 Task: Look for Luxury Townhouses in Savannah with Southern Charm.
Action: Mouse moved to (269, 245)
Screenshot: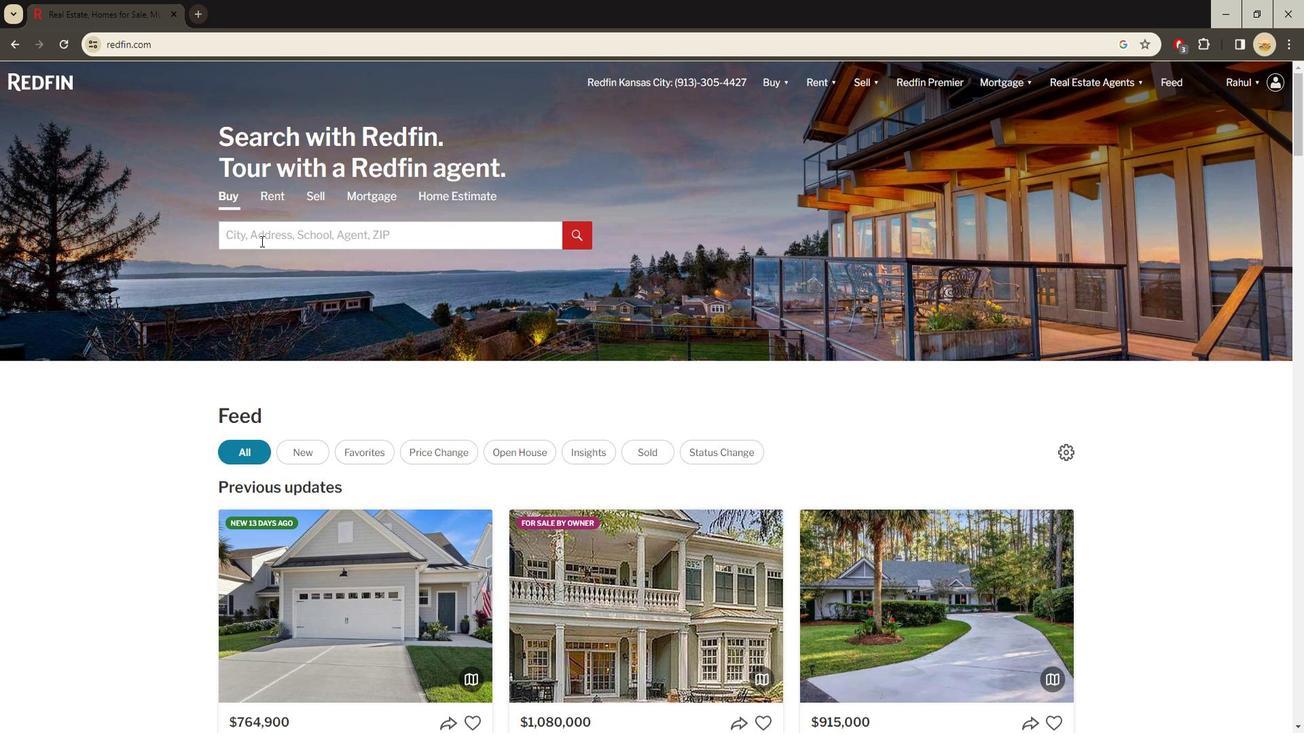 
Action: Mouse pressed left at (269, 245)
Screenshot: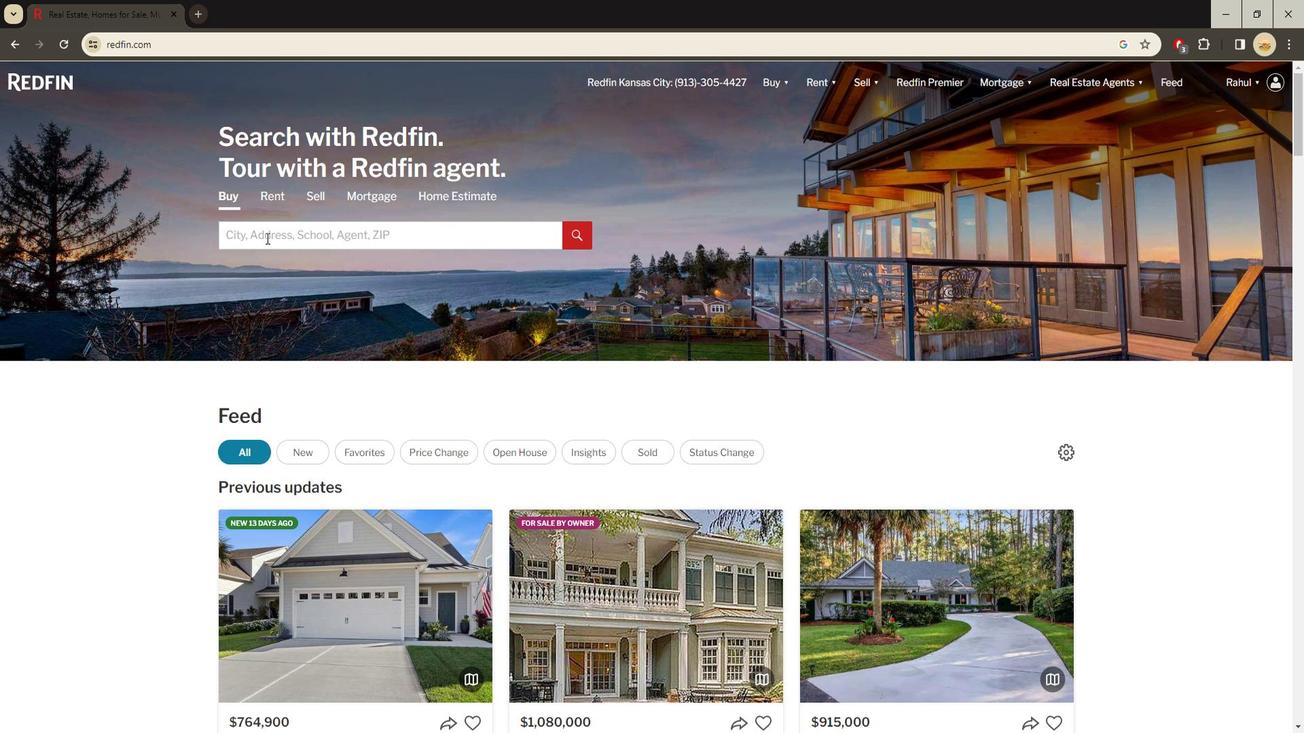 
Action: Mouse moved to (443, 242)
Screenshot: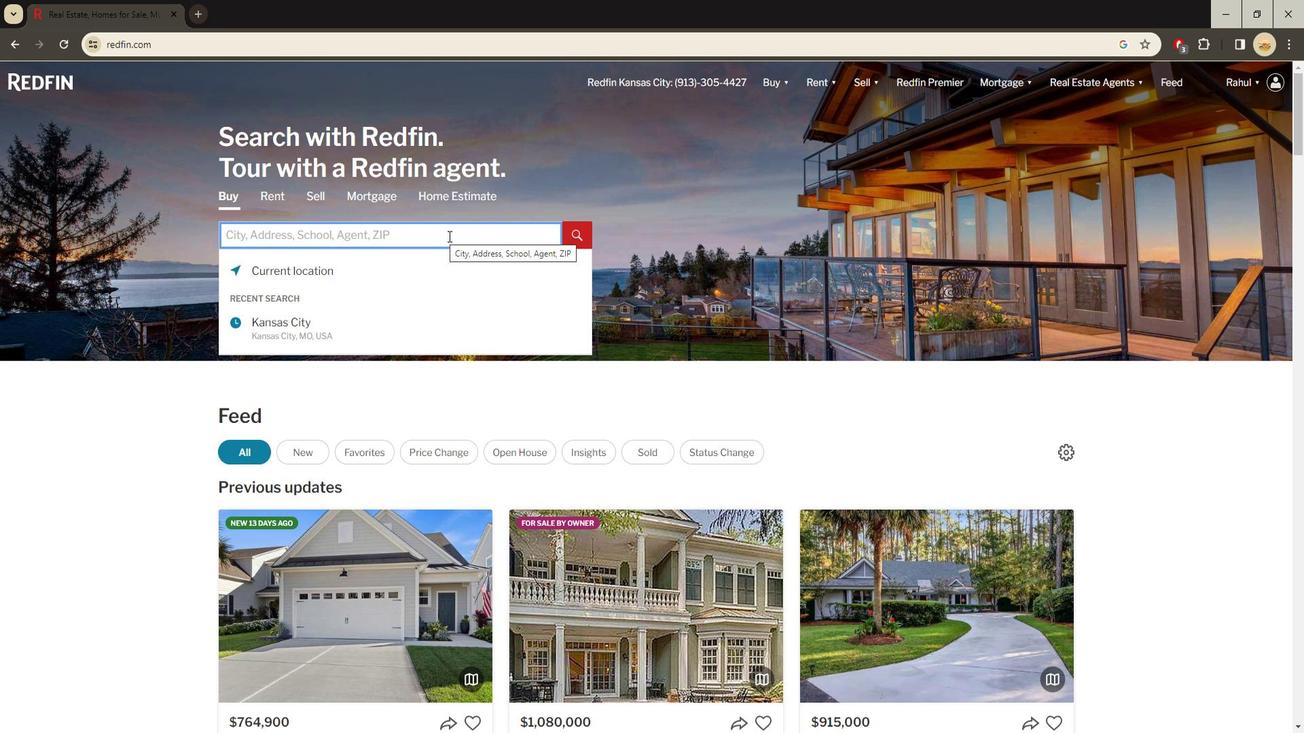 
Action: Key pressed <Key.shift><Key.shift><Key.shift><Key.shift><Key.shift><Key.shift><Key.shift><Key.shift><Key.shift><Key.shift><Key.shift><Key.shift><Key.shift><Key.shift><Key.shift><Key.shift><Key.shift><Key.shift><Key.shift><Key.shift><Key.shift><Key.shift><Key.shift><Key.shift><Key.shift><Key.shift><Key.shift><Key.shift><Key.shift><Key.shift><Key.shift><Key.shift><Key.shift><Key.shift>Savannah<Key.space><Key.enter>
Screenshot: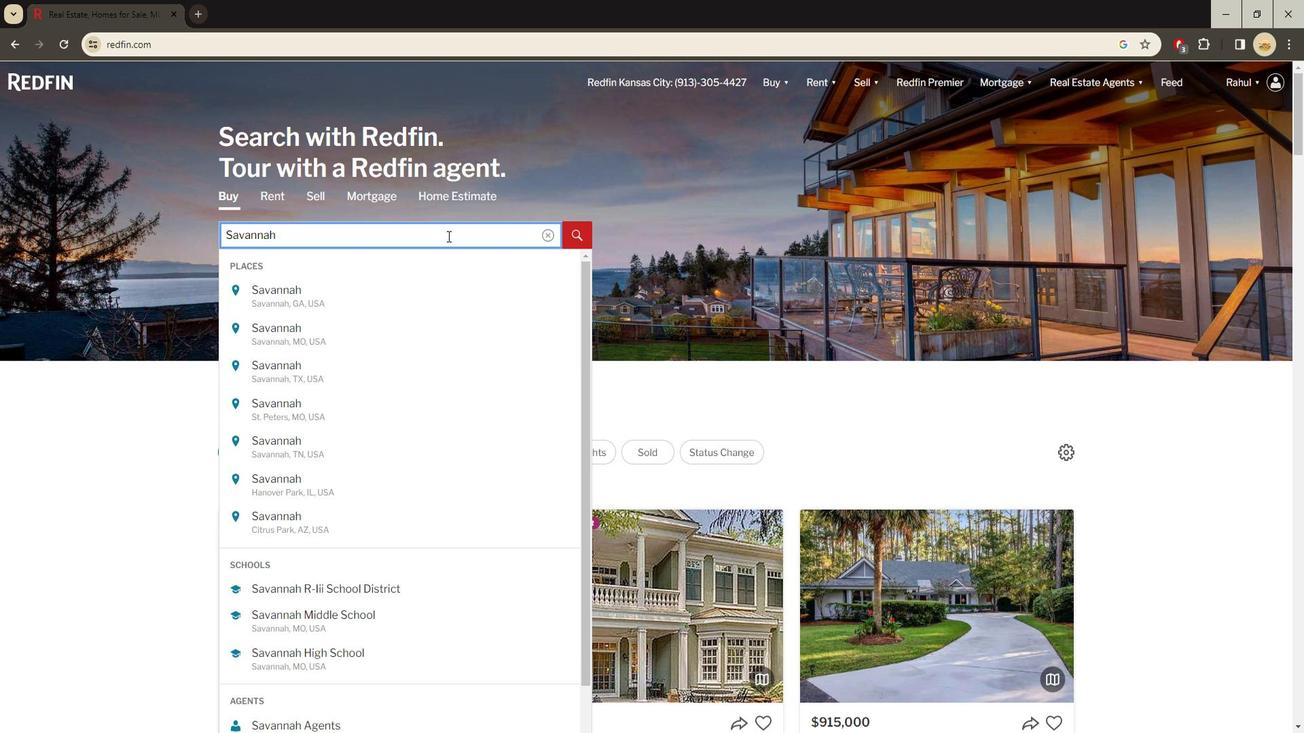 
Action: Mouse moved to (1108, 177)
Screenshot: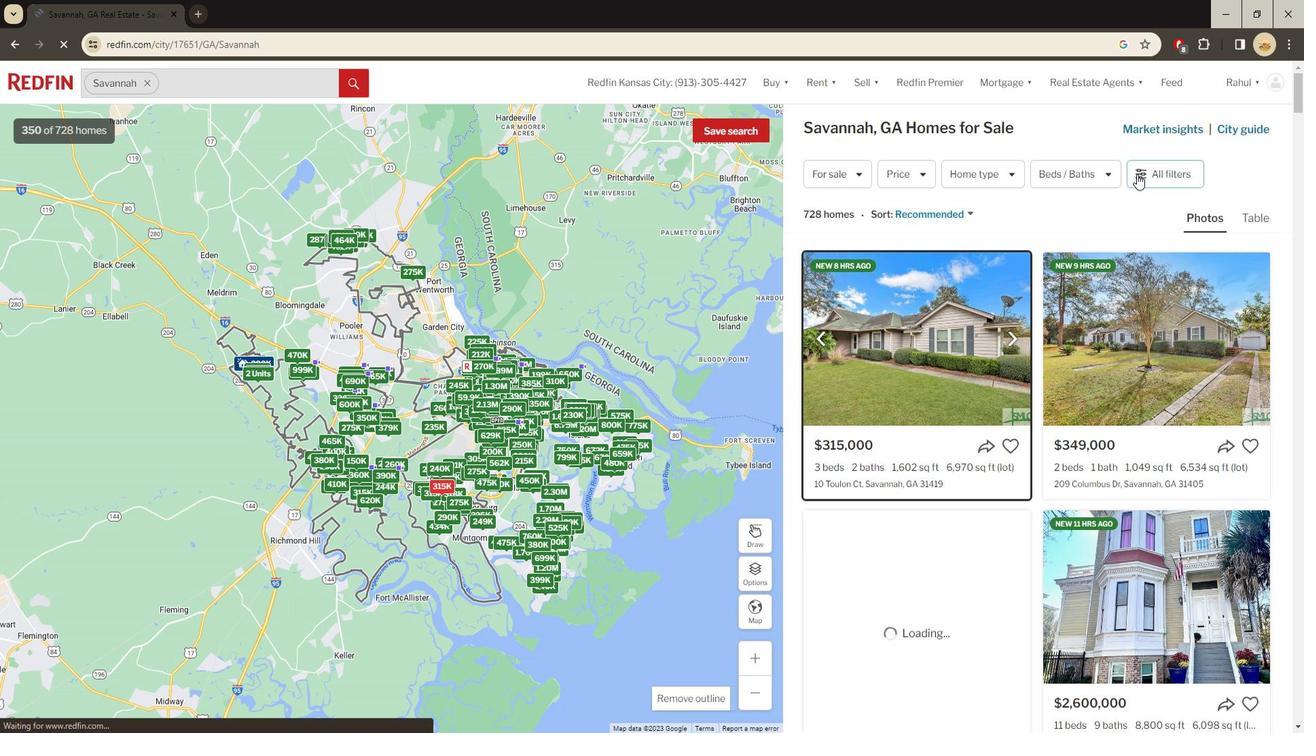 
Action: Mouse pressed left at (1108, 177)
Screenshot: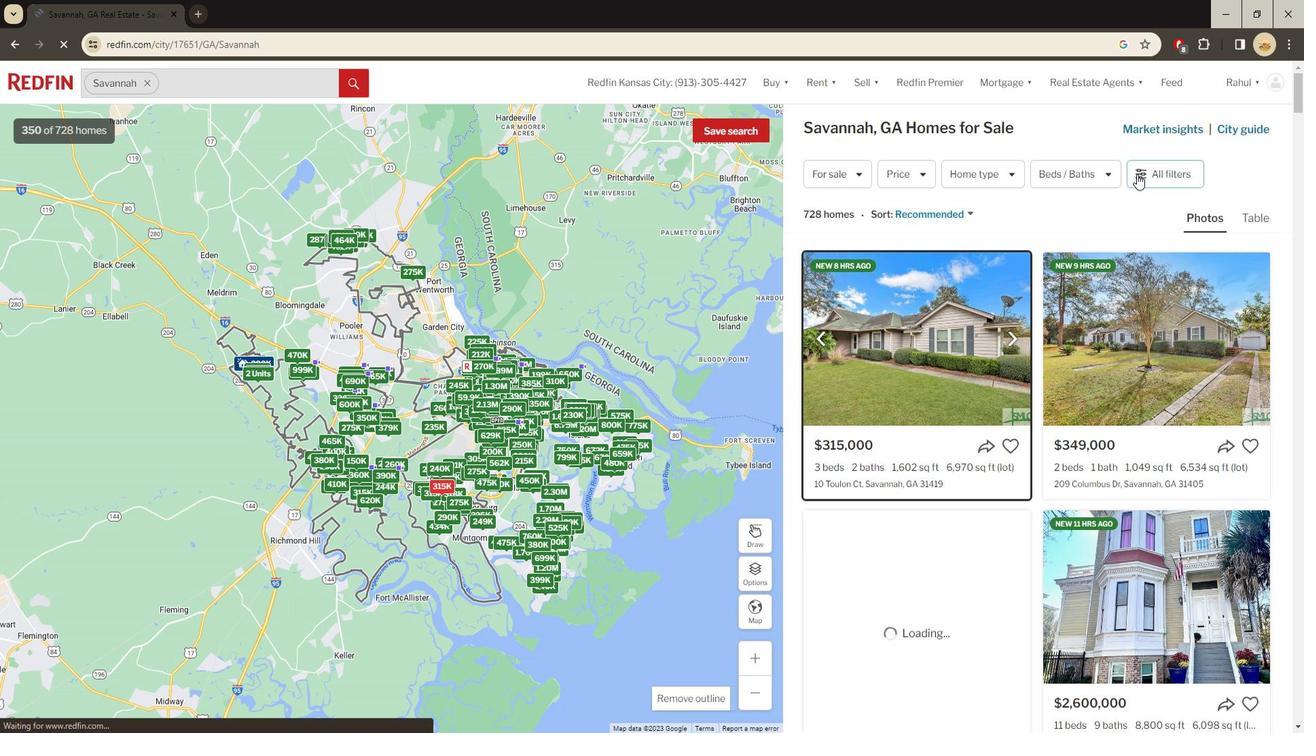 
Action: Mouse moved to (1150, 182)
Screenshot: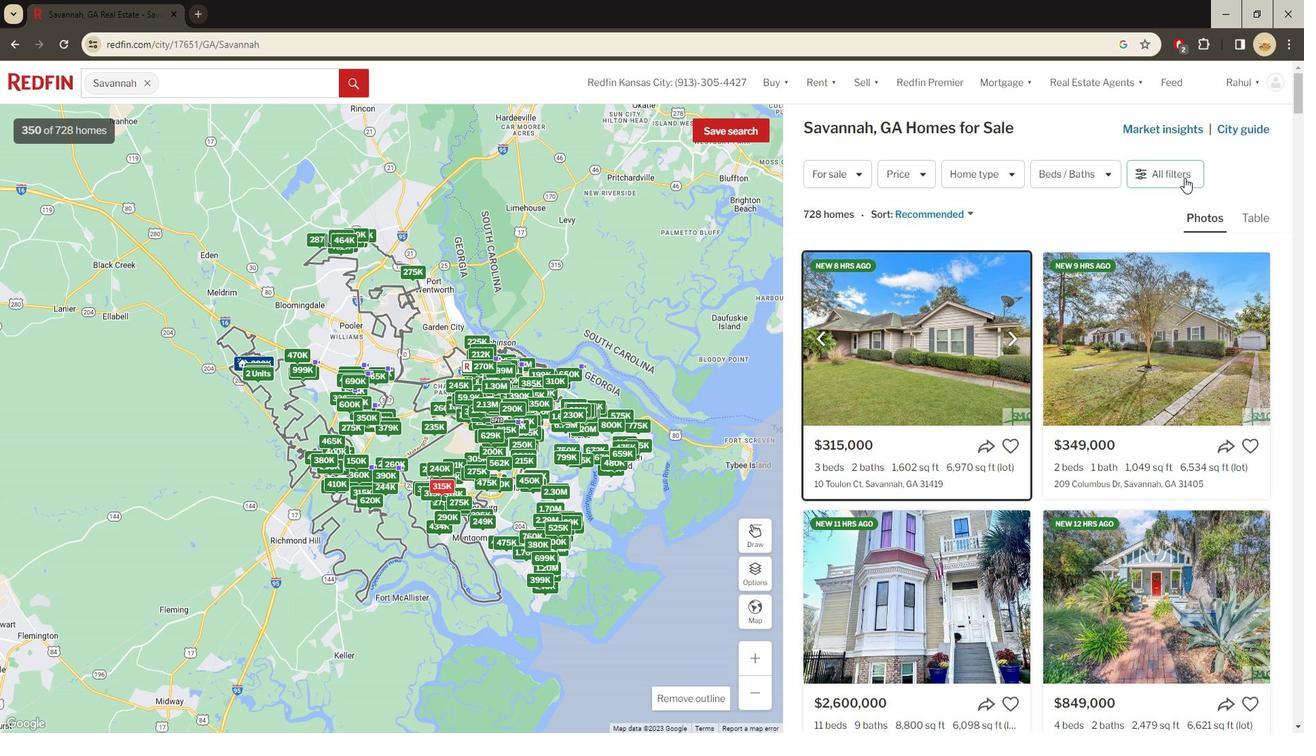 
Action: Mouse pressed left at (1150, 182)
Screenshot: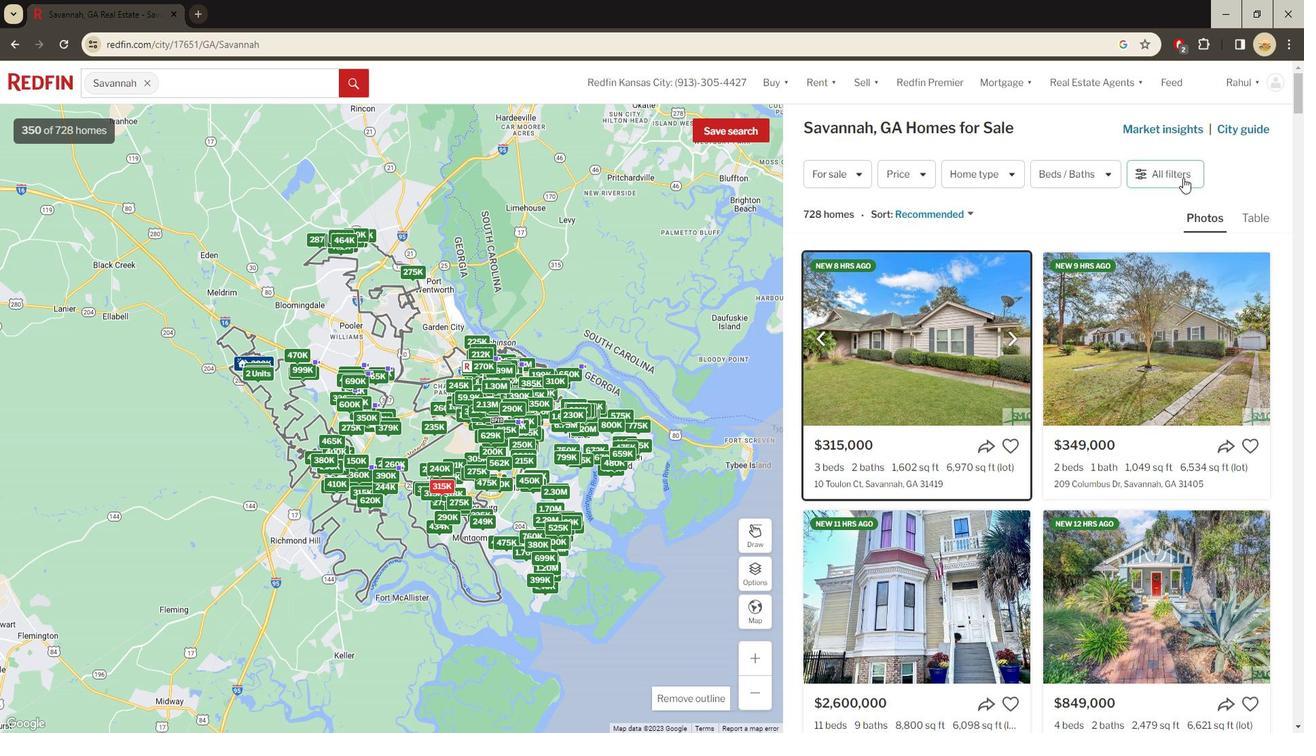 
Action: Mouse moved to (1120, 244)
Screenshot: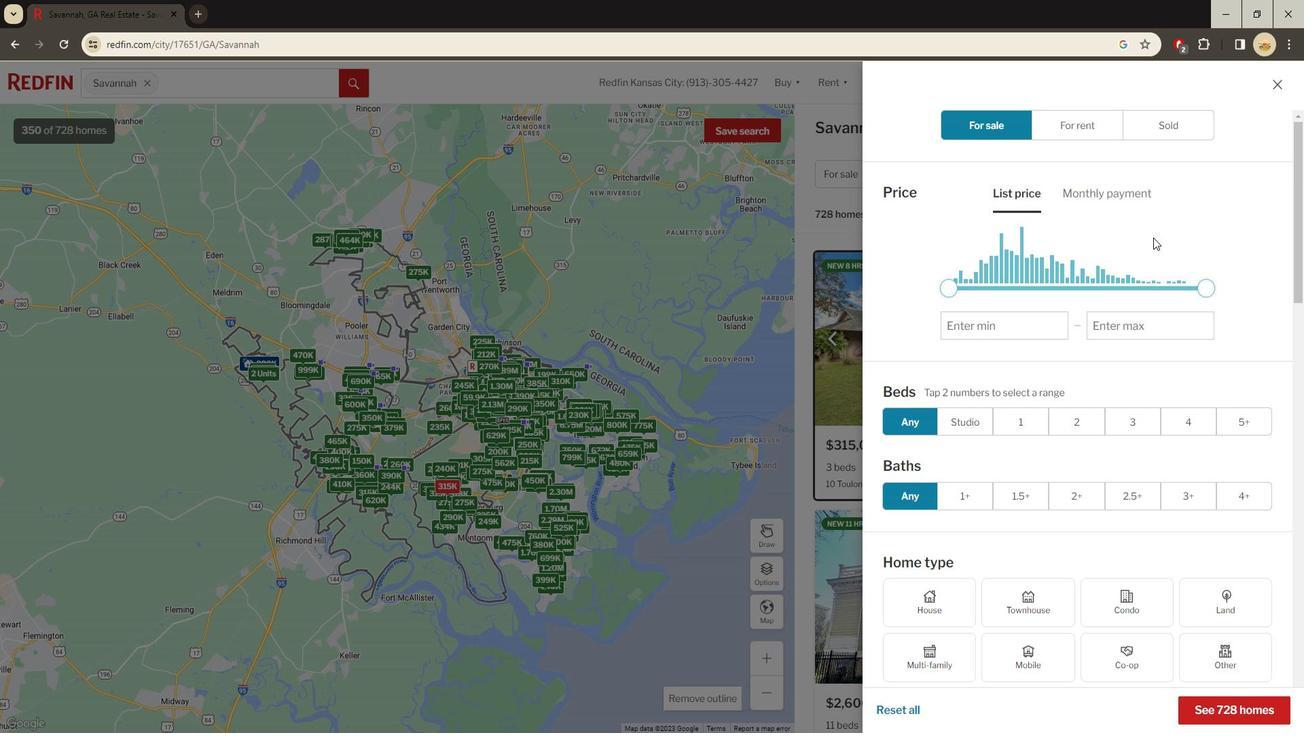 
Action: Mouse scrolled (1120, 243) with delta (0, 0)
Screenshot: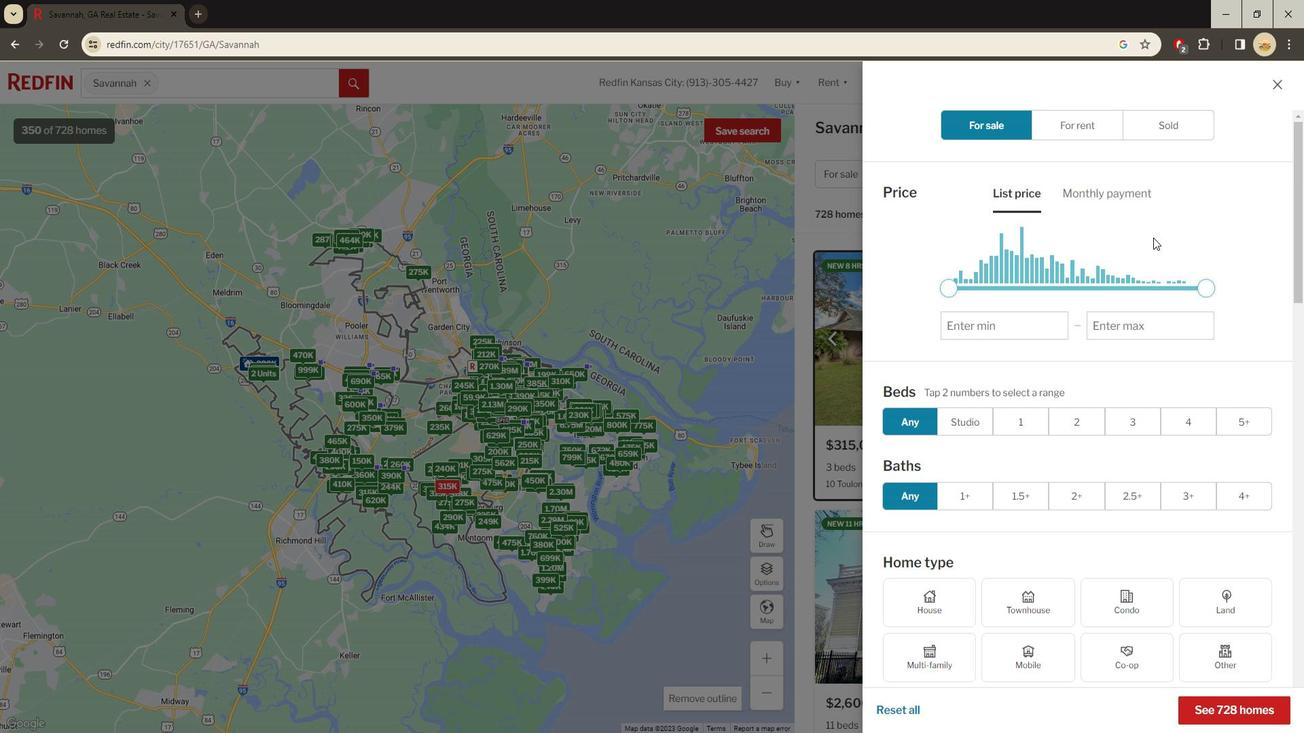 
Action: Mouse moved to (1020, 343)
Screenshot: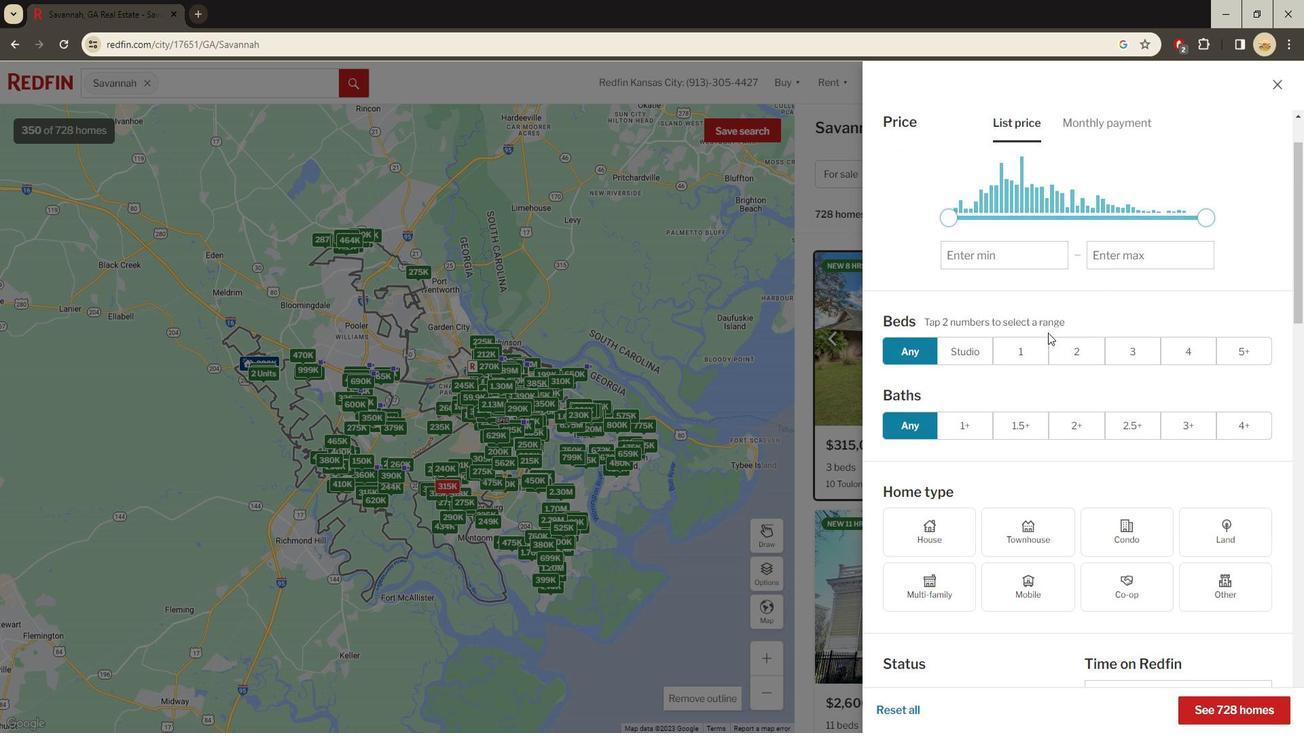 
Action: Mouse scrolled (1020, 342) with delta (0, 0)
Screenshot: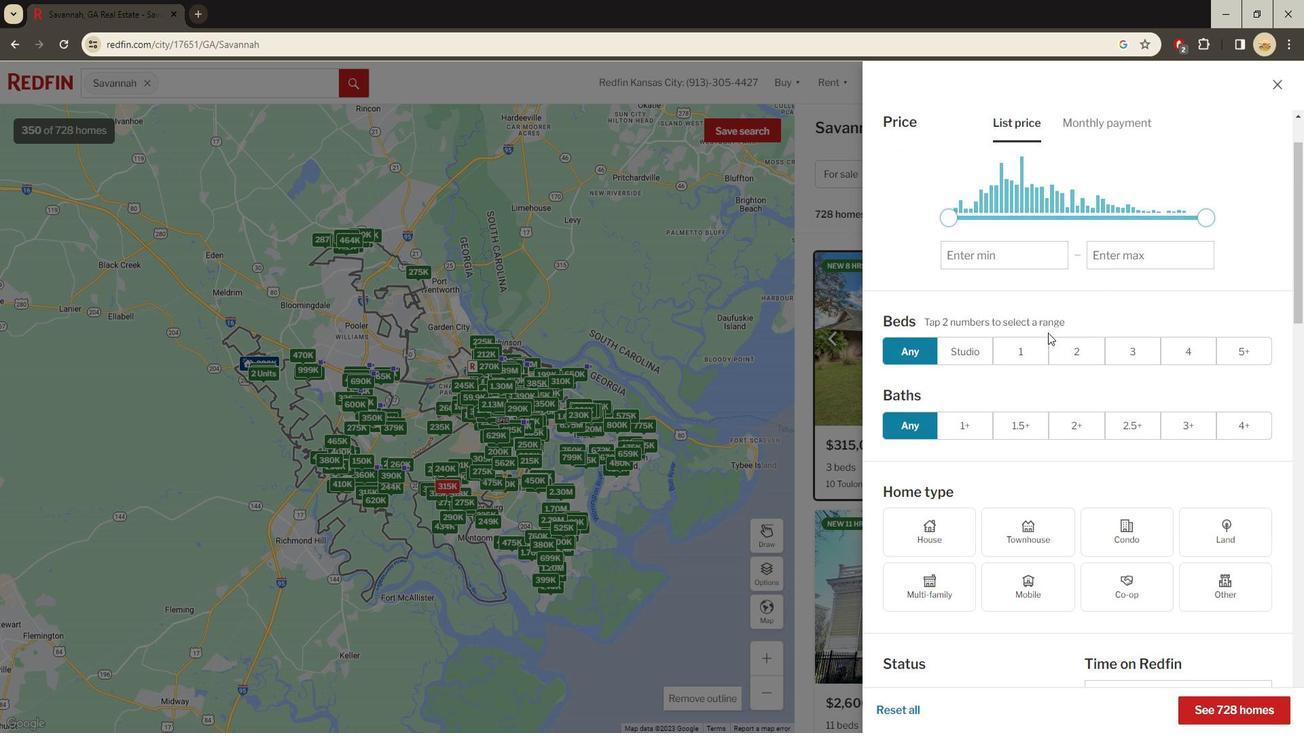 
Action: Mouse moved to (1002, 472)
Screenshot: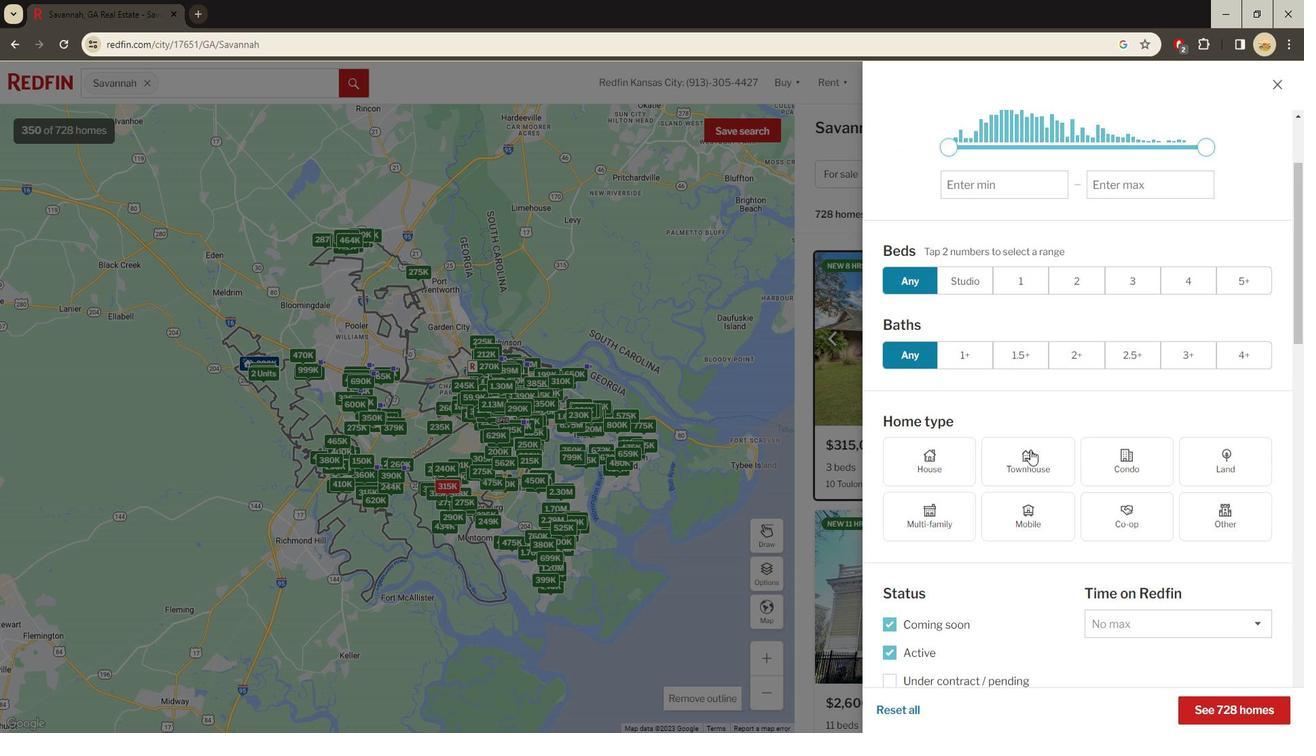 
Action: Mouse pressed left at (1002, 472)
Screenshot: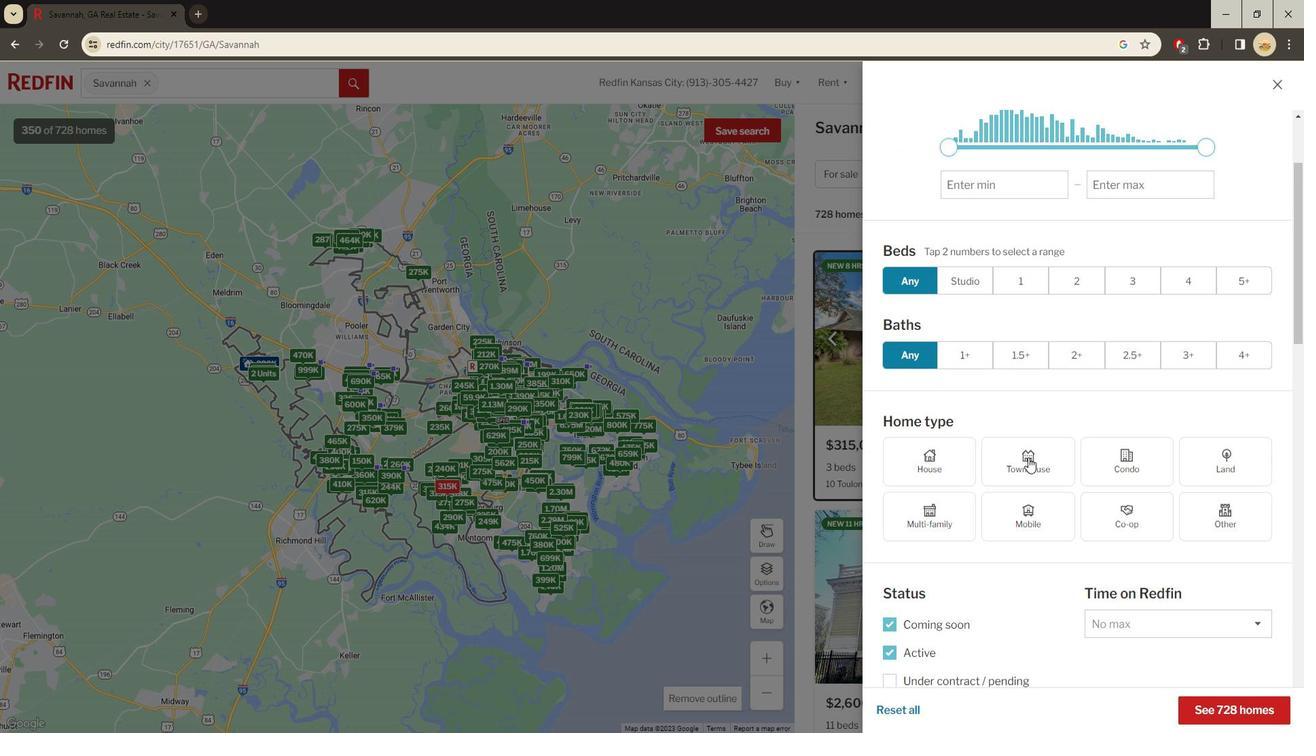 
Action: Mouse moved to (1019, 475)
Screenshot: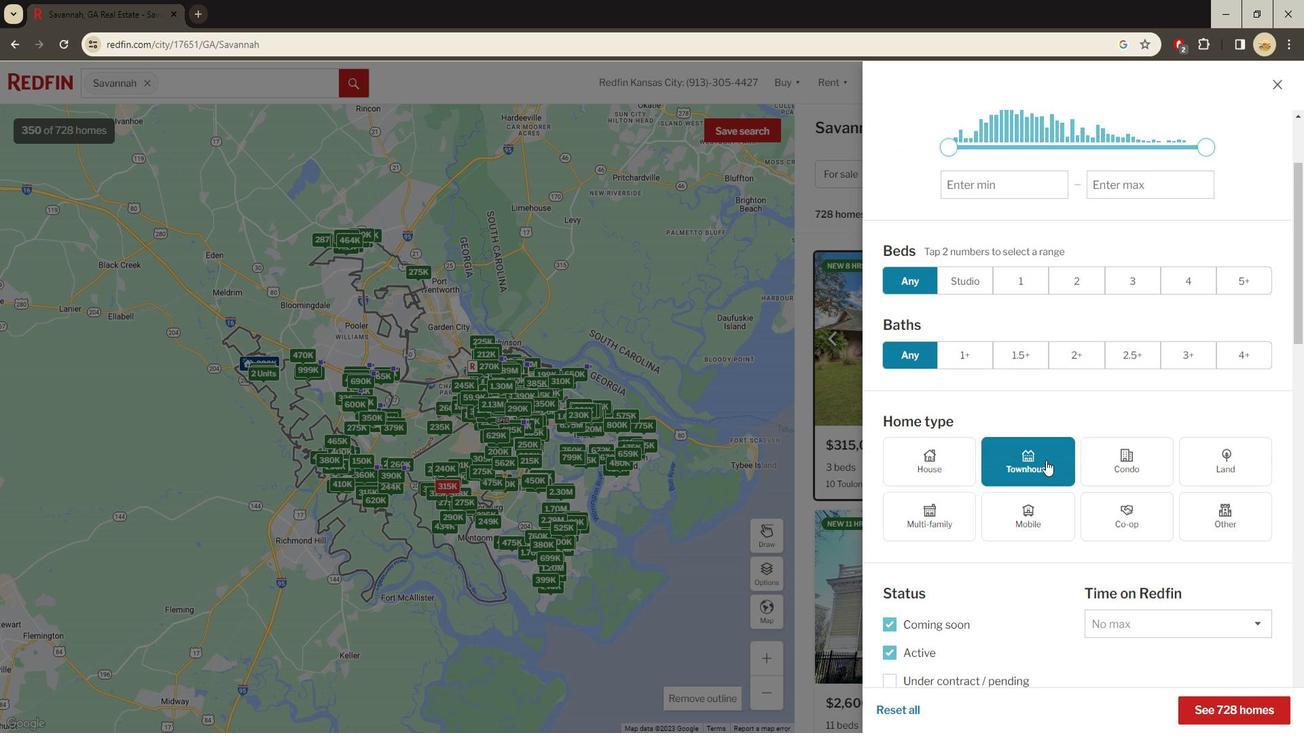 
Action: Mouse scrolled (1019, 474) with delta (0, 0)
Screenshot: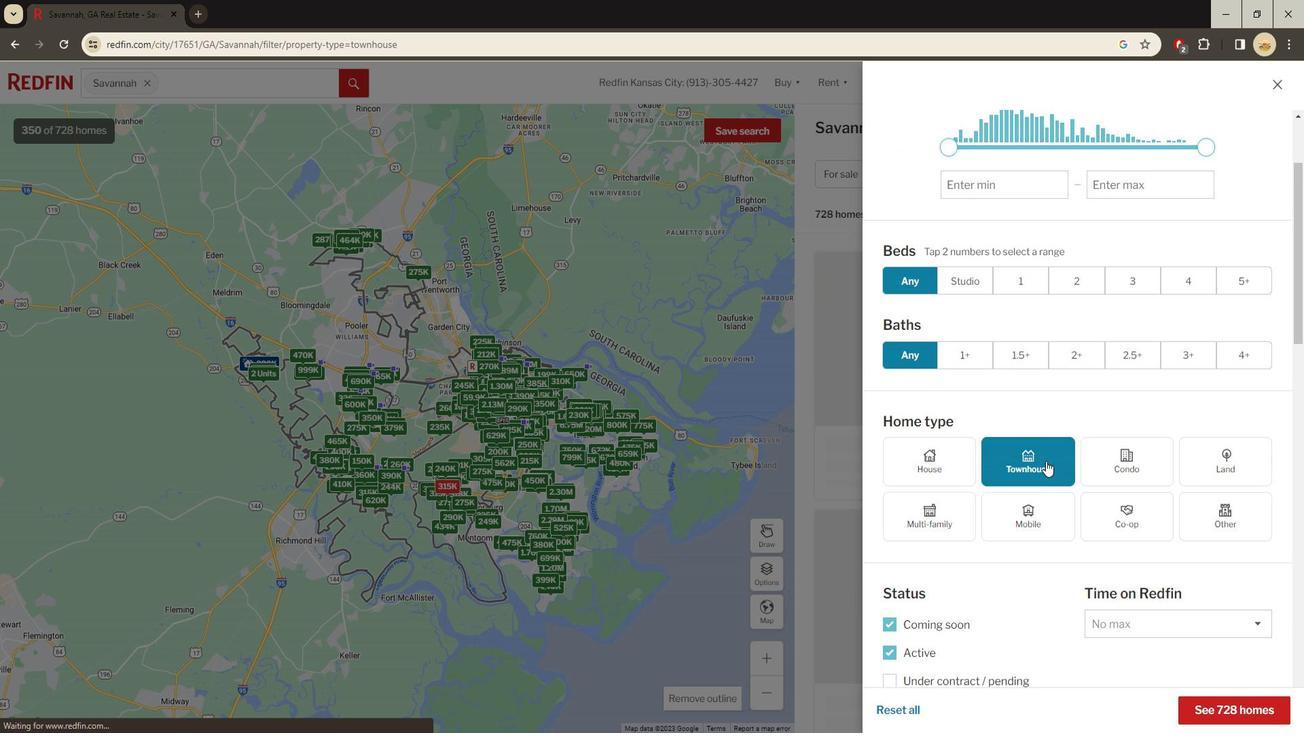 
Action: Mouse moved to (1019, 476)
Screenshot: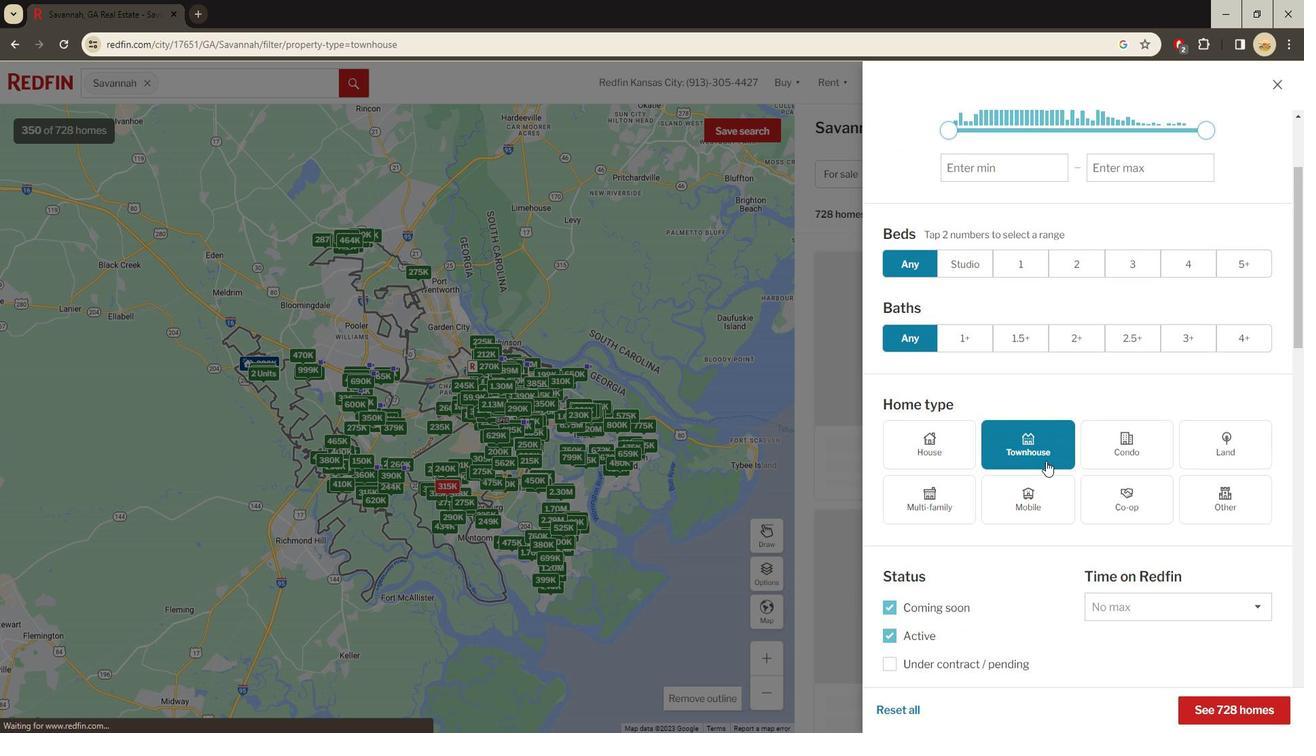 
Action: Mouse scrolled (1019, 475) with delta (0, 0)
Screenshot: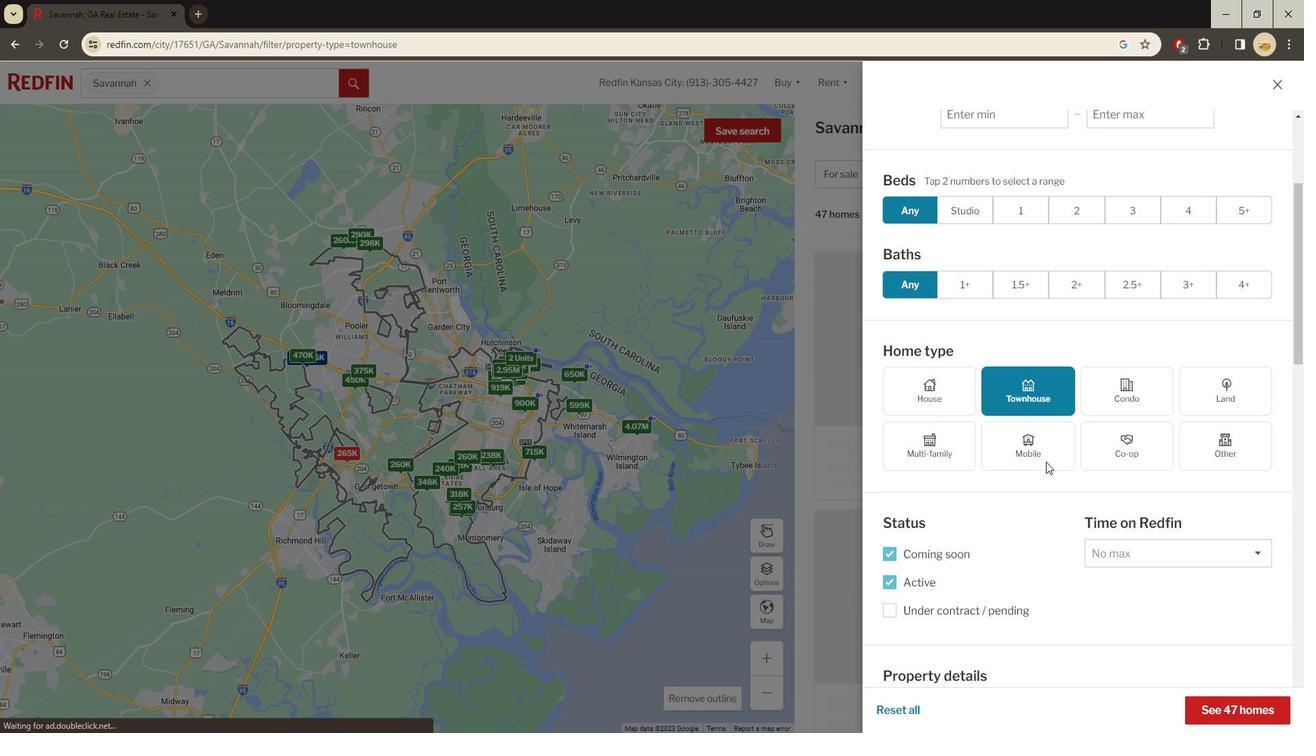 
Action: Mouse moved to (1019, 476)
Screenshot: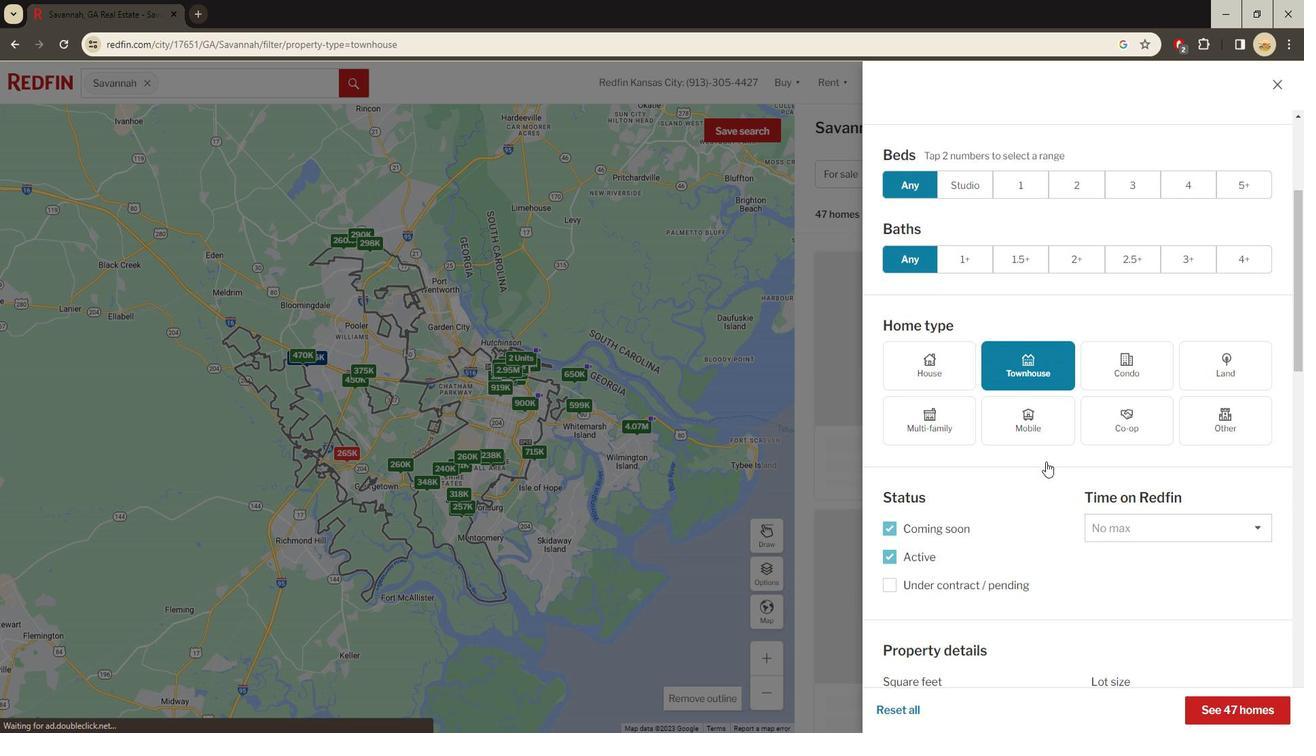 
Action: Mouse scrolled (1019, 475) with delta (0, 0)
Screenshot: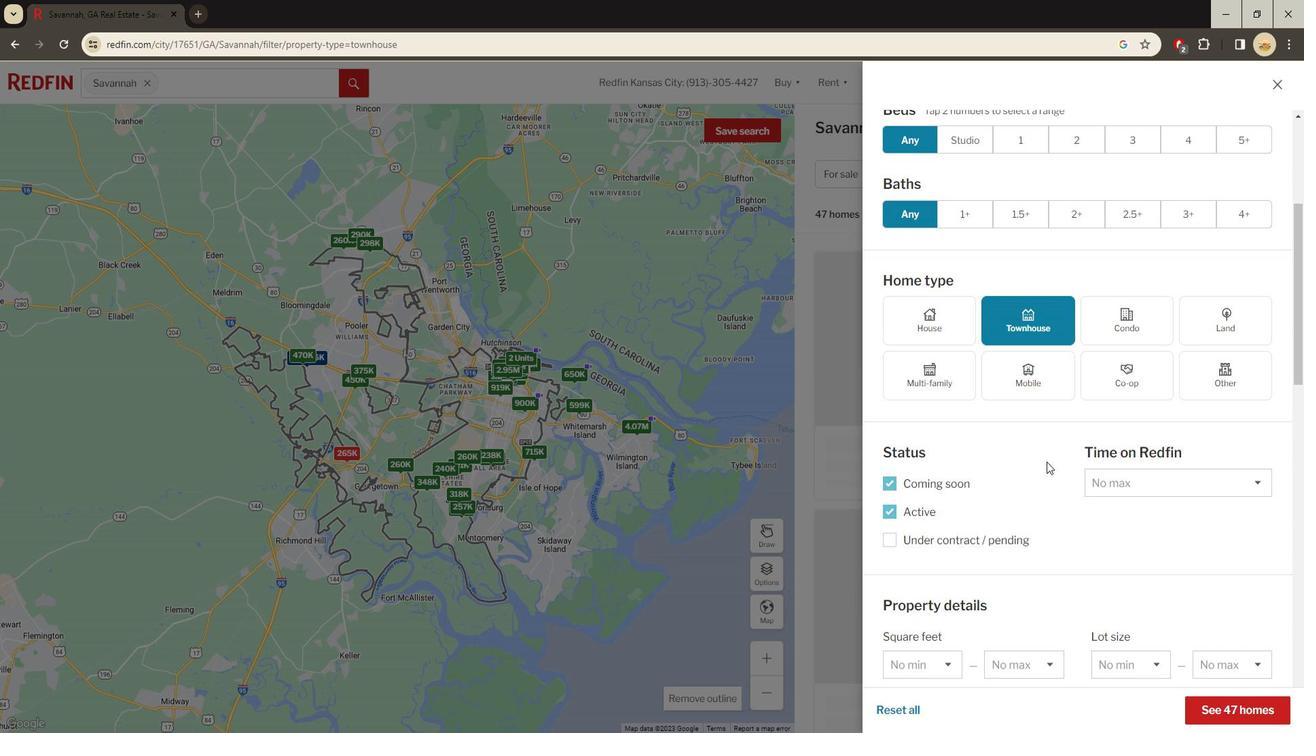 
Action: Mouse scrolled (1019, 475) with delta (0, 0)
Screenshot: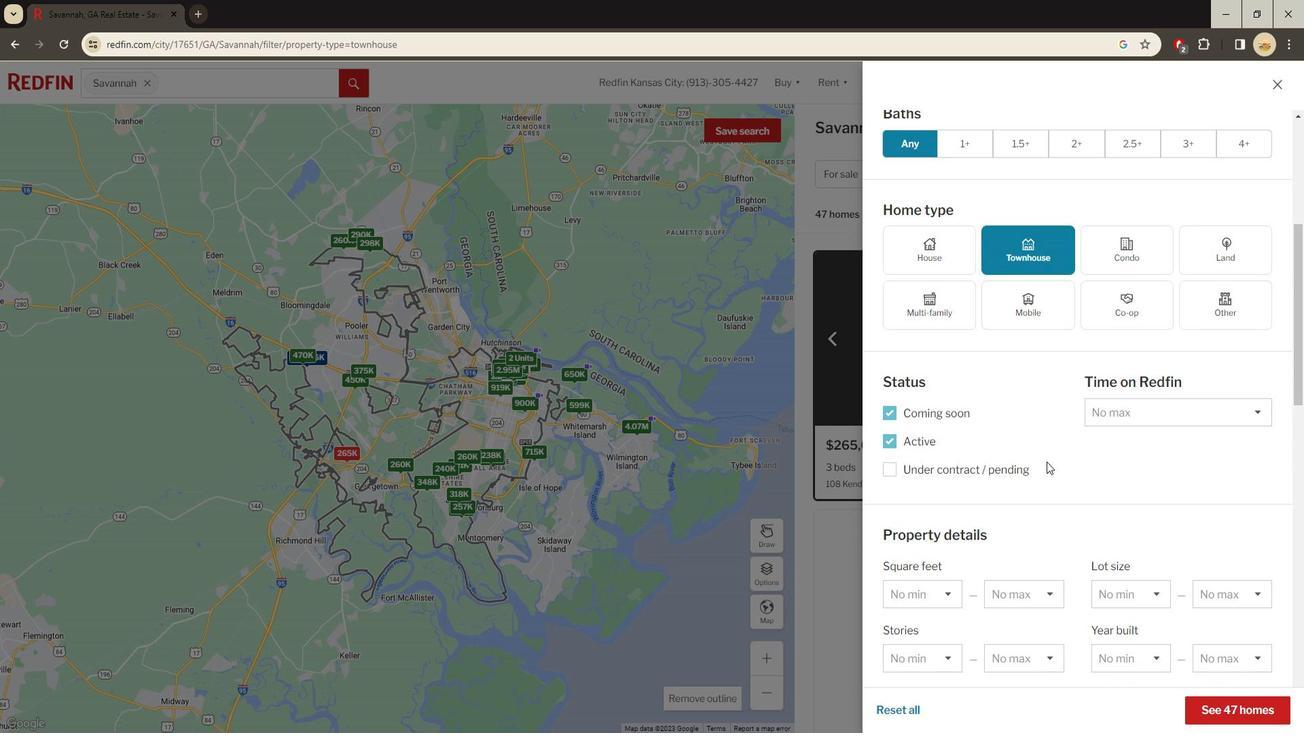 
Action: Mouse scrolled (1019, 475) with delta (0, 0)
Screenshot: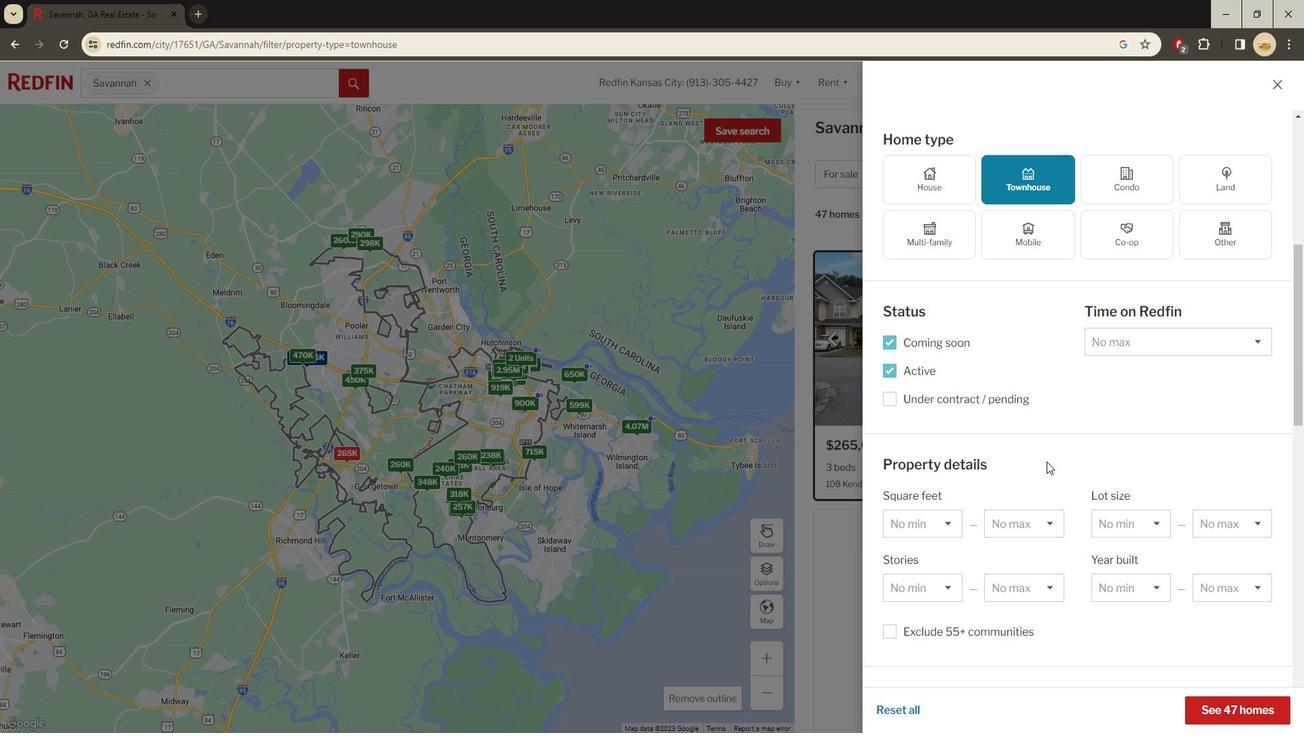 
Action: Mouse scrolled (1019, 475) with delta (0, 0)
Screenshot: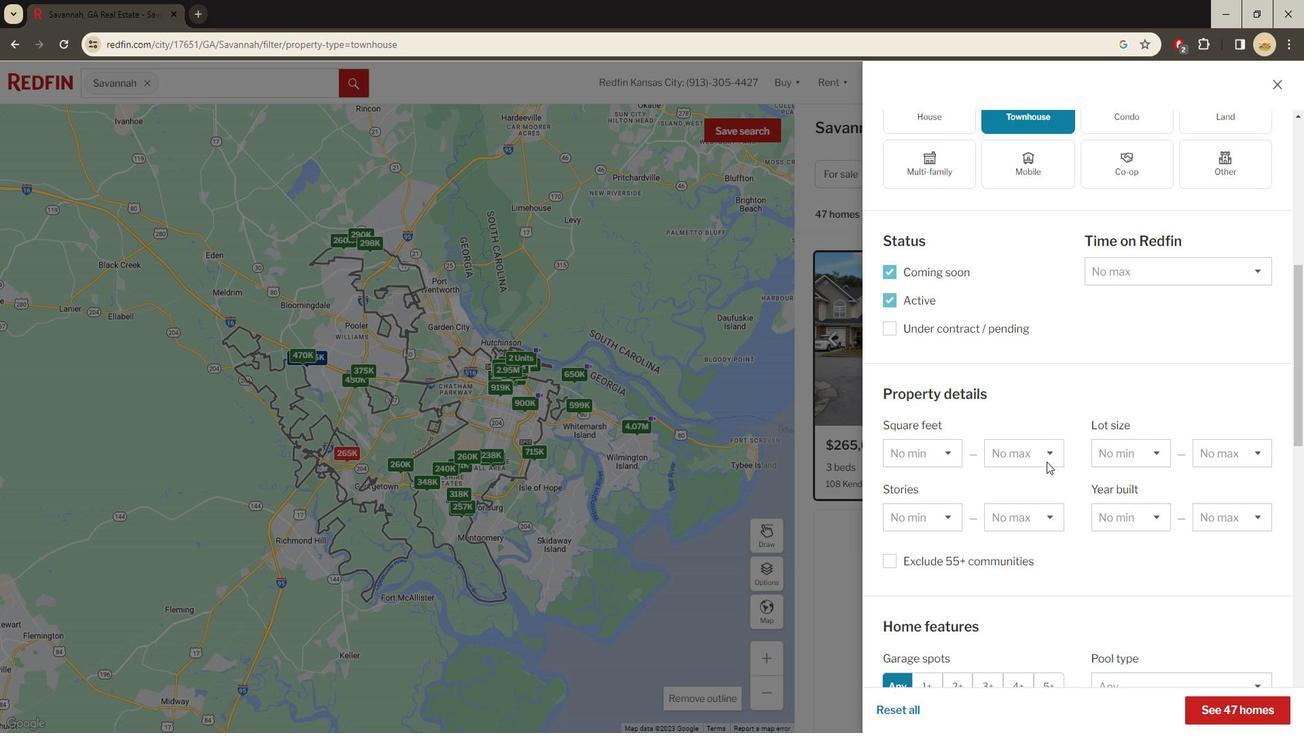 
Action: Mouse scrolled (1019, 475) with delta (0, 0)
Screenshot: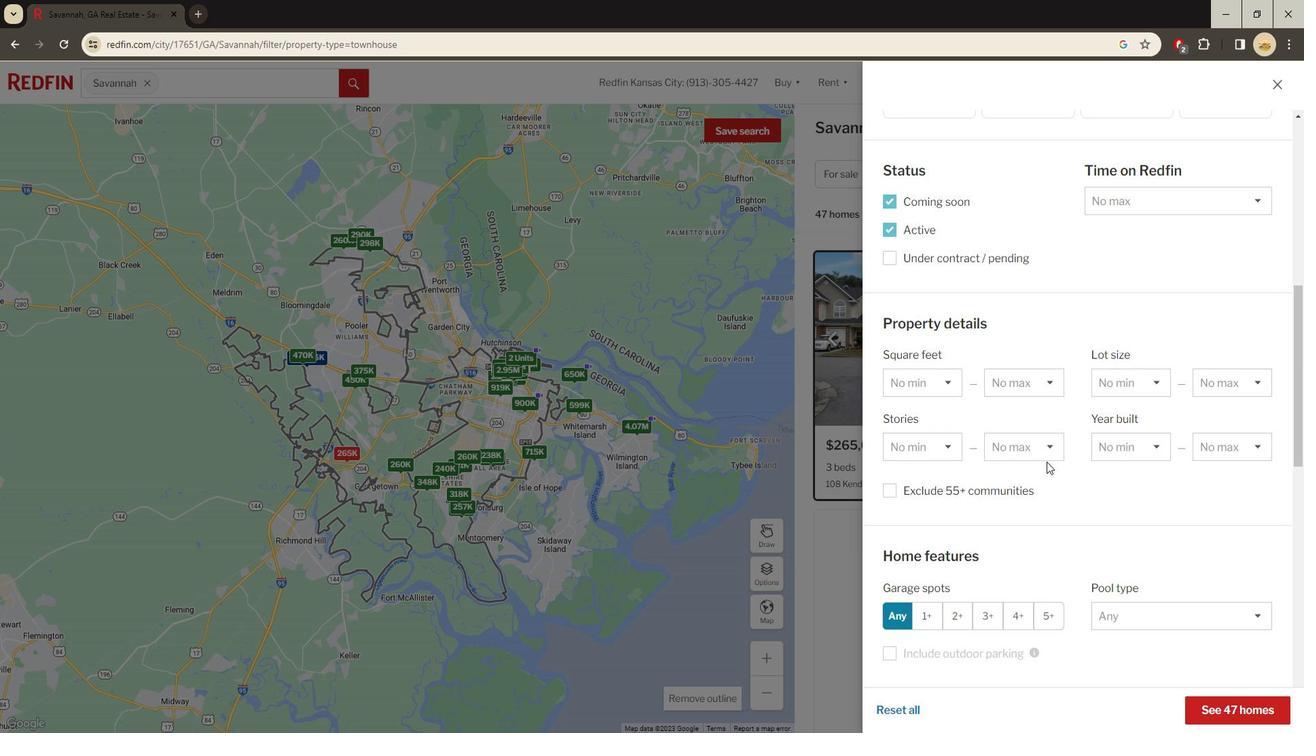 
Action: Mouse scrolled (1019, 475) with delta (0, 0)
Screenshot: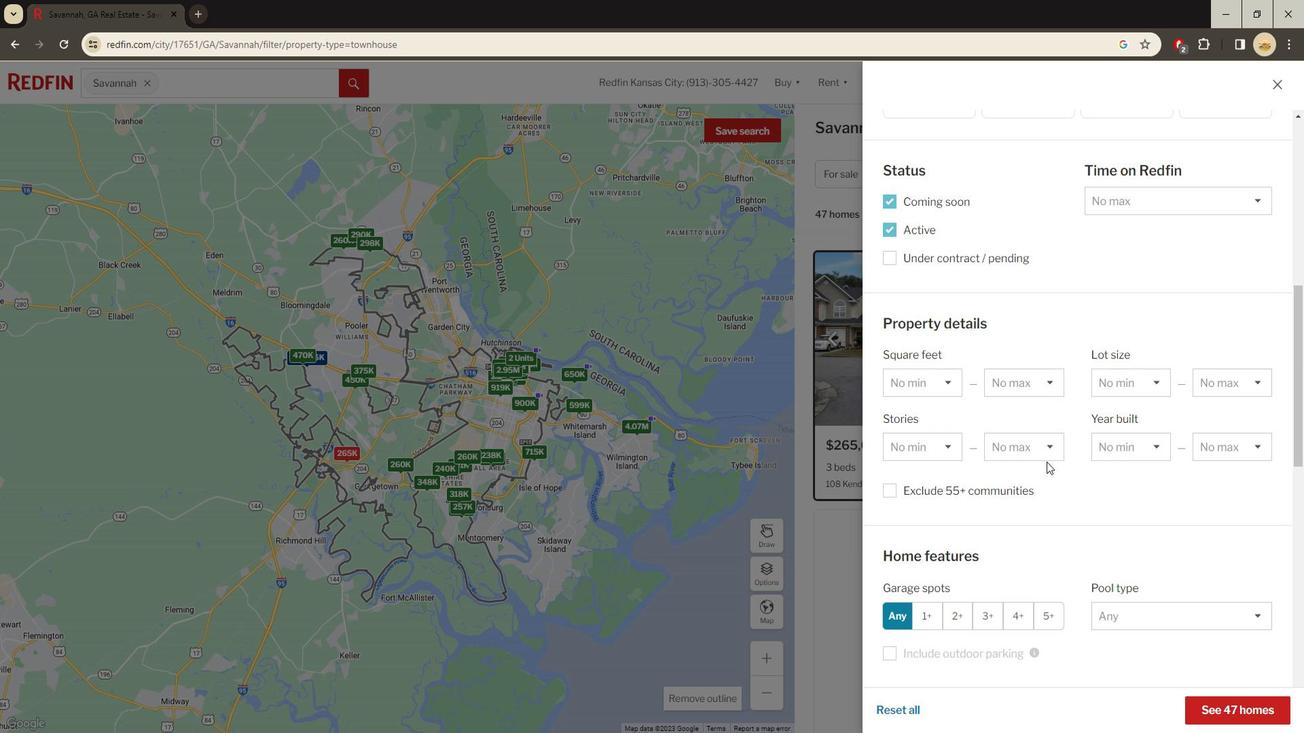 
Action: Mouse scrolled (1019, 475) with delta (0, 0)
Screenshot: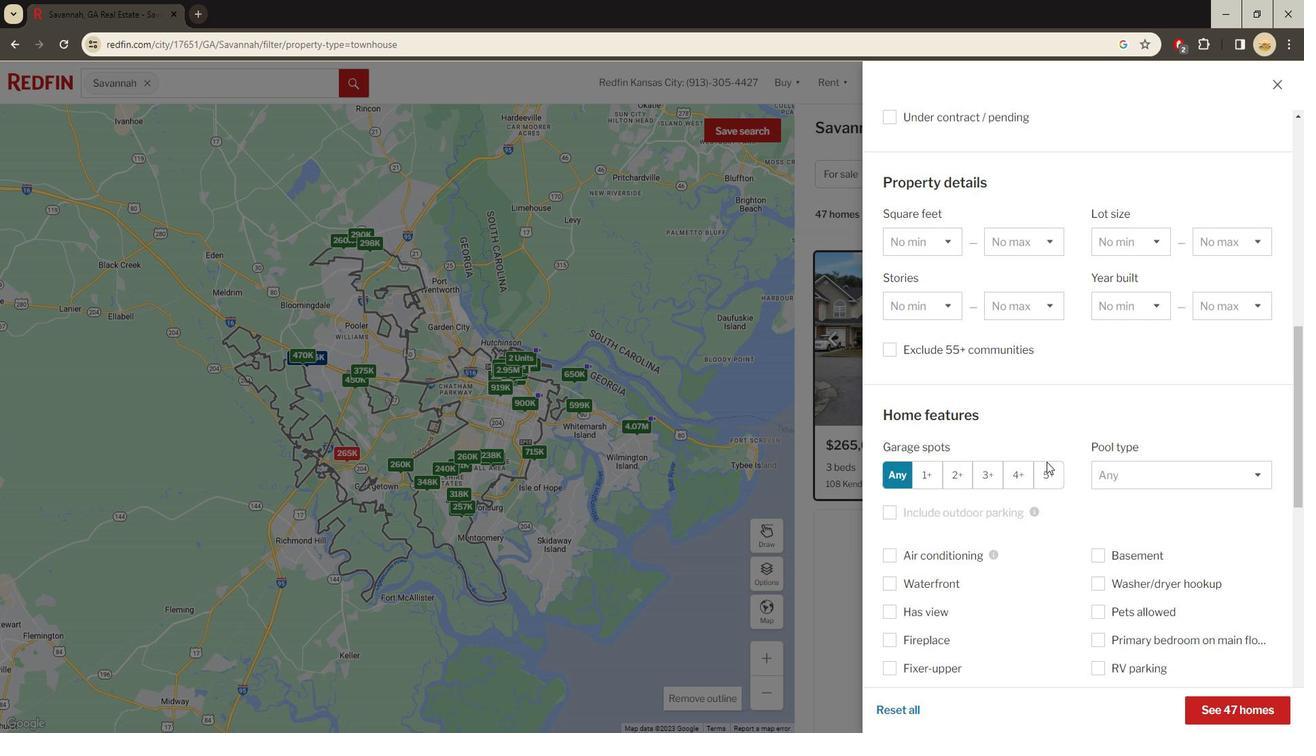 
Action: Mouse scrolled (1019, 475) with delta (0, 0)
Screenshot: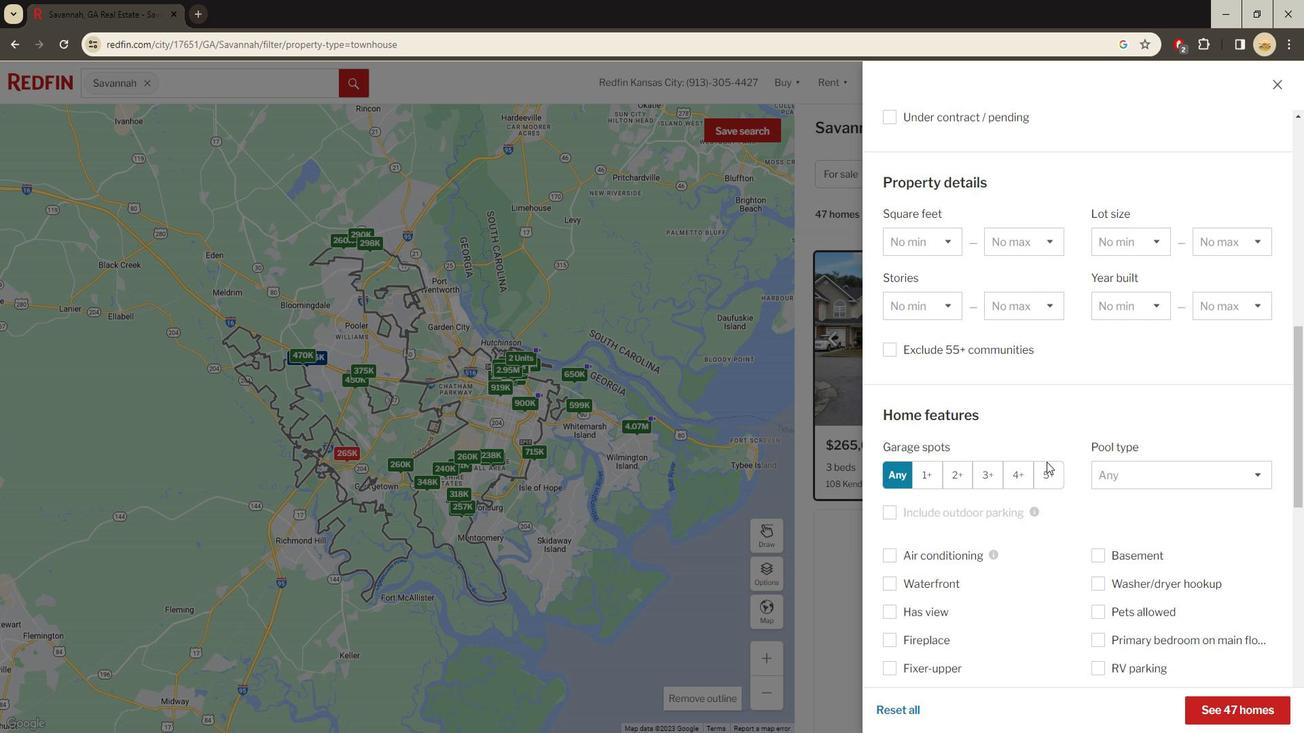 
Action: Mouse scrolled (1019, 475) with delta (0, 0)
Screenshot: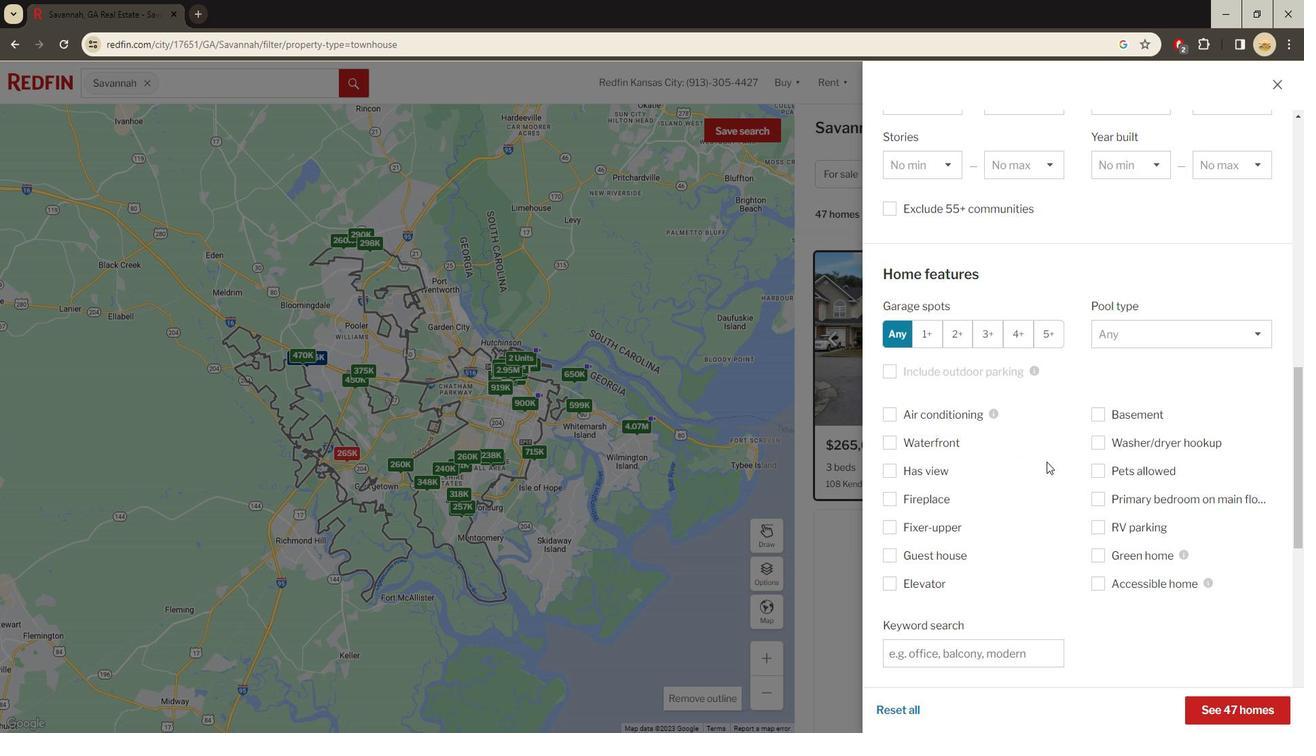 
Action: Mouse moved to (921, 602)
Screenshot: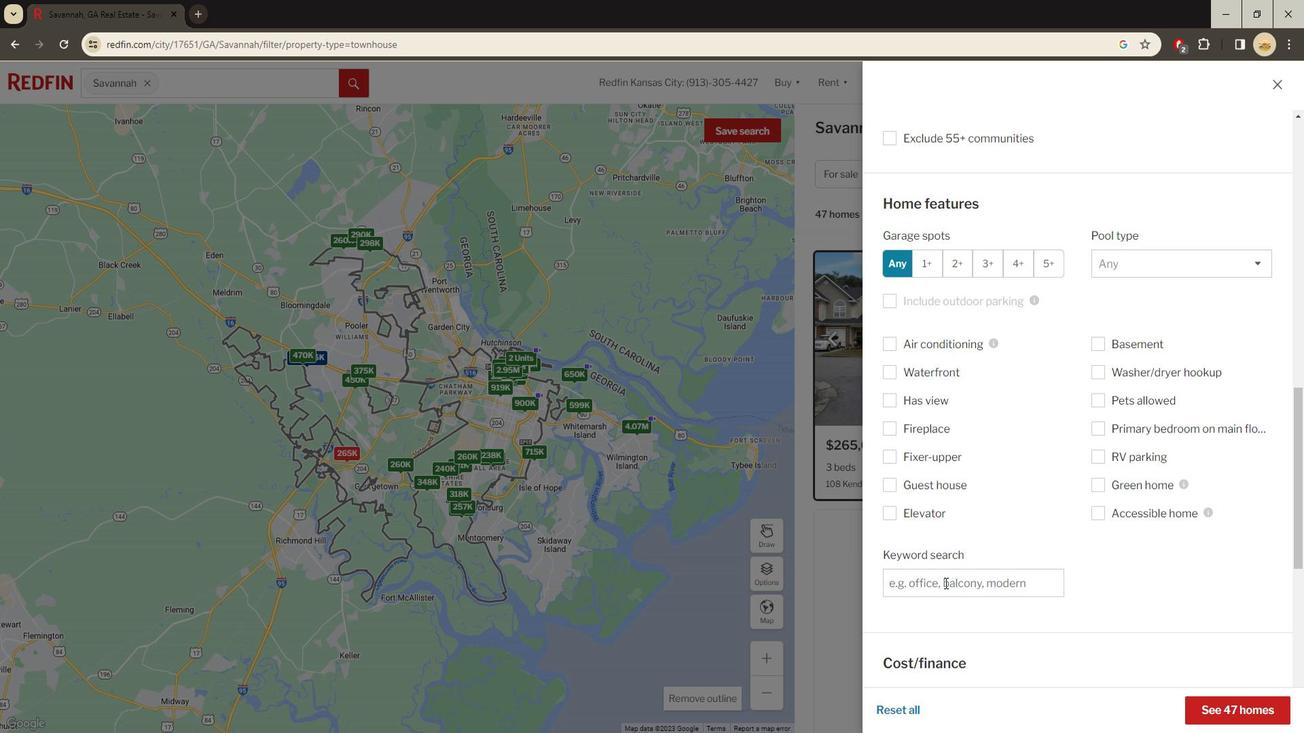
Action: Mouse pressed left at (921, 602)
Screenshot: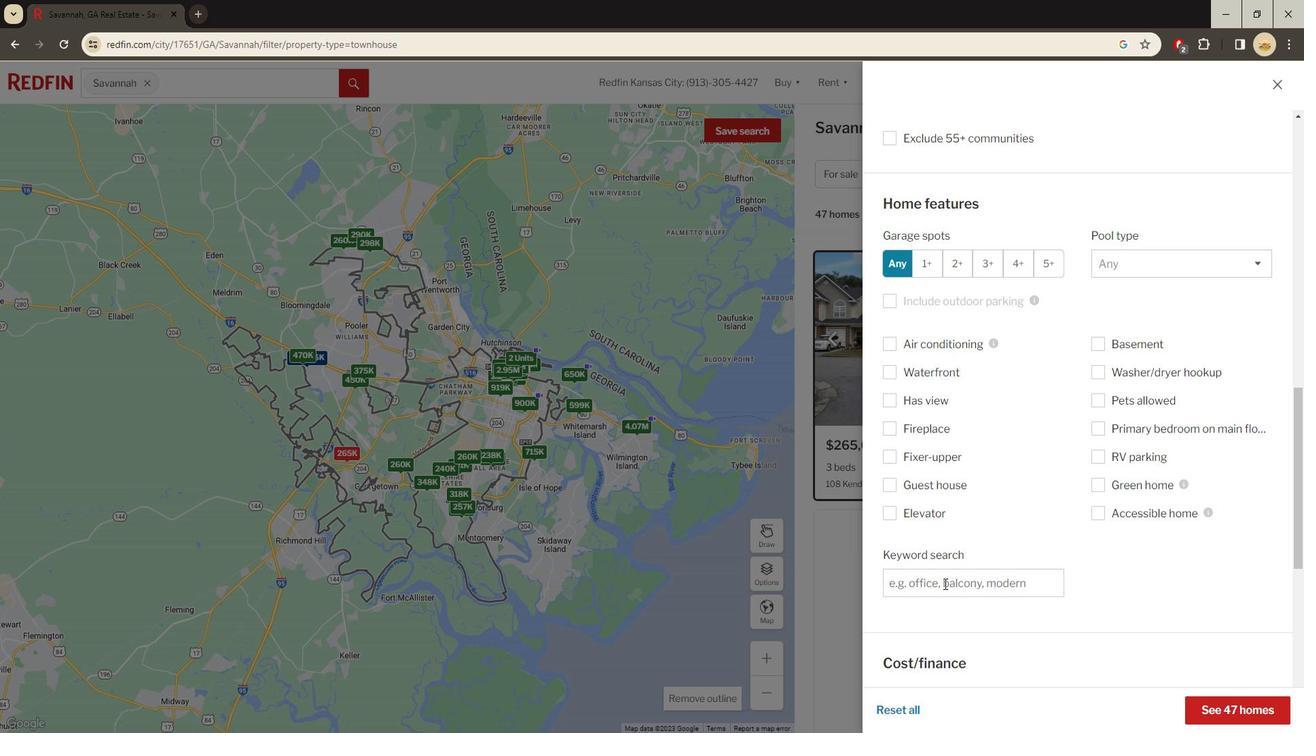 
Action: Key pressed <Key.shift>Southern<Key.space><Key.shift>Charm
Screenshot: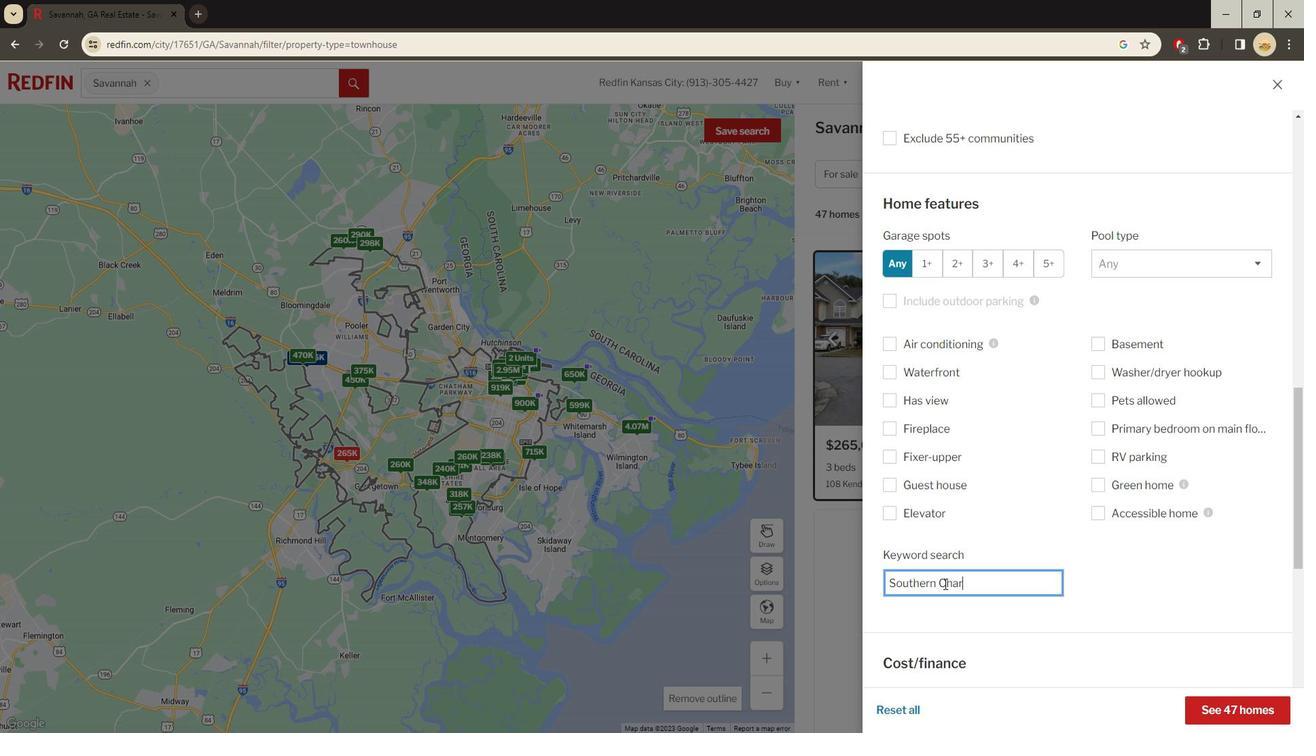
Action: Mouse moved to (1182, 743)
Screenshot: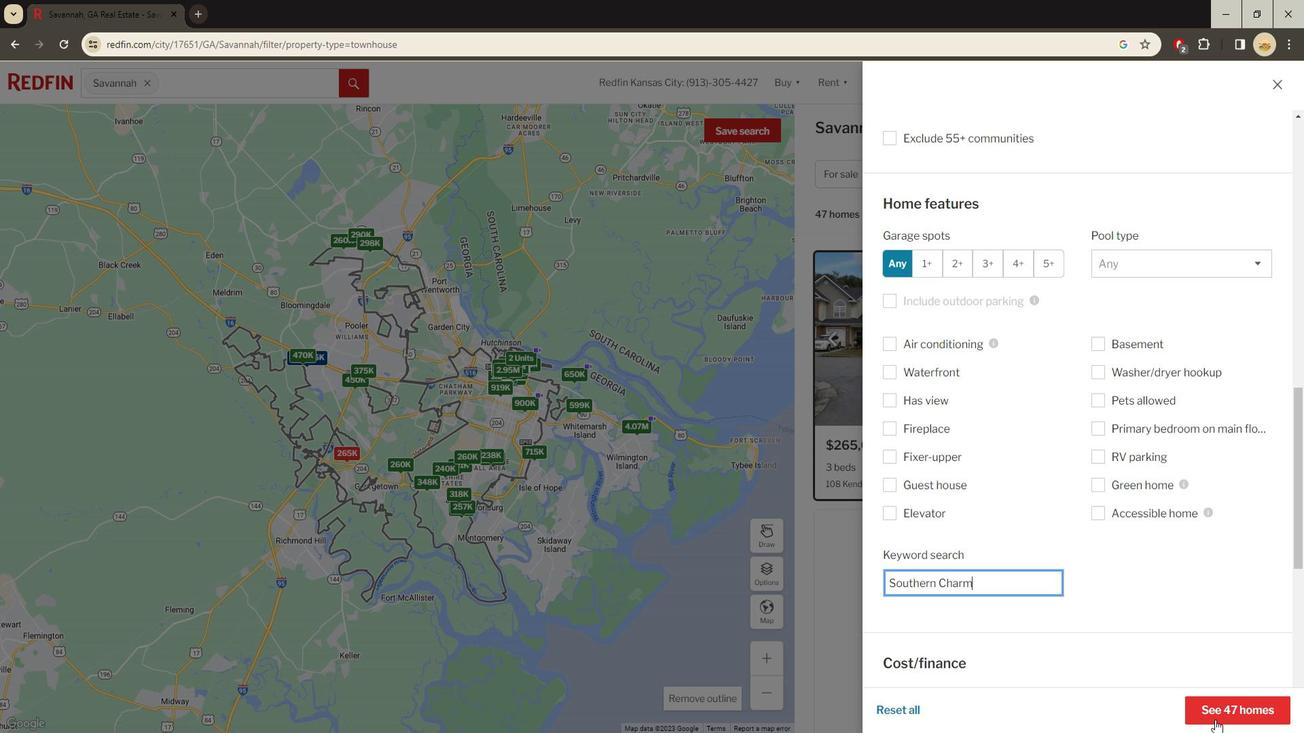 
Action: Mouse pressed left at (1182, 743)
Screenshot: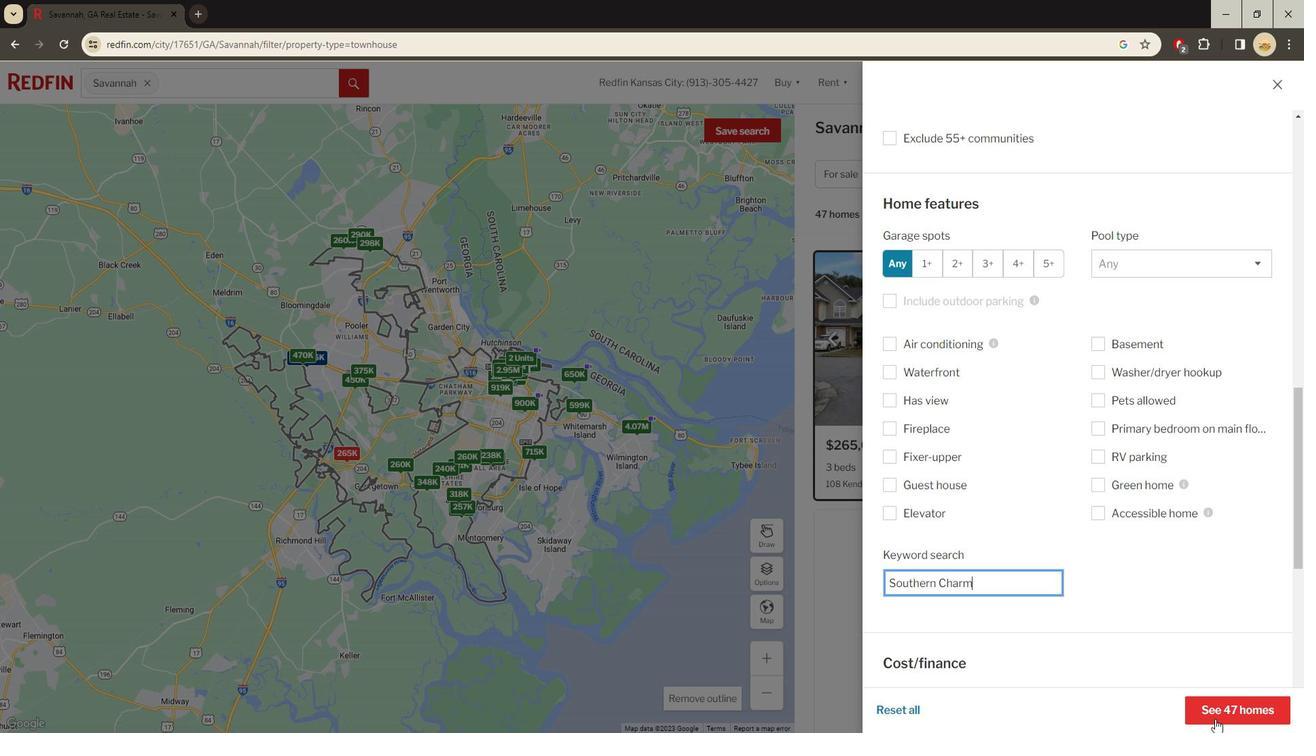 
Action: Mouse moved to (875, 337)
Screenshot: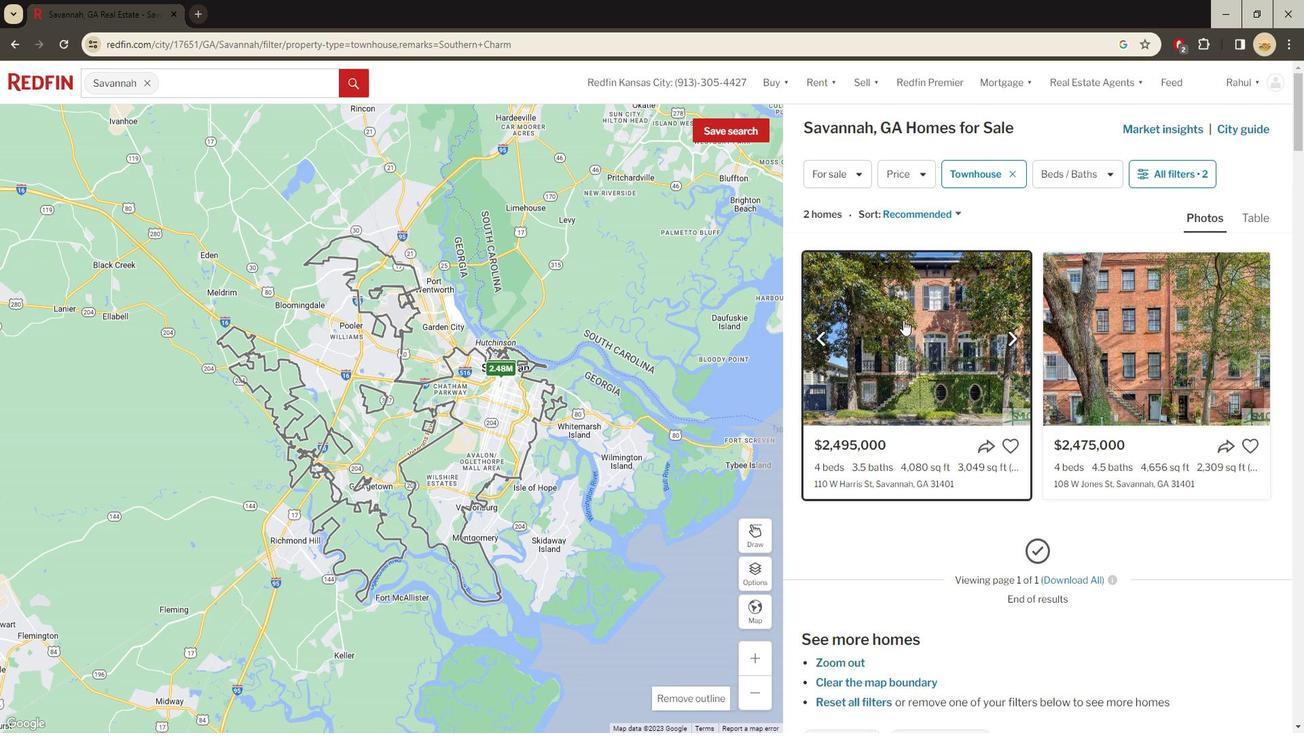 
Action: Mouse pressed left at (875, 337)
Screenshot: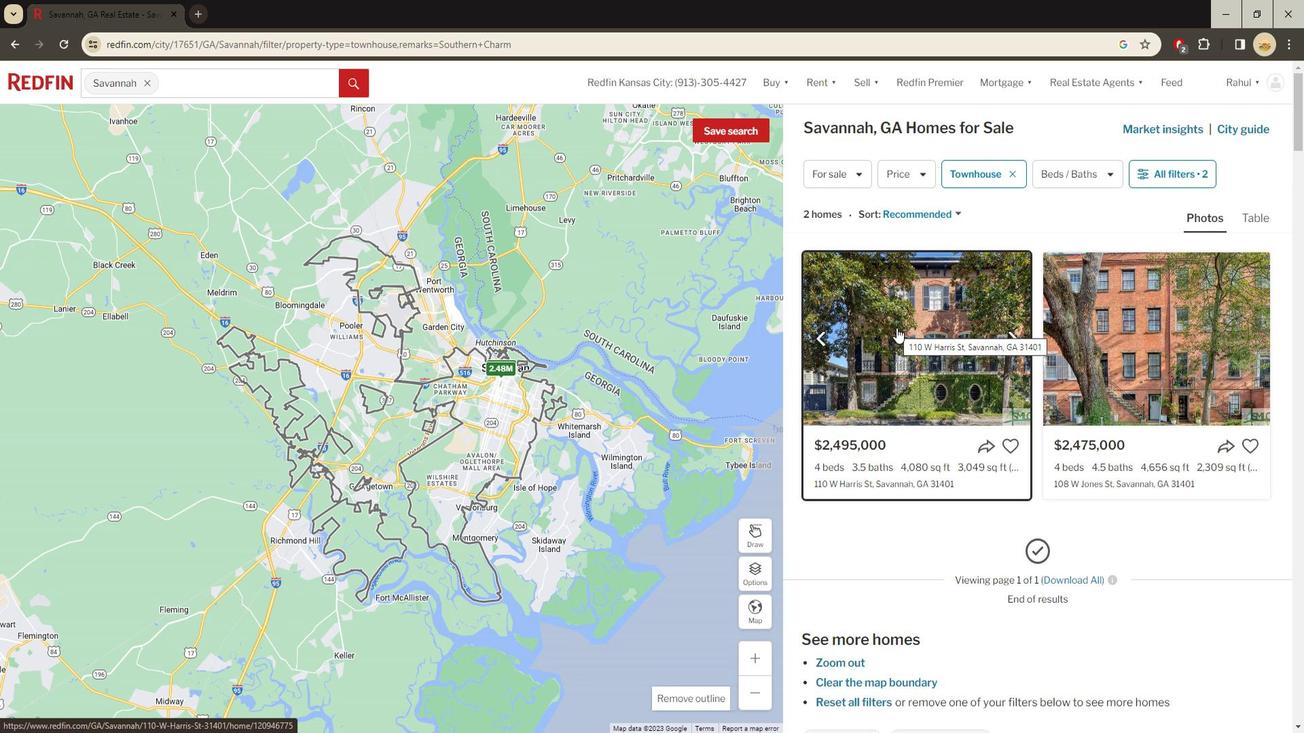
Action: Mouse moved to (536, 383)
Screenshot: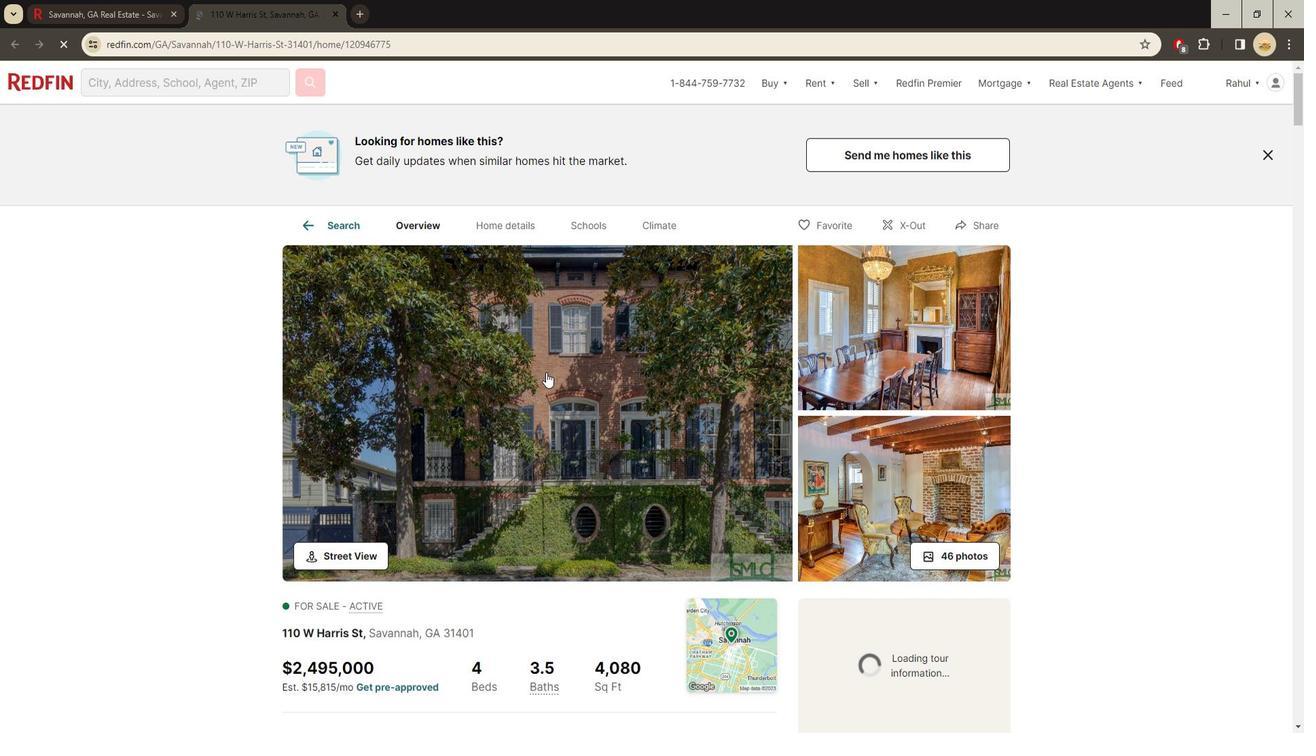 
Action: Mouse pressed left at (536, 383)
Screenshot: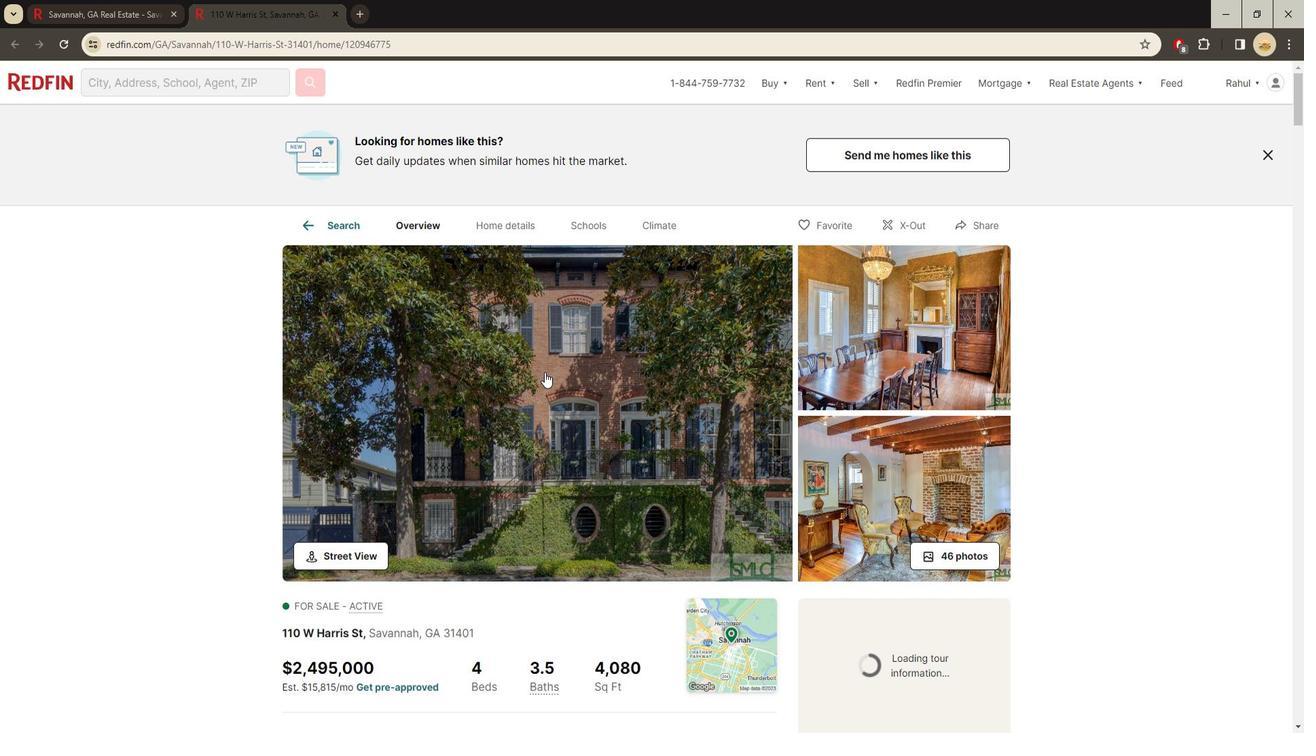 
Action: Mouse moved to (241, 230)
Screenshot: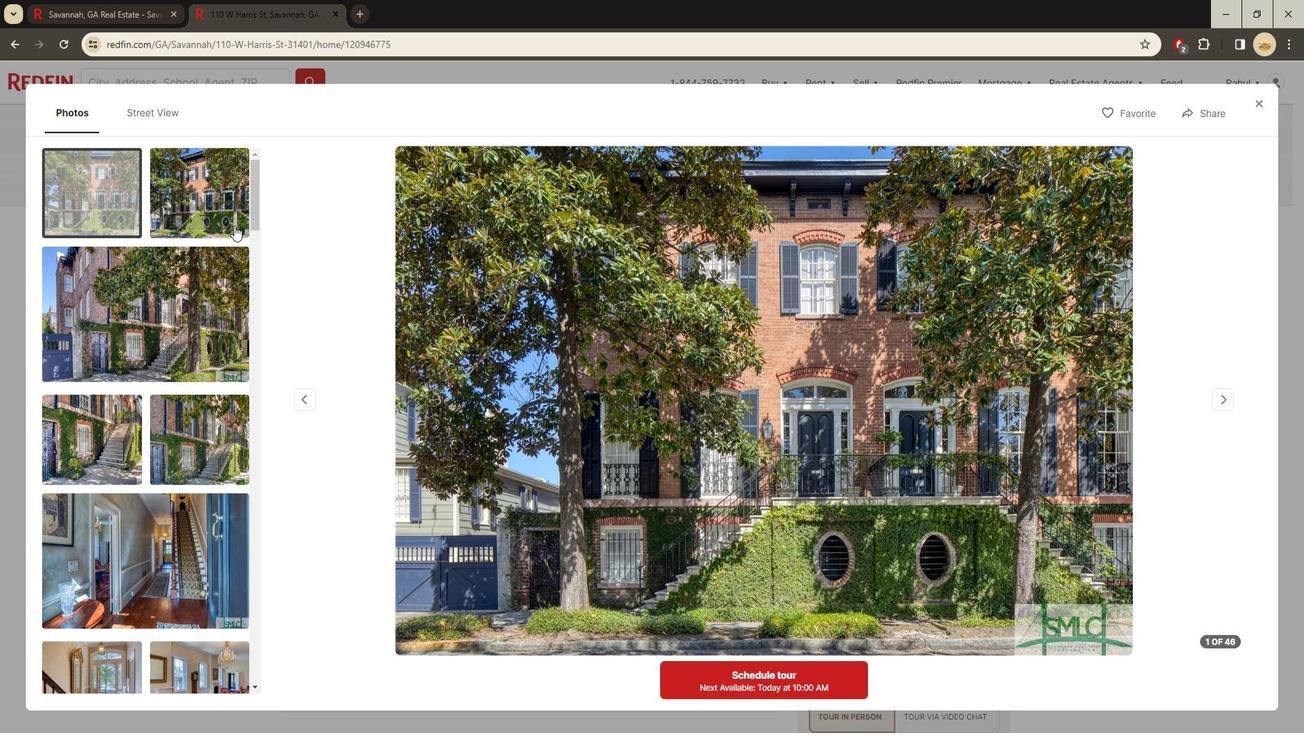 
Action: Mouse scrolled (241, 230) with delta (0, 0)
Screenshot: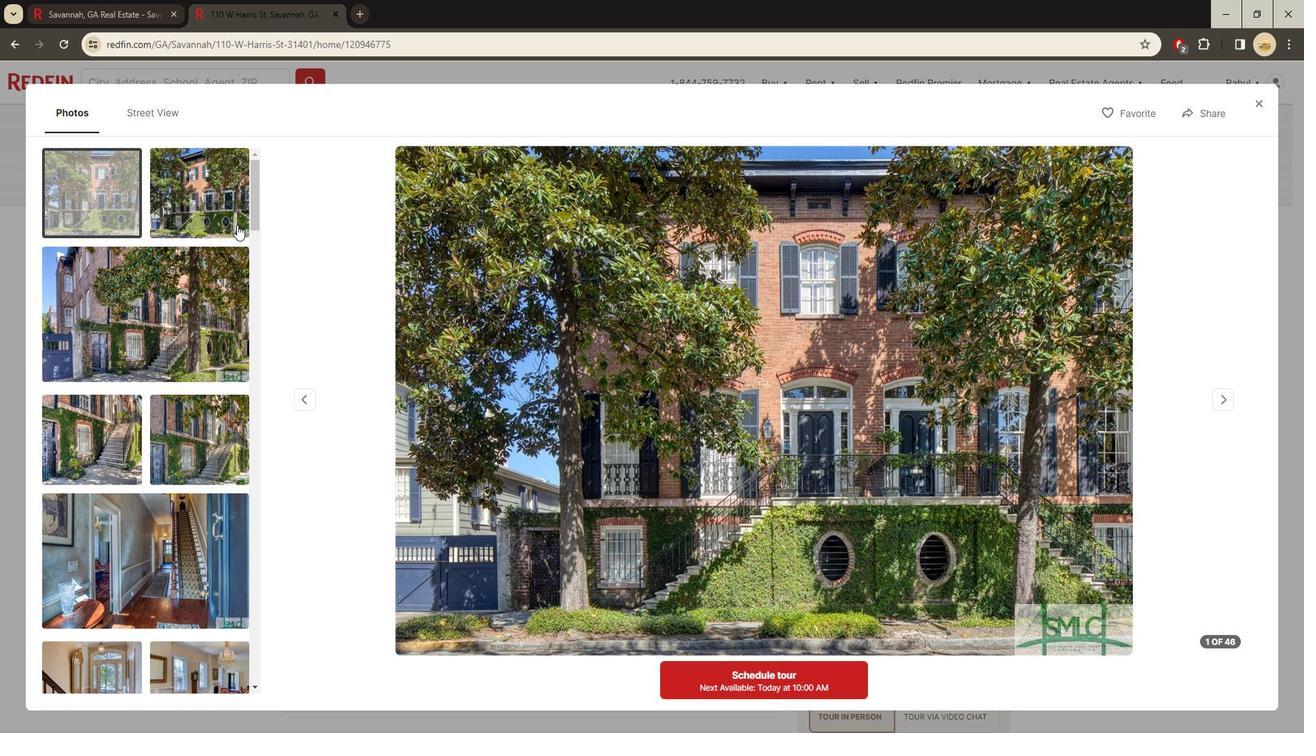 
Action: Mouse moved to (193, 362)
Screenshot: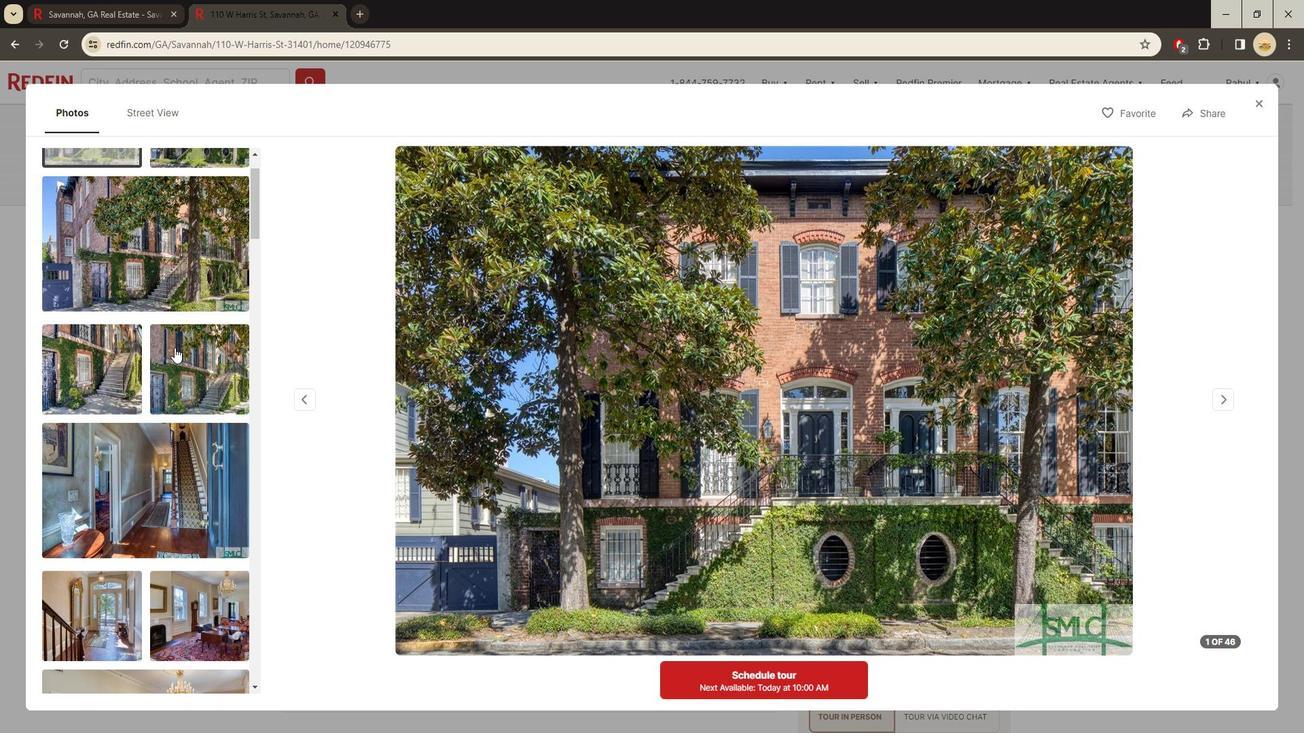 
Action: Mouse scrolled (193, 362) with delta (0, 0)
Screenshot: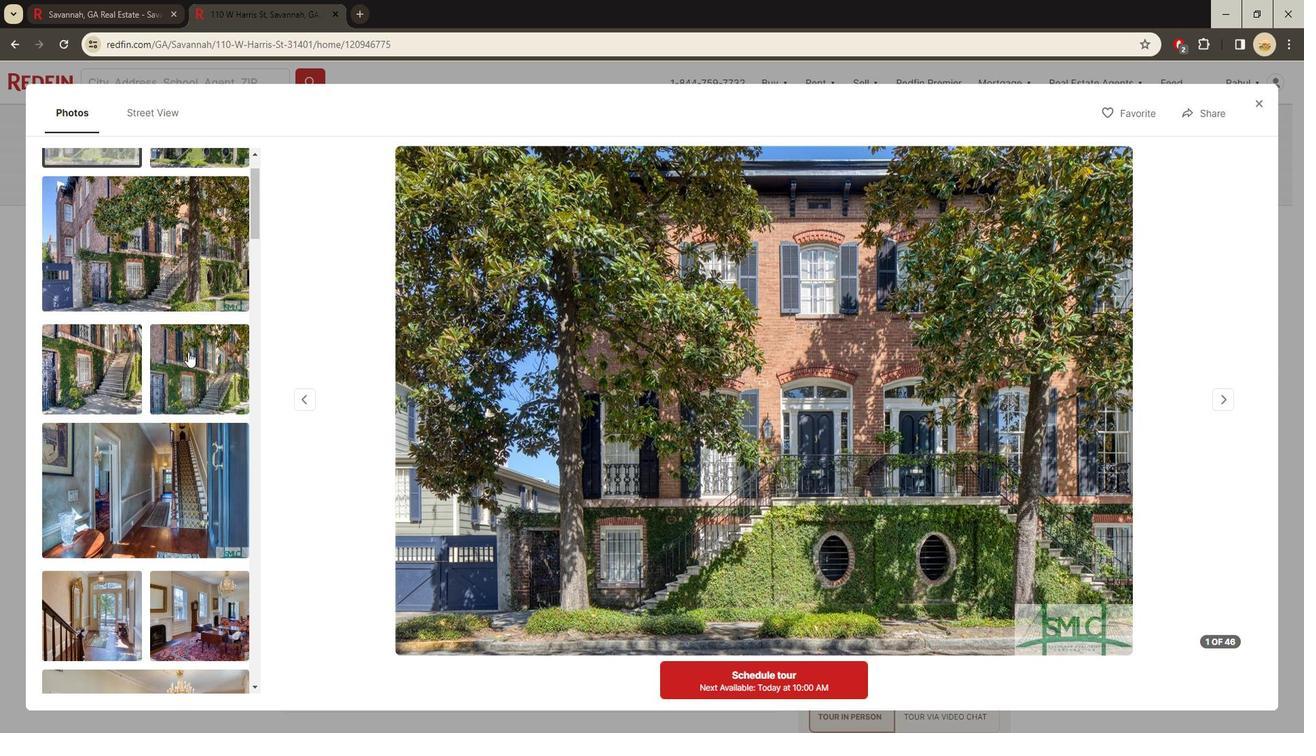 
Action: Mouse moved to (194, 362)
Screenshot: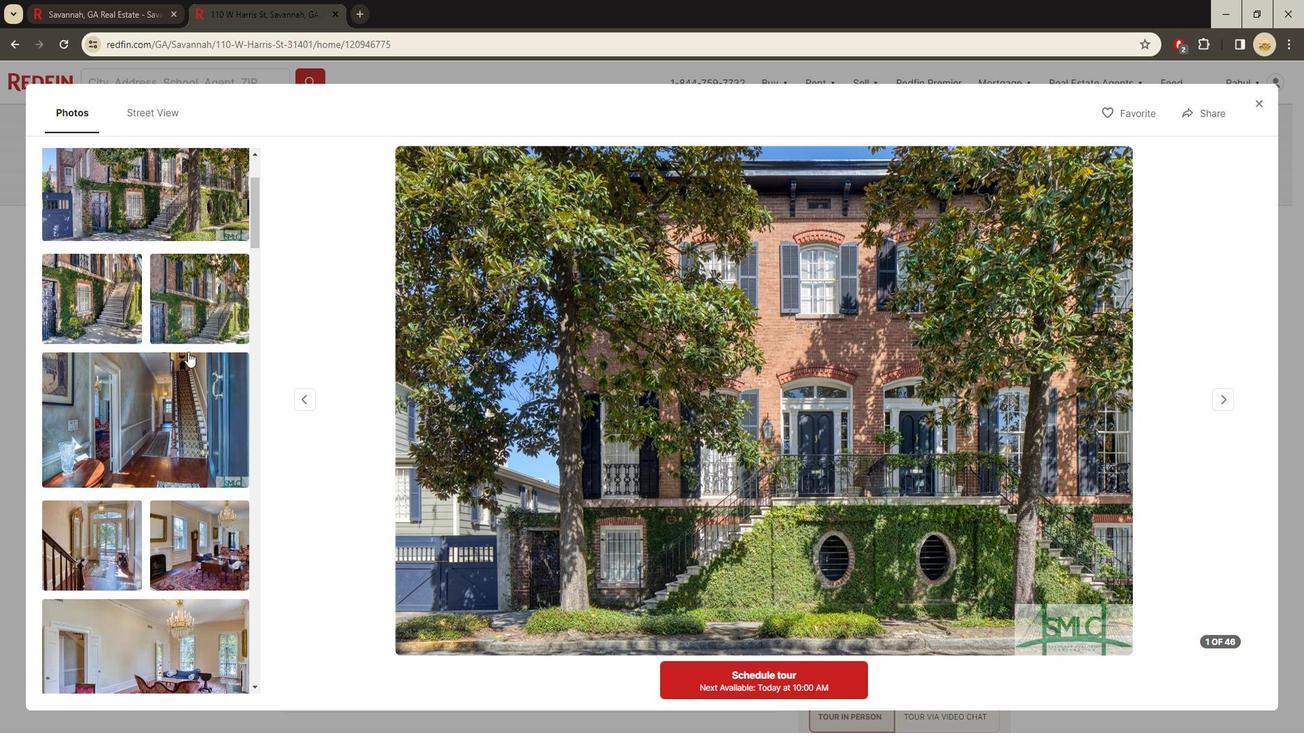 
Action: Mouse scrolled (194, 362) with delta (0, 0)
Screenshot: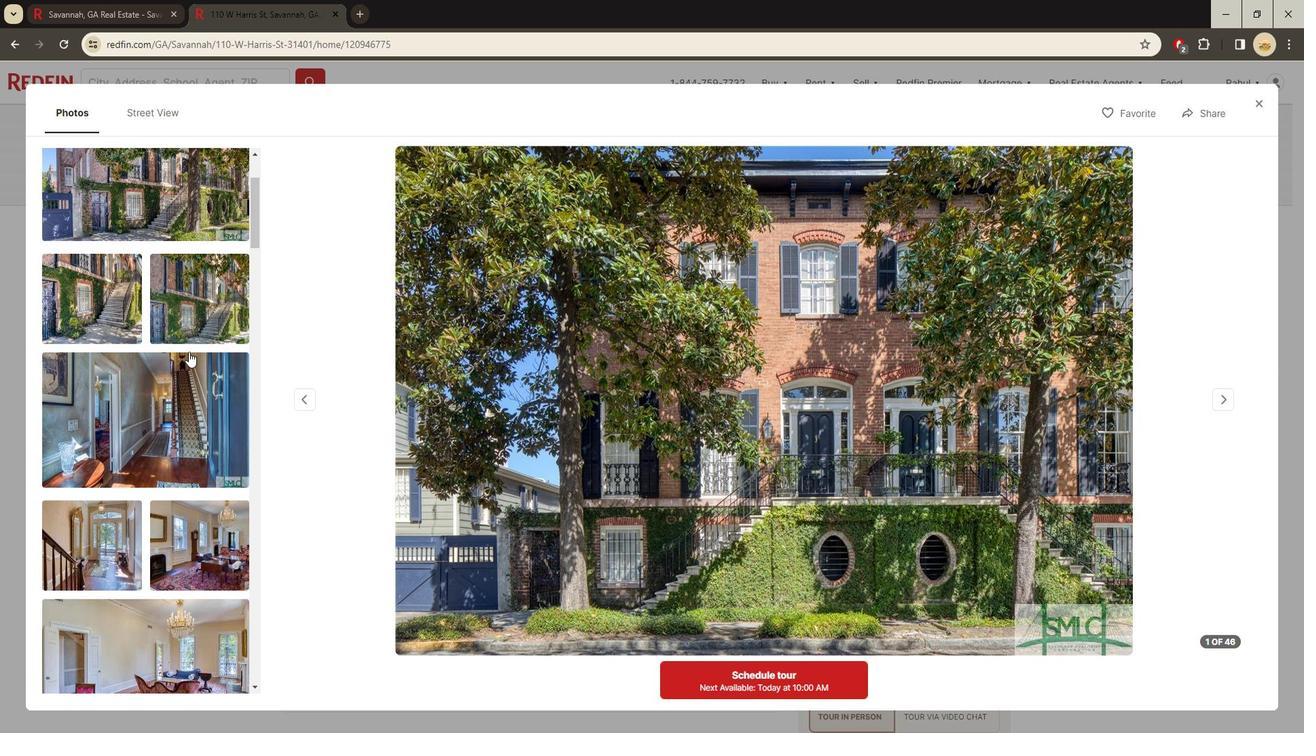 
Action: Mouse scrolled (194, 362) with delta (0, 0)
Screenshot: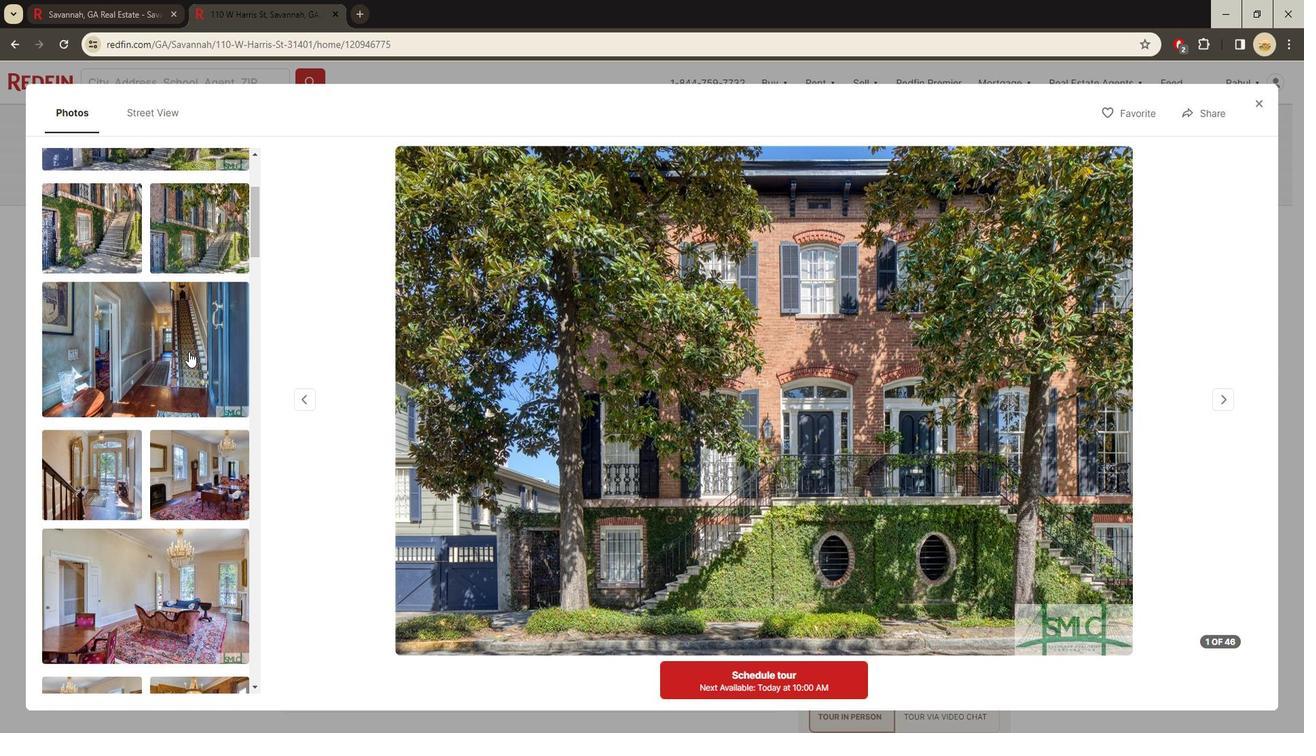 
Action: Mouse moved to (129, 286)
Screenshot: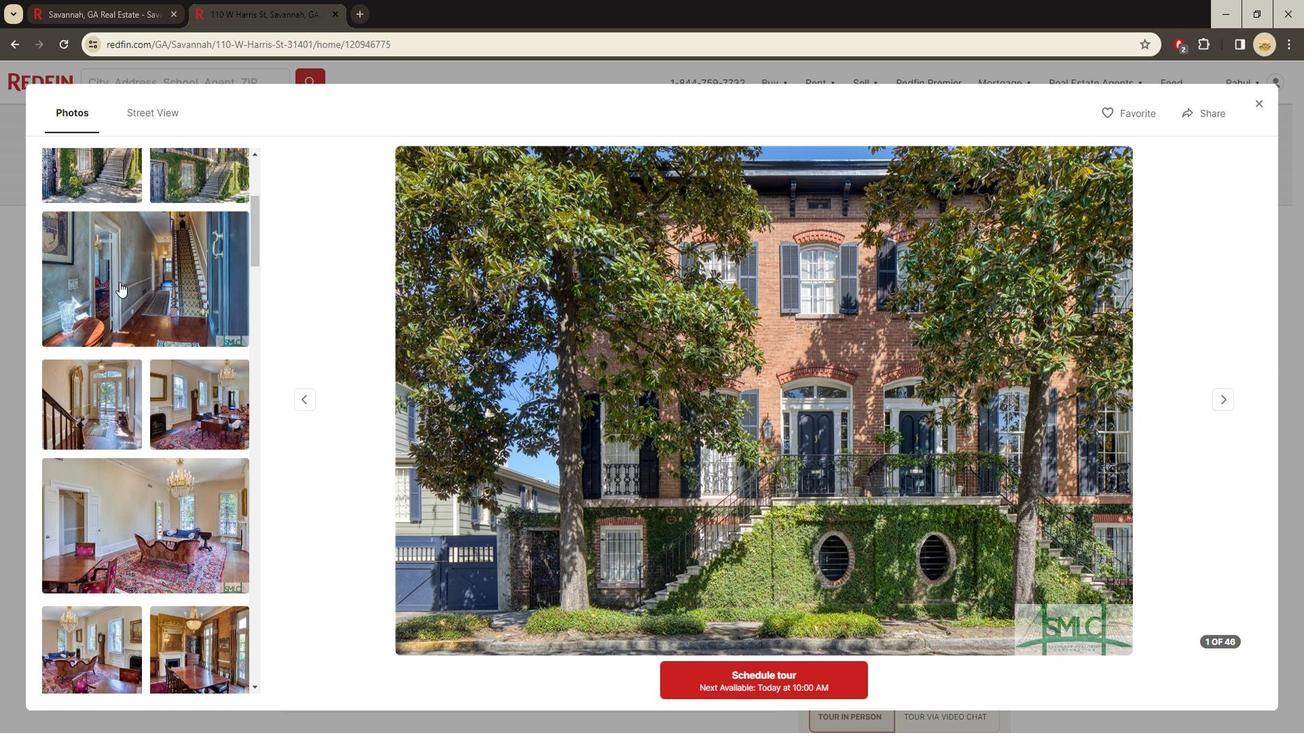
Action: Mouse pressed left at (129, 286)
Screenshot: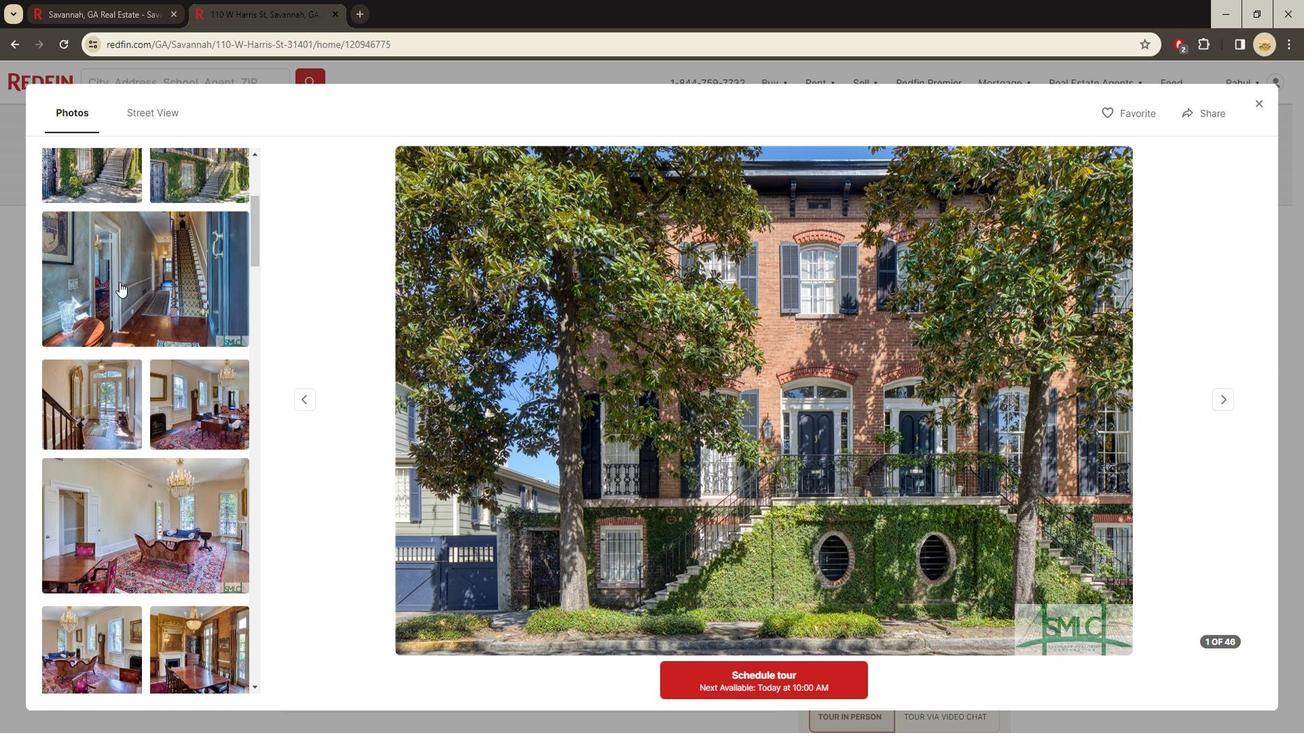 
Action: Mouse moved to (204, 366)
Screenshot: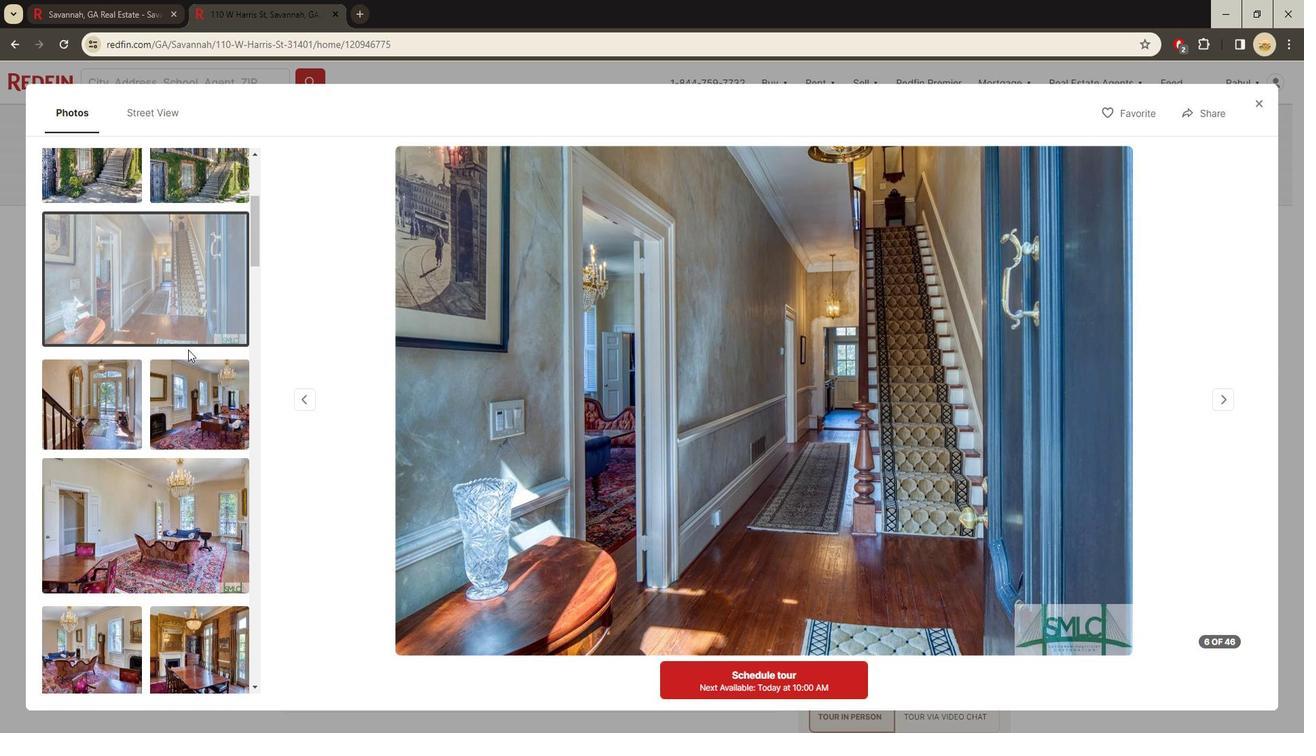 
Action: Mouse scrolled (204, 366) with delta (0, 0)
Screenshot: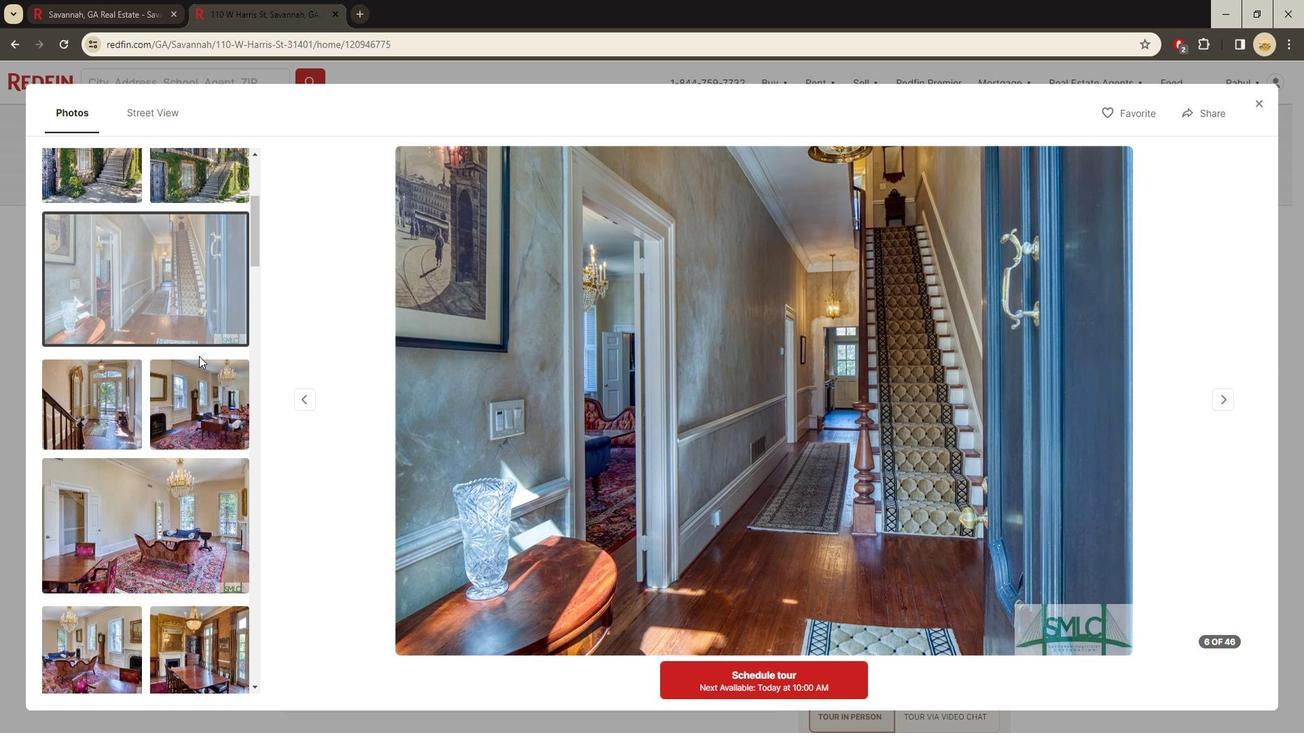 
Action: Mouse scrolled (204, 366) with delta (0, 0)
Screenshot: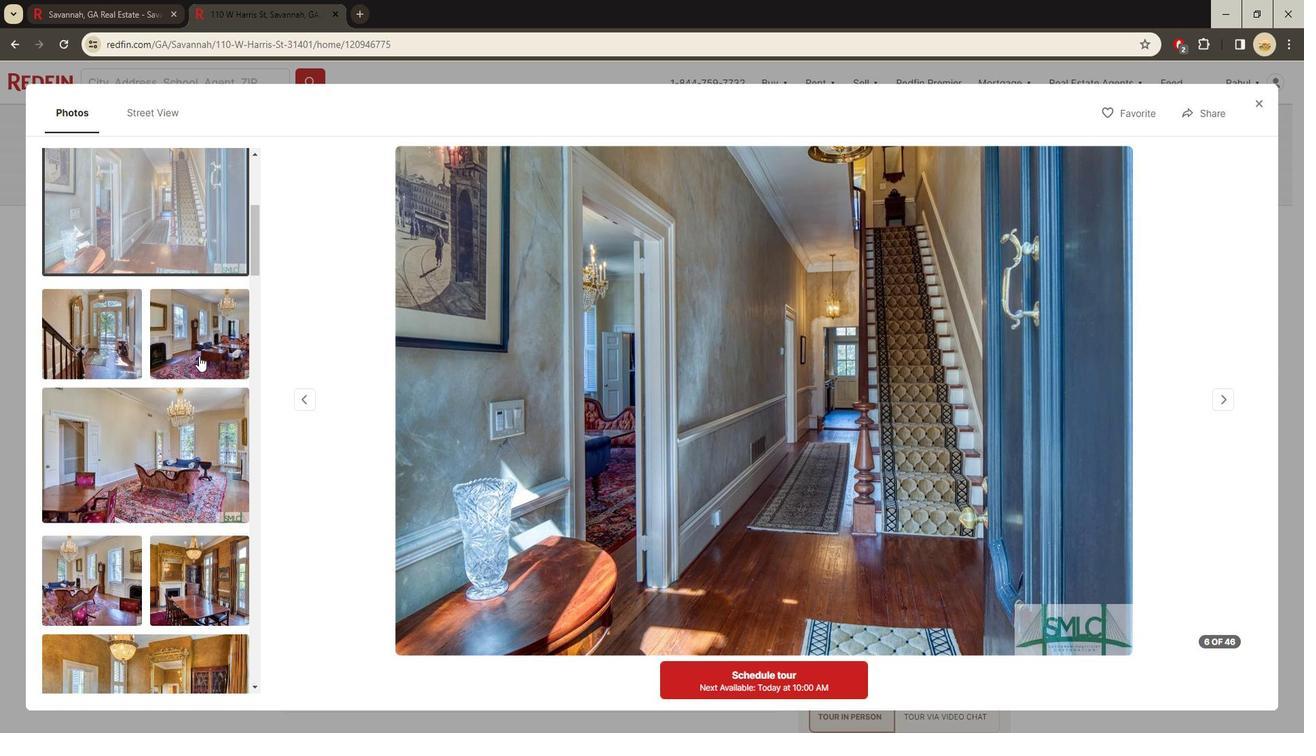 
Action: Mouse moved to (204, 366)
Screenshot: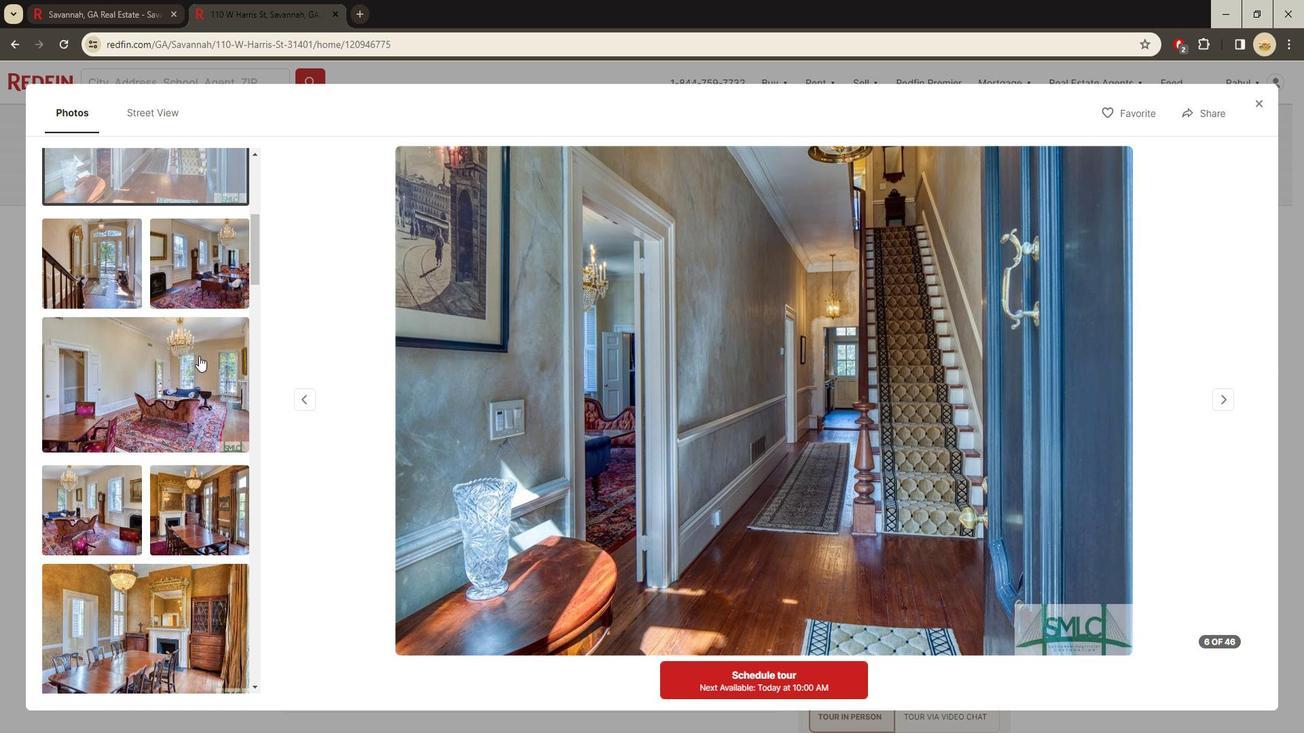 
Action: Mouse scrolled (204, 366) with delta (0, 0)
Screenshot: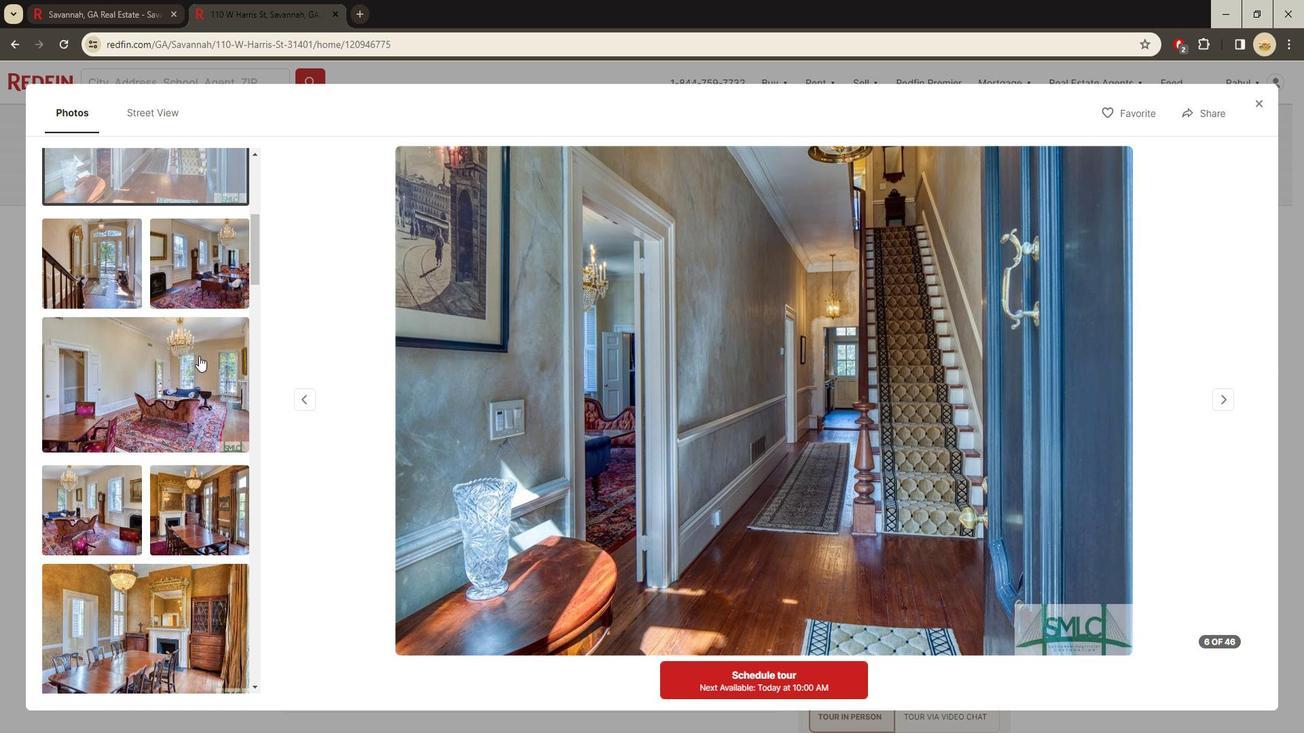
Action: Mouse pressed left at (204, 366)
Screenshot: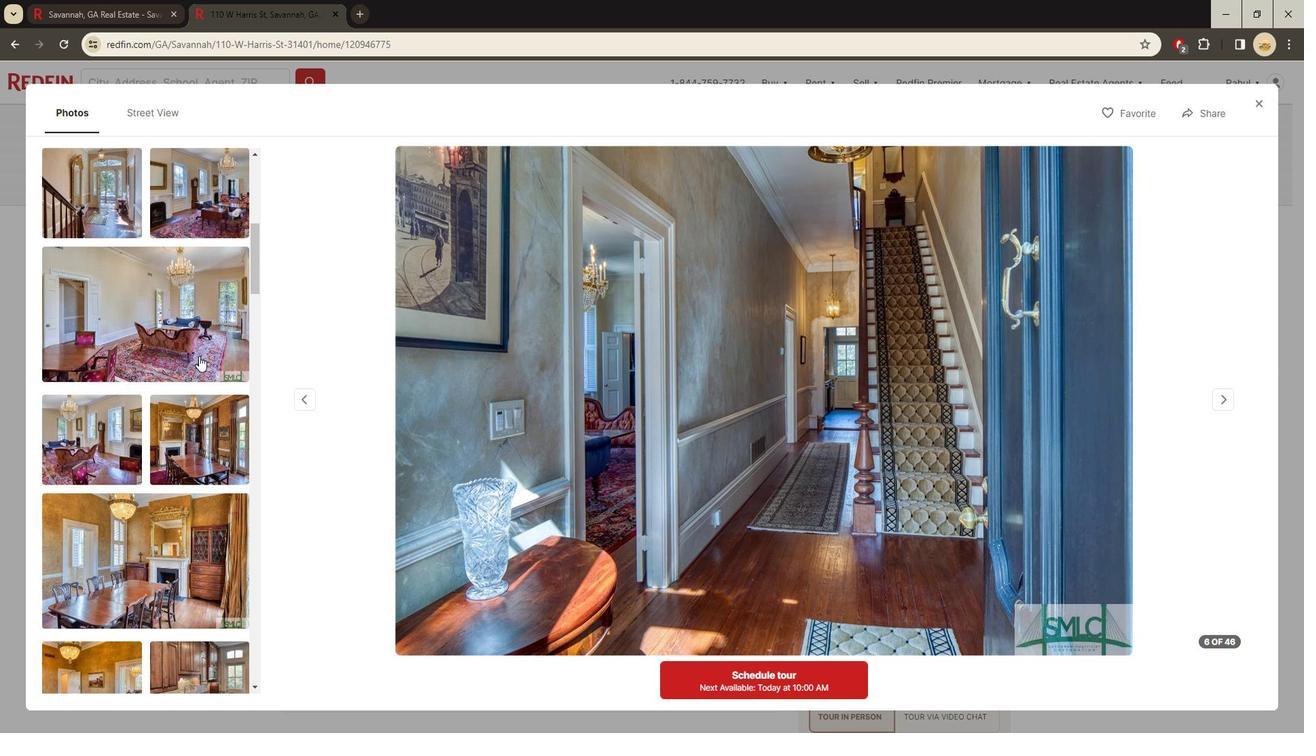 
Action: Mouse moved to (135, 408)
Screenshot: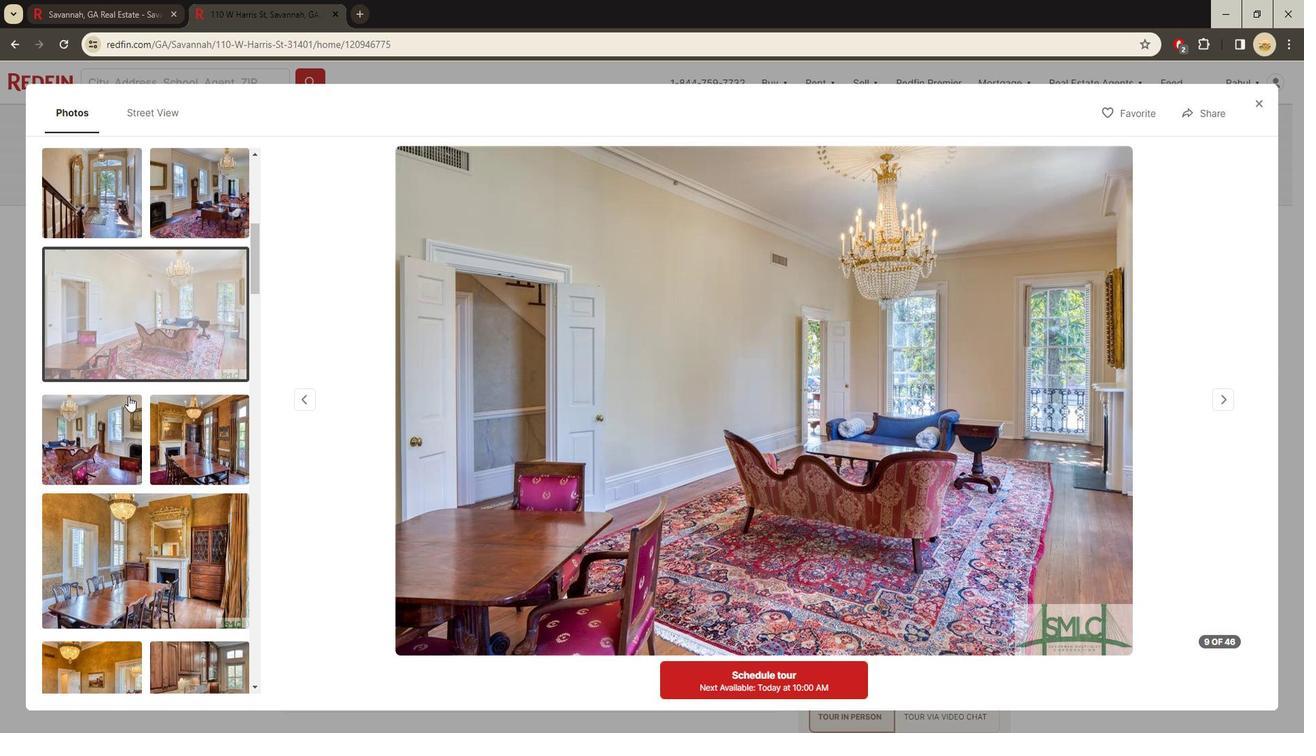 
Action: Mouse scrolled (135, 408) with delta (0, 0)
Screenshot: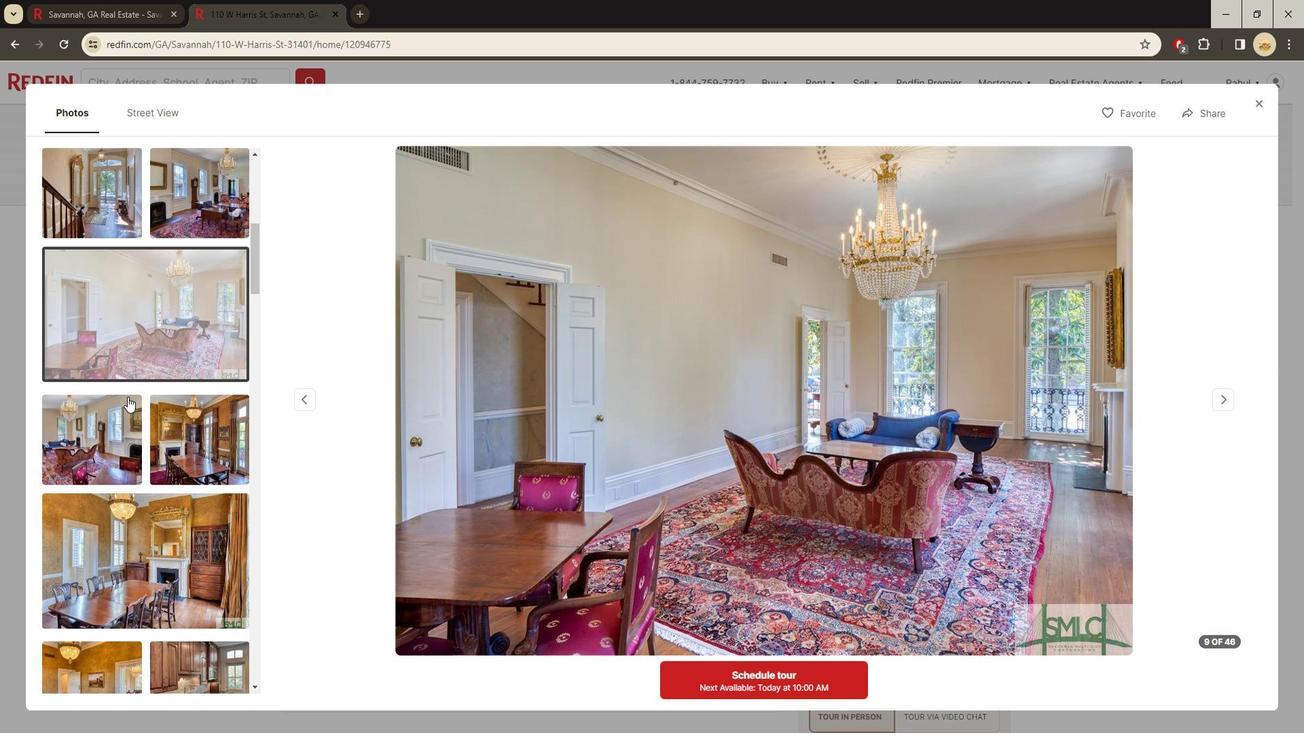 
Action: Mouse scrolled (135, 408) with delta (0, 0)
Screenshot: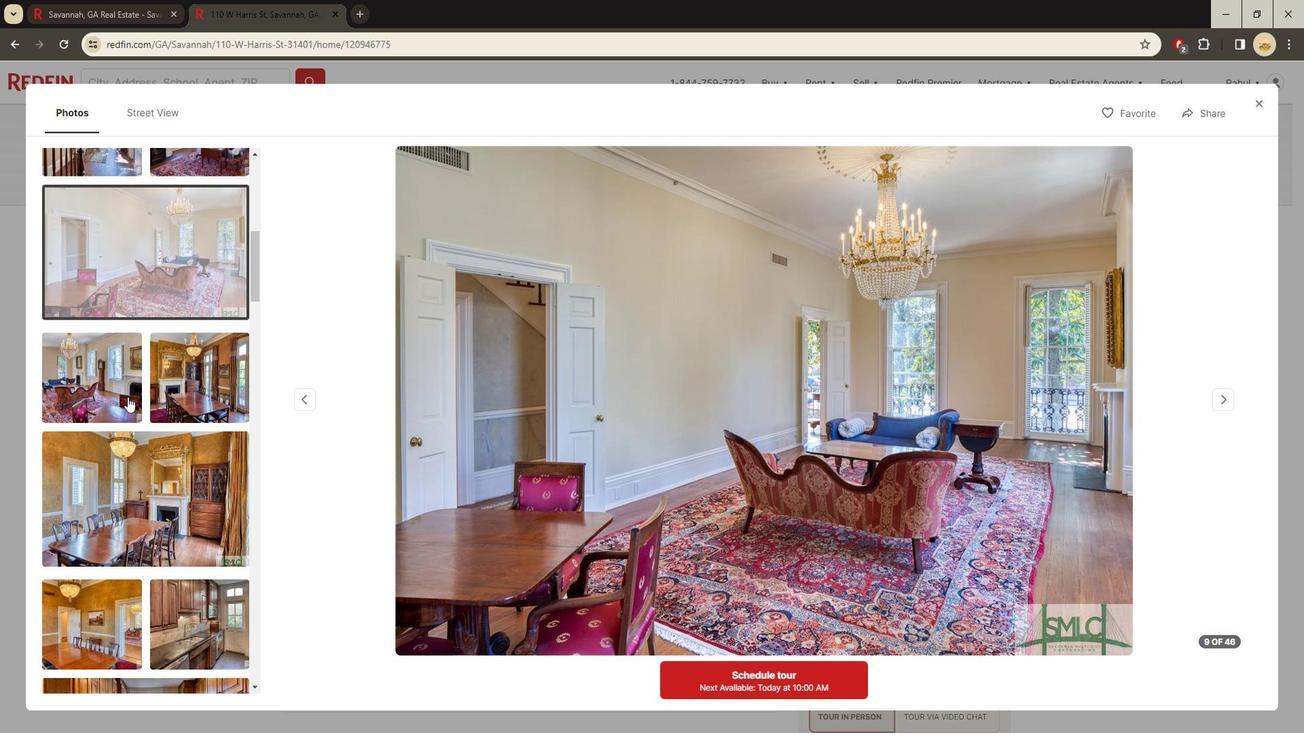 
Action: Mouse scrolled (135, 408) with delta (0, 0)
Screenshot: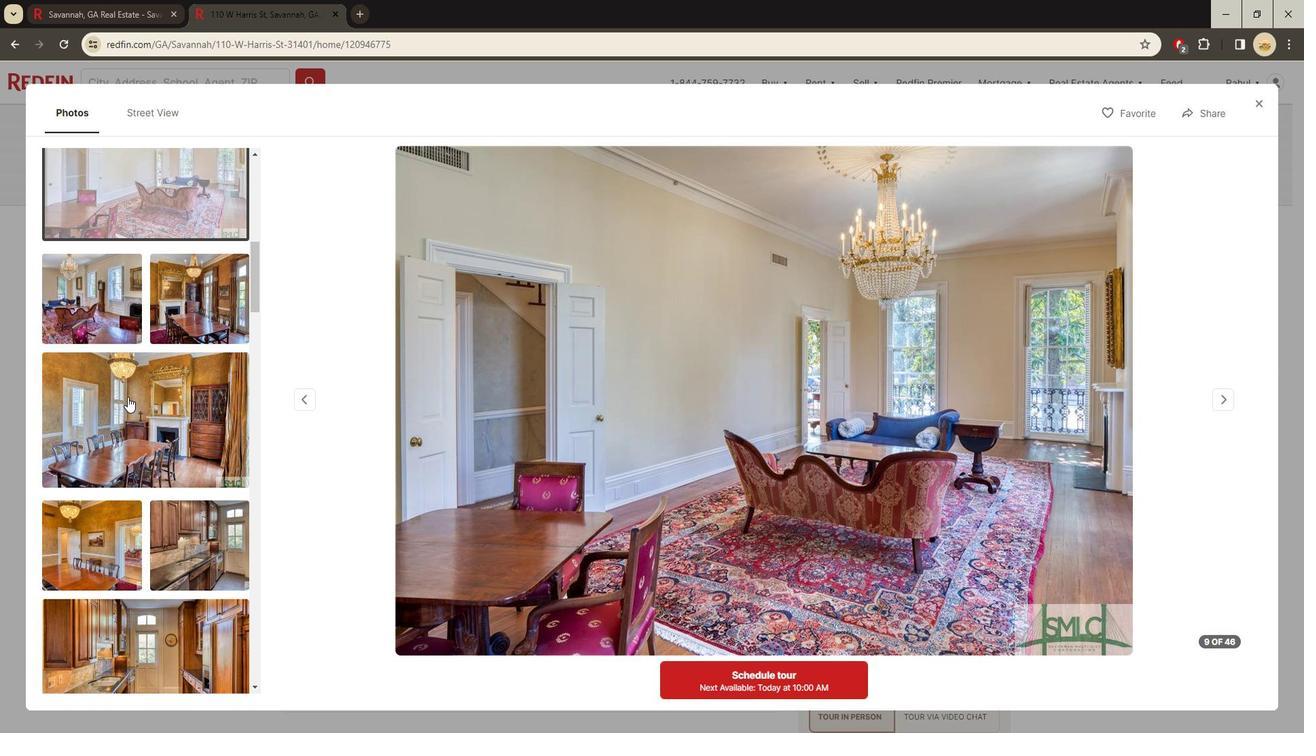 
Action: Mouse scrolled (135, 408) with delta (0, 0)
Screenshot: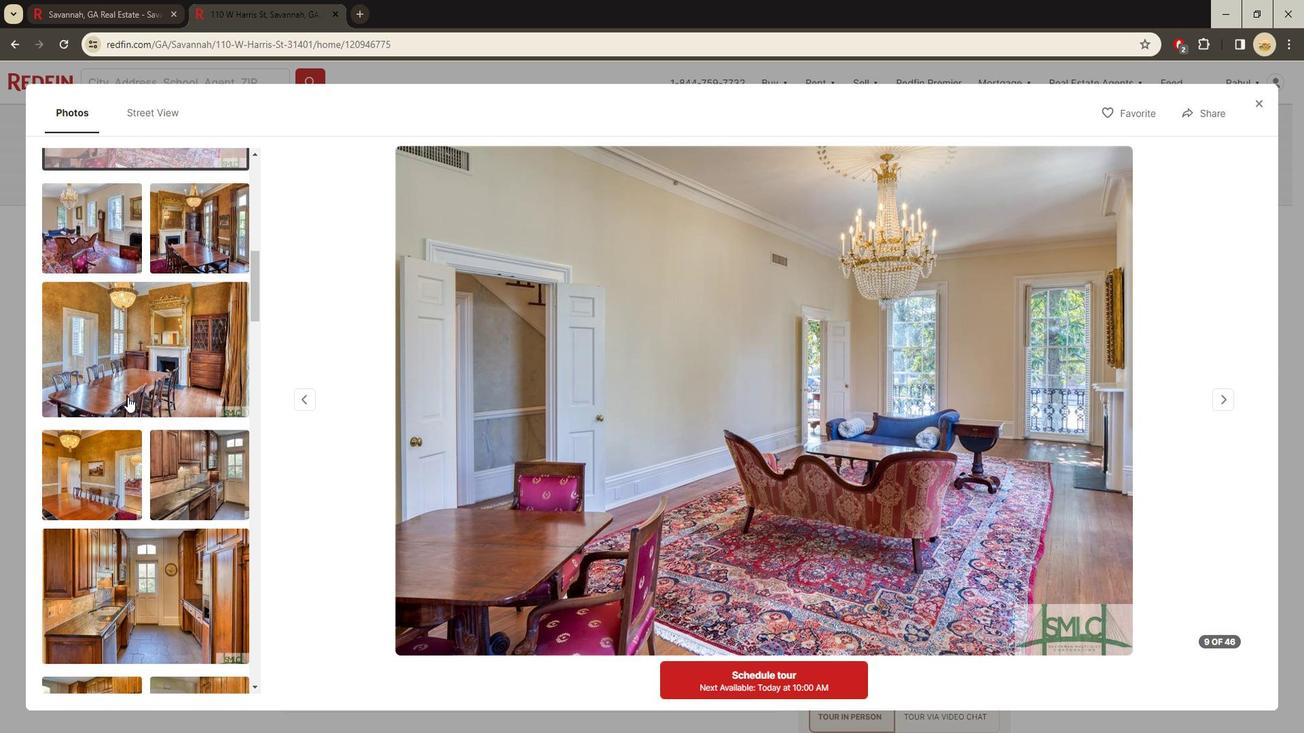 
Action: Mouse scrolled (135, 408) with delta (0, 0)
Screenshot: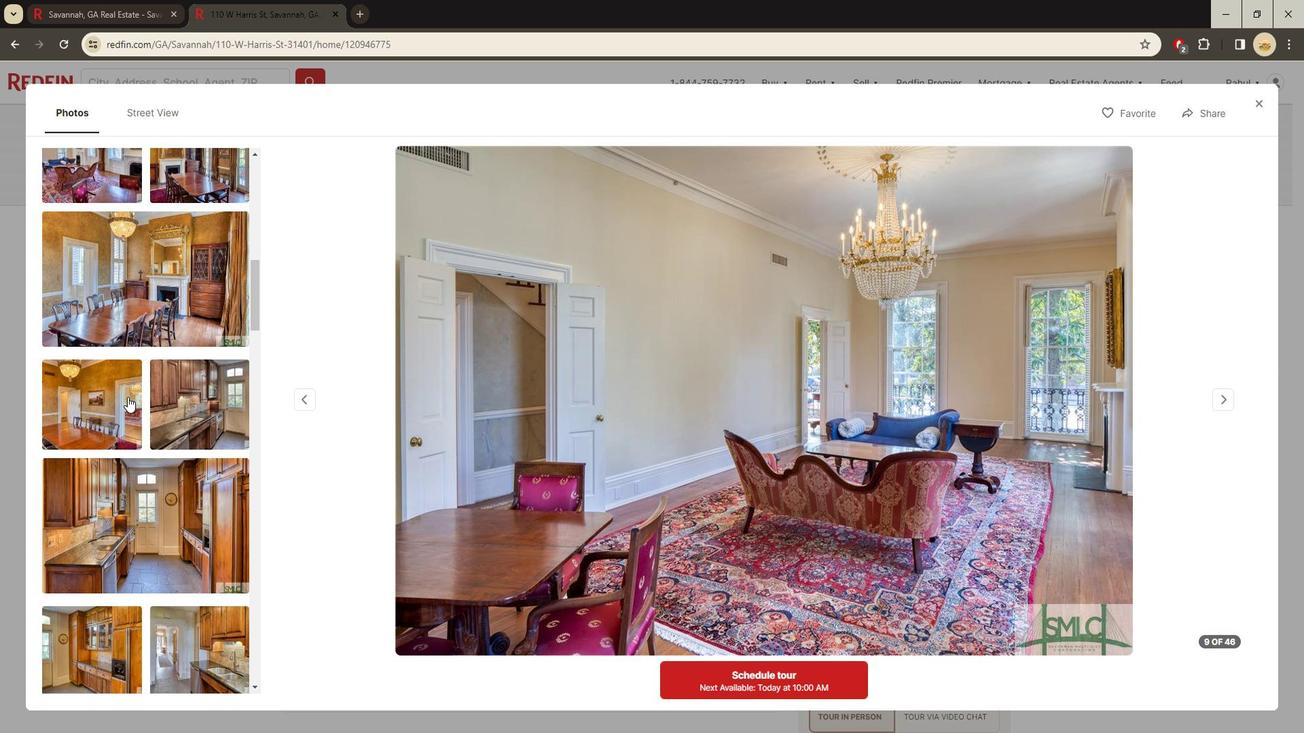 
Action: Mouse scrolled (135, 408) with delta (0, 0)
Screenshot: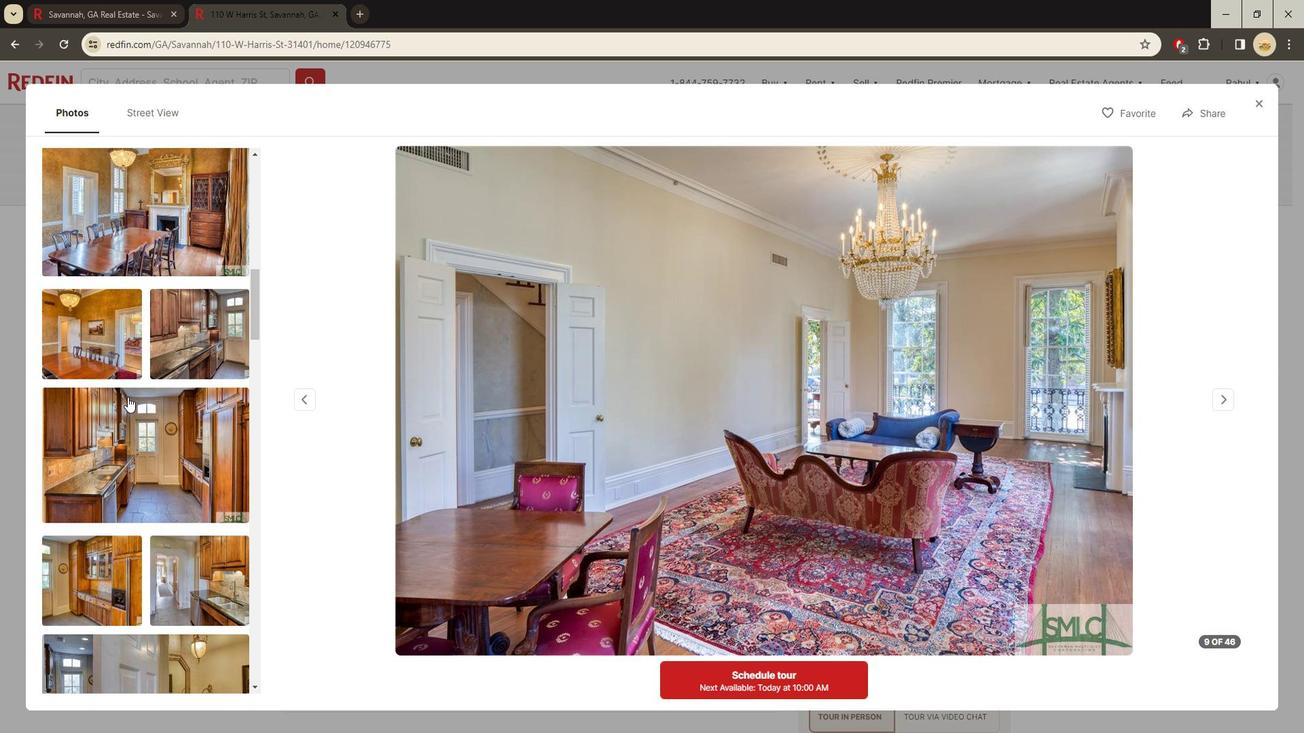
Action: Mouse scrolled (135, 408) with delta (0, 0)
Screenshot: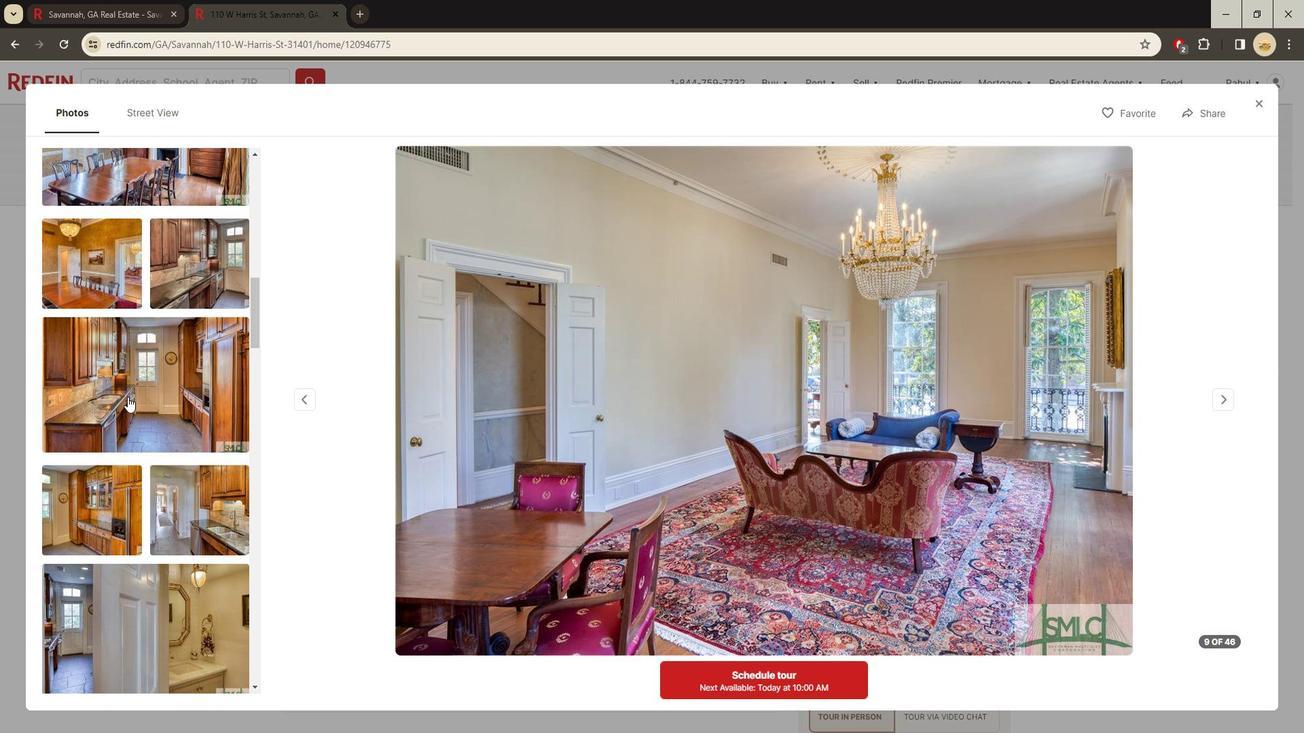 
Action: Mouse scrolled (135, 408) with delta (0, 0)
Screenshot: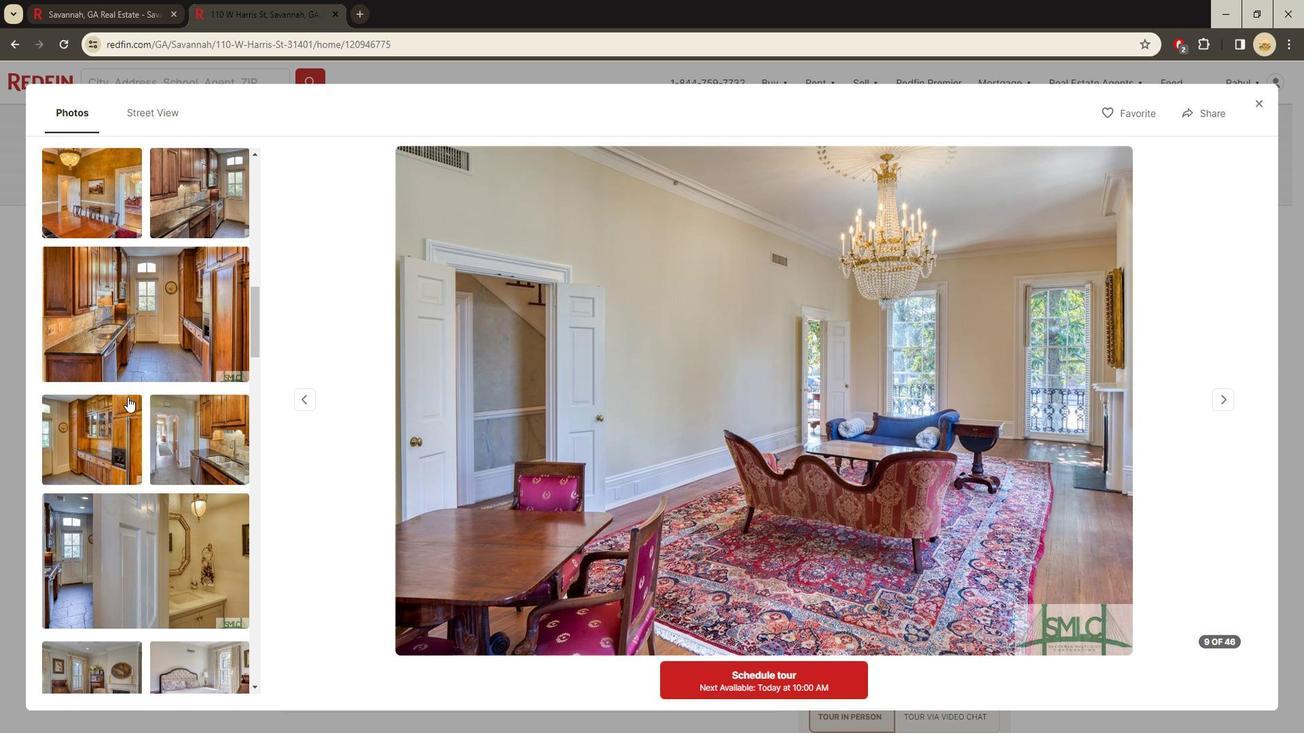 
Action: Mouse scrolled (135, 408) with delta (0, 0)
Screenshot: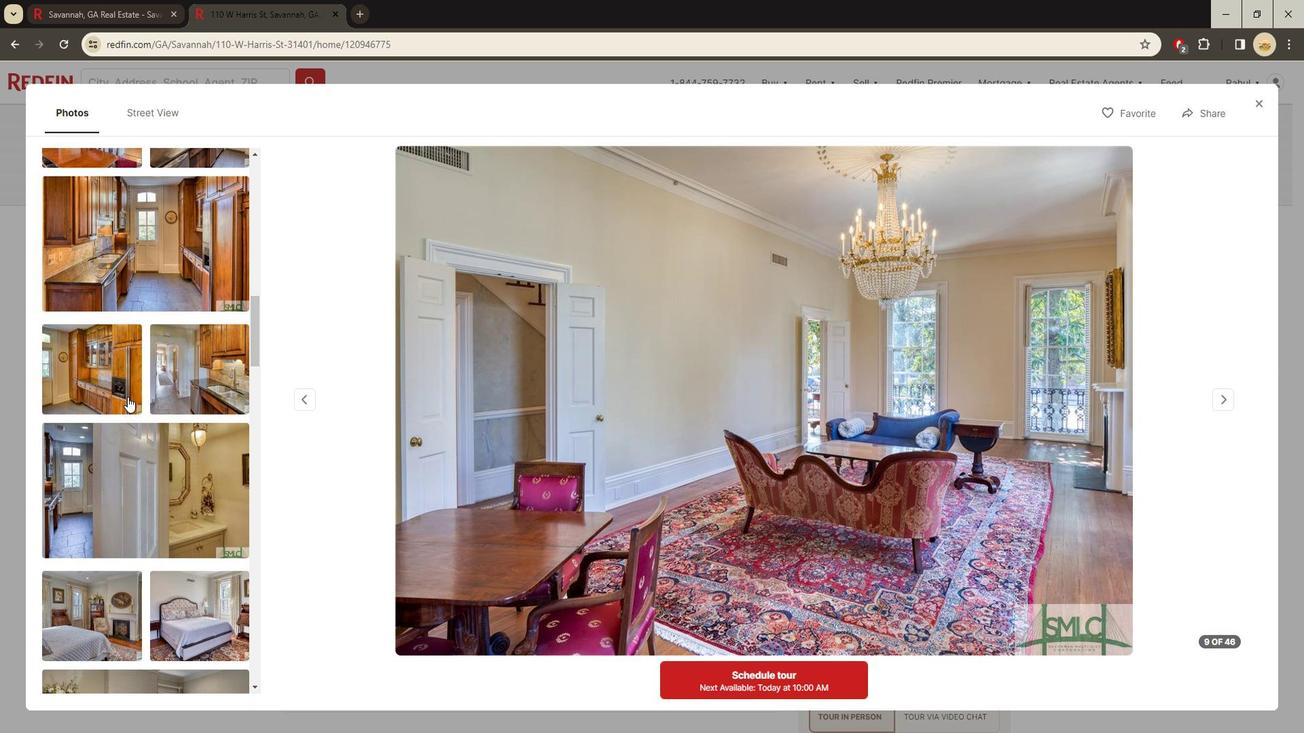 
Action: Mouse moved to (135, 410)
Screenshot: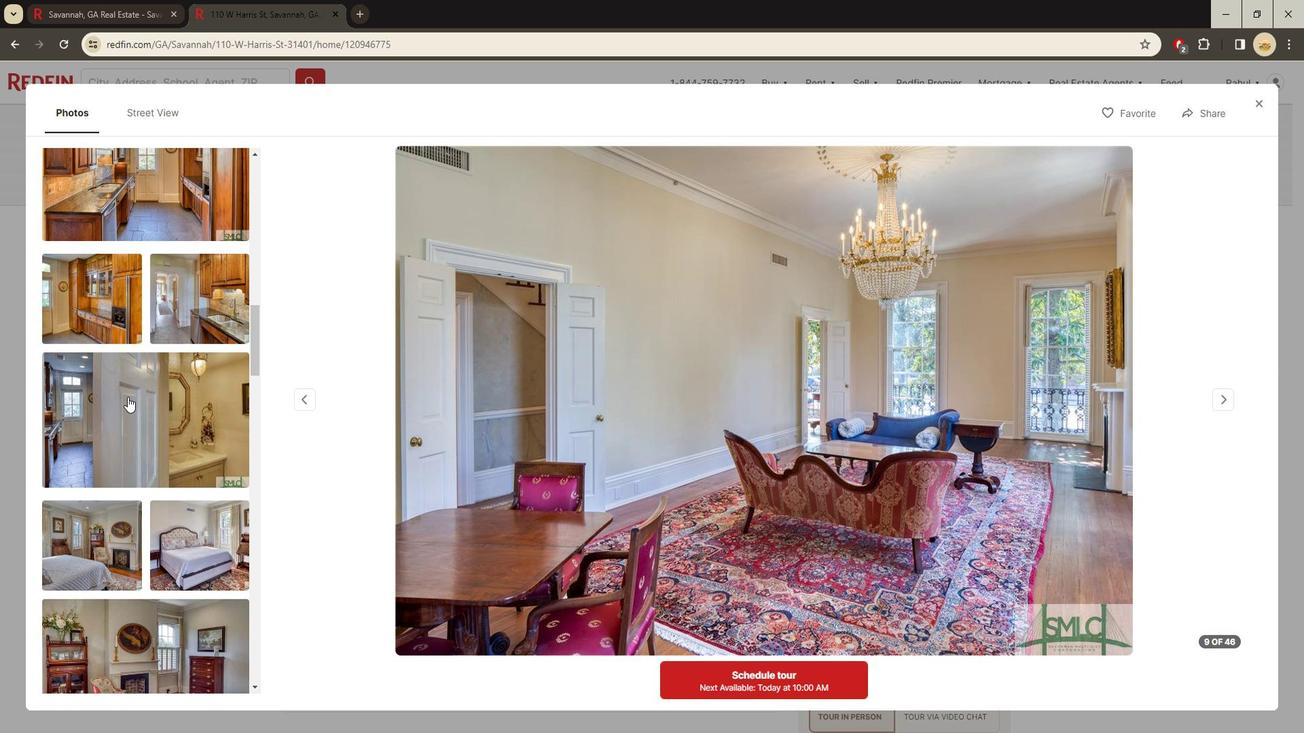 
Action: Mouse pressed left at (135, 410)
Screenshot: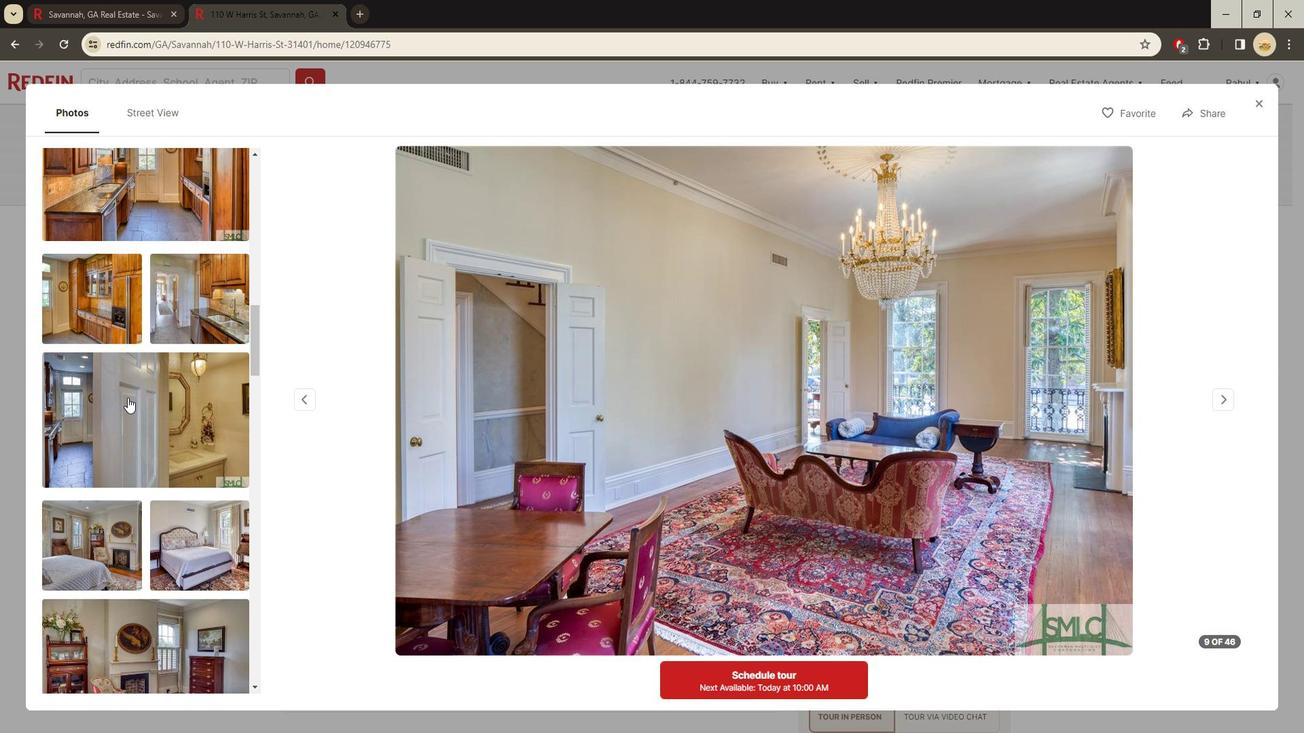 
Action: Mouse moved to (121, 447)
Screenshot: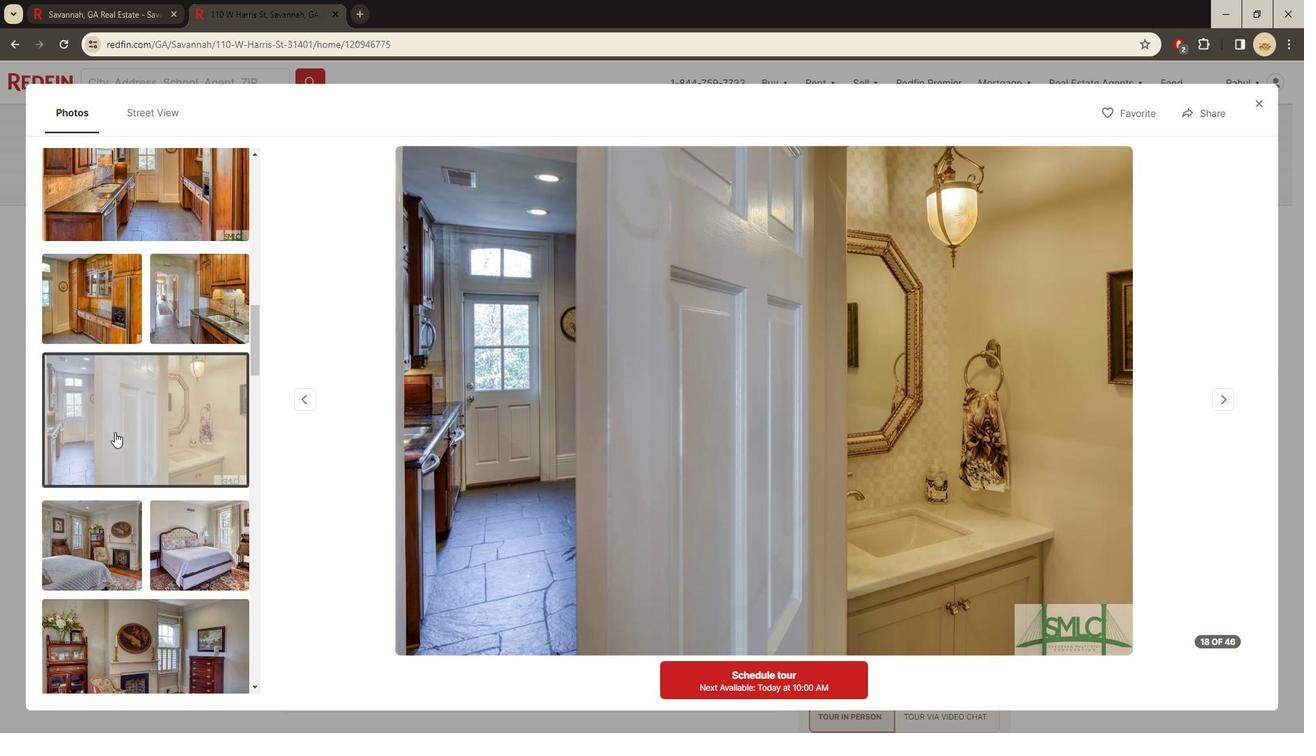 
Action: Mouse scrolled (121, 446) with delta (0, 0)
Screenshot: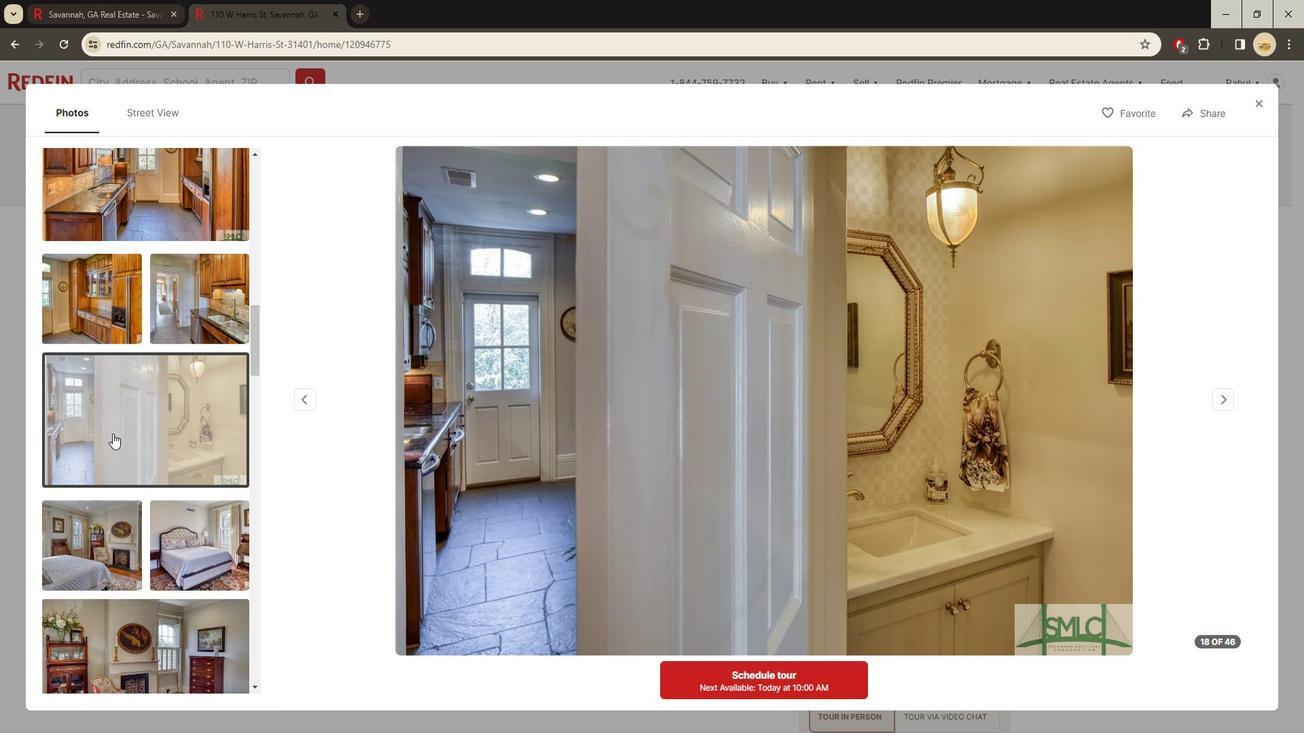 
Action: Mouse scrolled (121, 446) with delta (0, 0)
Screenshot: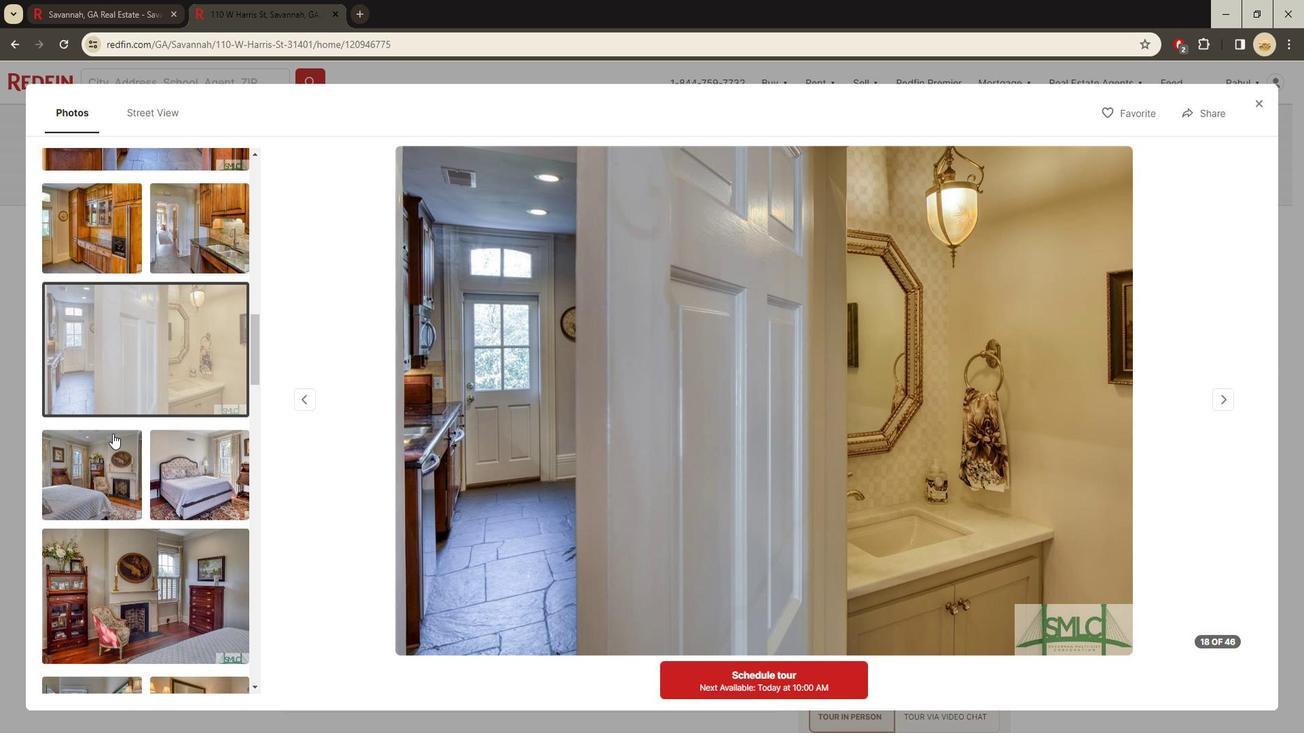 
Action: Mouse scrolled (121, 446) with delta (0, 0)
Screenshot: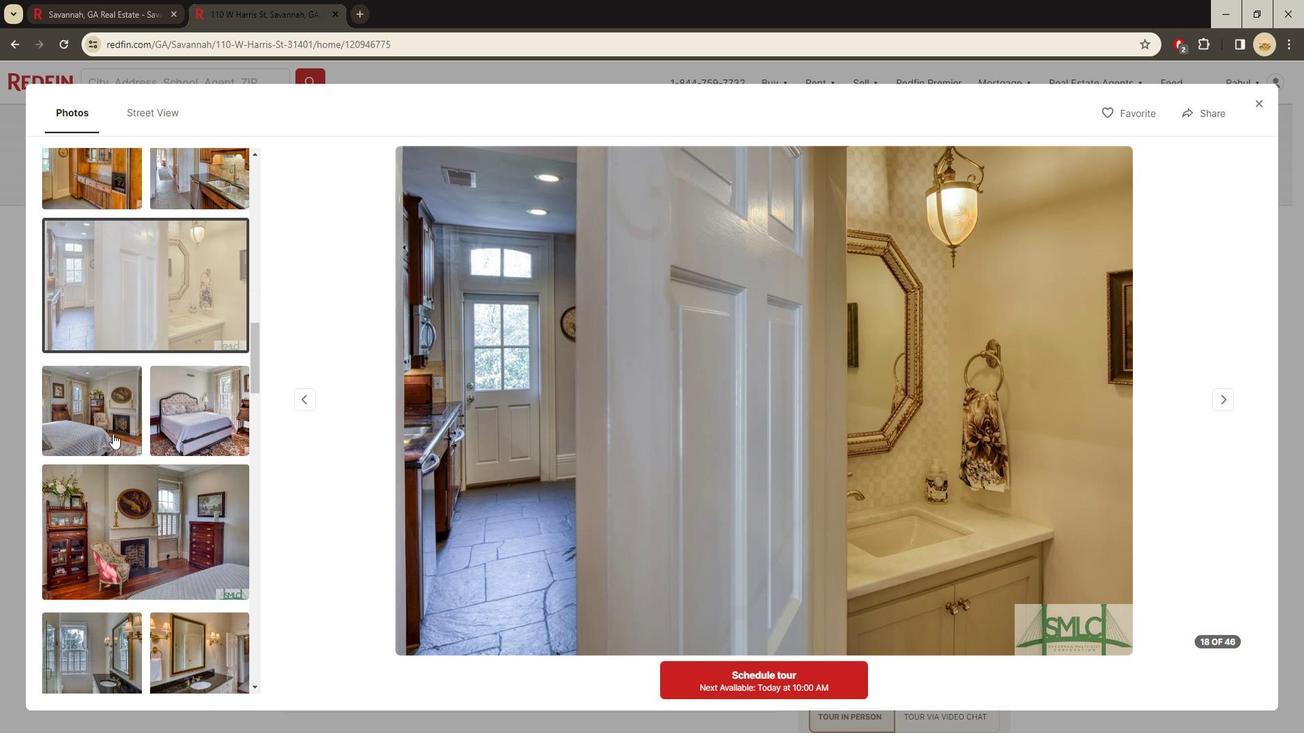 
Action: Mouse scrolled (121, 446) with delta (0, 0)
Screenshot: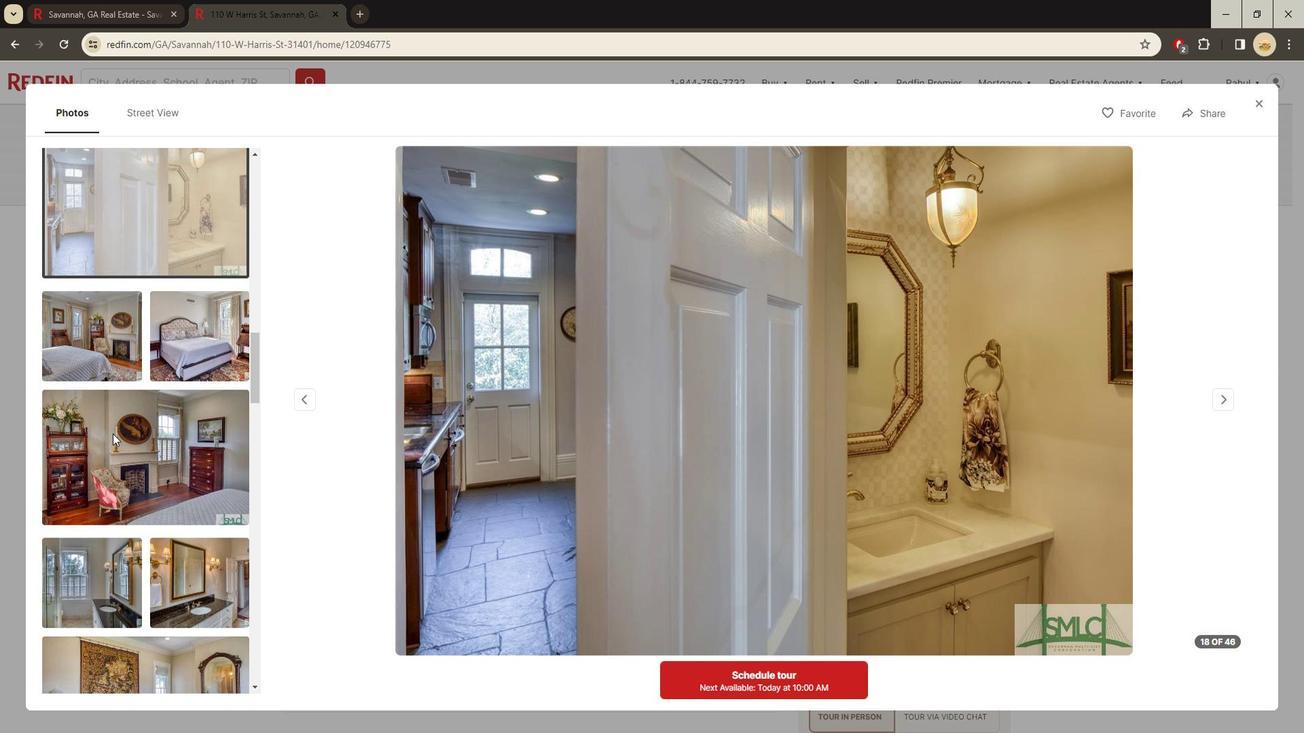
Action: Mouse scrolled (121, 446) with delta (0, 0)
Screenshot: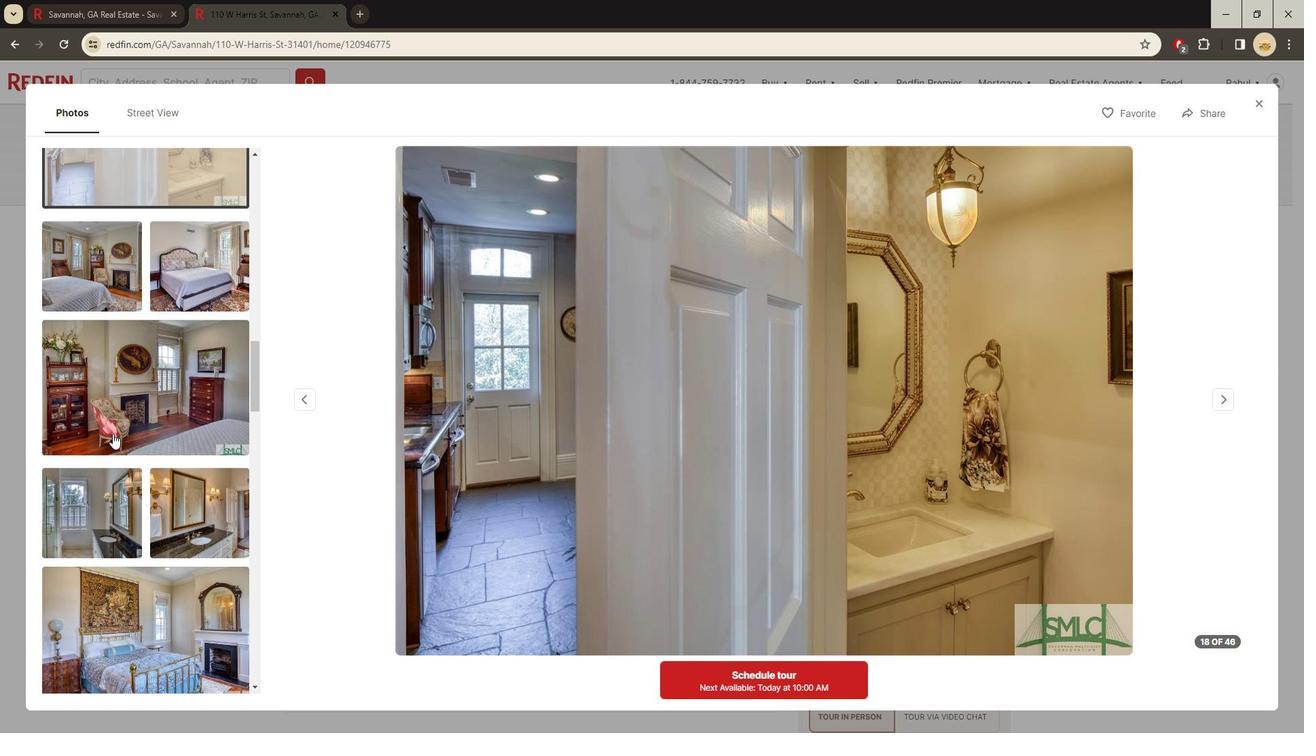 
Action: Mouse scrolled (121, 446) with delta (0, 0)
Screenshot: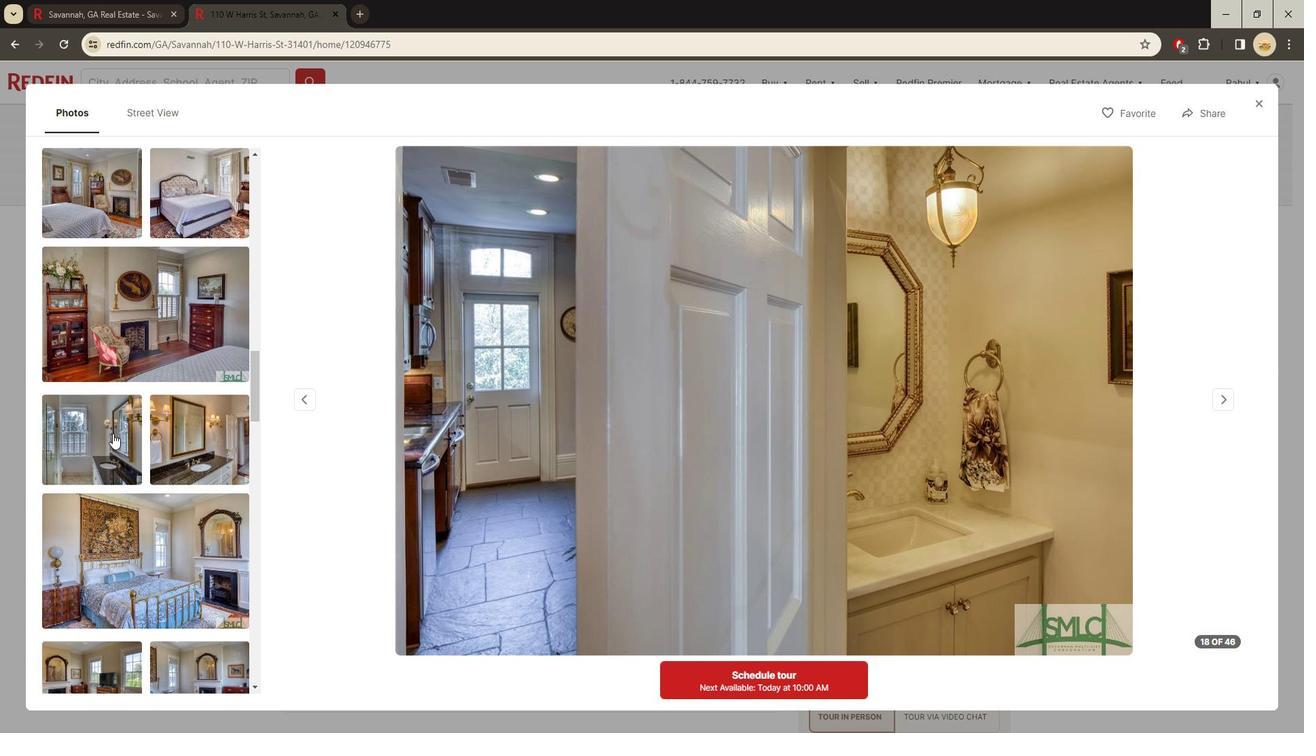 
Action: Mouse scrolled (121, 446) with delta (0, 0)
Screenshot: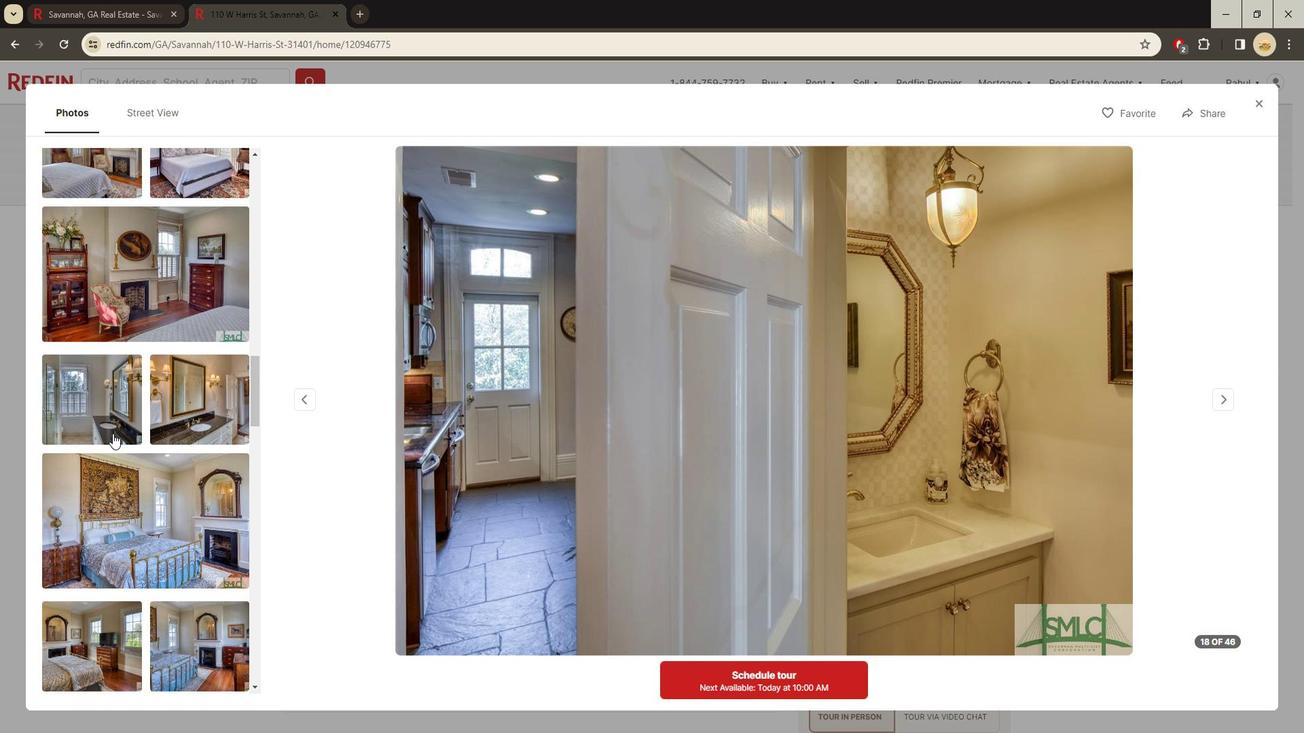 
Action: Mouse moved to (126, 446)
Screenshot: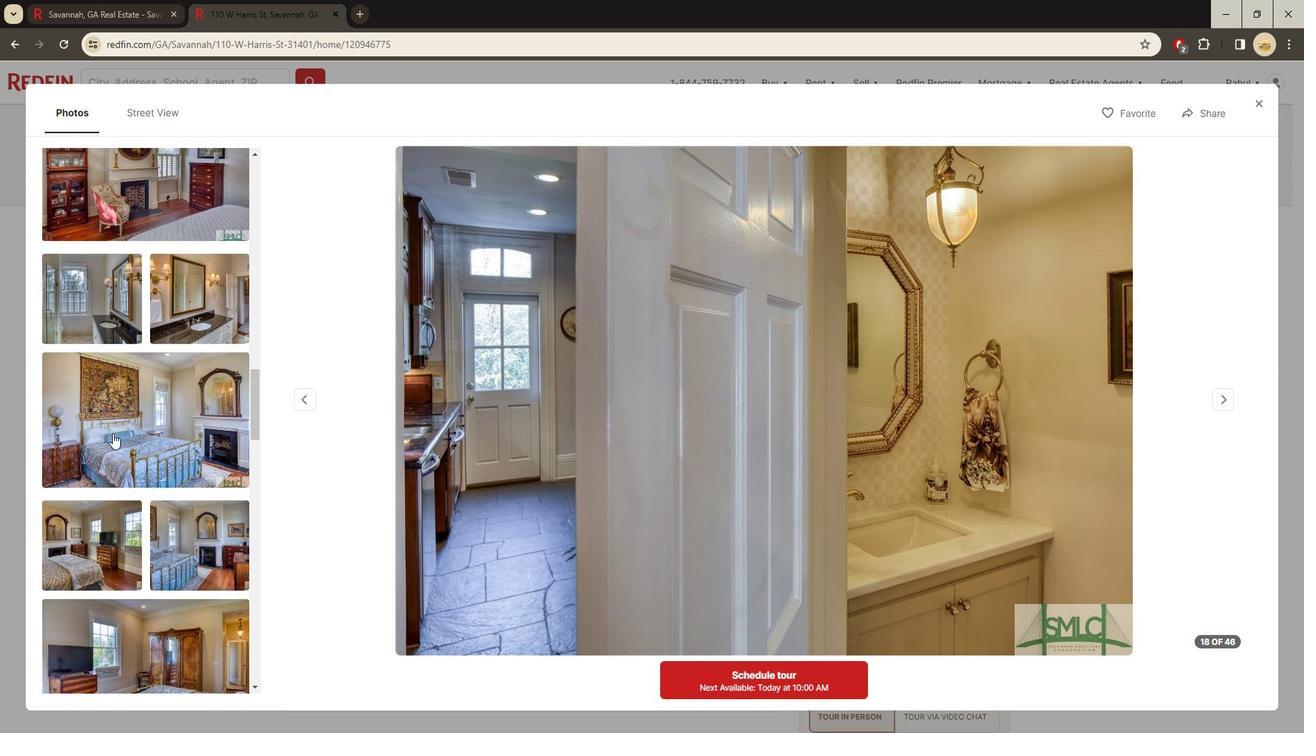 
Action: Mouse pressed left at (126, 446)
Screenshot: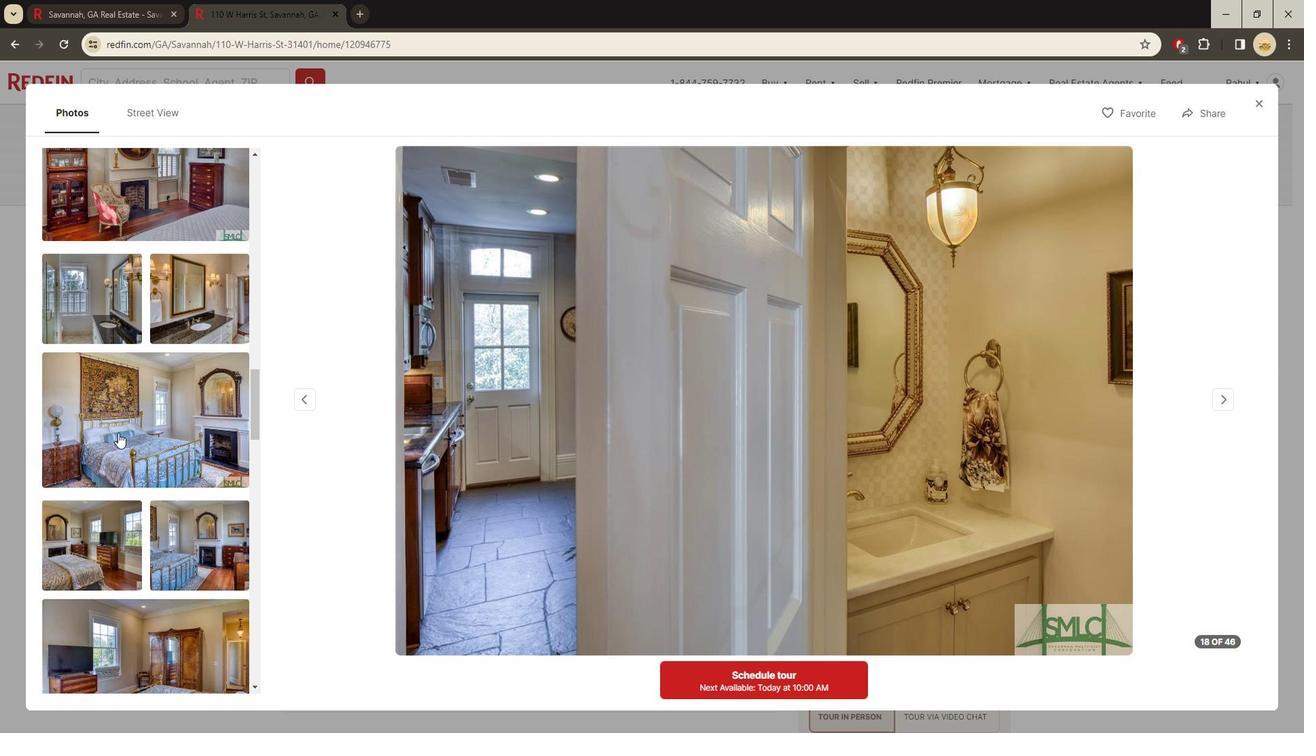 
Action: Mouse moved to (121, 455)
Screenshot: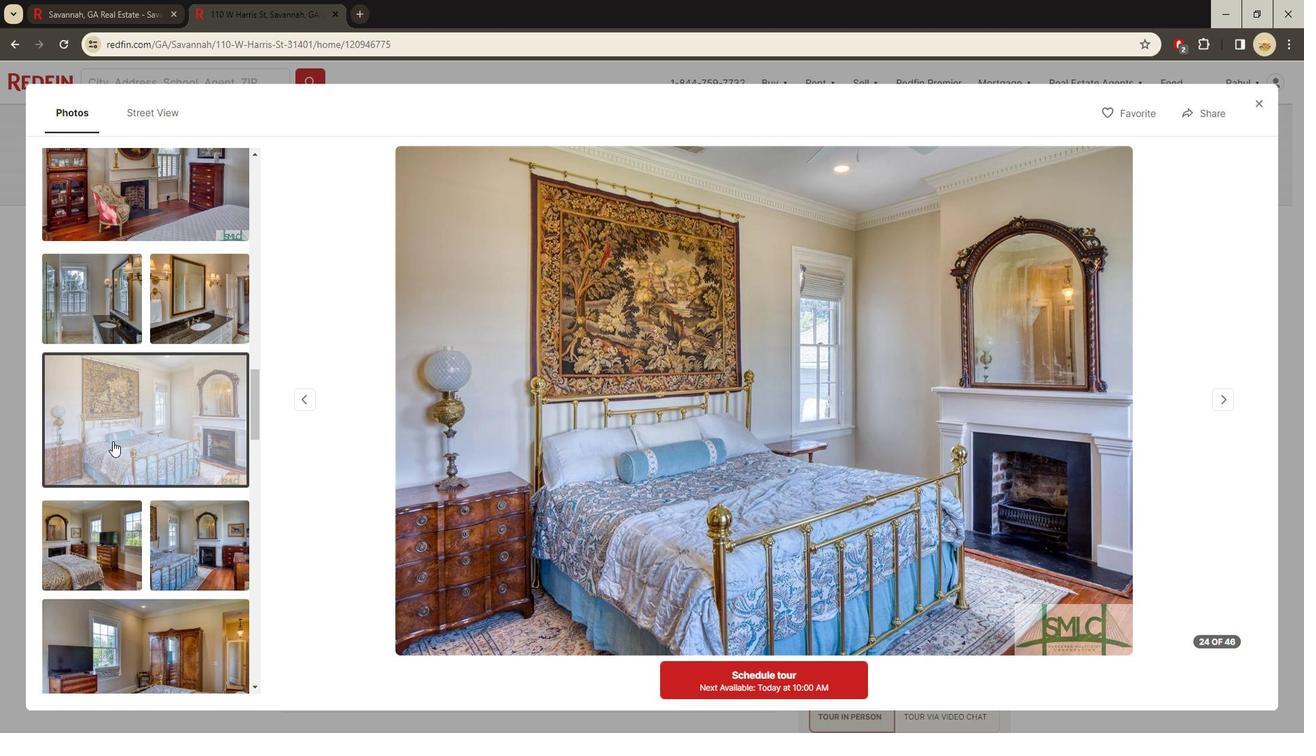 
Action: Mouse scrolled (121, 455) with delta (0, 0)
Screenshot: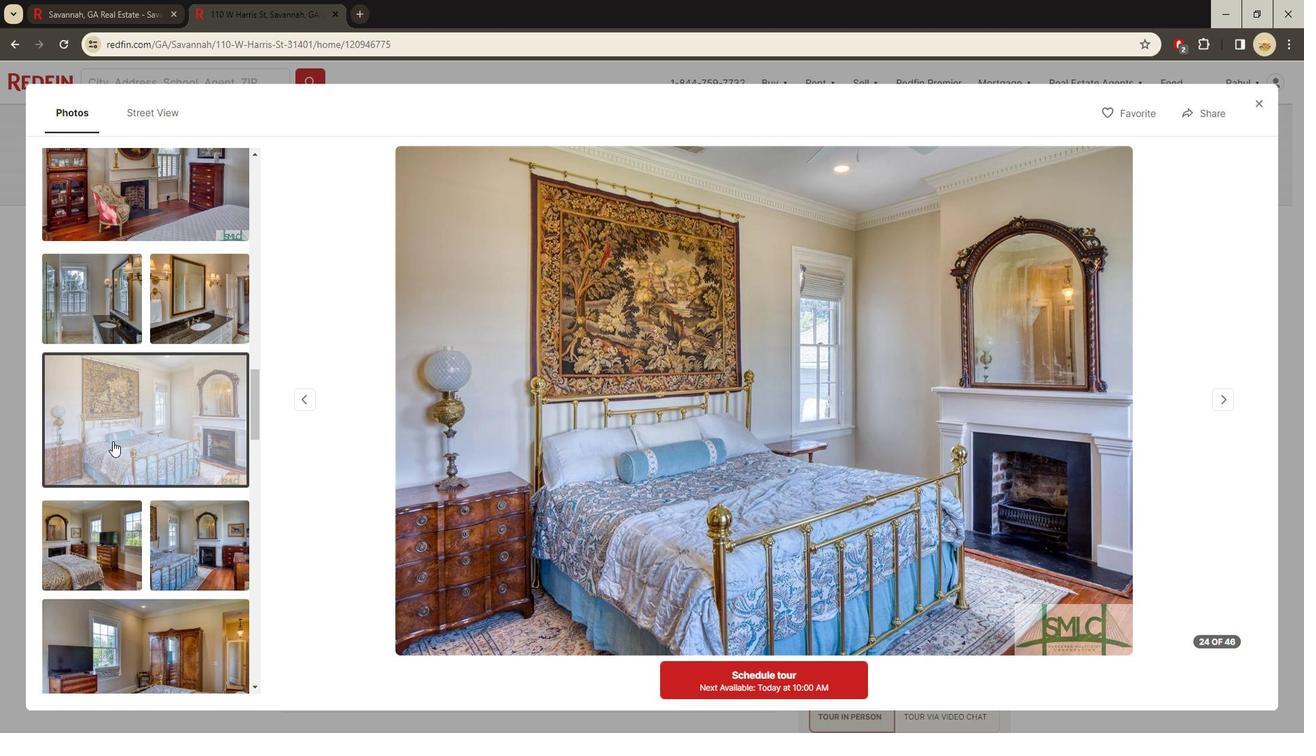 
Action: Mouse moved to (135, 456)
Screenshot: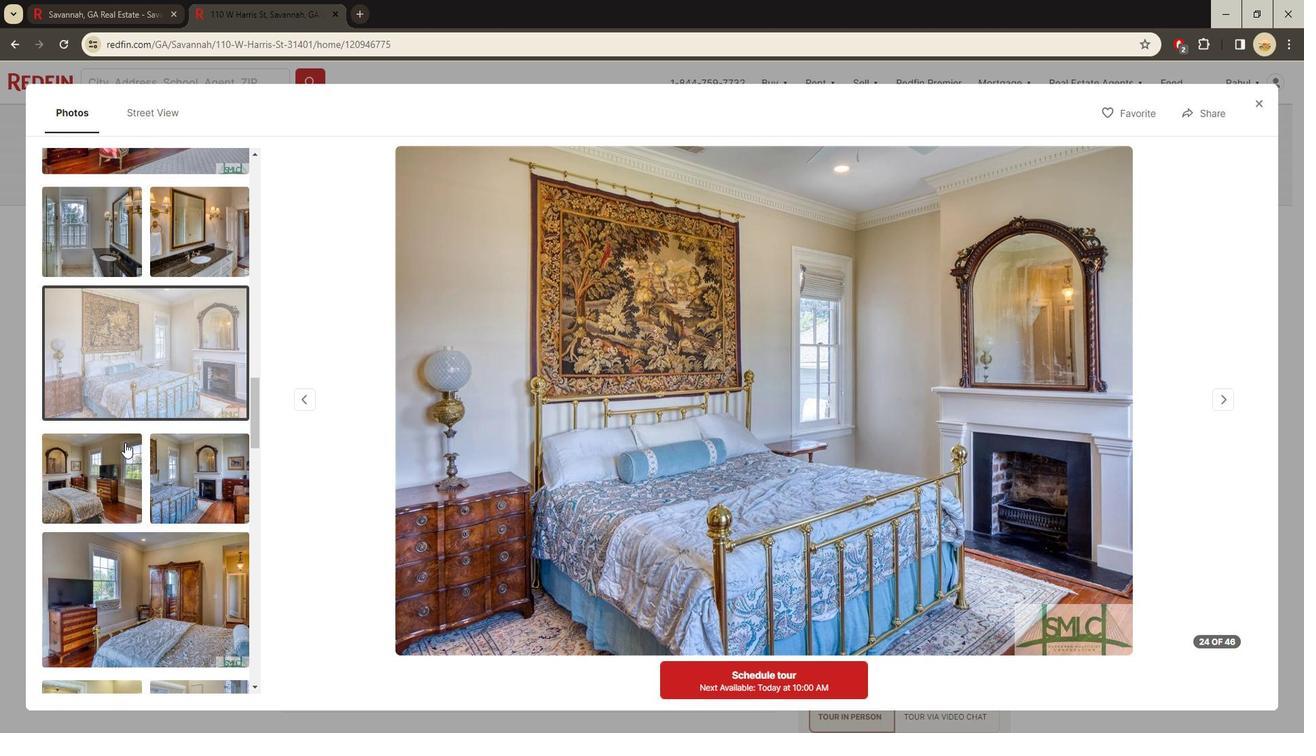 
Action: Mouse scrolled (135, 455) with delta (0, 0)
Screenshot: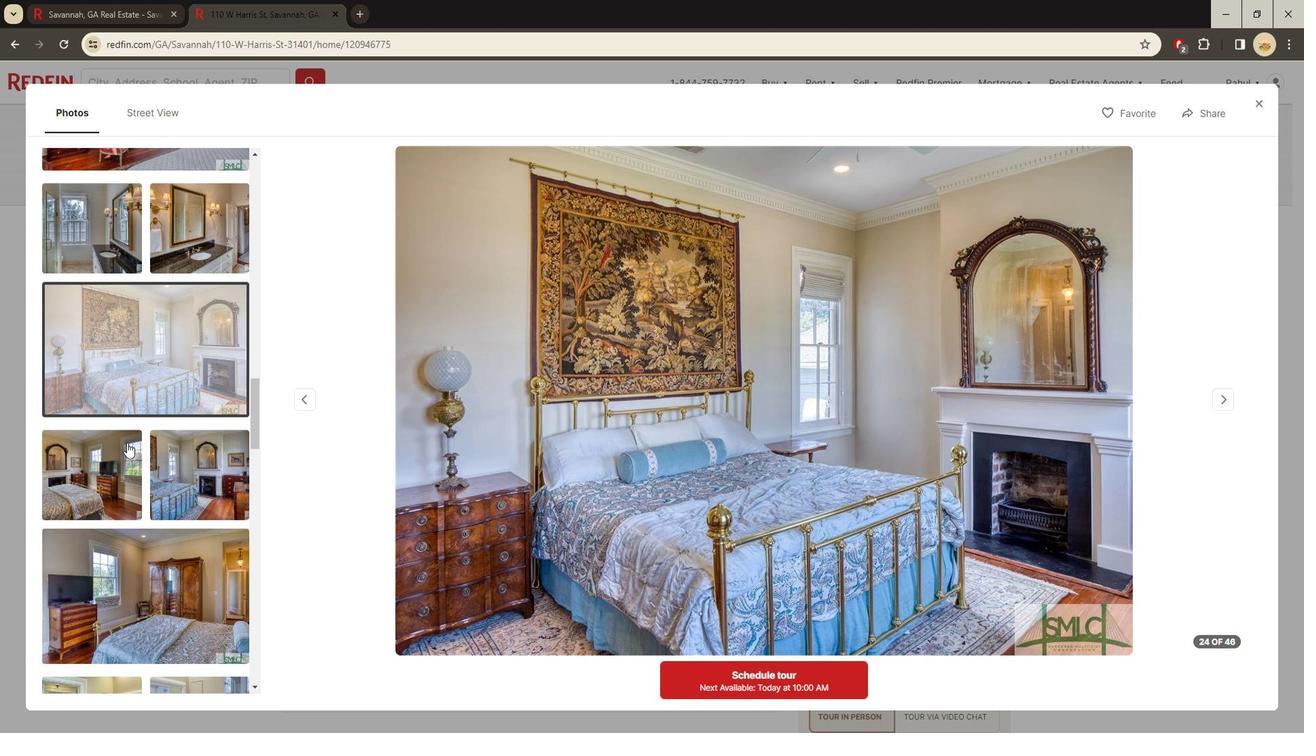 
Action: Mouse scrolled (135, 455) with delta (0, 0)
Screenshot: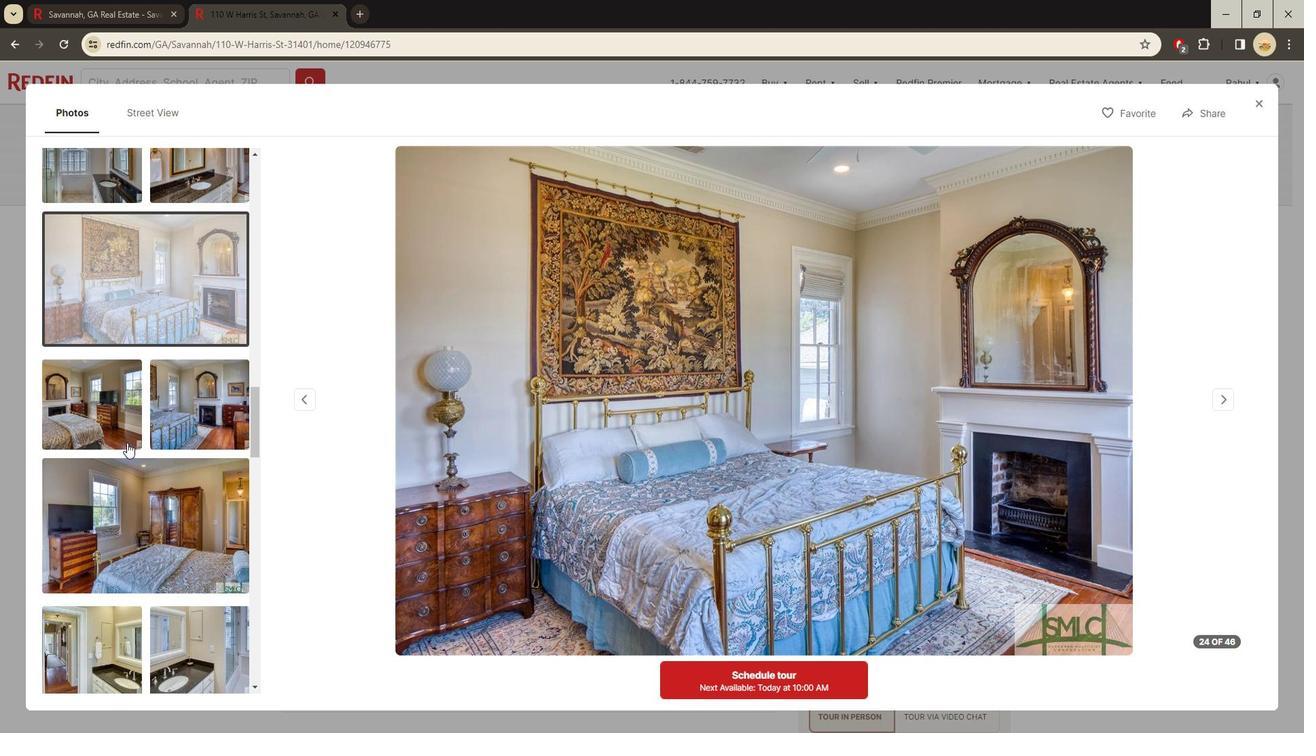 
Action: Mouse scrolled (135, 455) with delta (0, 0)
Screenshot: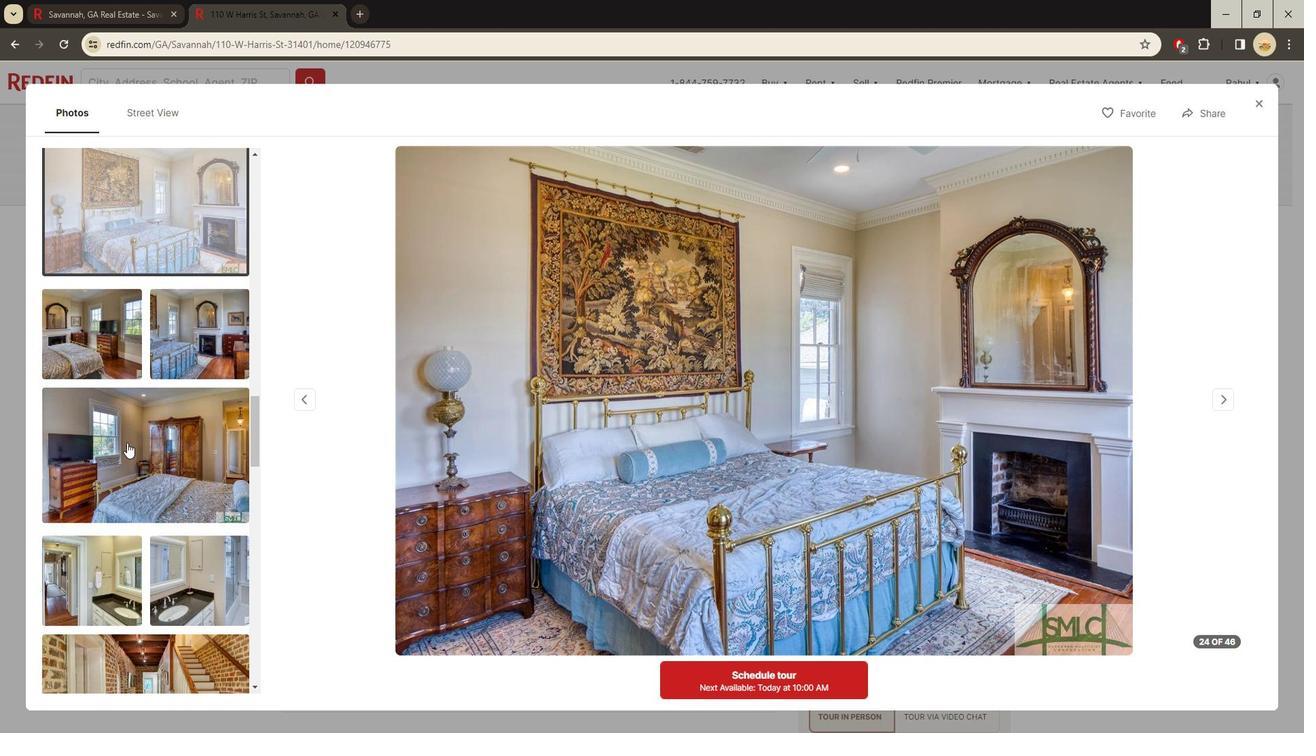
Action: Mouse scrolled (135, 455) with delta (0, 0)
Screenshot: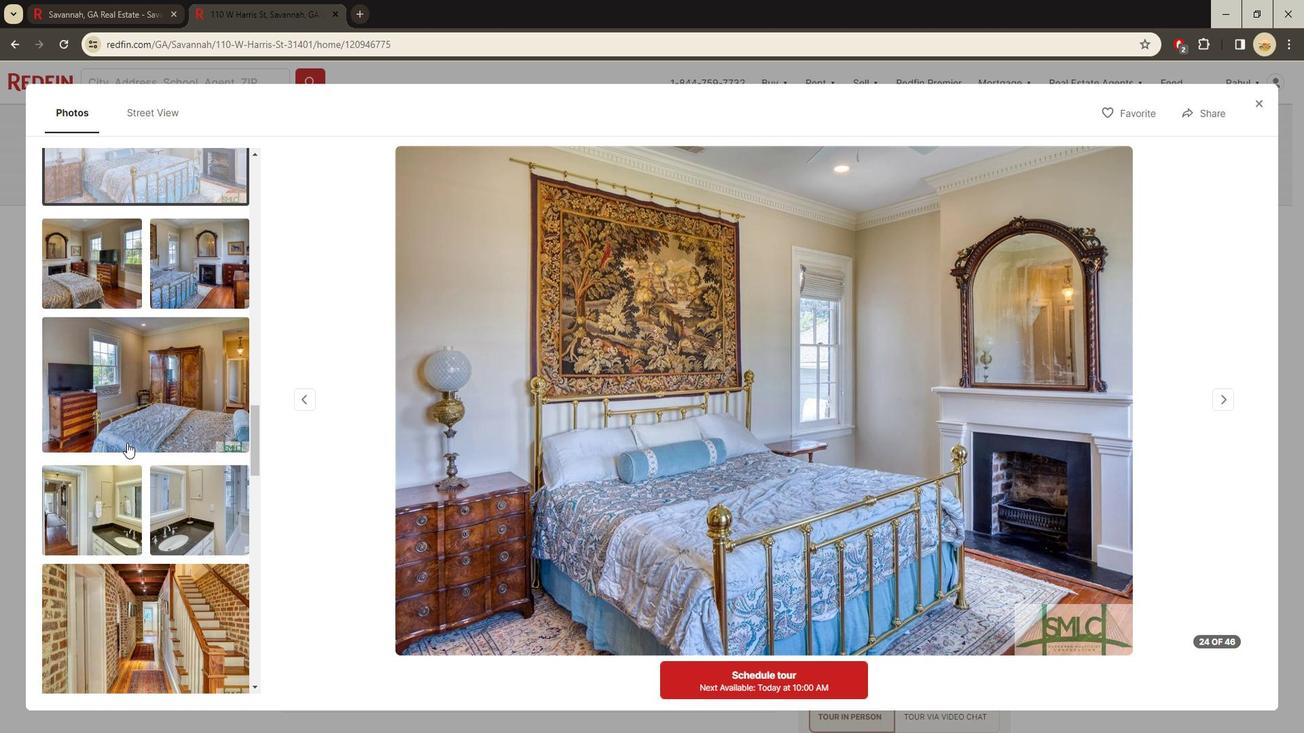 
Action: Mouse scrolled (135, 455) with delta (0, 0)
Screenshot: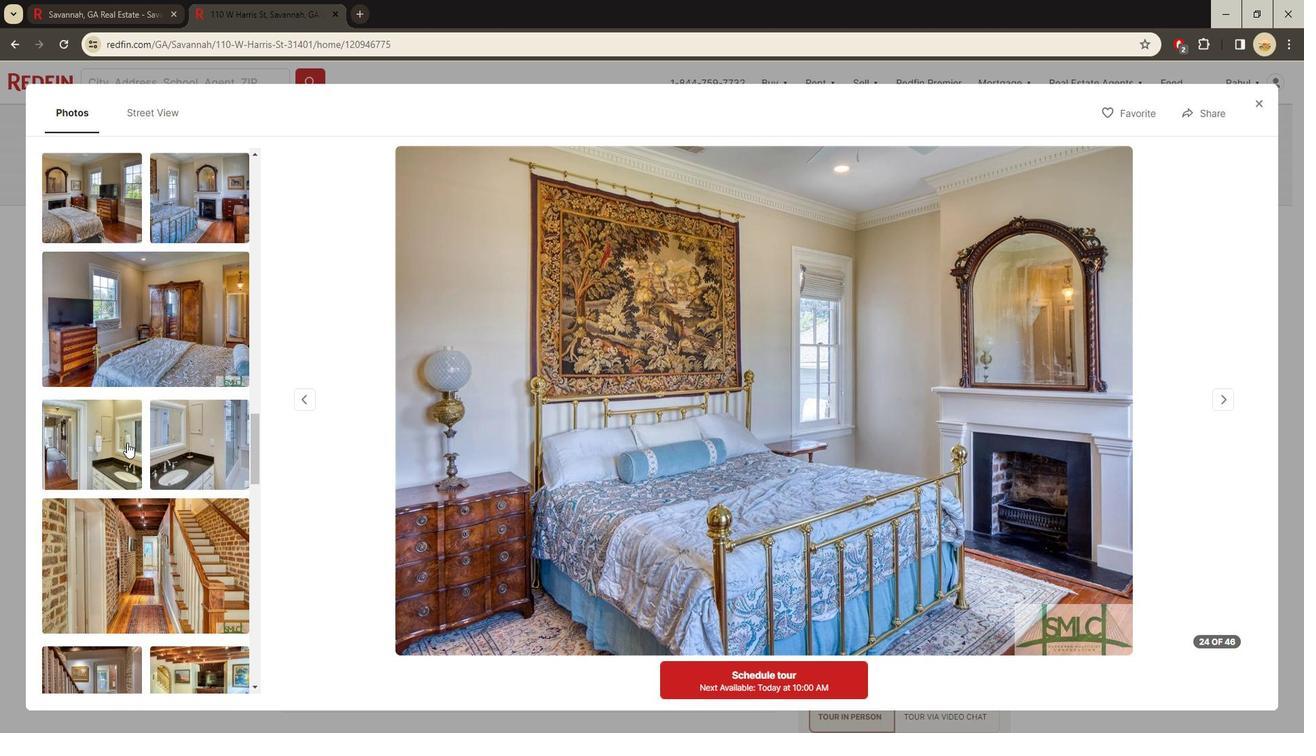 
Action: Mouse moved to (144, 478)
Screenshot: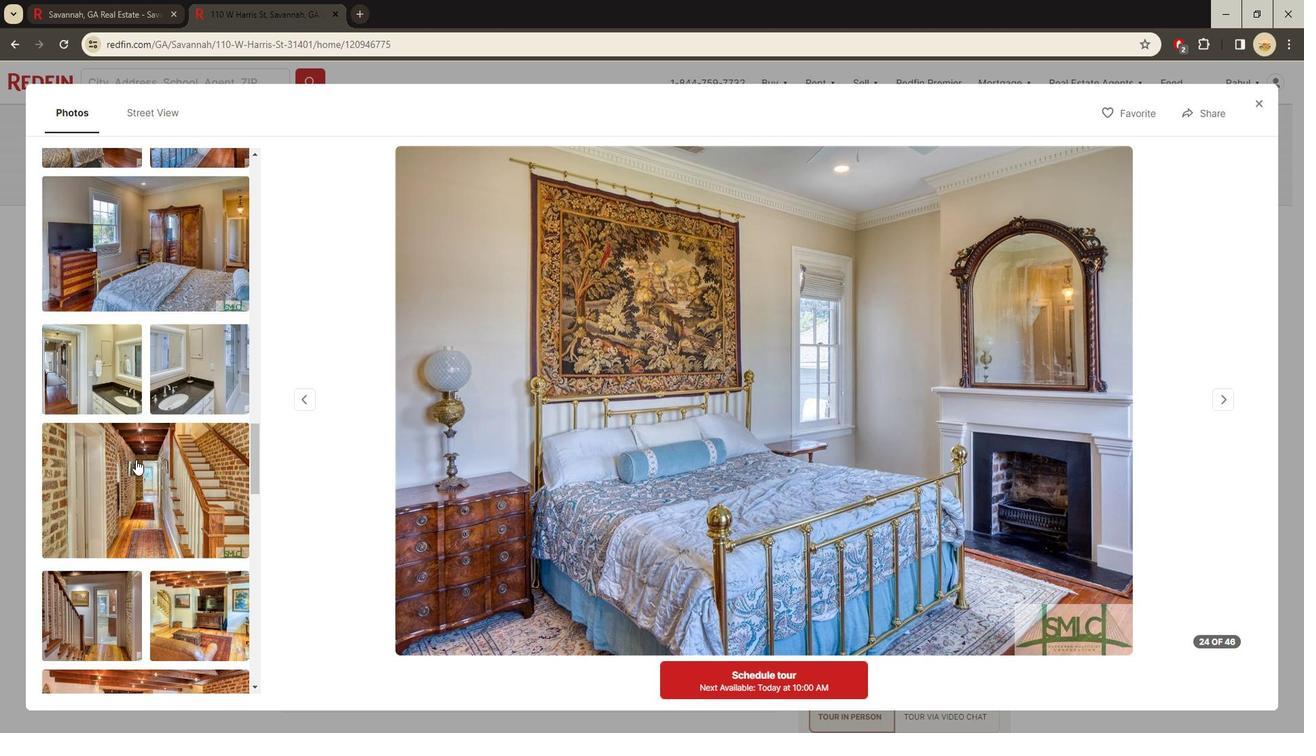 
Action: Mouse pressed left at (144, 478)
Screenshot: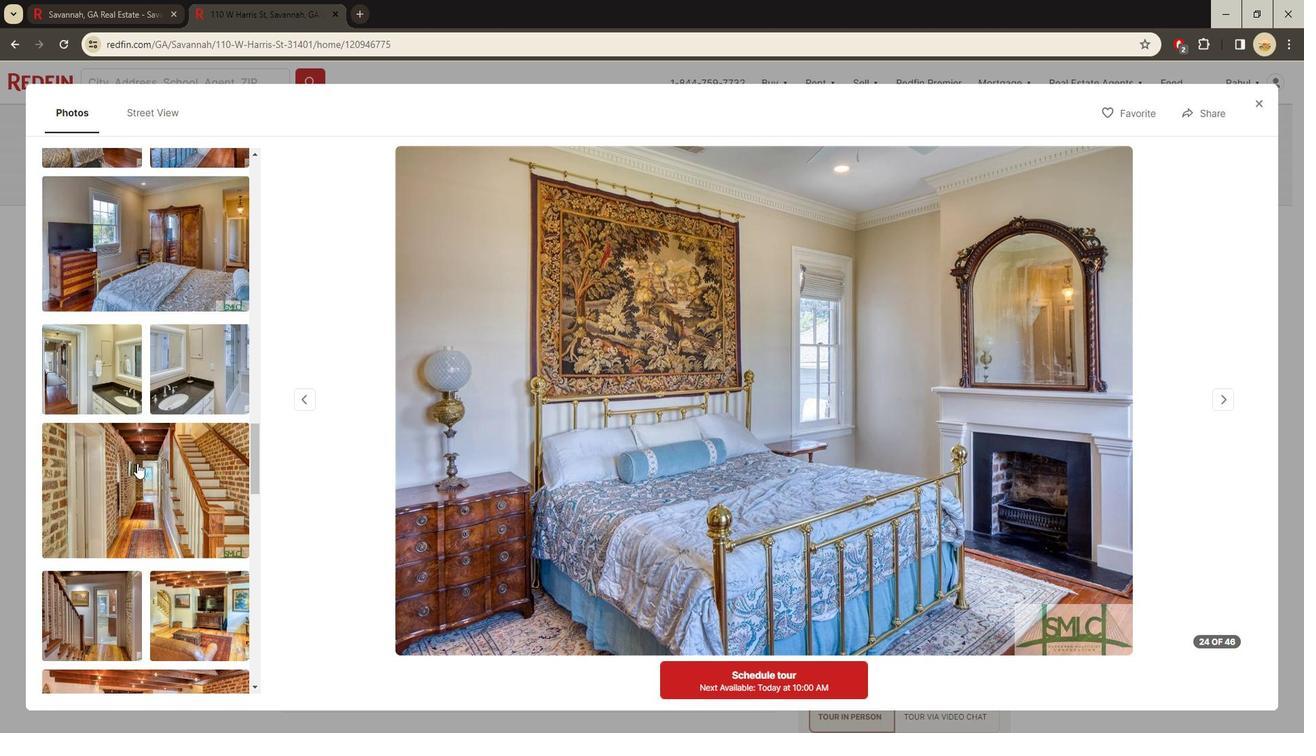 
Action: Mouse scrolled (144, 476) with delta (0, -1)
Screenshot: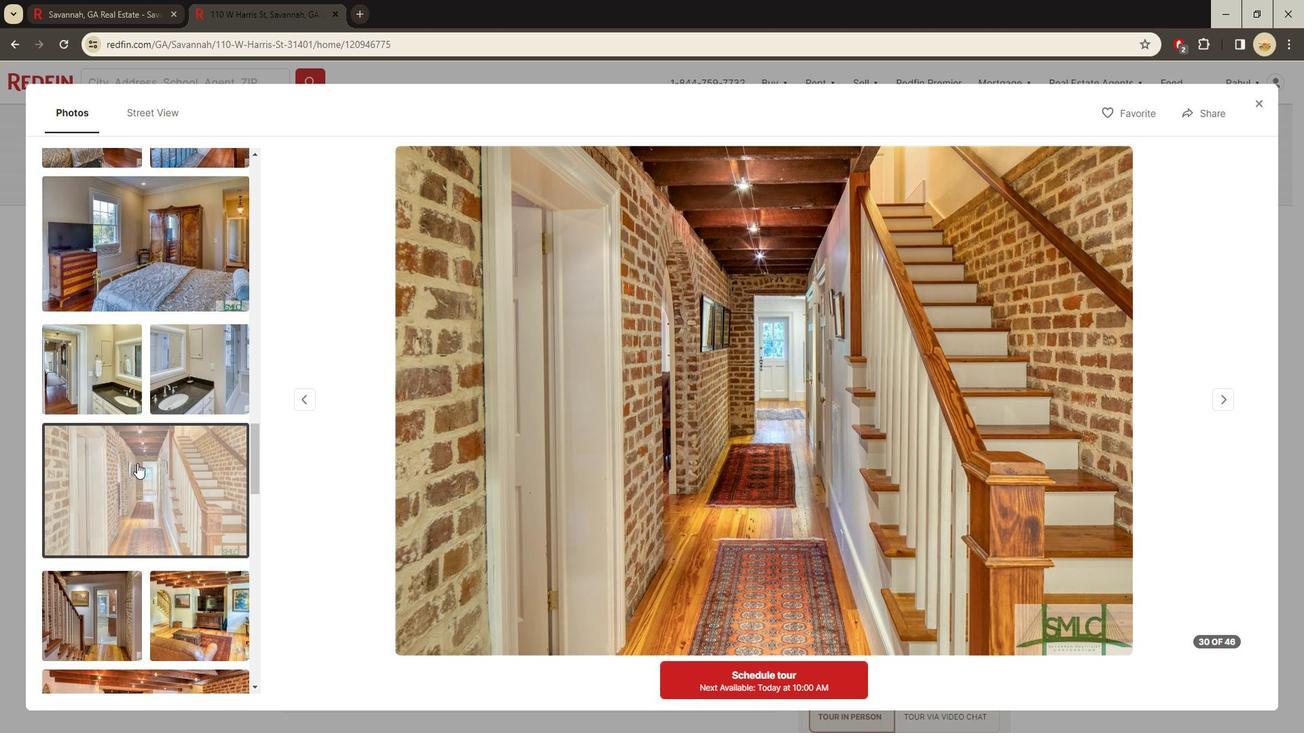 
Action: Mouse scrolled (144, 476) with delta (0, -1)
Screenshot: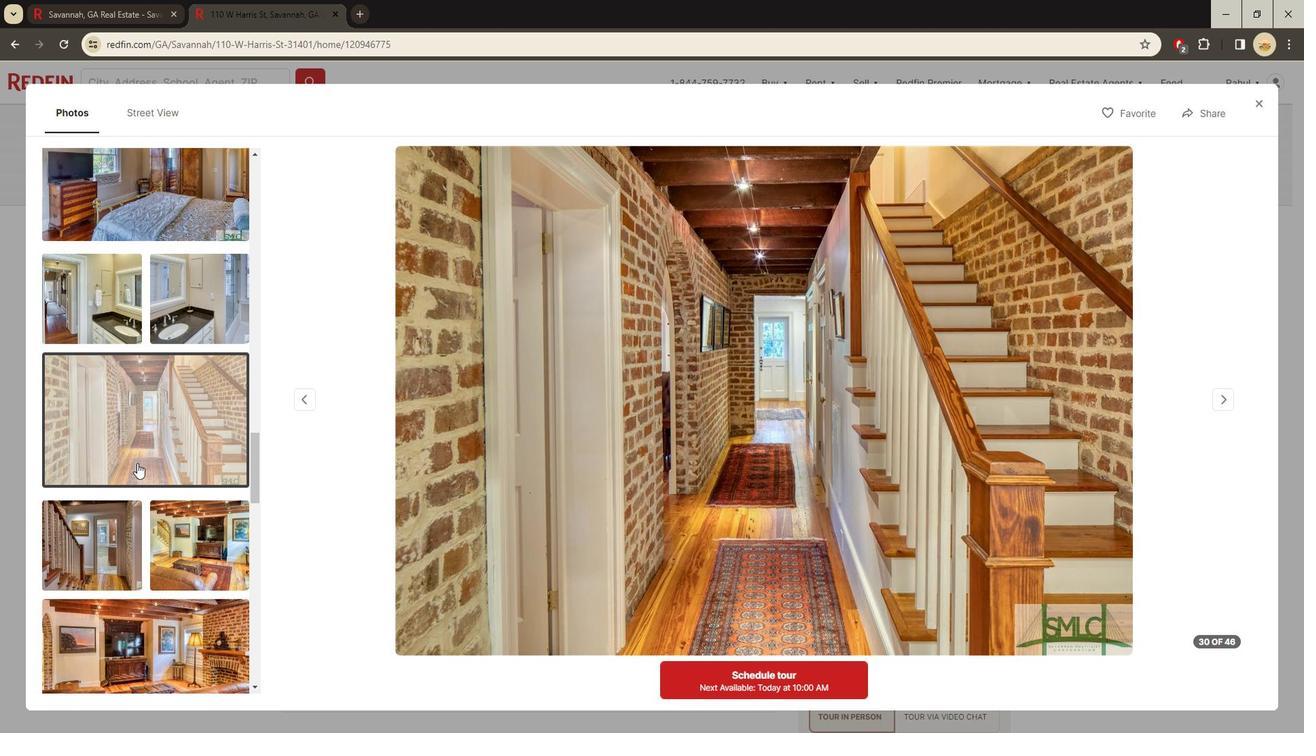 
Action: Mouse scrolled (144, 476) with delta (0, -1)
Screenshot: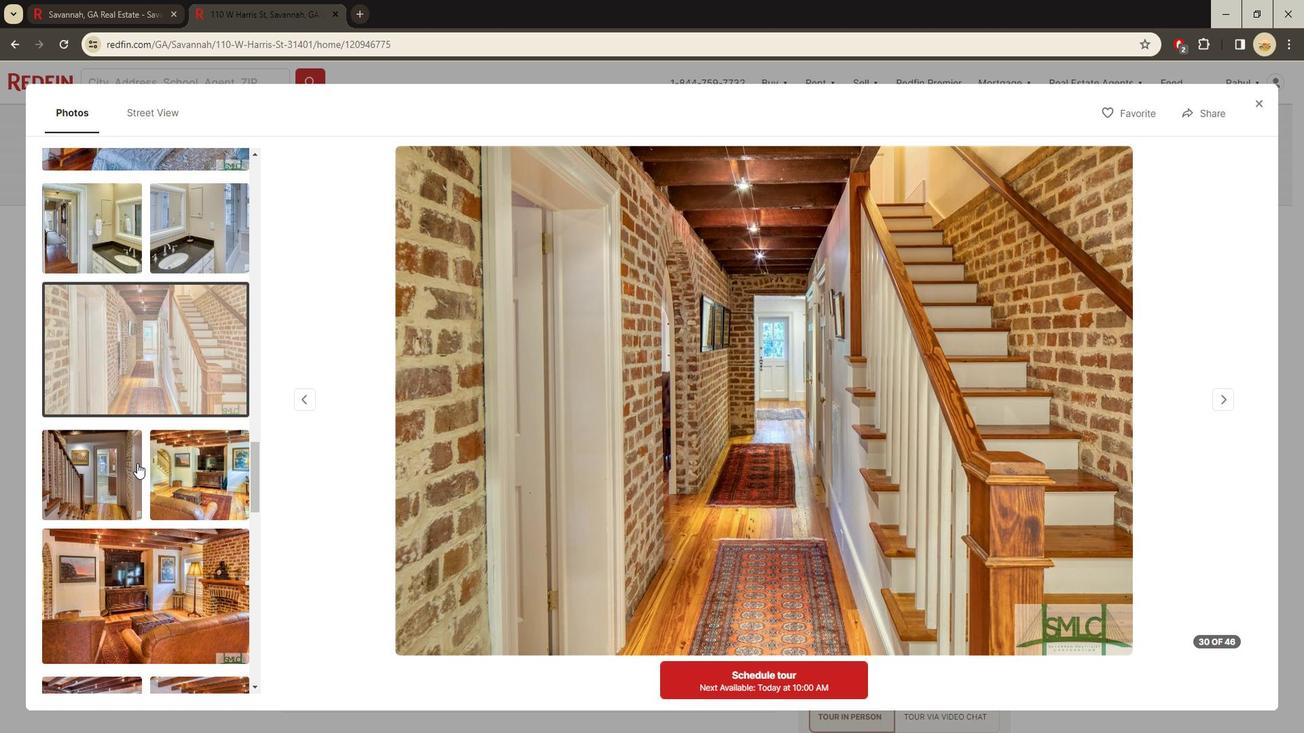 
Action: Mouse scrolled (144, 476) with delta (0, -1)
Screenshot: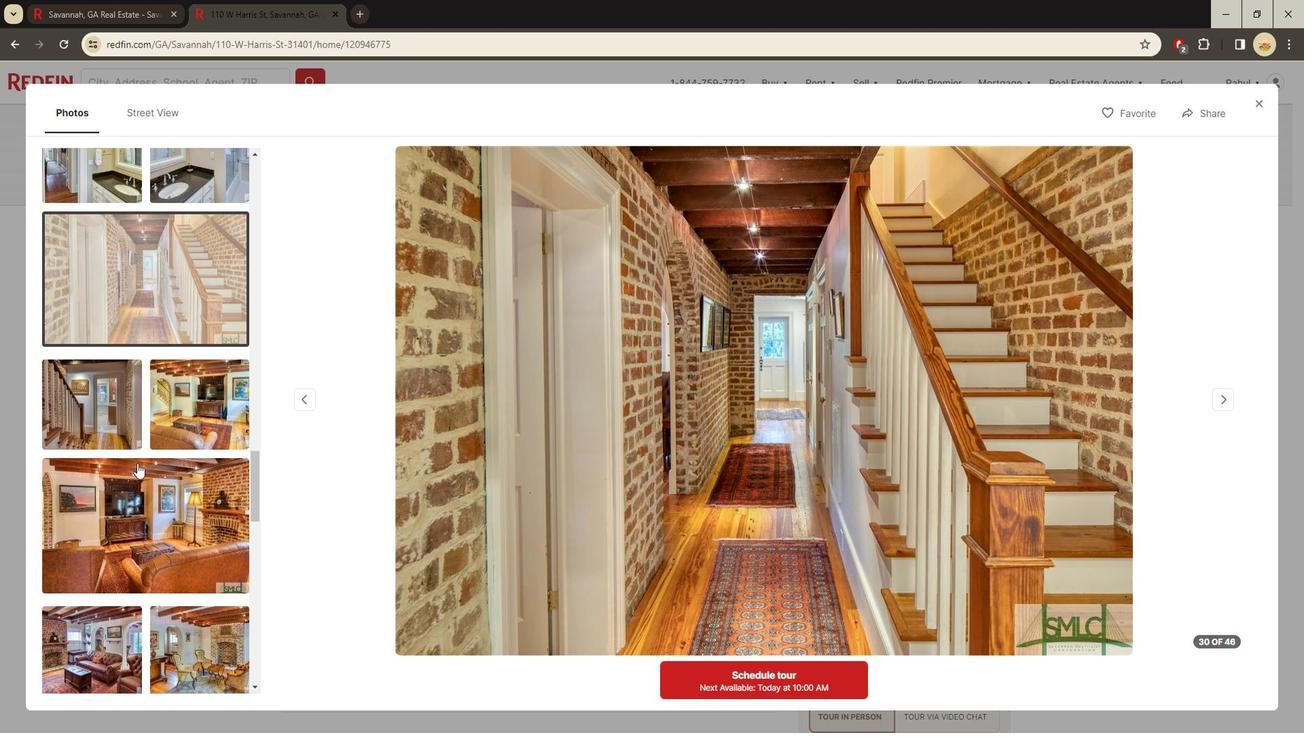 
Action: Mouse scrolled (144, 476) with delta (0, -1)
Screenshot: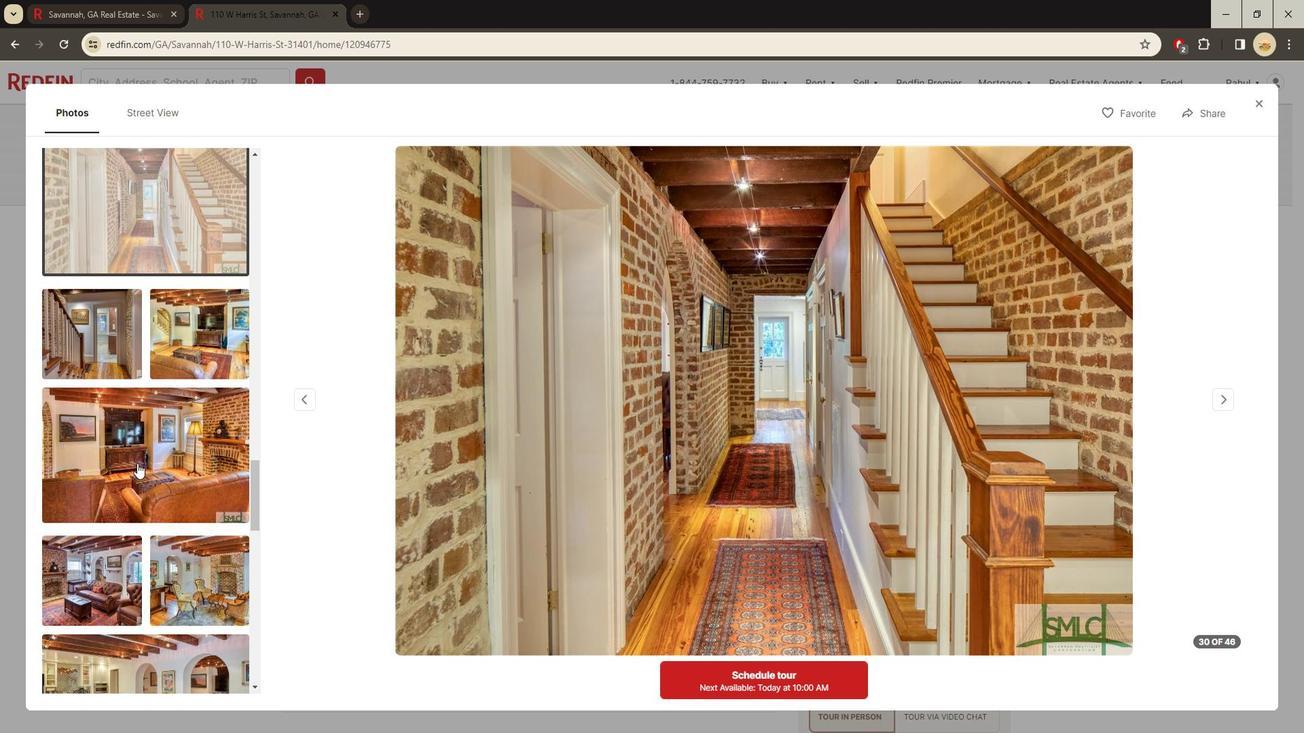 
Action: Mouse scrolled (144, 476) with delta (0, -1)
Screenshot: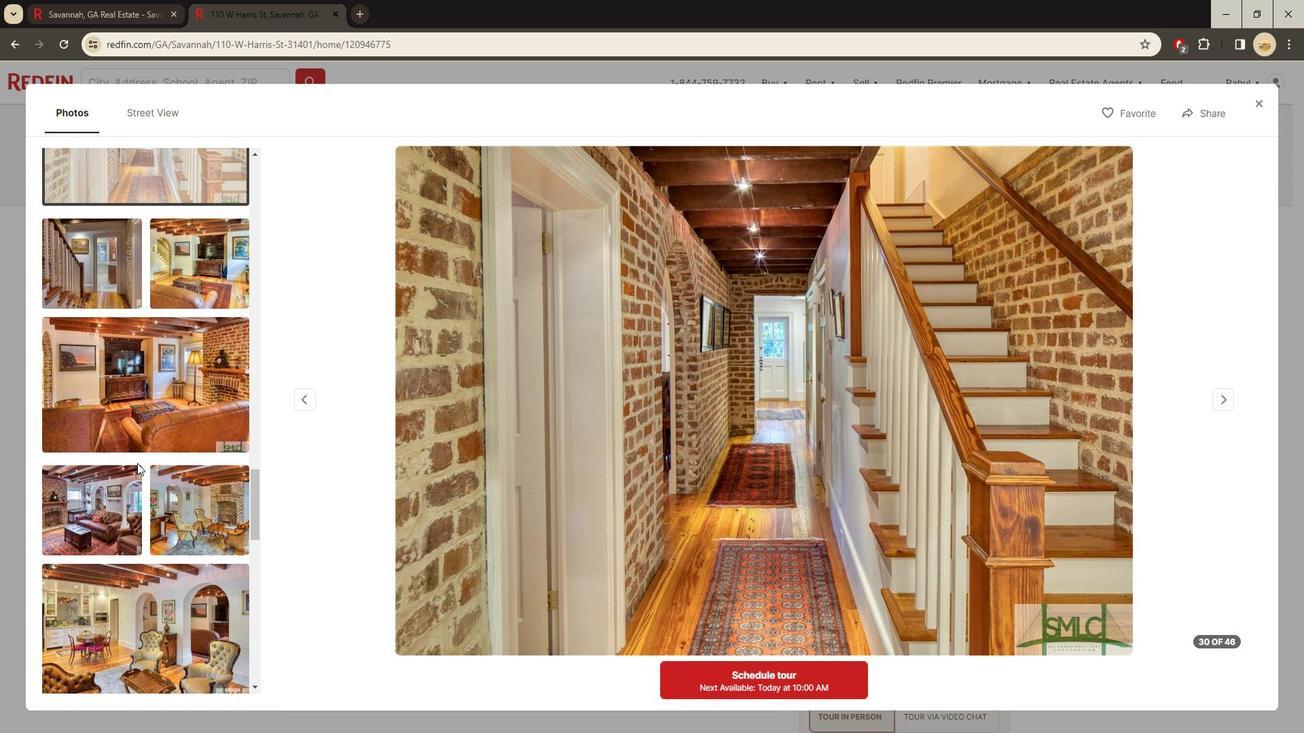 
Action: Mouse scrolled (144, 476) with delta (0, -1)
Screenshot: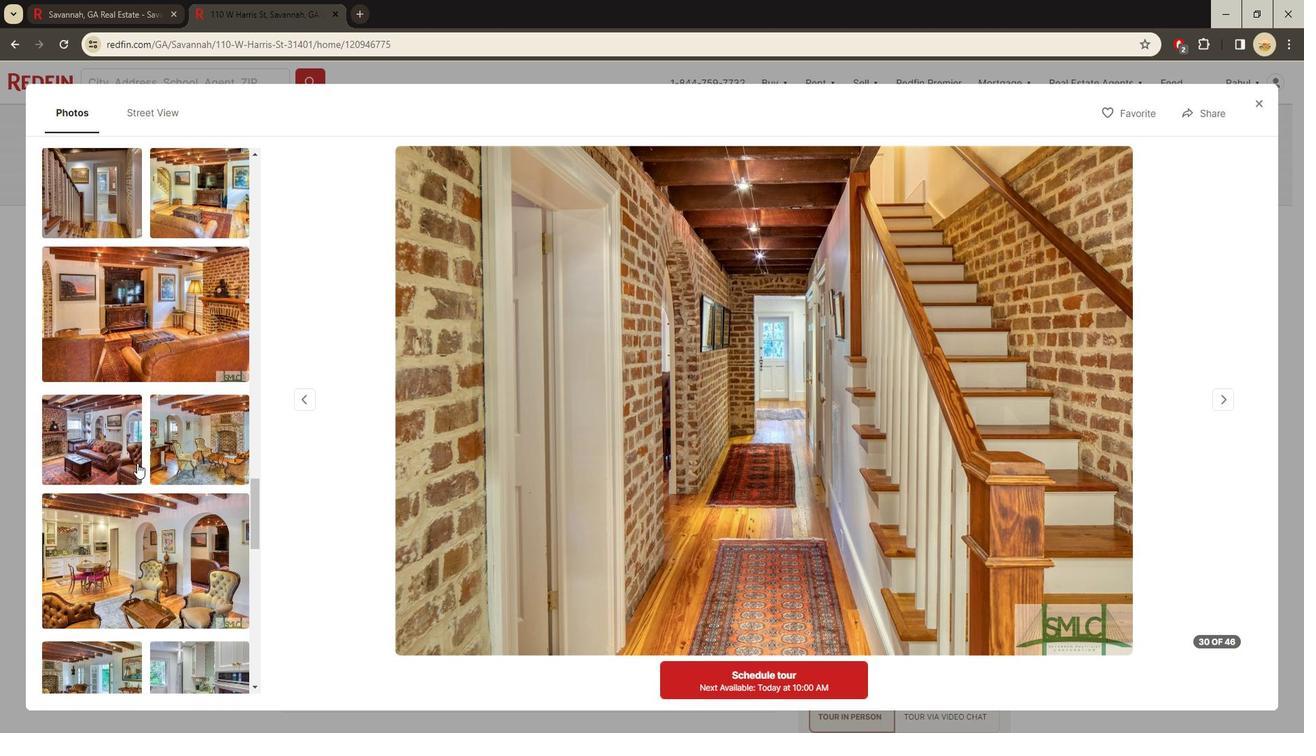 
Action: Mouse scrolled (144, 476) with delta (0, -1)
Screenshot: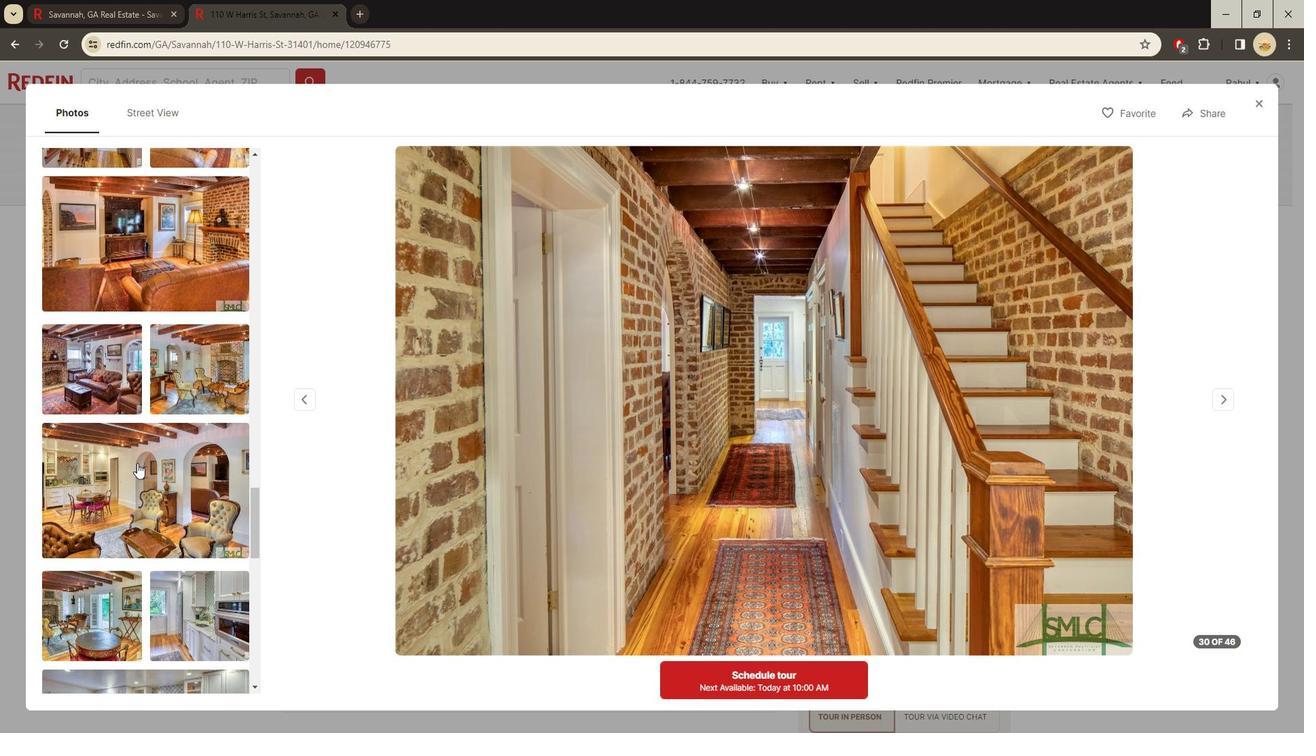 
Action: Mouse scrolled (144, 476) with delta (0, -1)
Screenshot: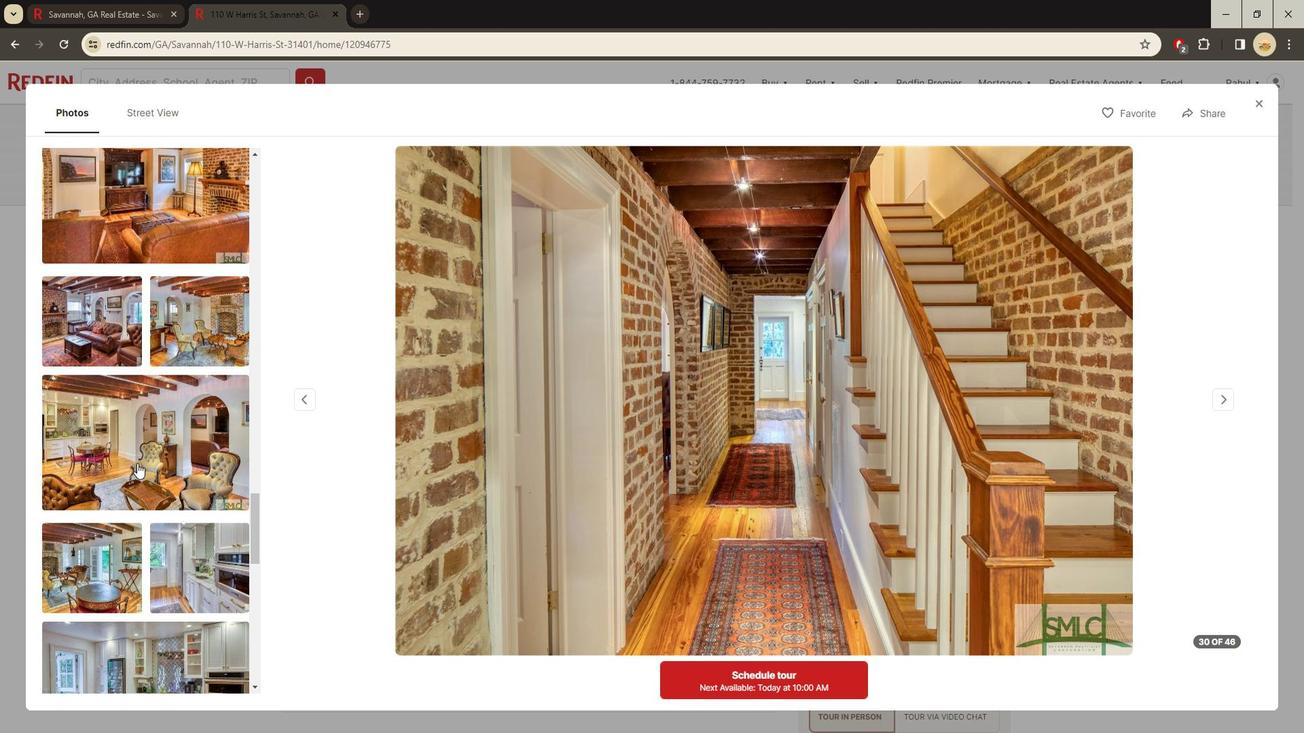 
Action: Mouse scrolled (144, 476) with delta (0, -1)
Screenshot: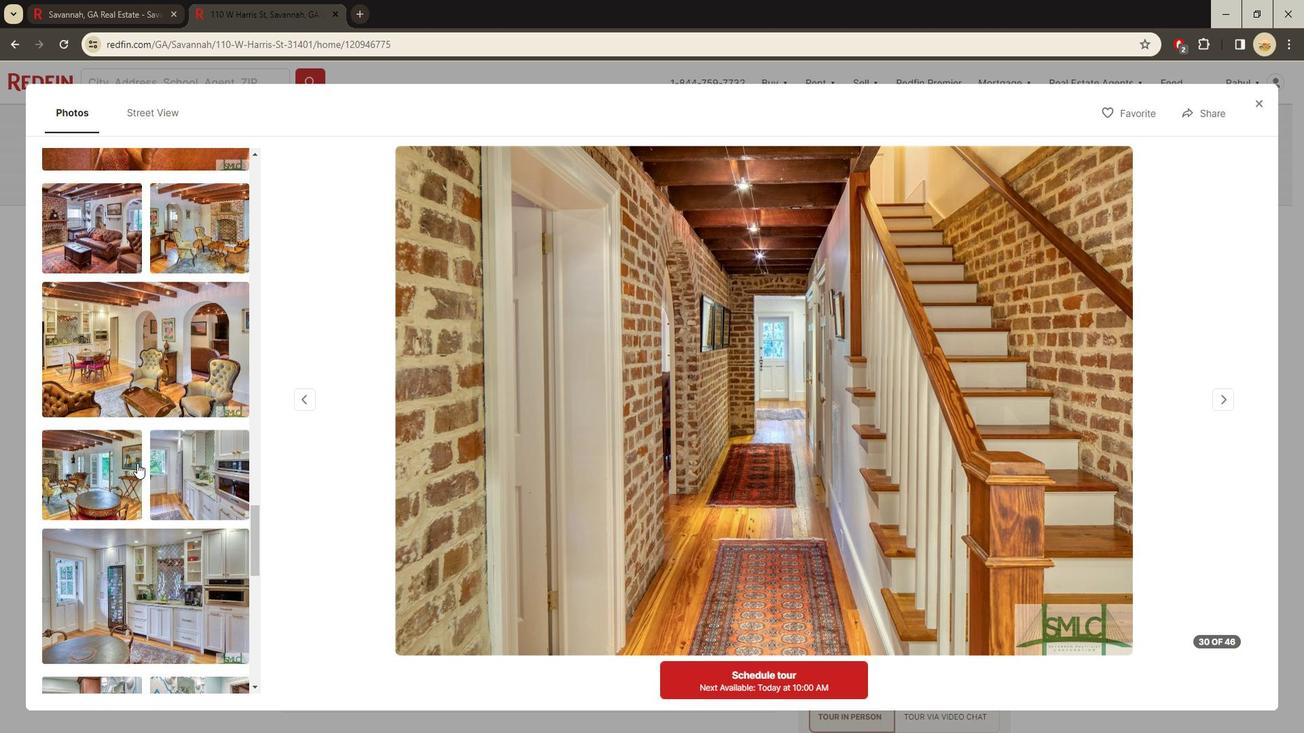 
Action: Mouse scrolled (144, 476) with delta (0, -1)
Screenshot: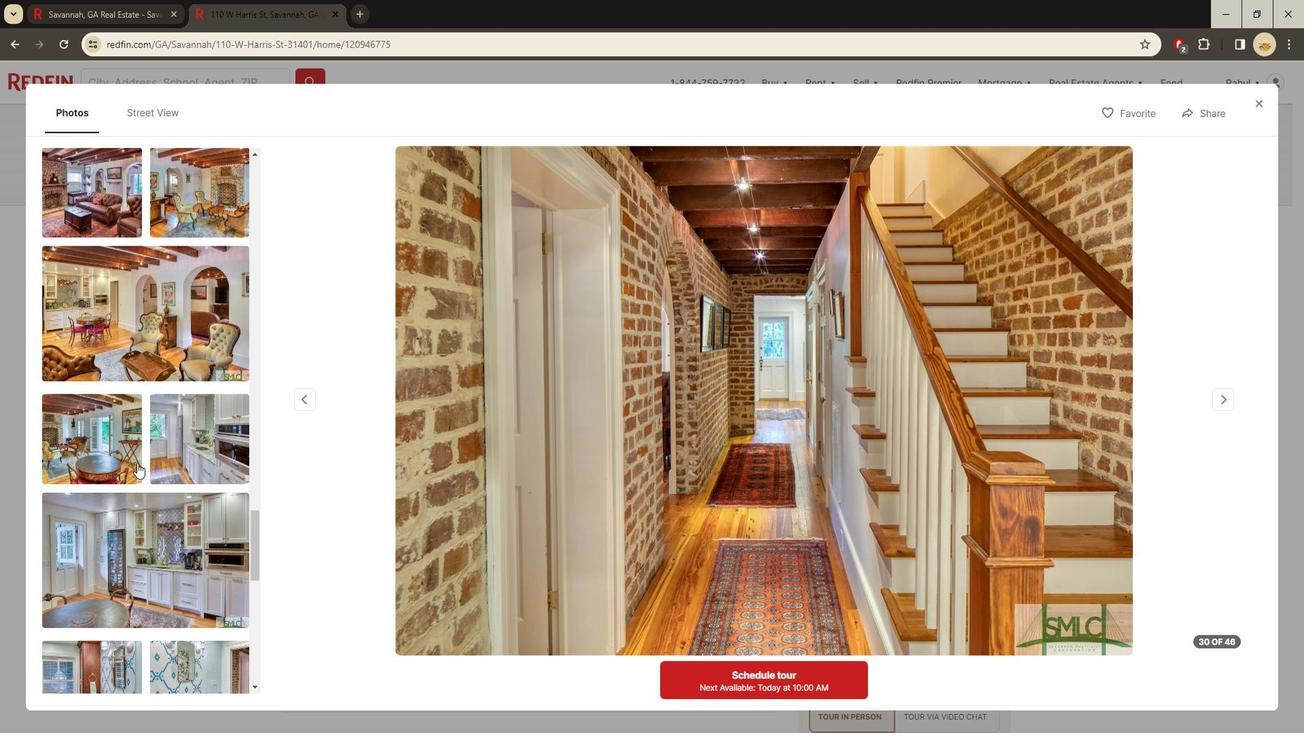 
Action: Mouse scrolled (144, 476) with delta (0, -1)
Screenshot: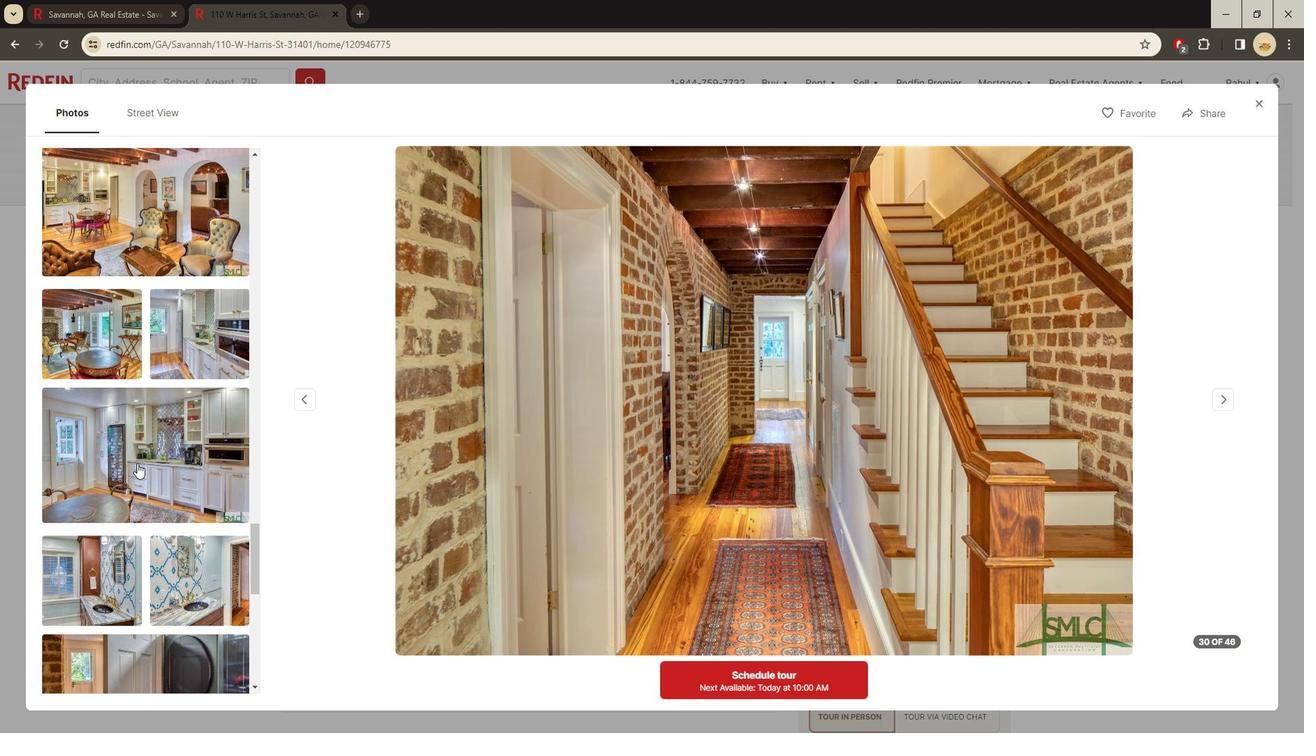 
Action: Mouse scrolled (144, 476) with delta (0, -1)
Screenshot: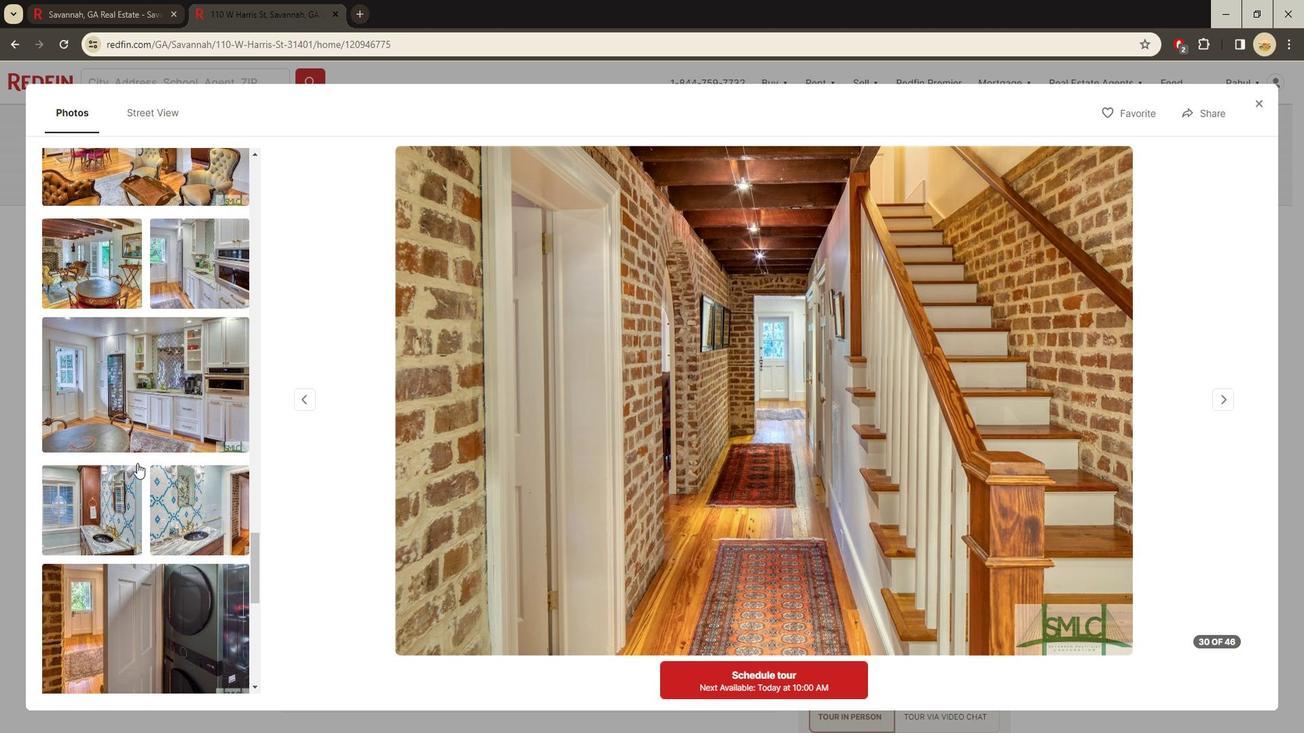 
Action: Mouse scrolled (144, 476) with delta (0, -1)
Screenshot: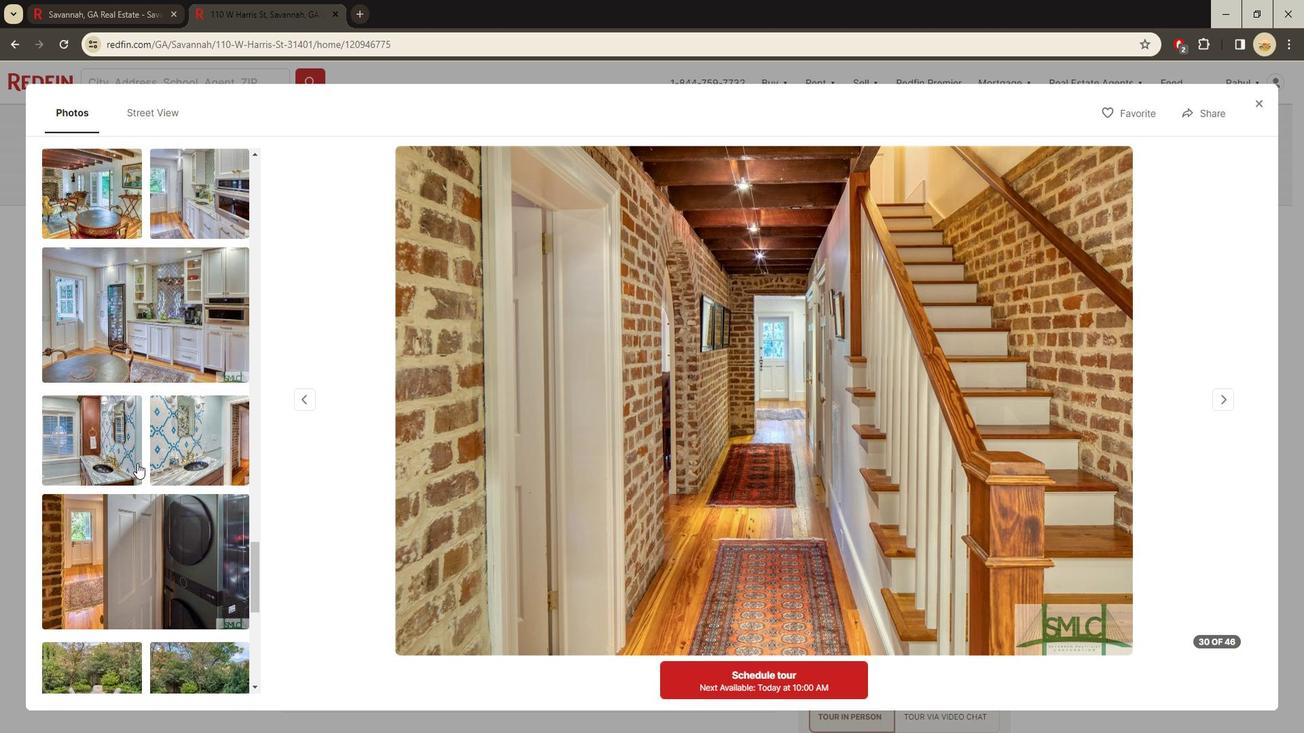 
Action: Mouse scrolled (144, 476) with delta (0, -1)
Screenshot: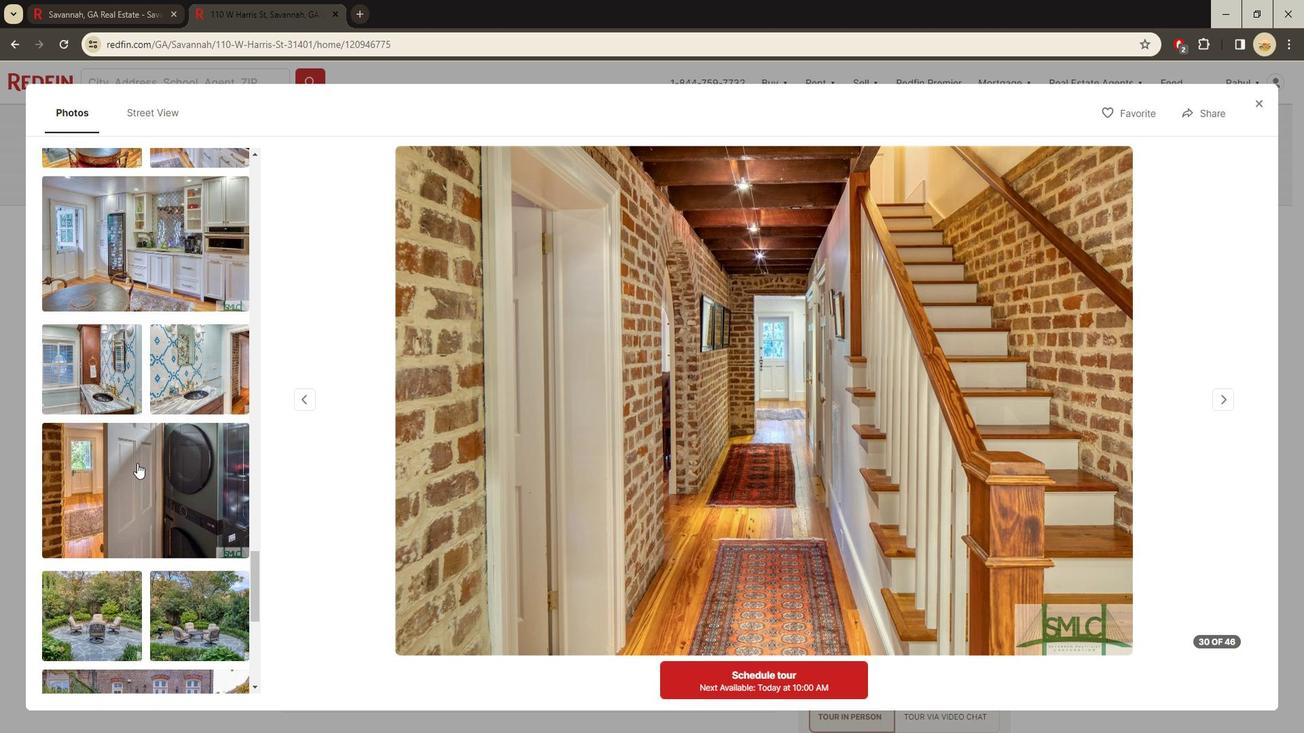 
Action: Mouse moved to (85, 562)
Screenshot: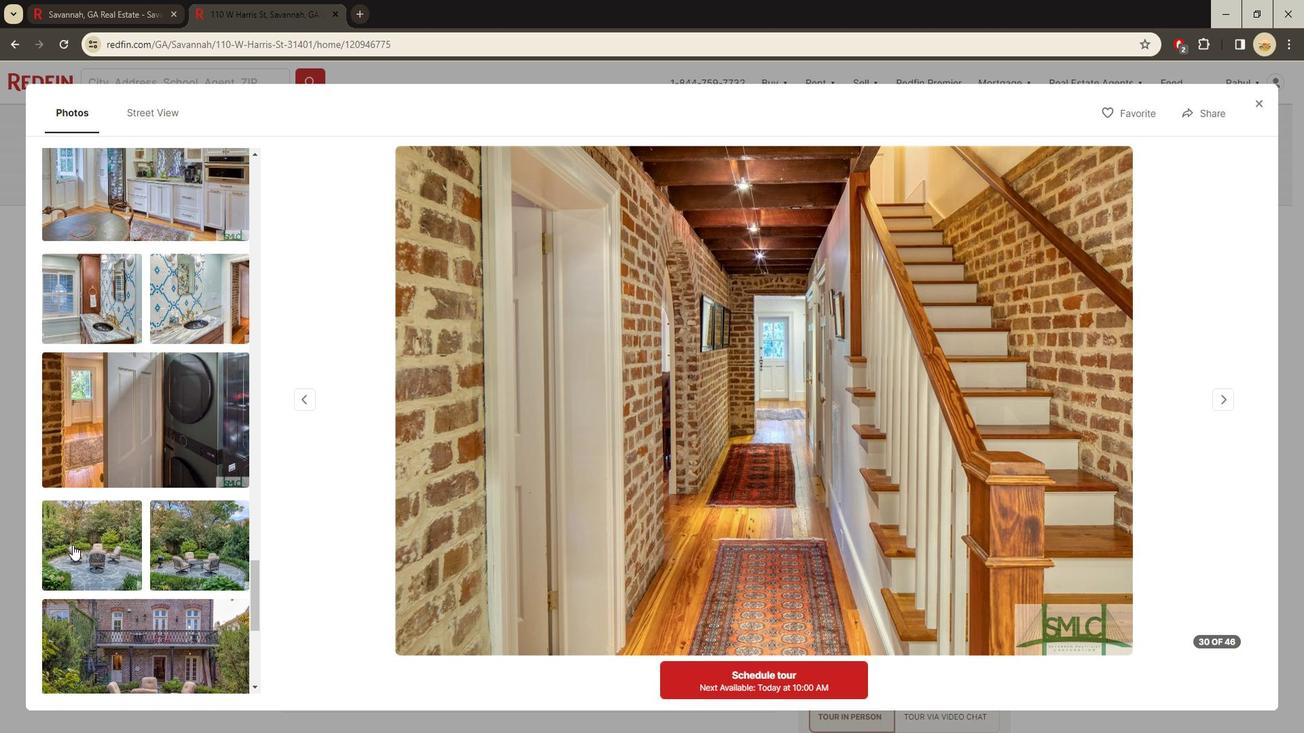 
Action: Mouse pressed left at (85, 562)
Screenshot: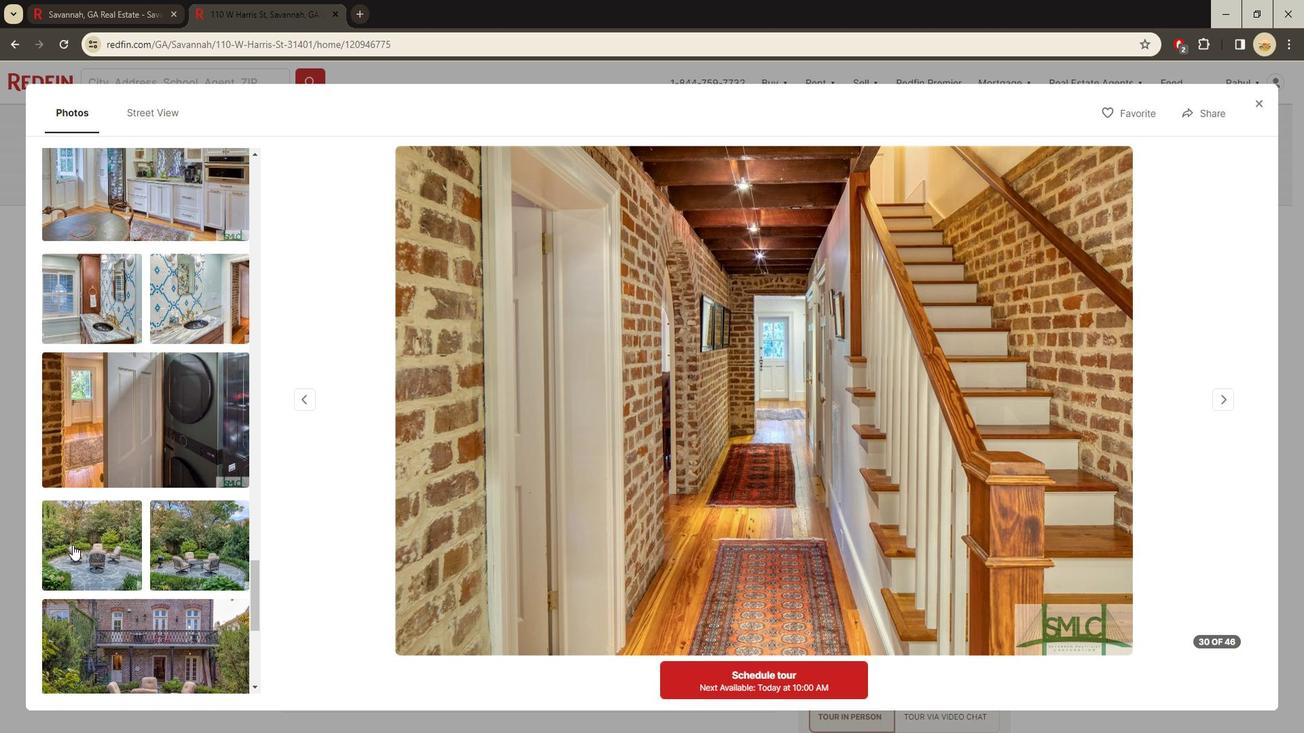 
Action: Mouse moved to (153, 530)
Screenshot: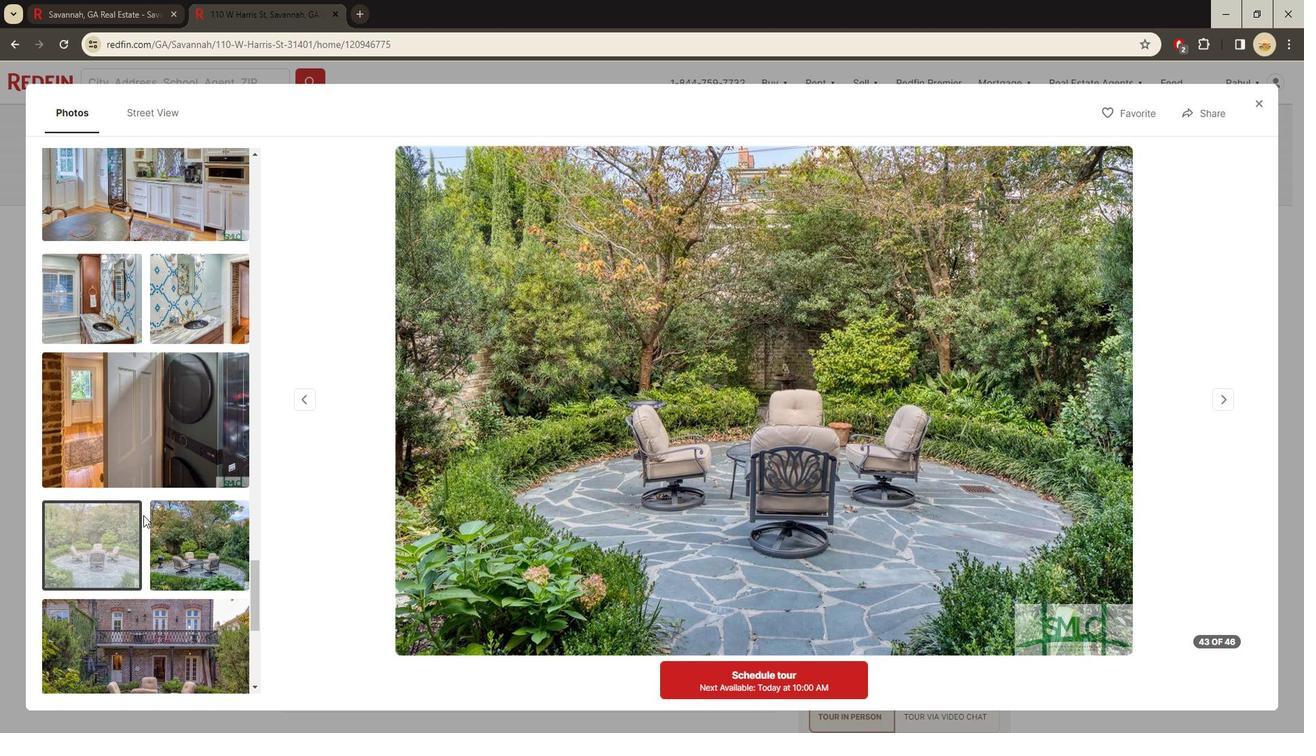 
Action: Mouse scrolled (153, 529) with delta (0, 0)
Screenshot: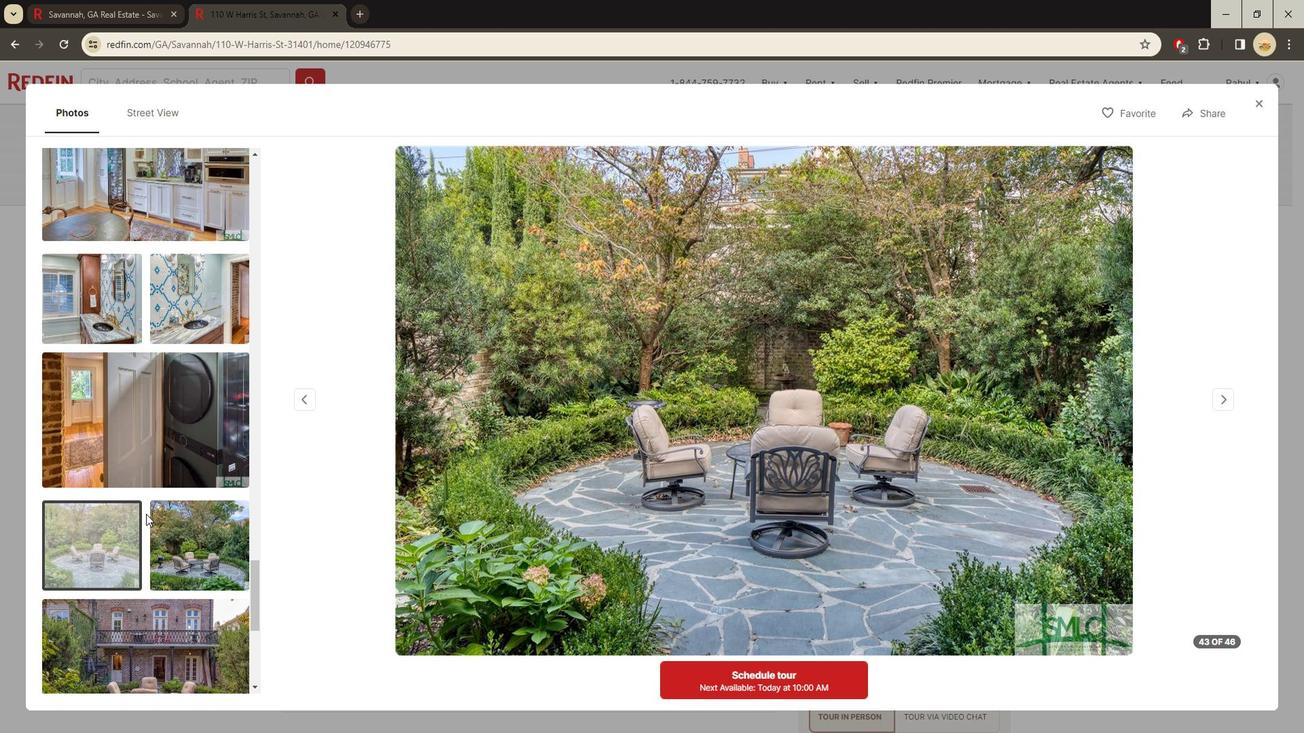 
Action: Mouse scrolled (153, 529) with delta (0, 0)
Screenshot: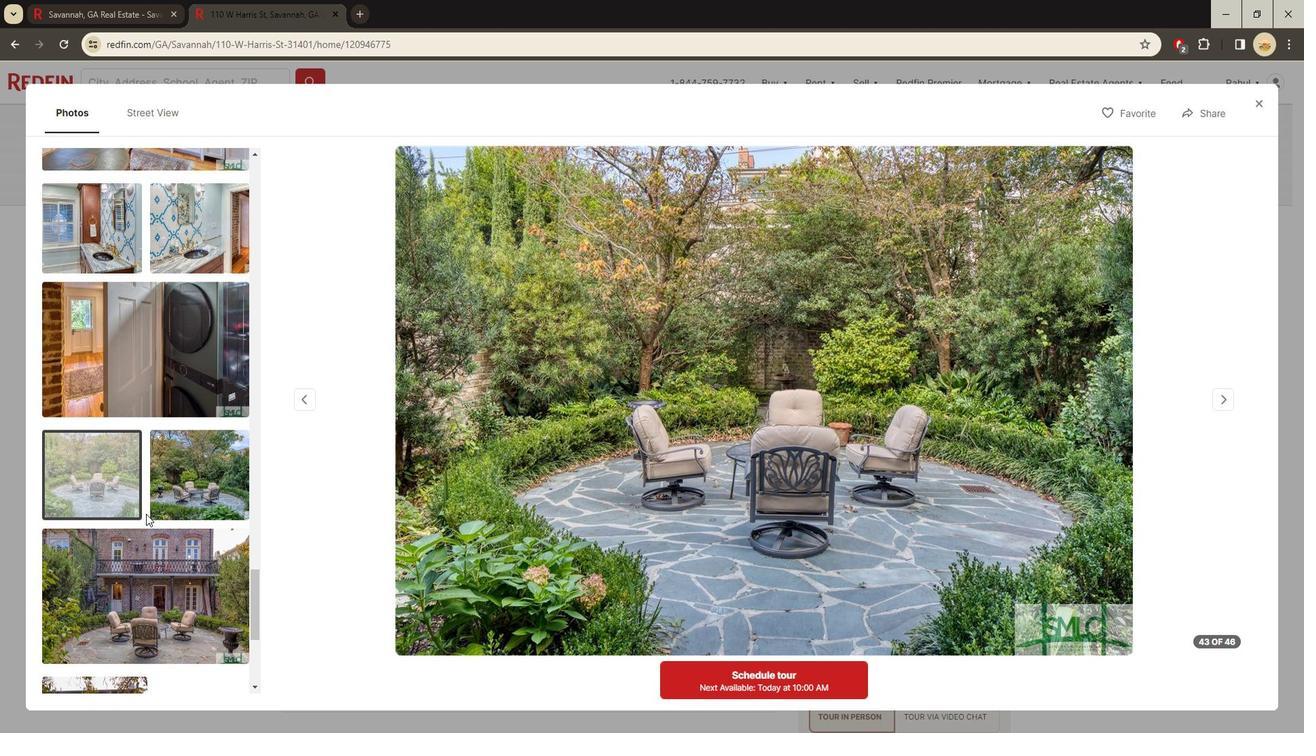 
Action: Mouse scrolled (153, 529) with delta (0, 0)
Screenshot: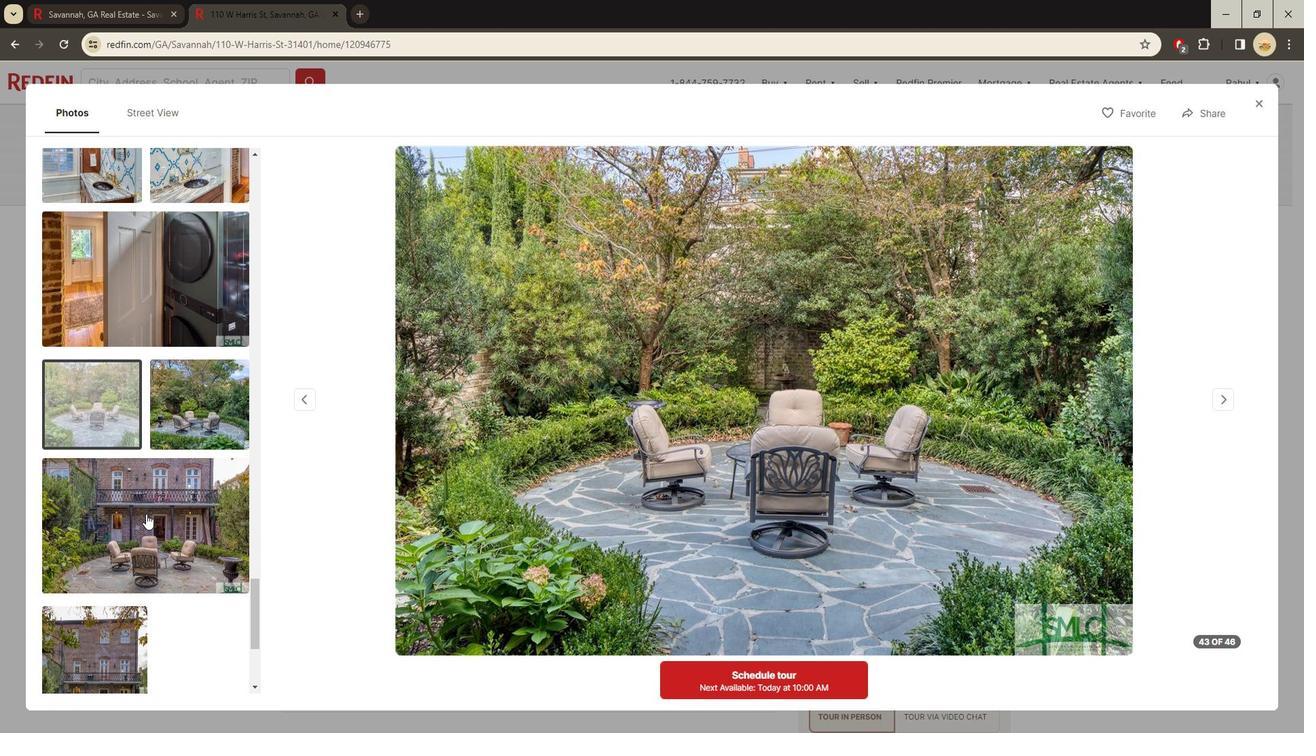 
Action: Mouse scrolled (153, 529) with delta (0, 0)
Screenshot: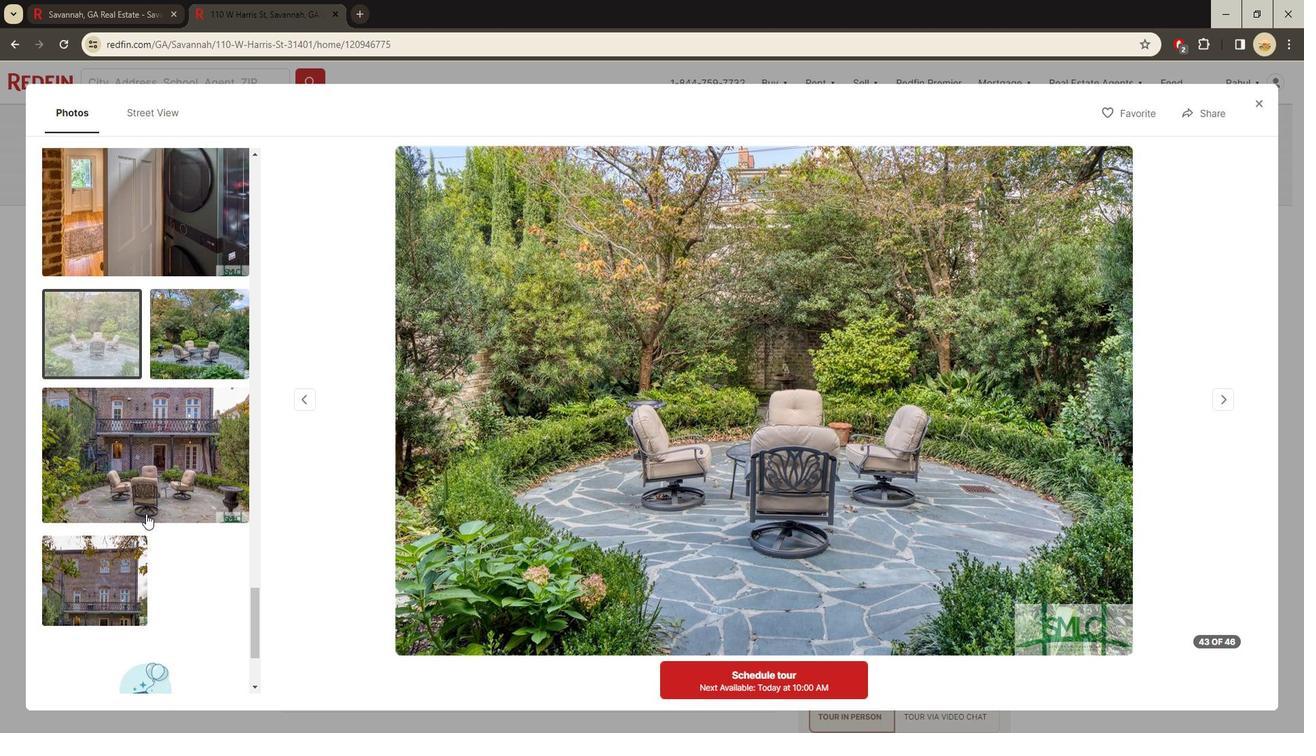 
Action: Mouse moved to (121, 523)
Screenshot: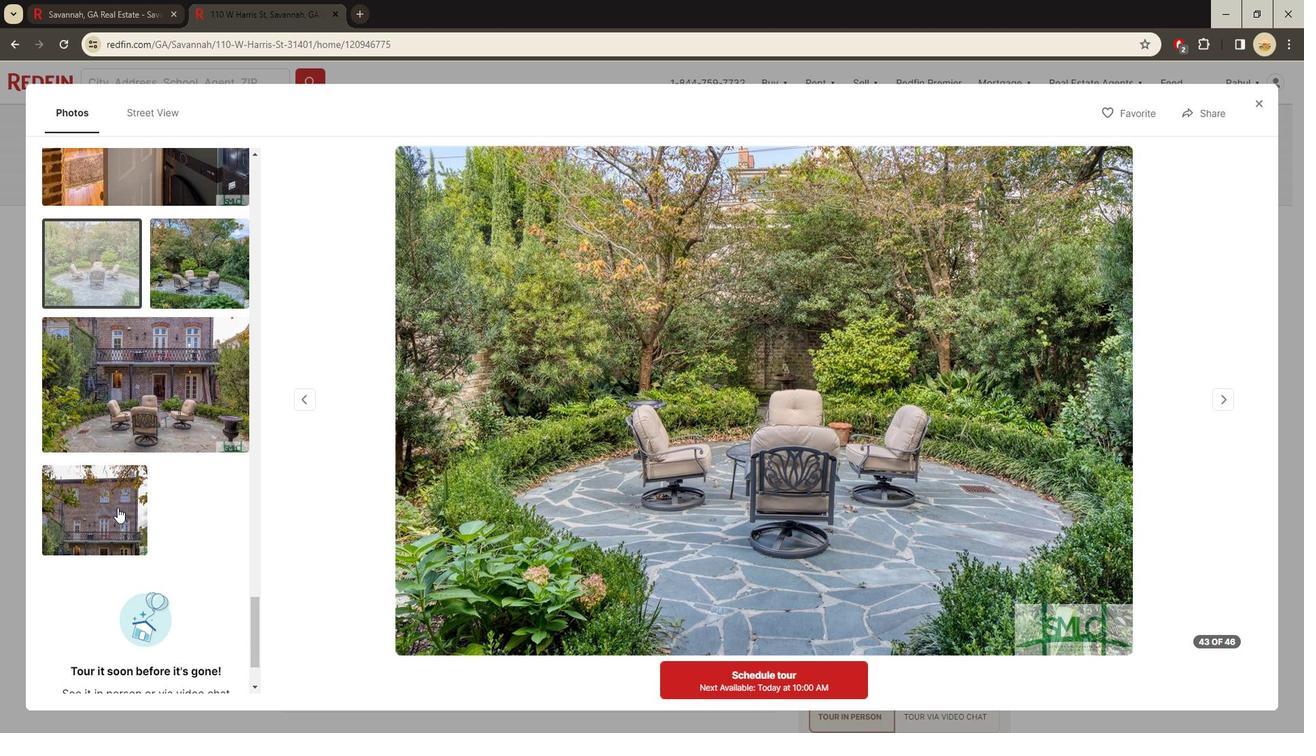 
Action: Mouse pressed left at (121, 523)
Screenshot: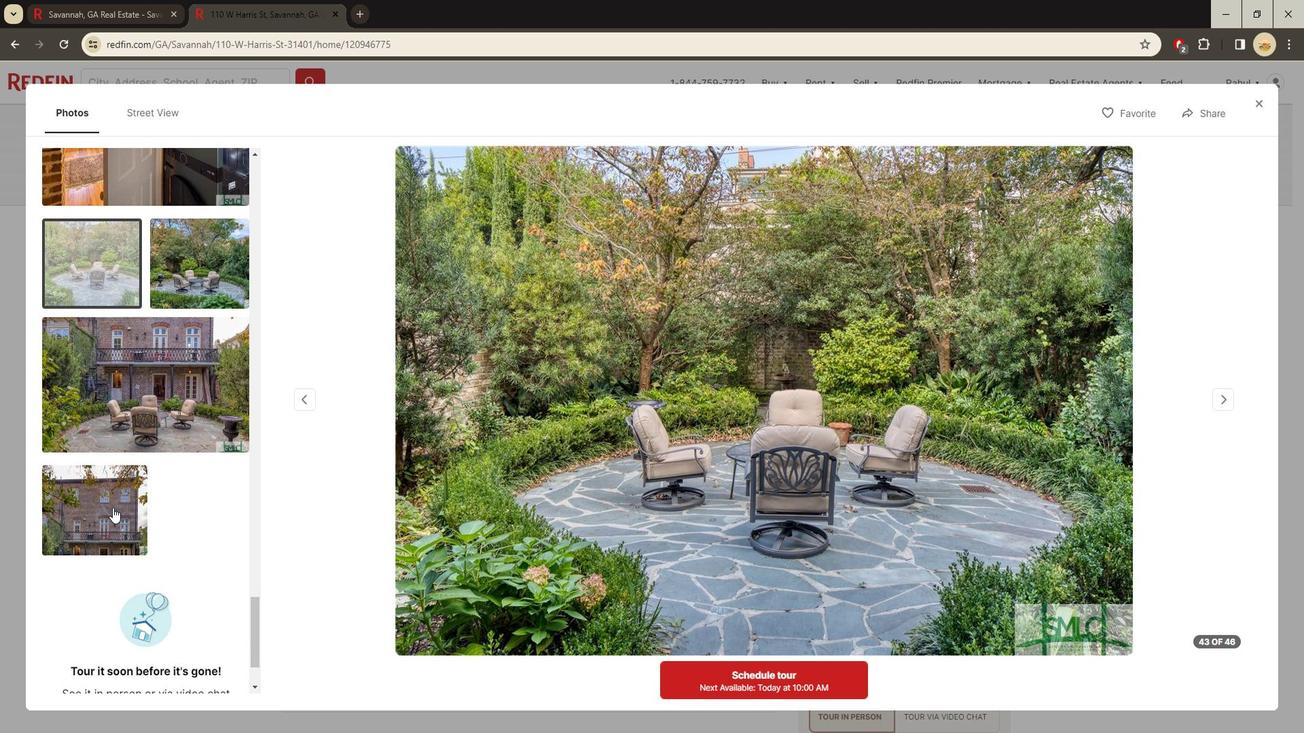 
Action: Mouse moved to (1222, 99)
Screenshot: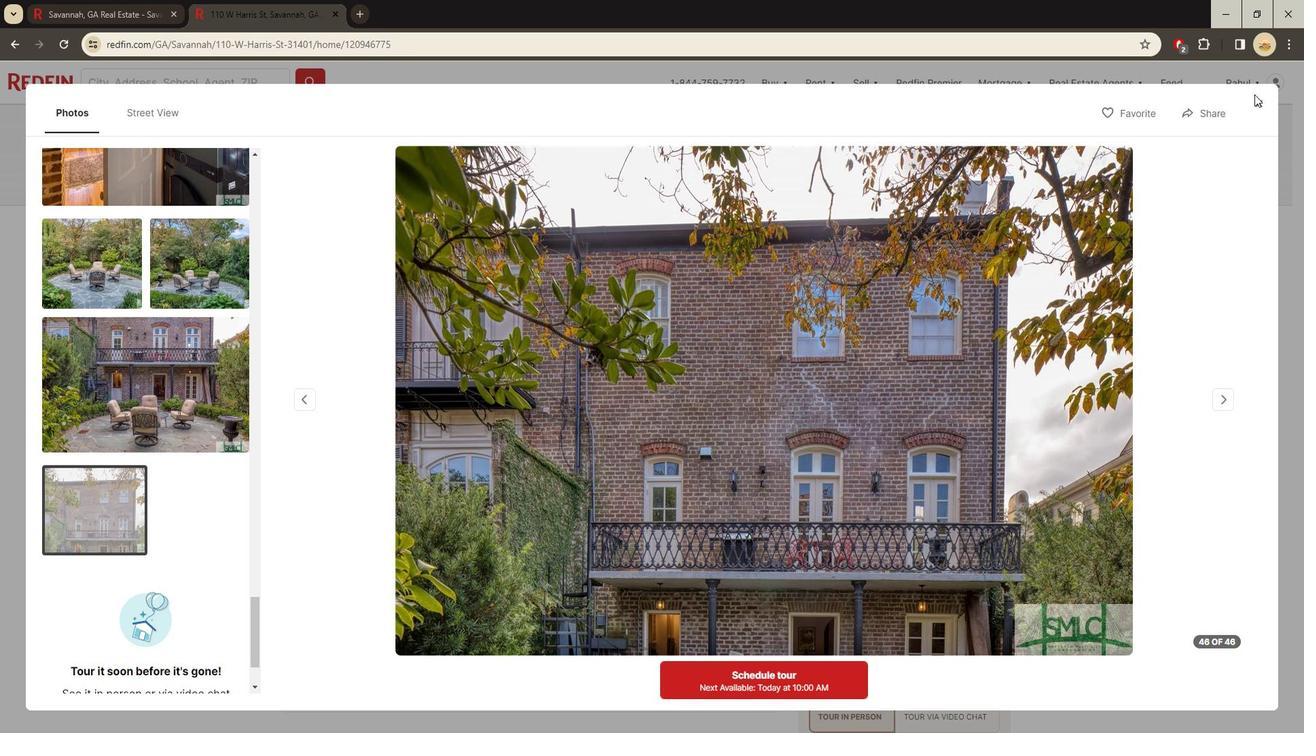 
Action: Mouse pressed left at (1222, 99)
Screenshot: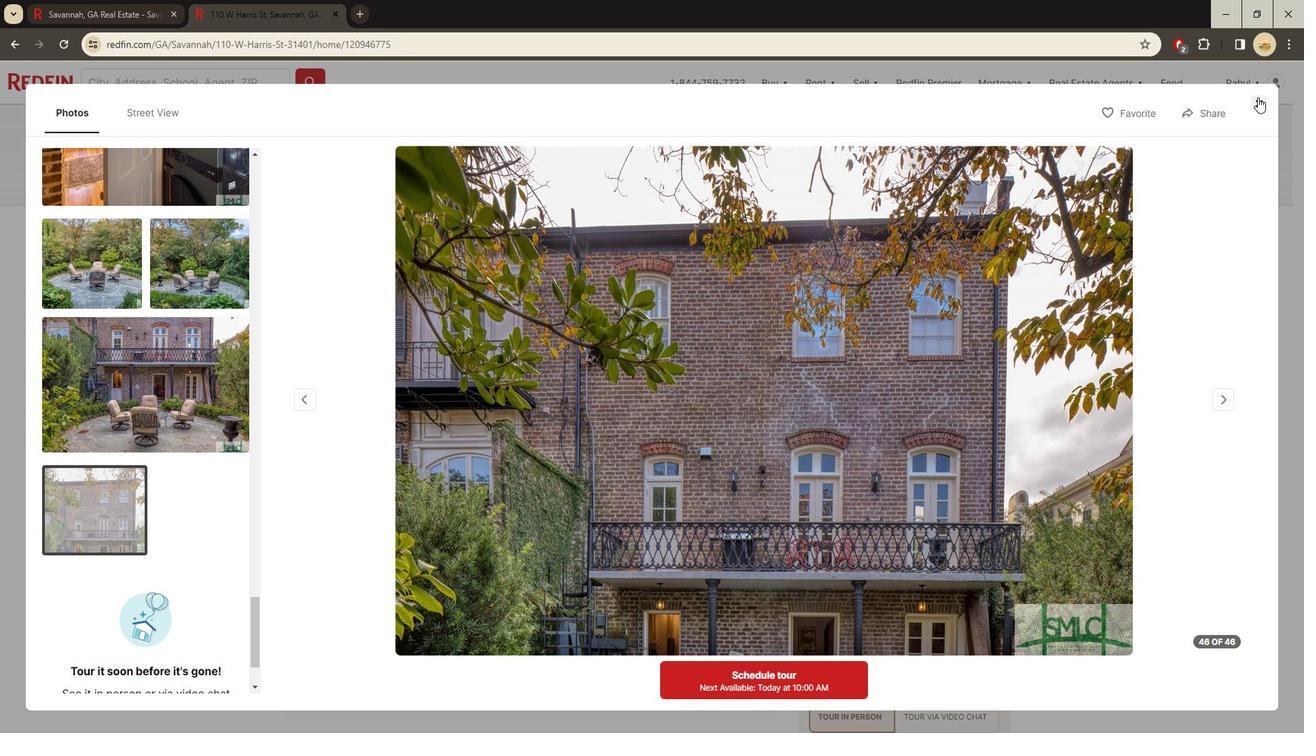 
Action: Mouse moved to (568, 509)
Screenshot: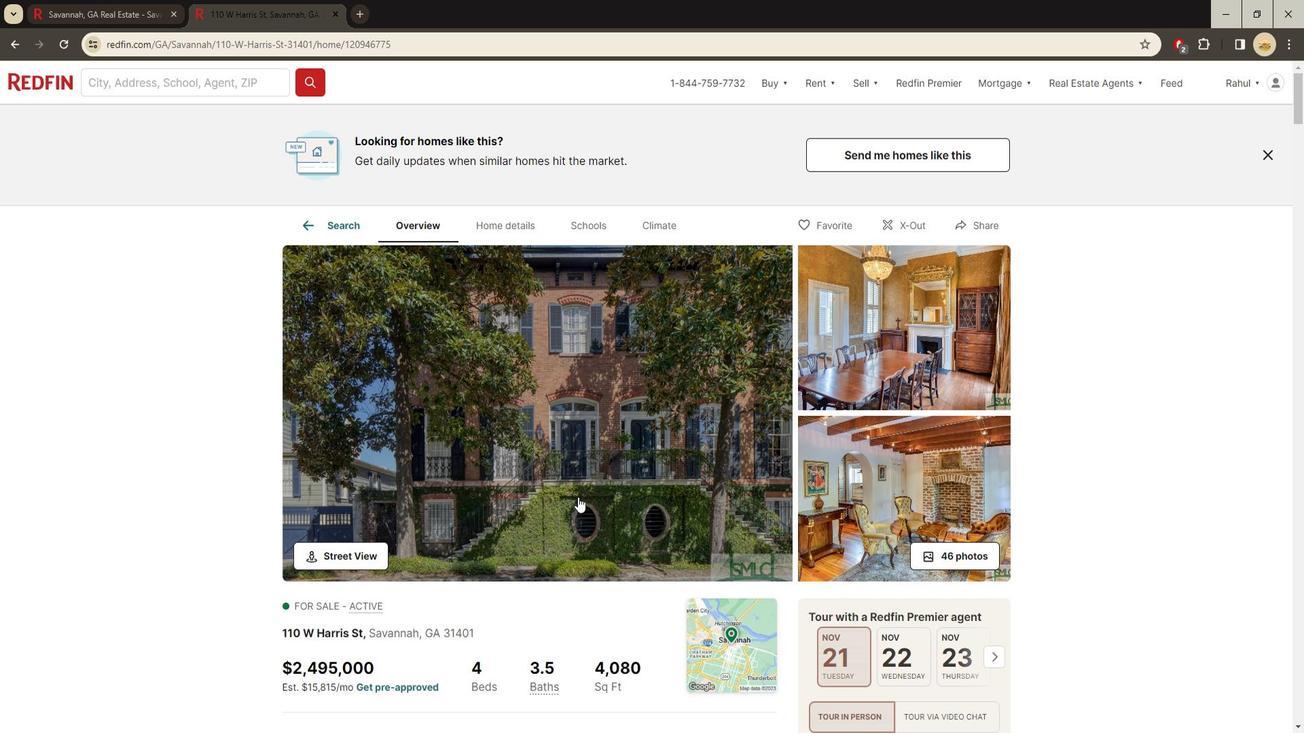 
Action: Mouse scrolled (568, 508) with delta (0, 0)
Screenshot: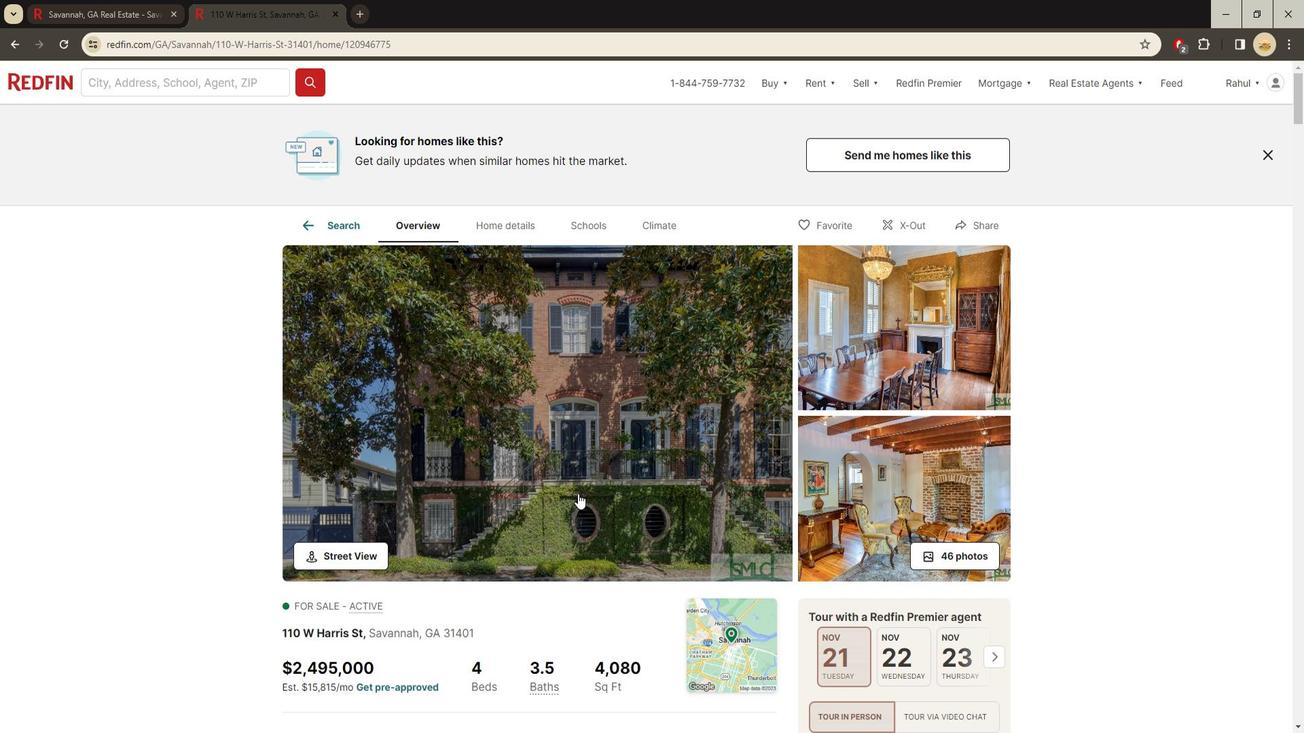 
Action: Mouse moved to (568, 509)
Screenshot: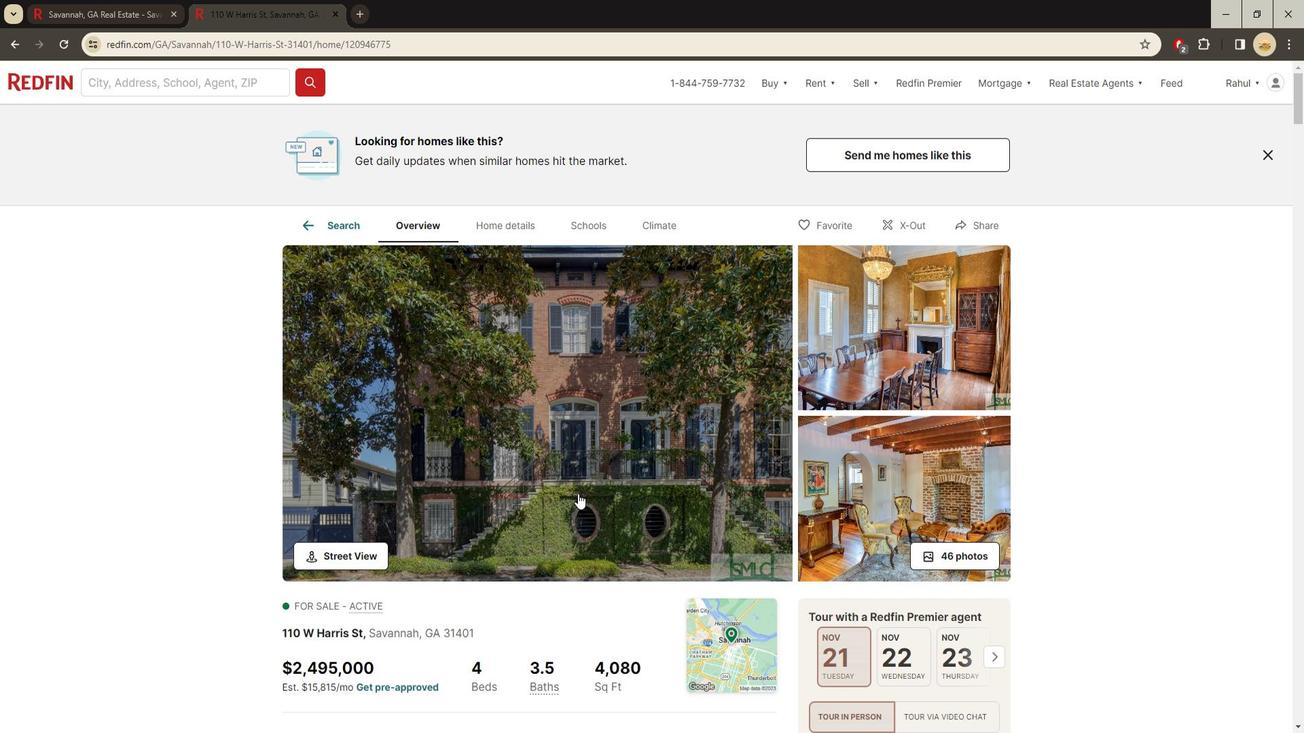 
Action: Mouse scrolled (568, 508) with delta (0, 0)
Screenshot: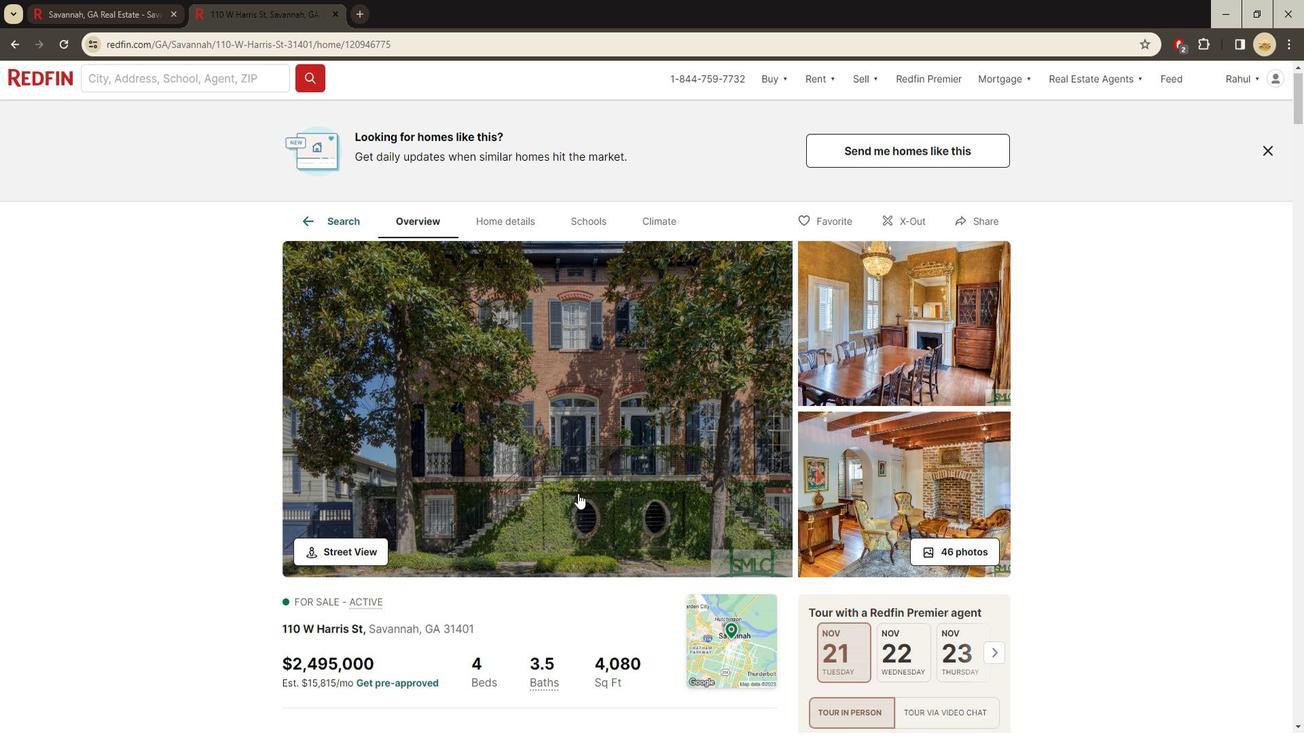 
Action: Mouse moved to (544, 547)
Screenshot: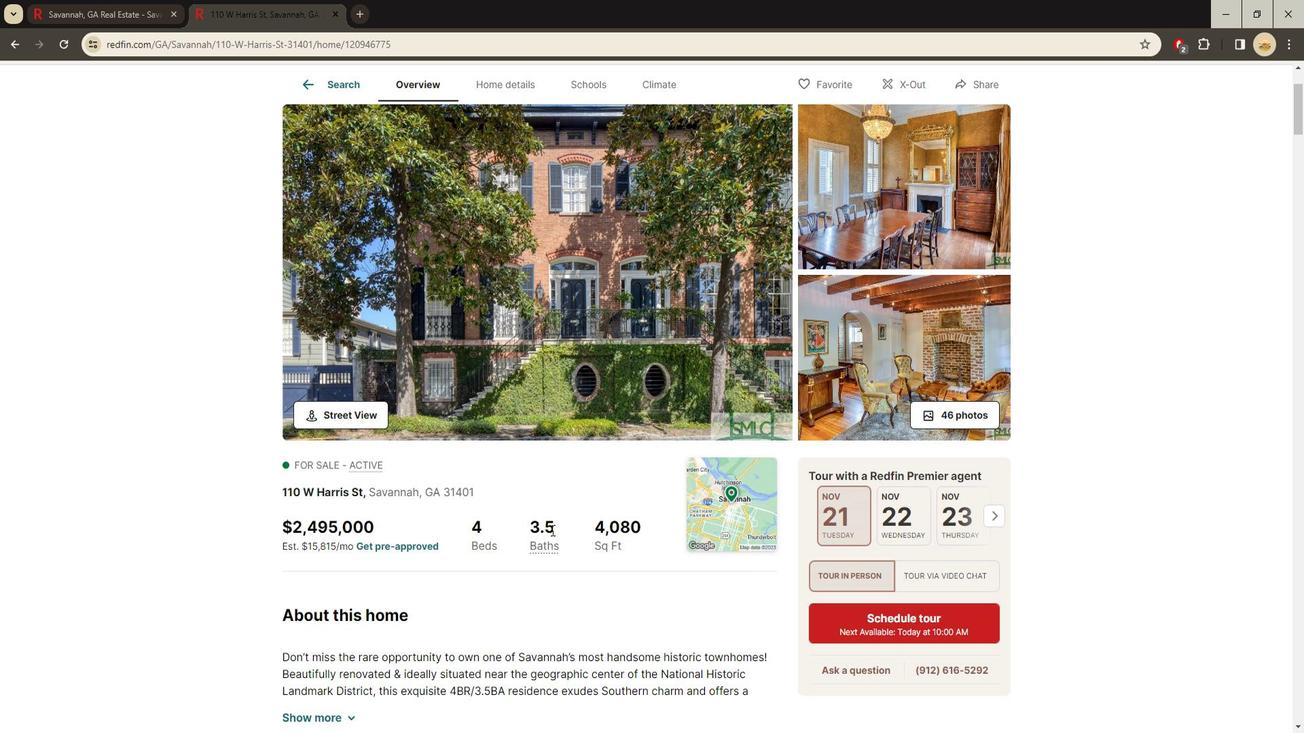 
Action: Mouse scrolled (544, 546) with delta (0, 0)
Screenshot: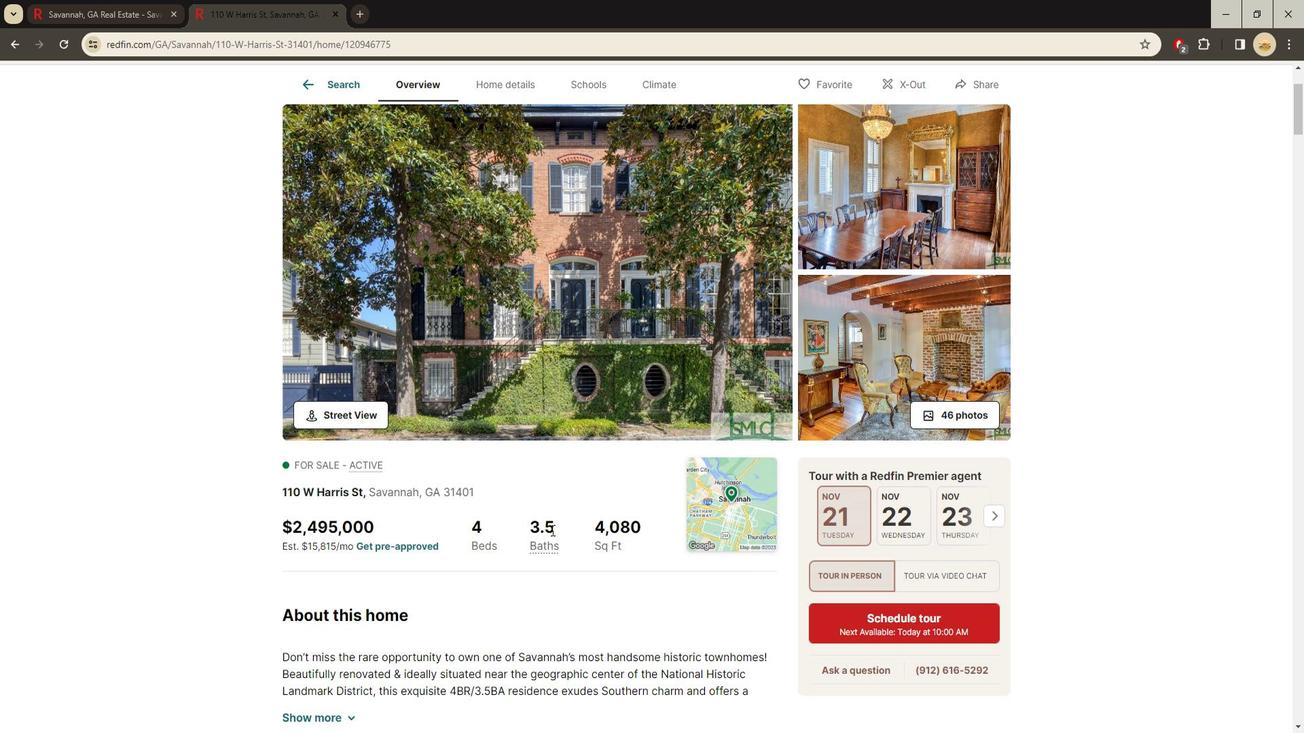 
Action: Mouse moved to (544, 529)
Screenshot: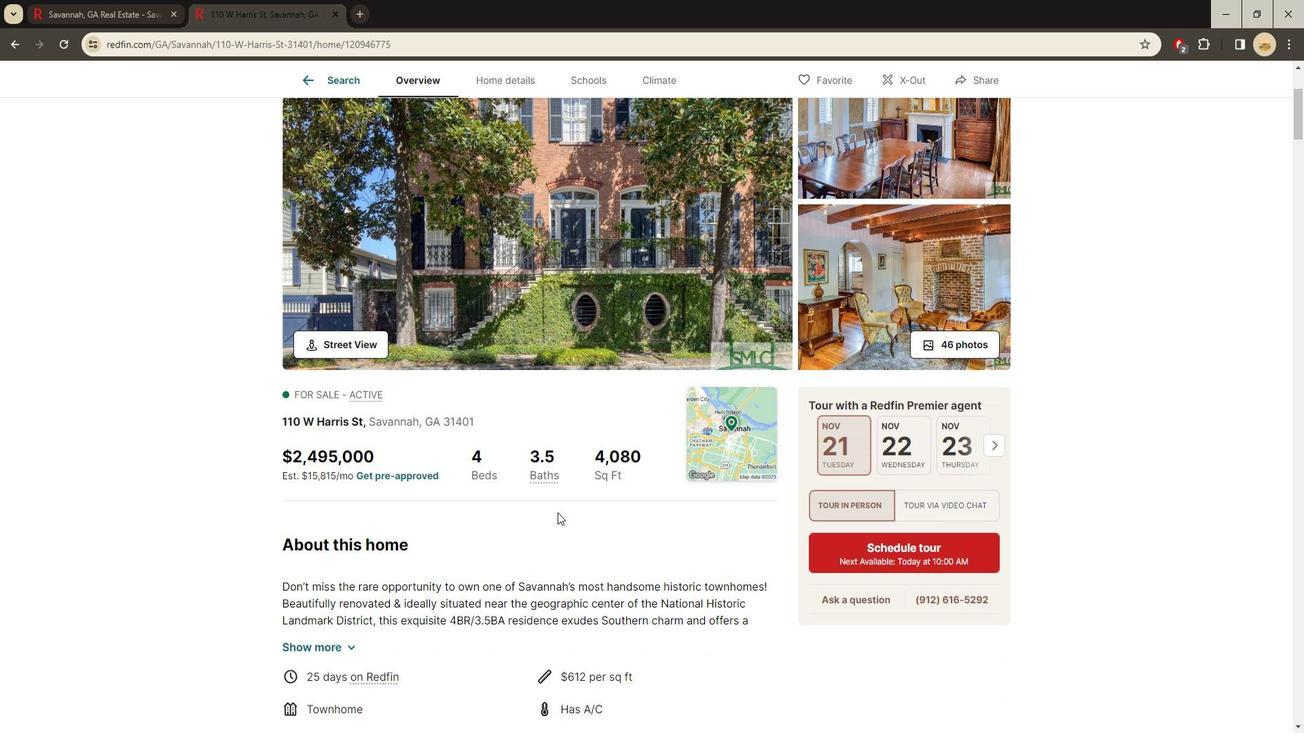
Action: Mouse scrolled (544, 528) with delta (0, 0)
Screenshot: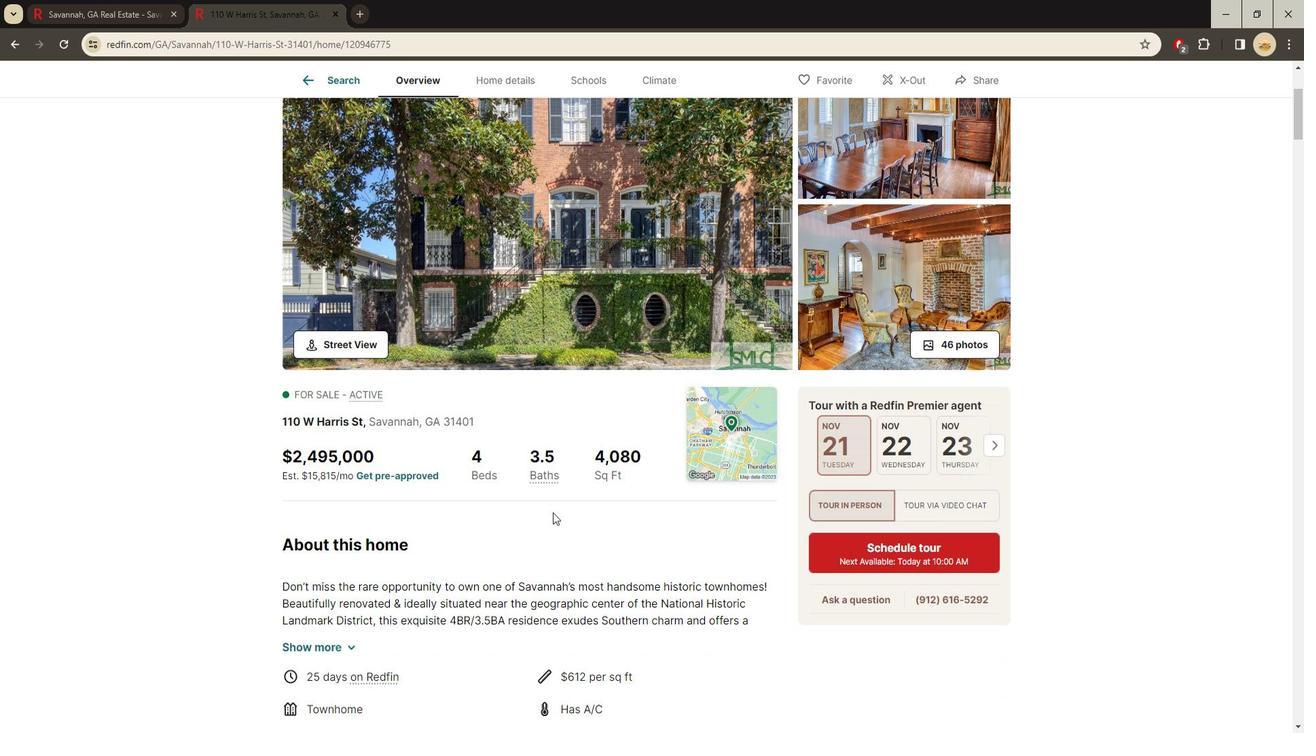
Action: Mouse moved to (345, 592)
Screenshot: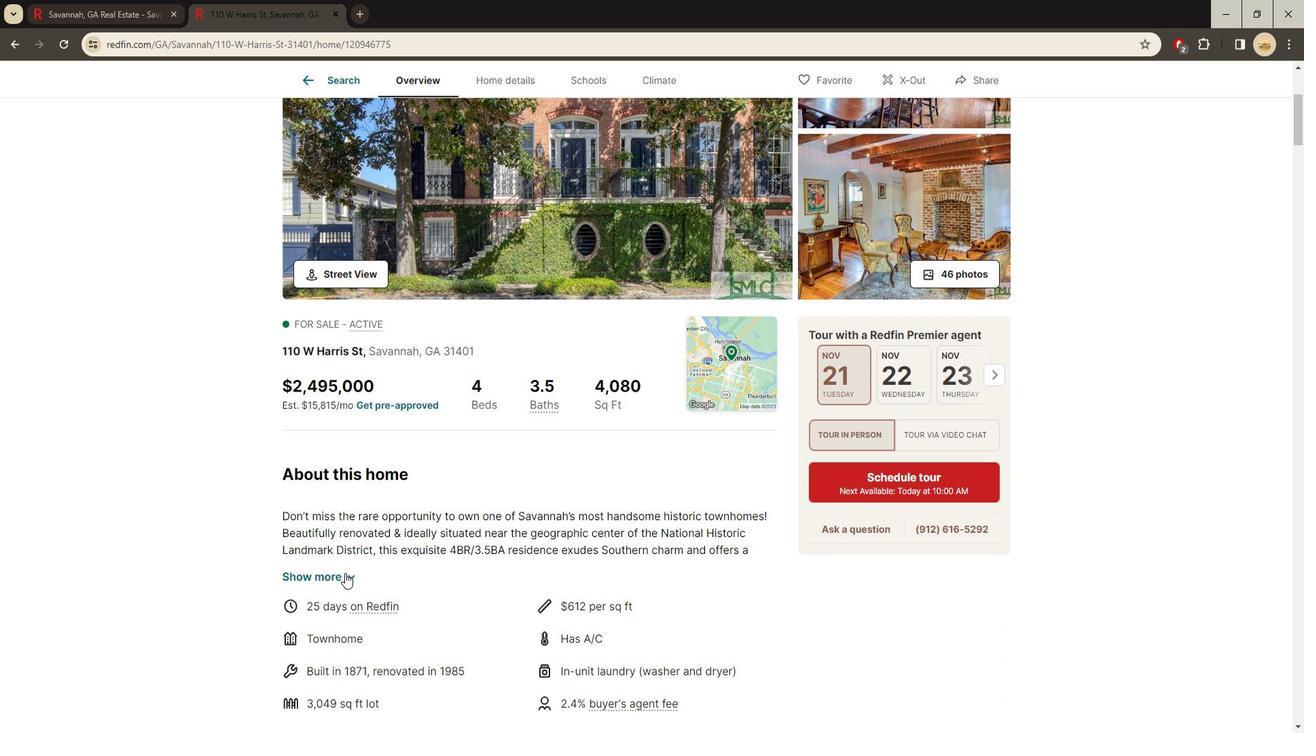 
Action: Mouse pressed left at (345, 592)
Screenshot: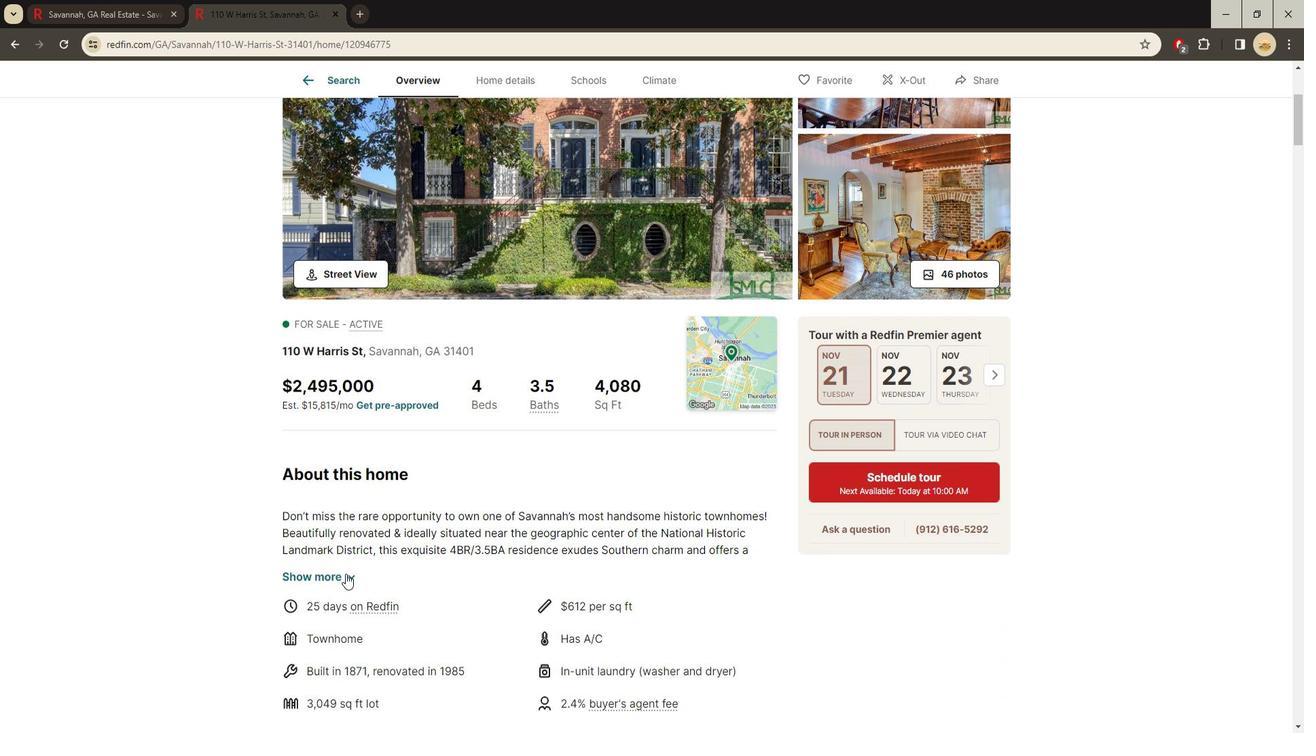 
Action: Mouse moved to (385, 572)
Screenshot: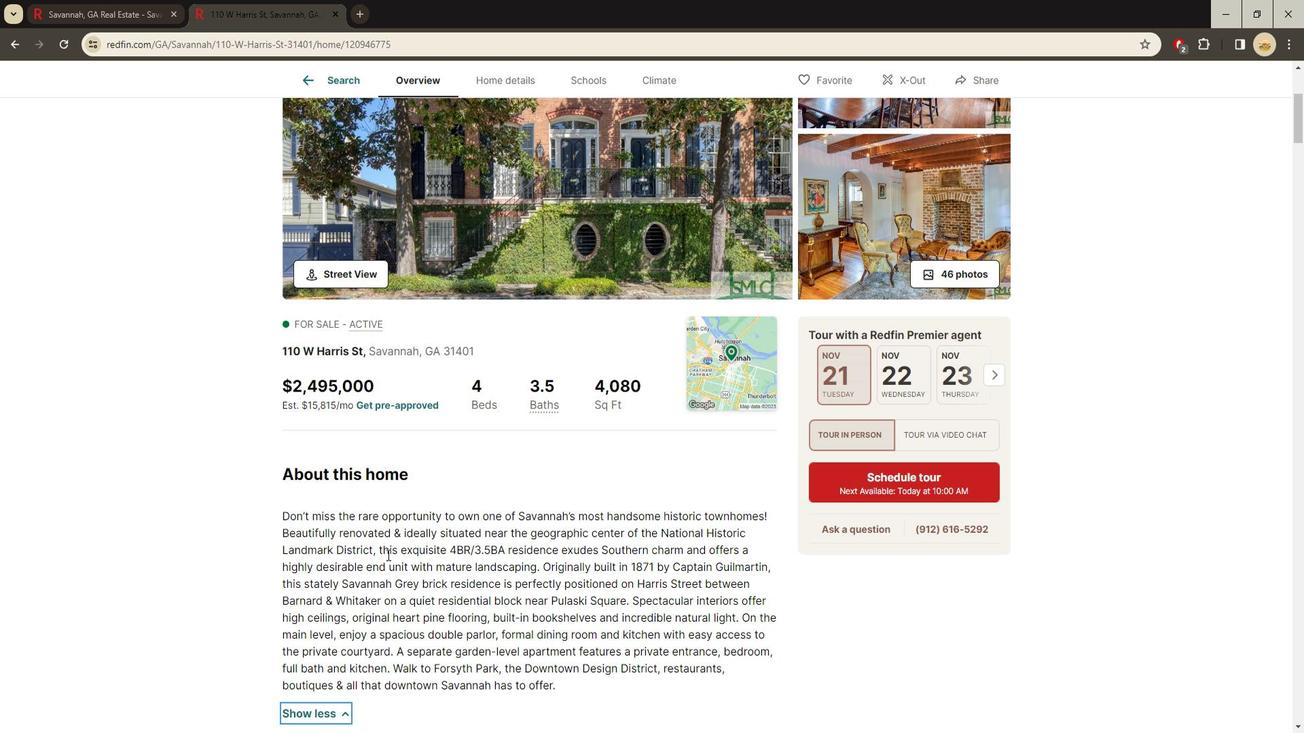 
Action: Mouse scrolled (385, 572) with delta (0, 0)
Screenshot: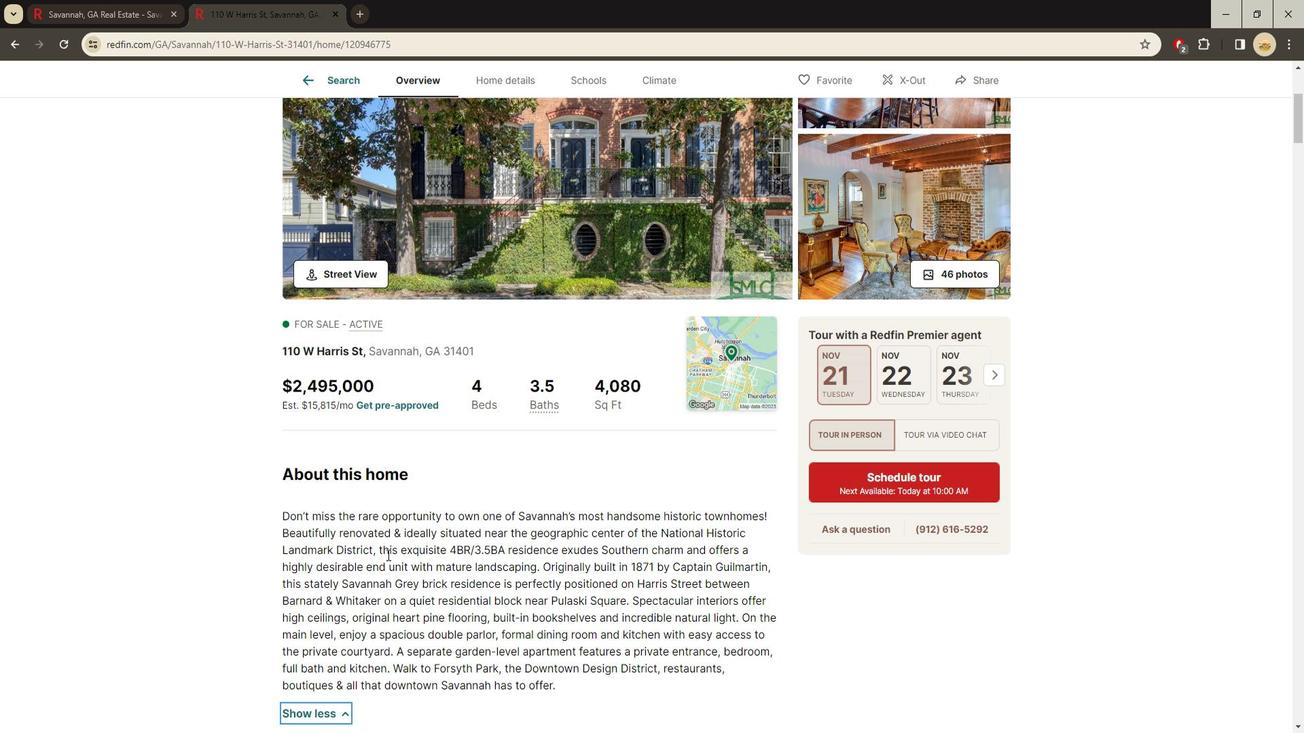 
Action: Mouse moved to (588, 495)
Screenshot: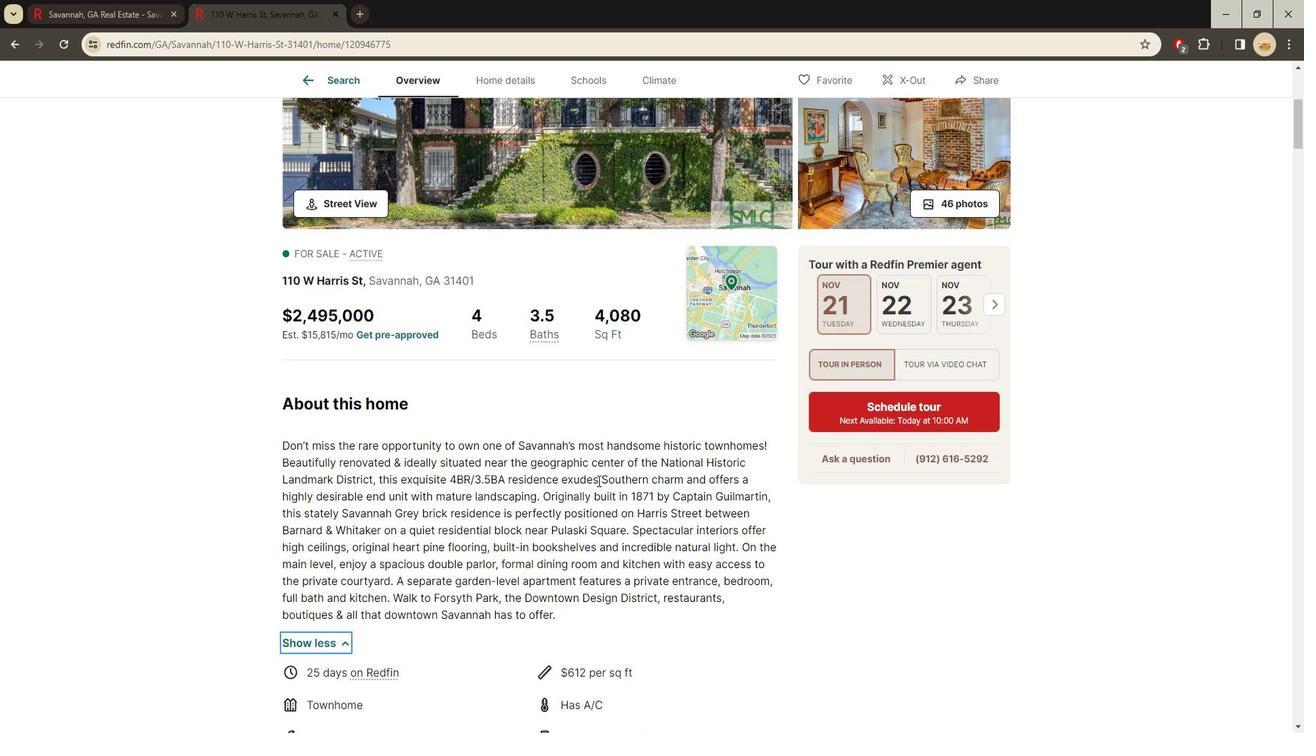 
Action: Mouse pressed left at (588, 495)
Screenshot: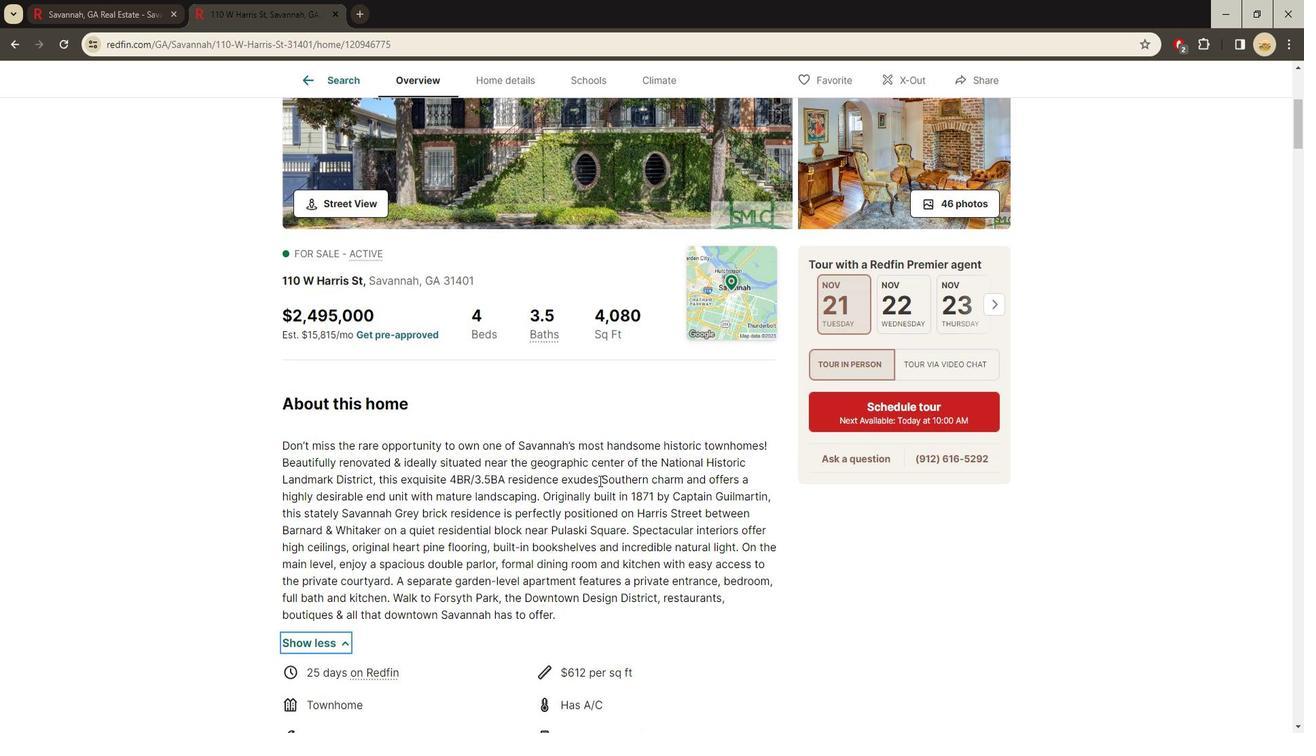 
Action: Mouse moved to (738, 508)
Screenshot: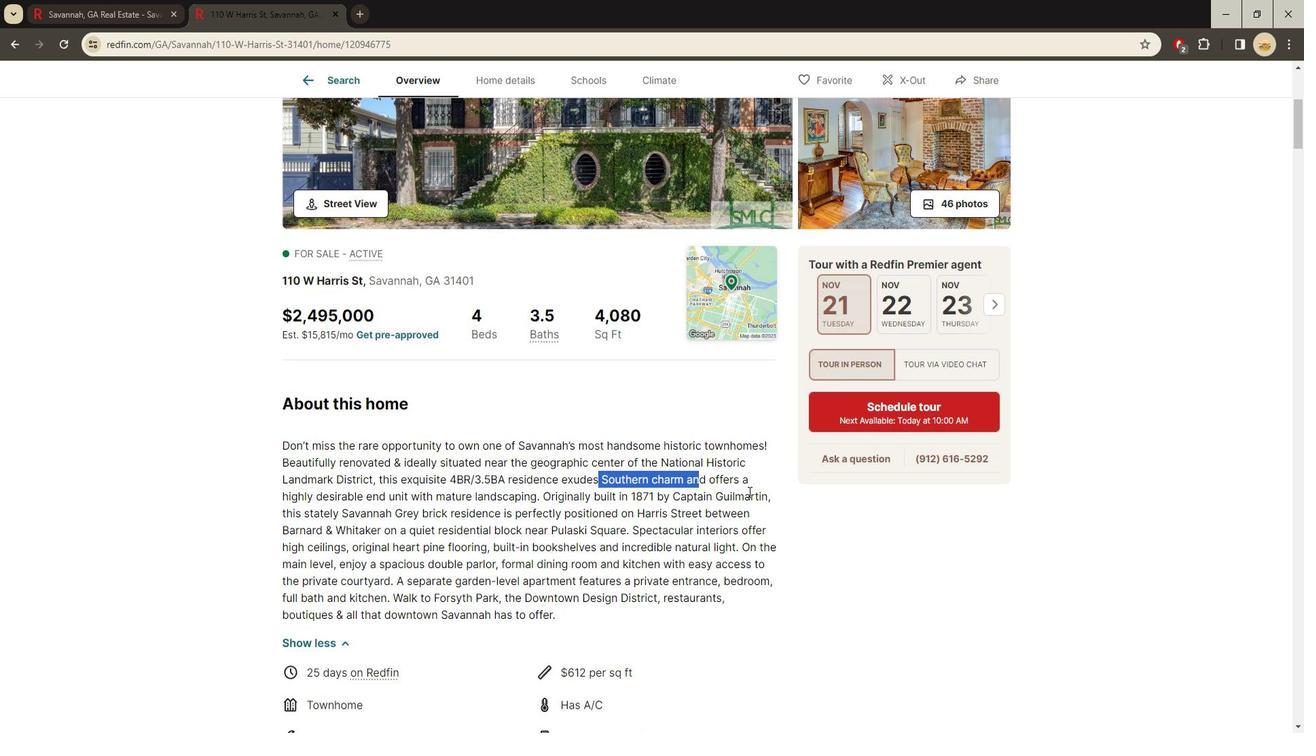 
Action: Mouse pressed left at (738, 508)
Screenshot: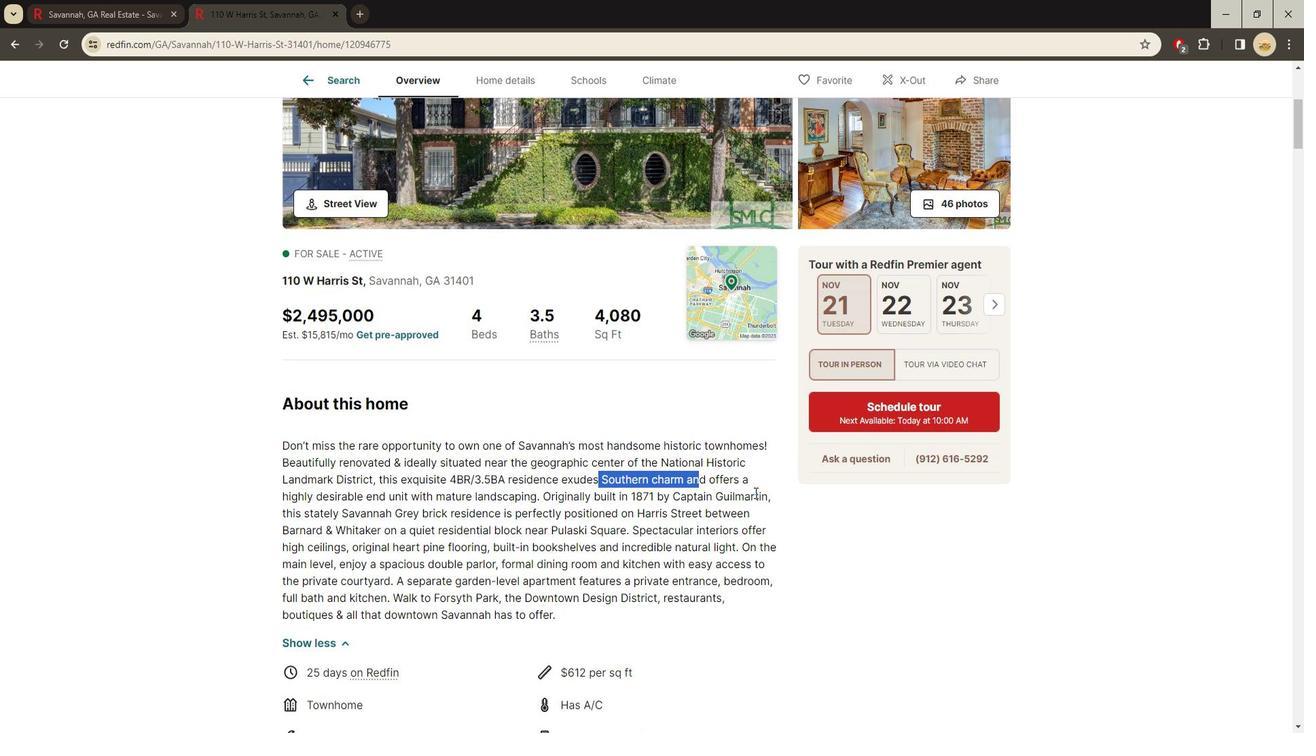 
Action: Mouse moved to (345, 566)
Screenshot: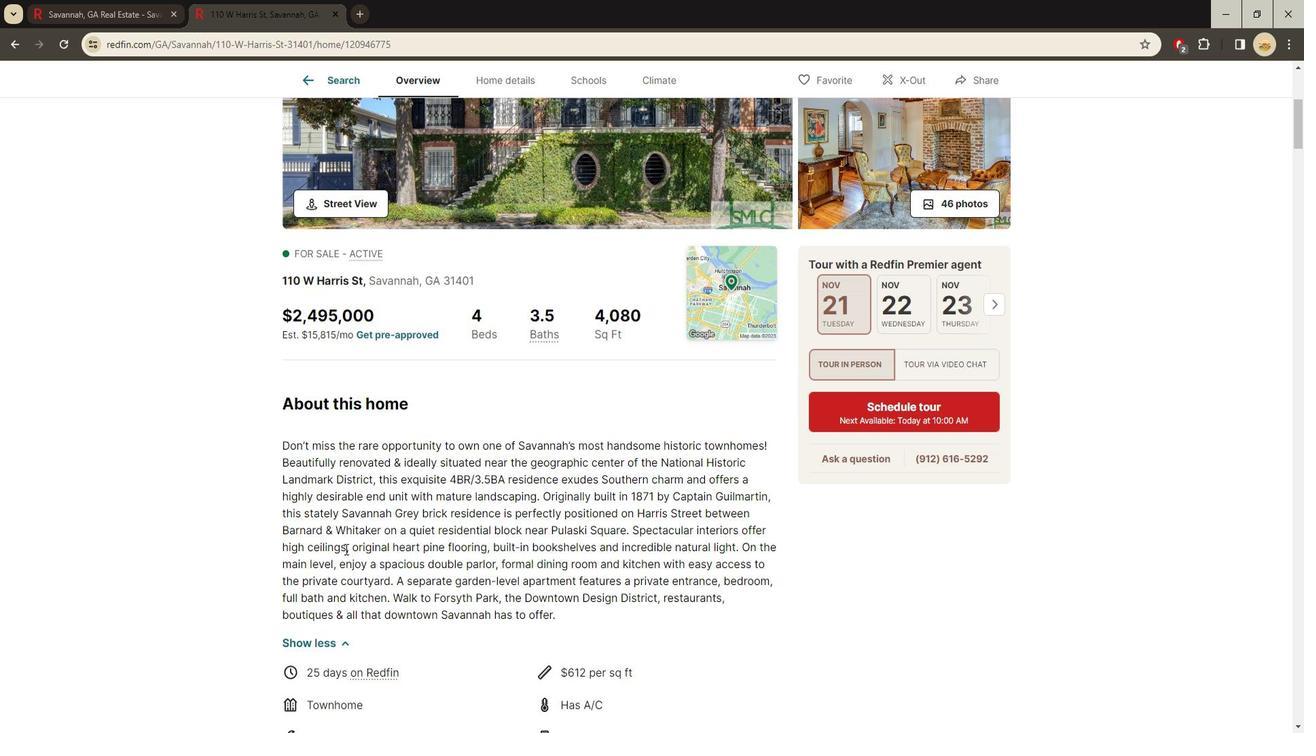 
Action: Mouse scrolled (345, 565) with delta (0, -1)
Screenshot: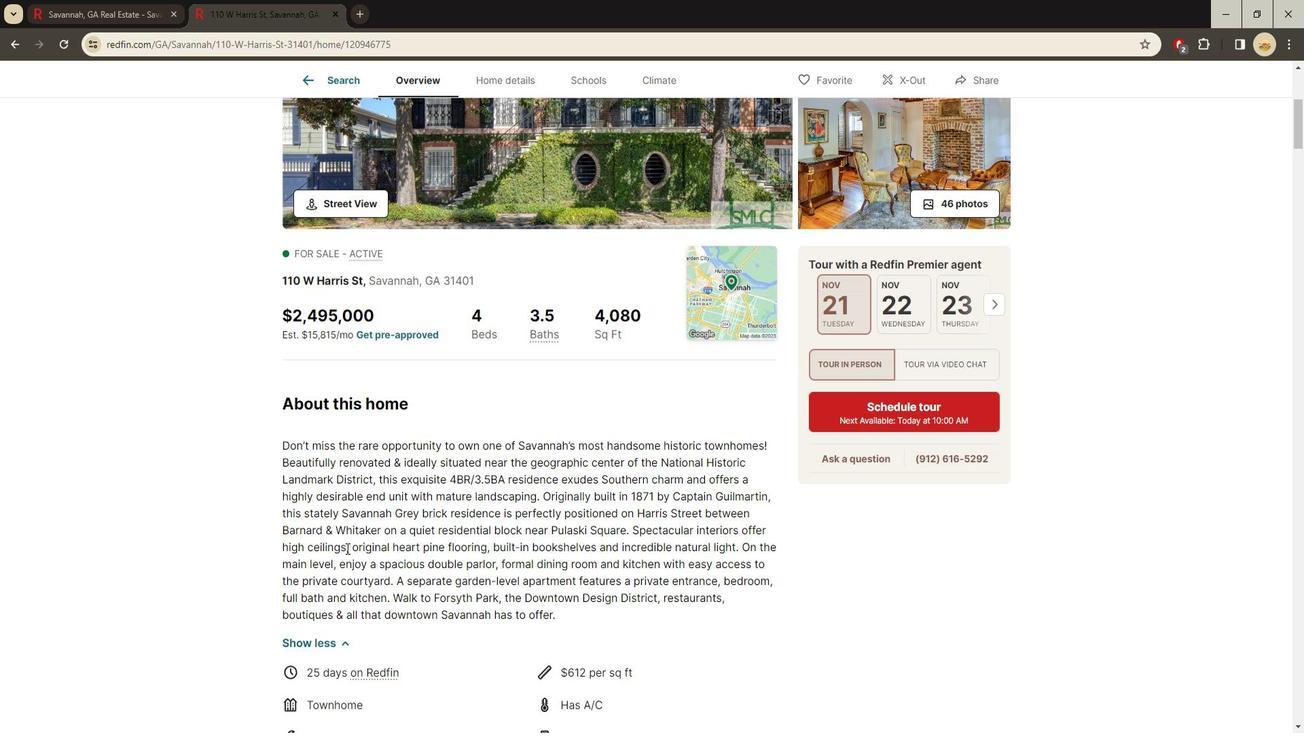 
Action: Mouse scrolled (345, 565) with delta (0, -1)
Screenshot: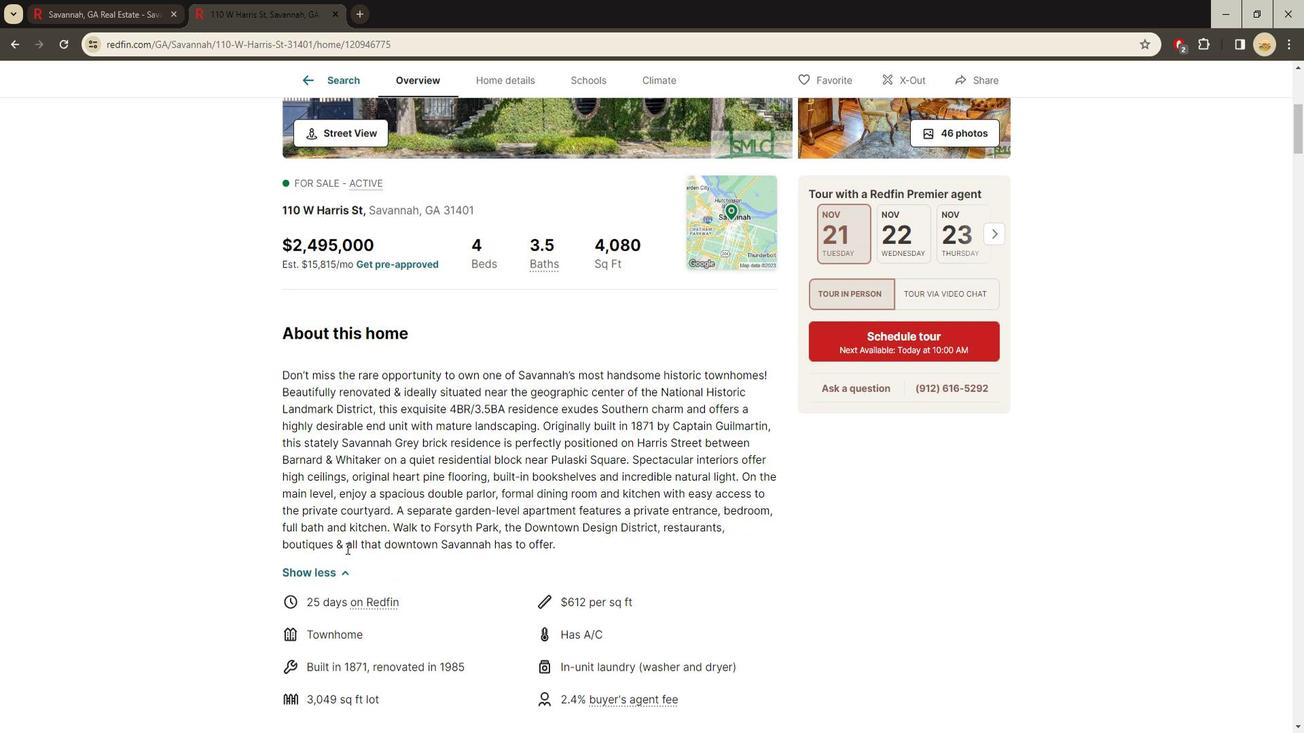 
Action: Mouse moved to (341, 563)
Screenshot: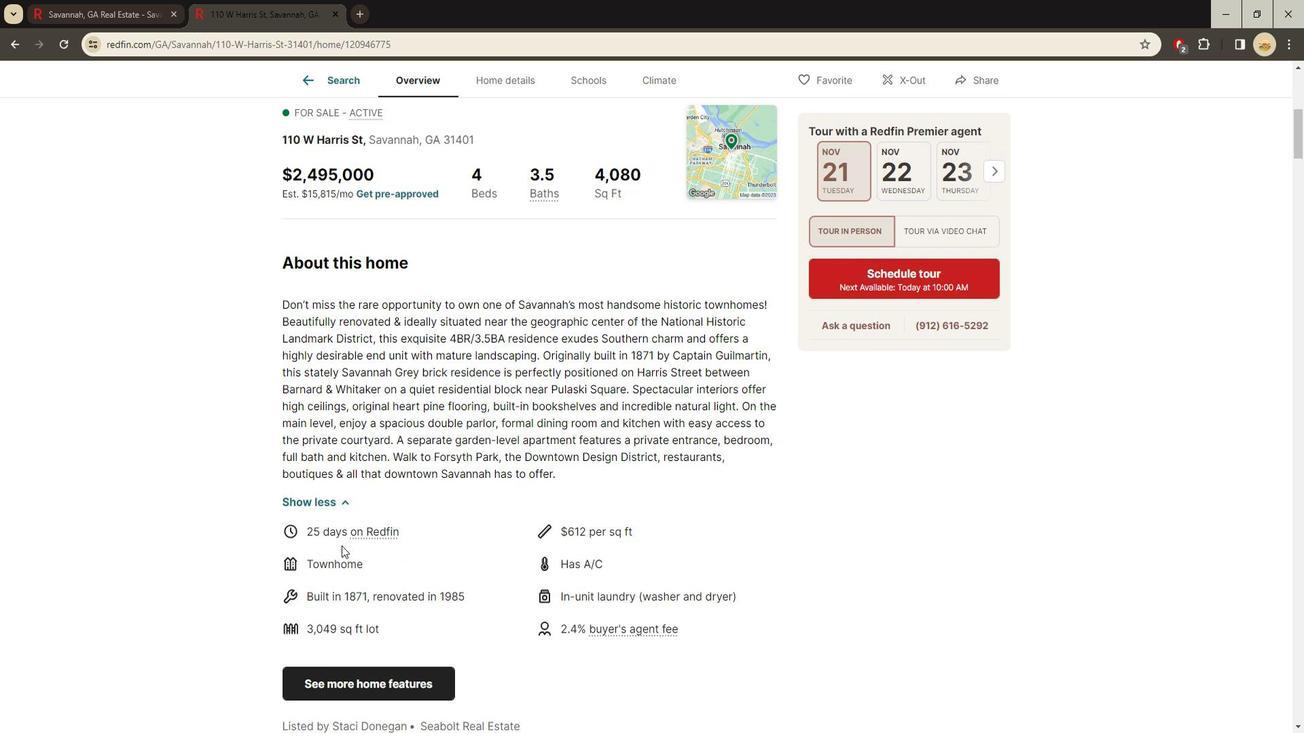 
Action: Mouse scrolled (341, 563) with delta (0, 0)
Screenshot: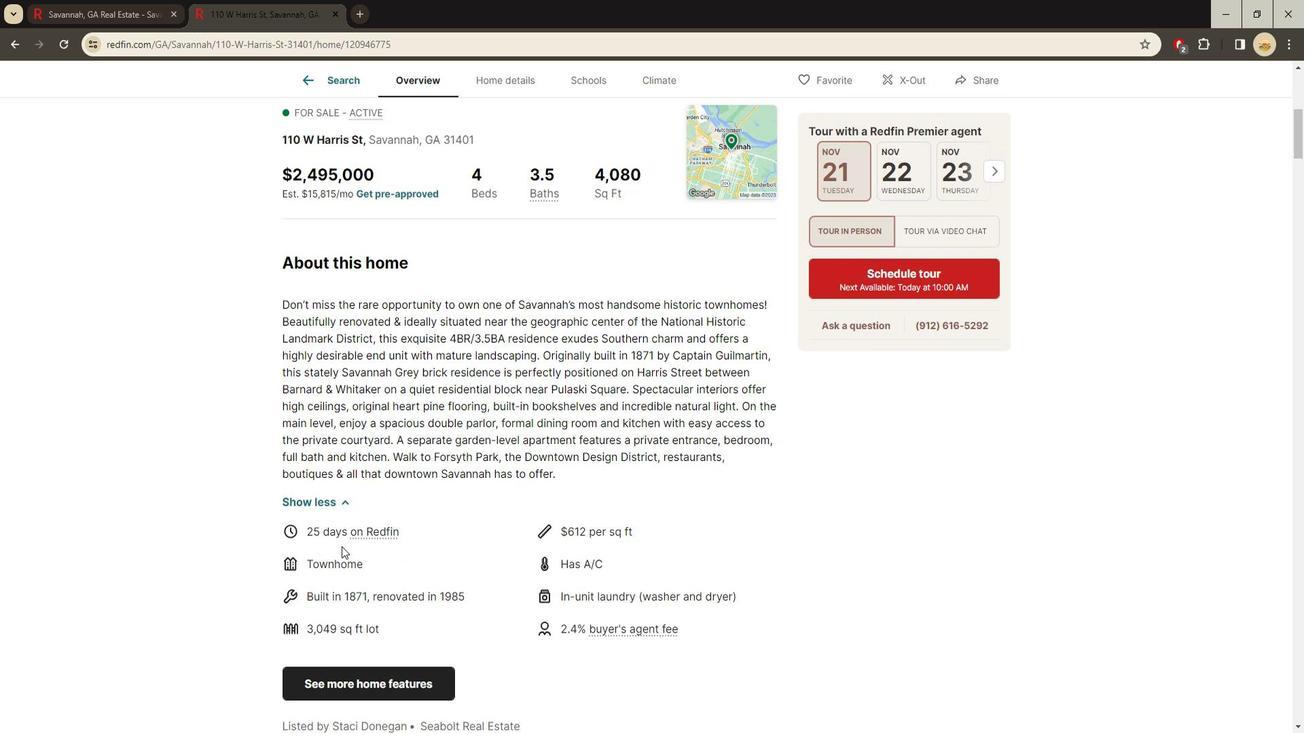 
Action: Mouse moved to (385, 625)
Screenshot: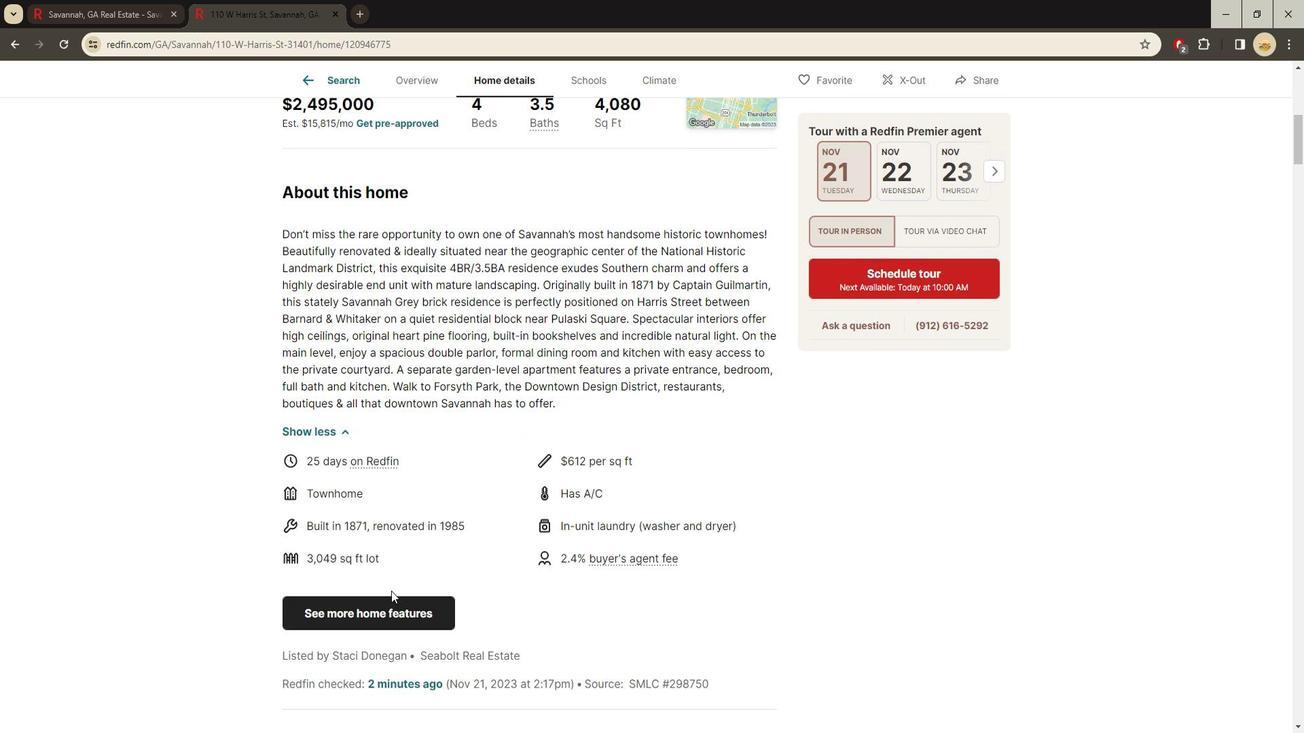 
Action: Mouse pressed left at (385, 625)
Screenshot: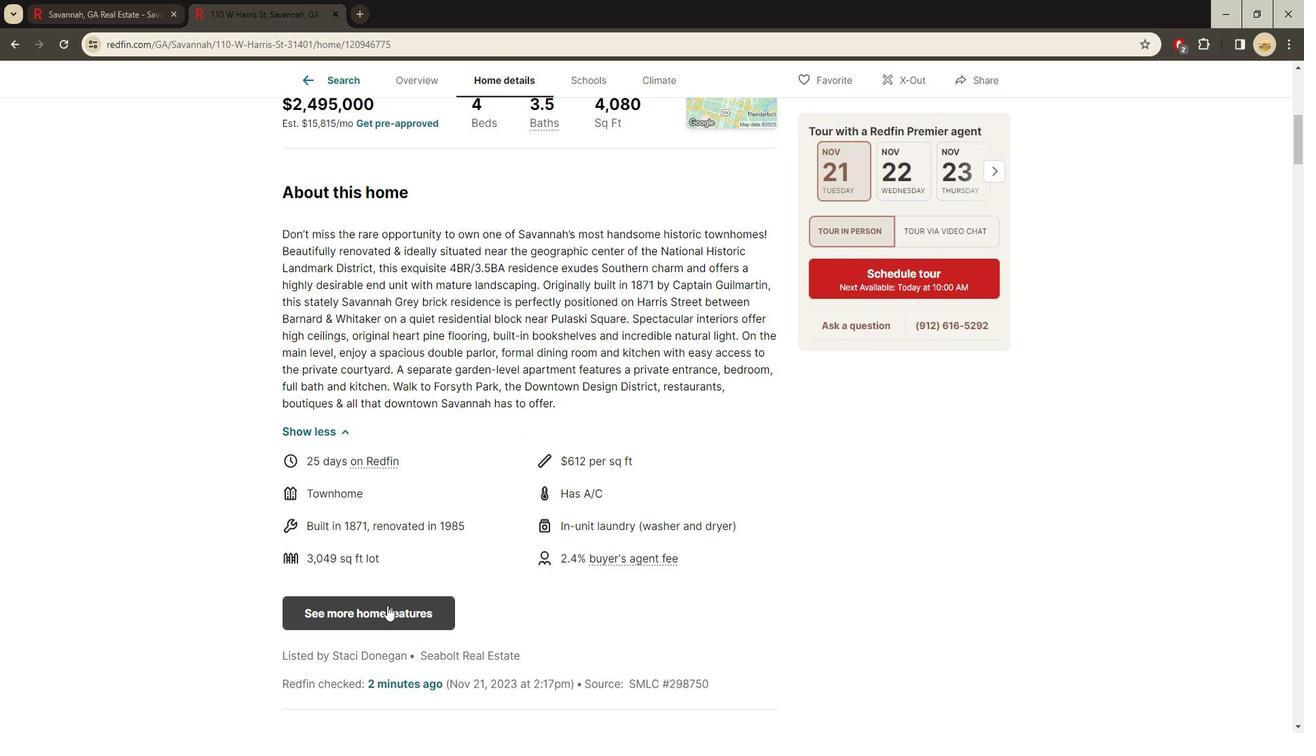 
Action: Mouse moved to (480, 243)
Screenshot: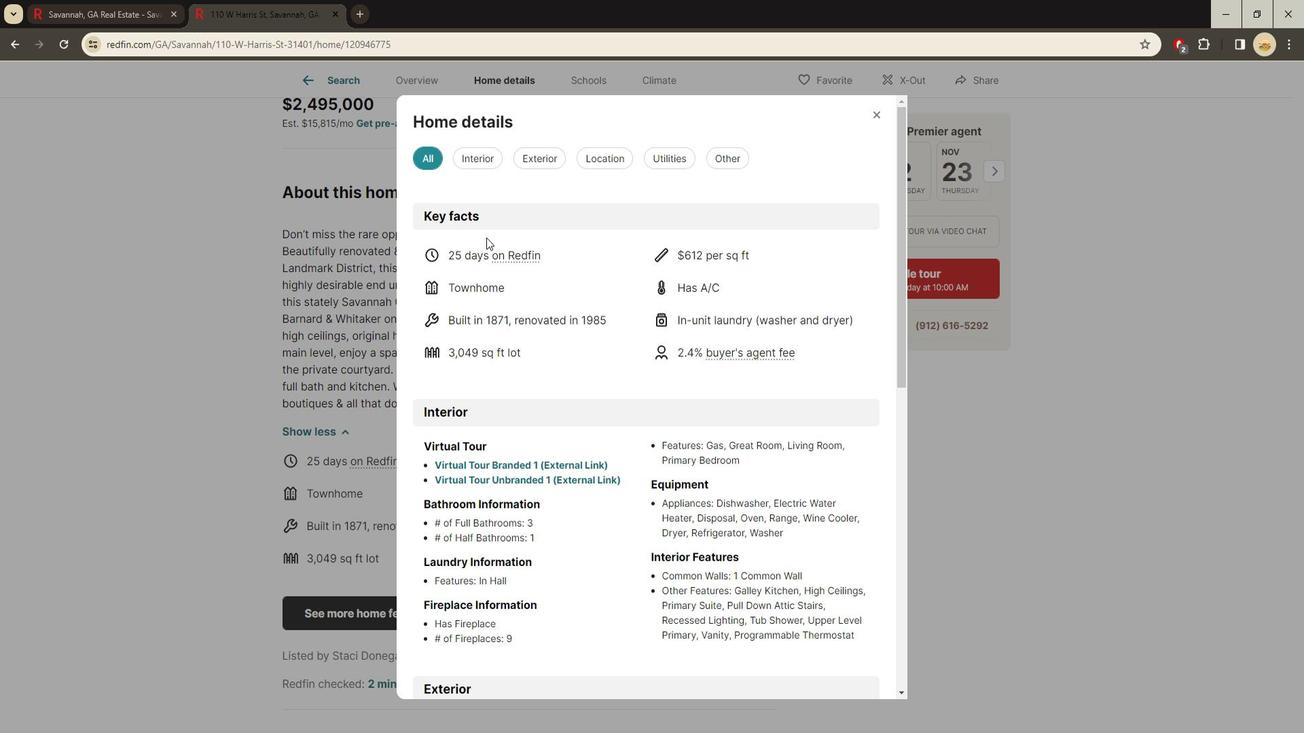 
Action: Mouse scrolled (480, 244) with delta (0, 0)
Screenshot: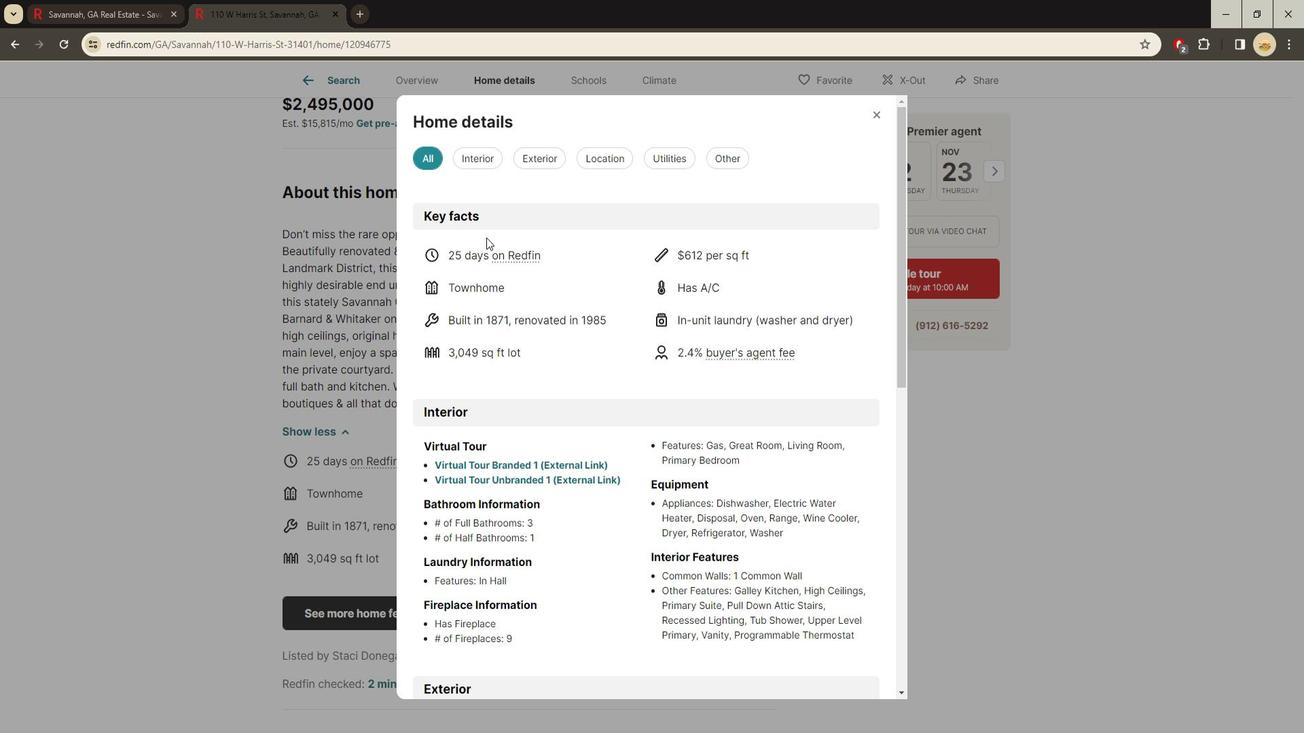 
Action: Mouse moved to (480, 240)
Screenshot: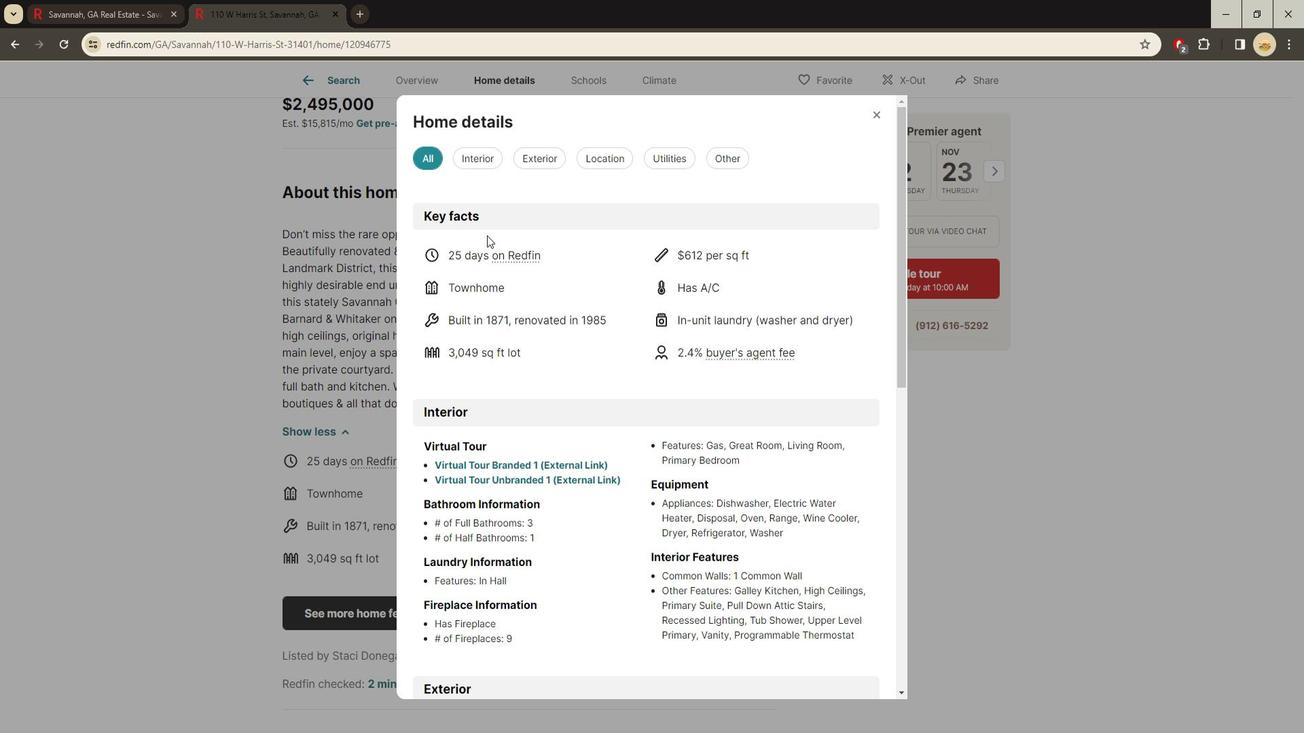 
Action: Mouse scrolled (480, 241) with delta (0, 0)
Screenshot: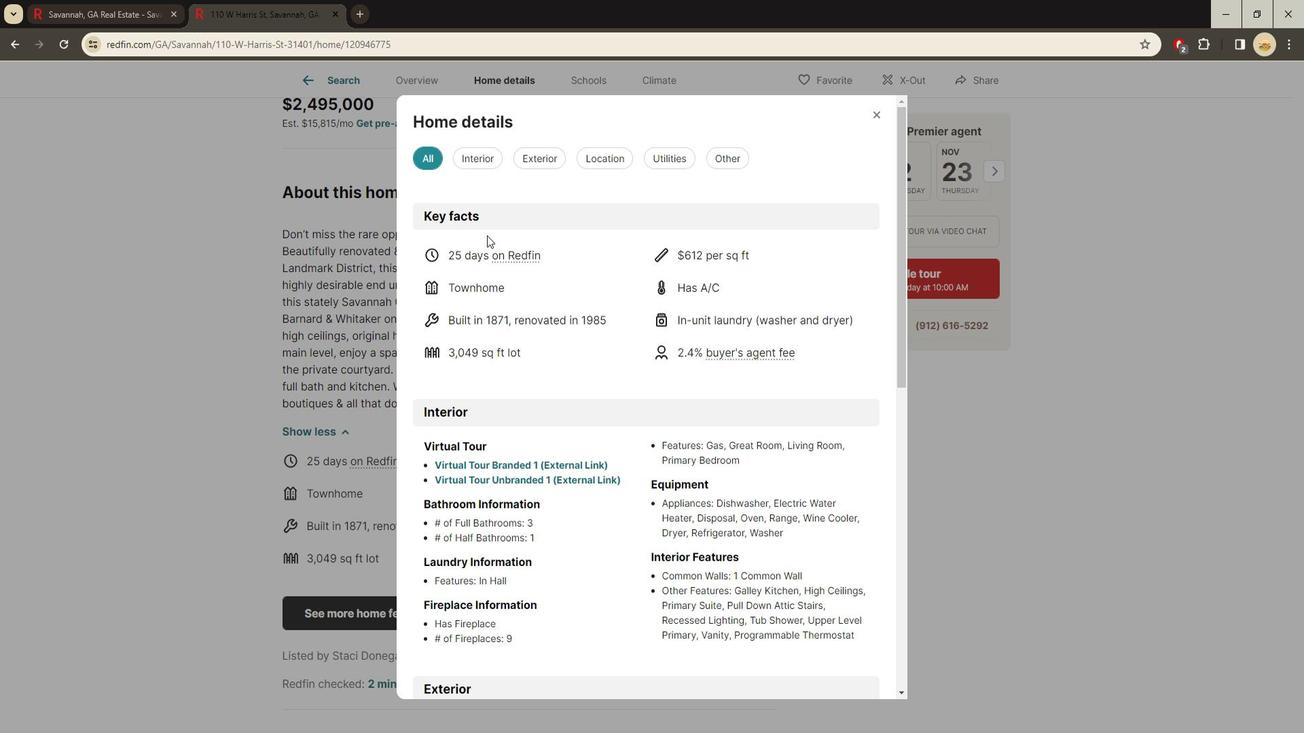 
Action: Mouse scrolled (480, 241) with delta (0, 0)
Screenshot: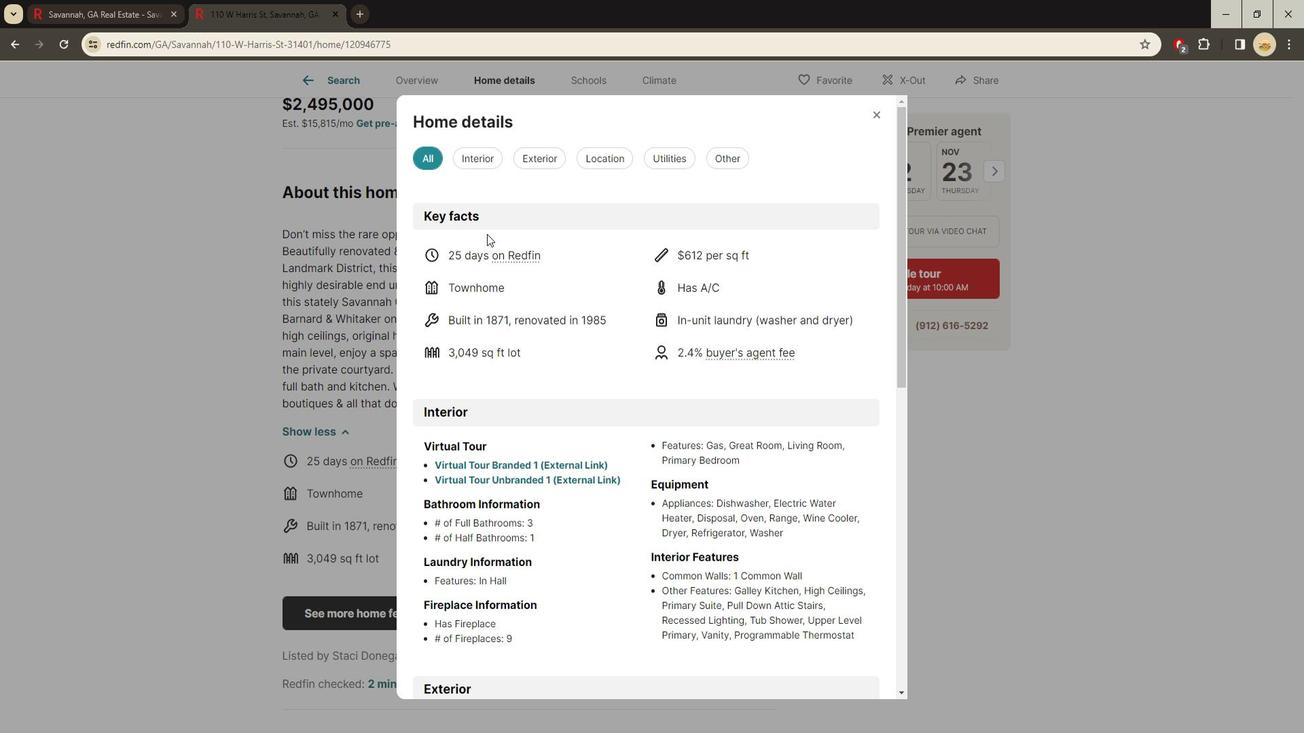 
Action: Mouse moved to (468, 162)
Screenshot: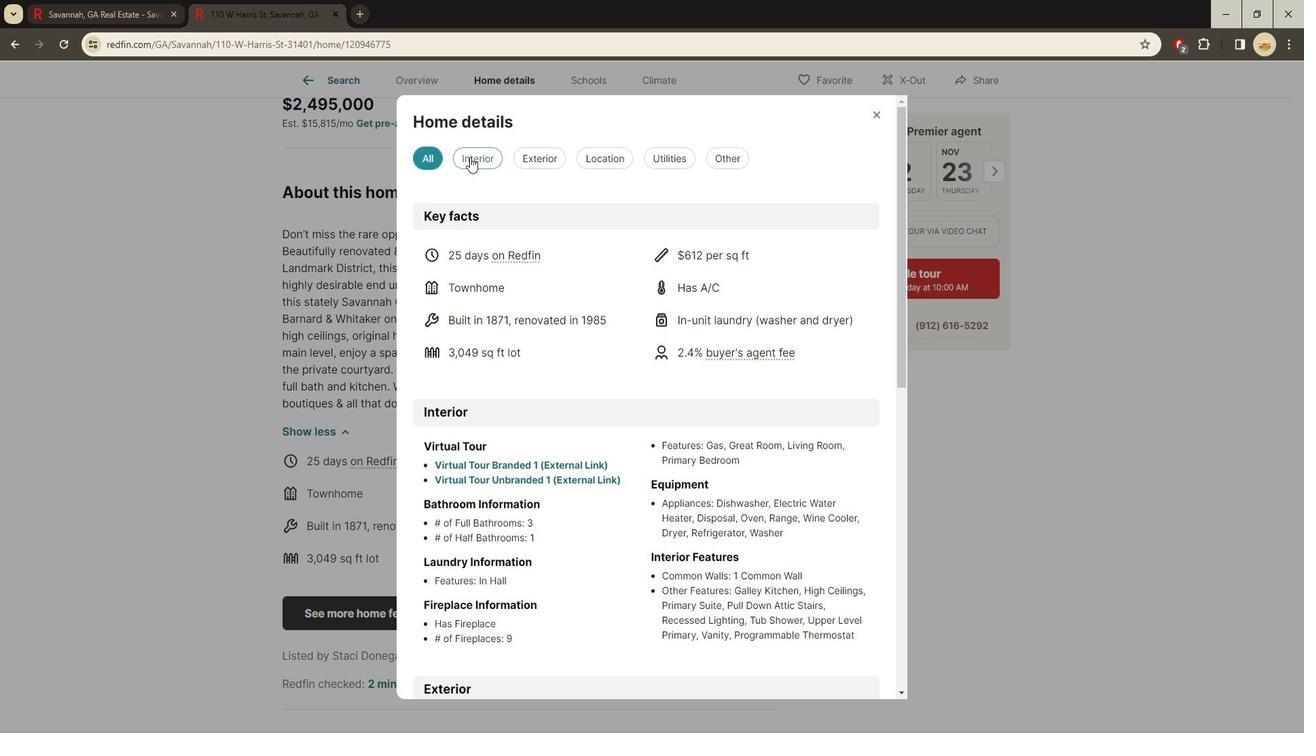 
Action: Mouse pressed left at (468, 162)
Screenshot: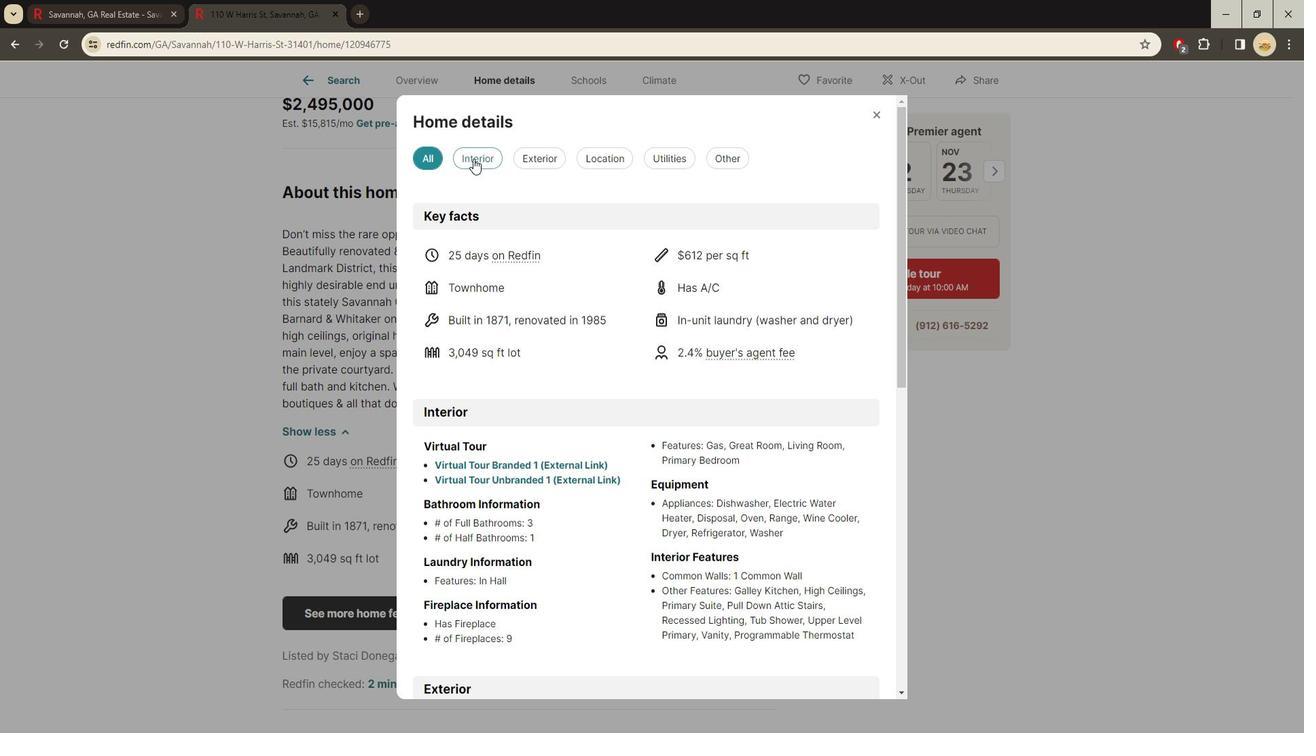 
Action: Mouse moved to (527, 171)
Screenshot: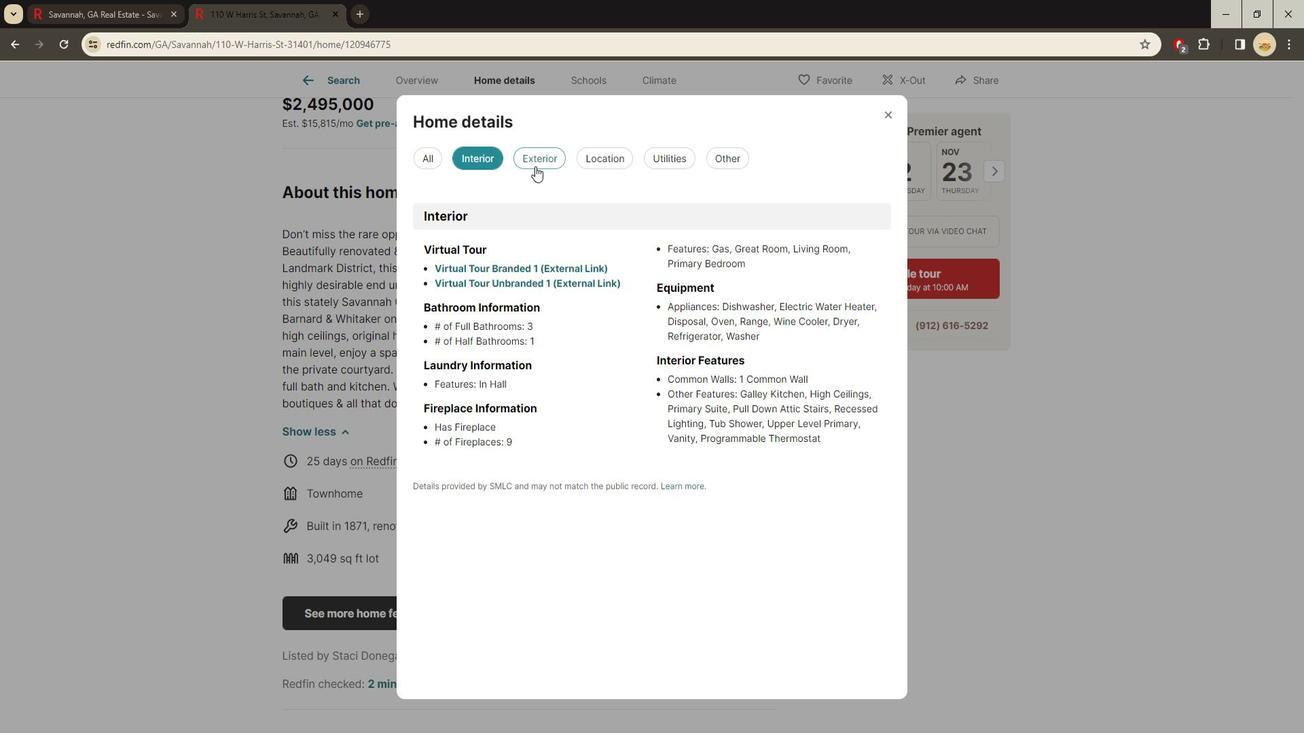 
Action: Mouse pressed left at (527, 171)
Screenshot: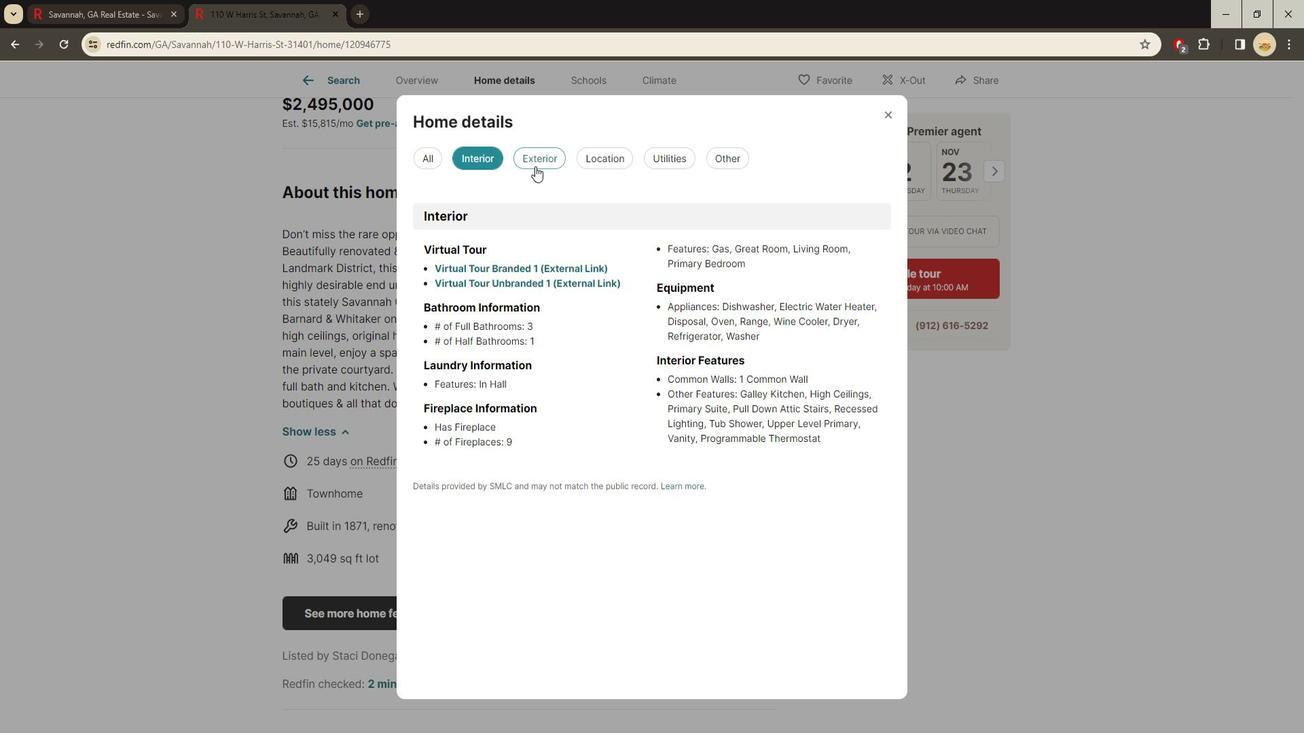 
Action: Mouse moved to (581, 157)
Screenshot: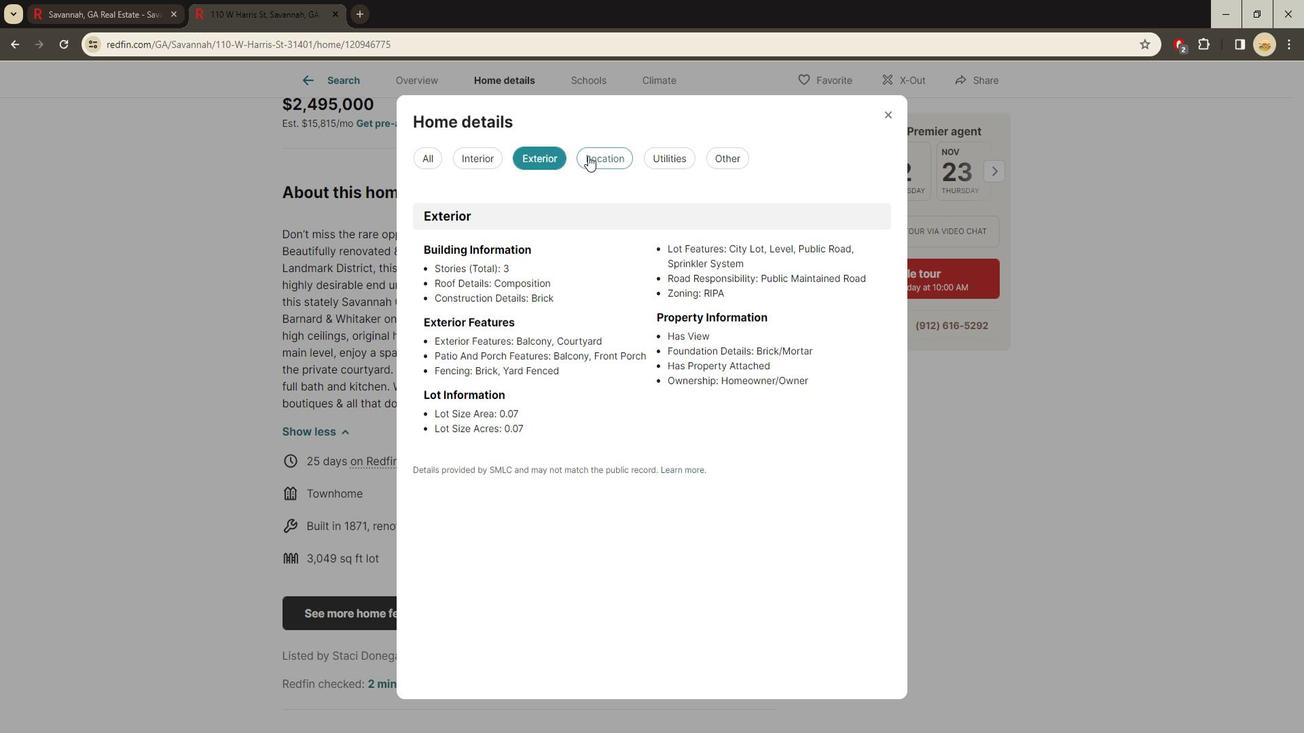 
Action: Mouse pressed left at (581, 157)
Screenshot: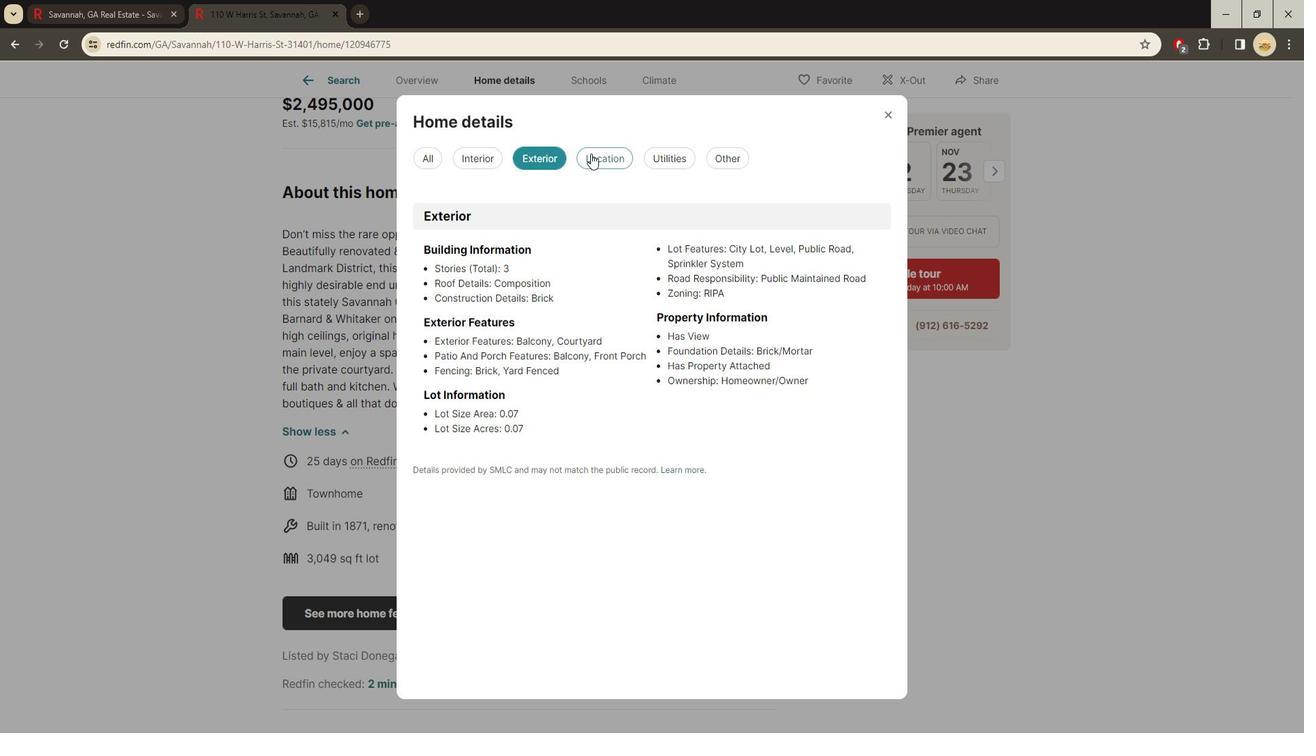 
Action: Mouse moved to (655, 164)
Screenshot: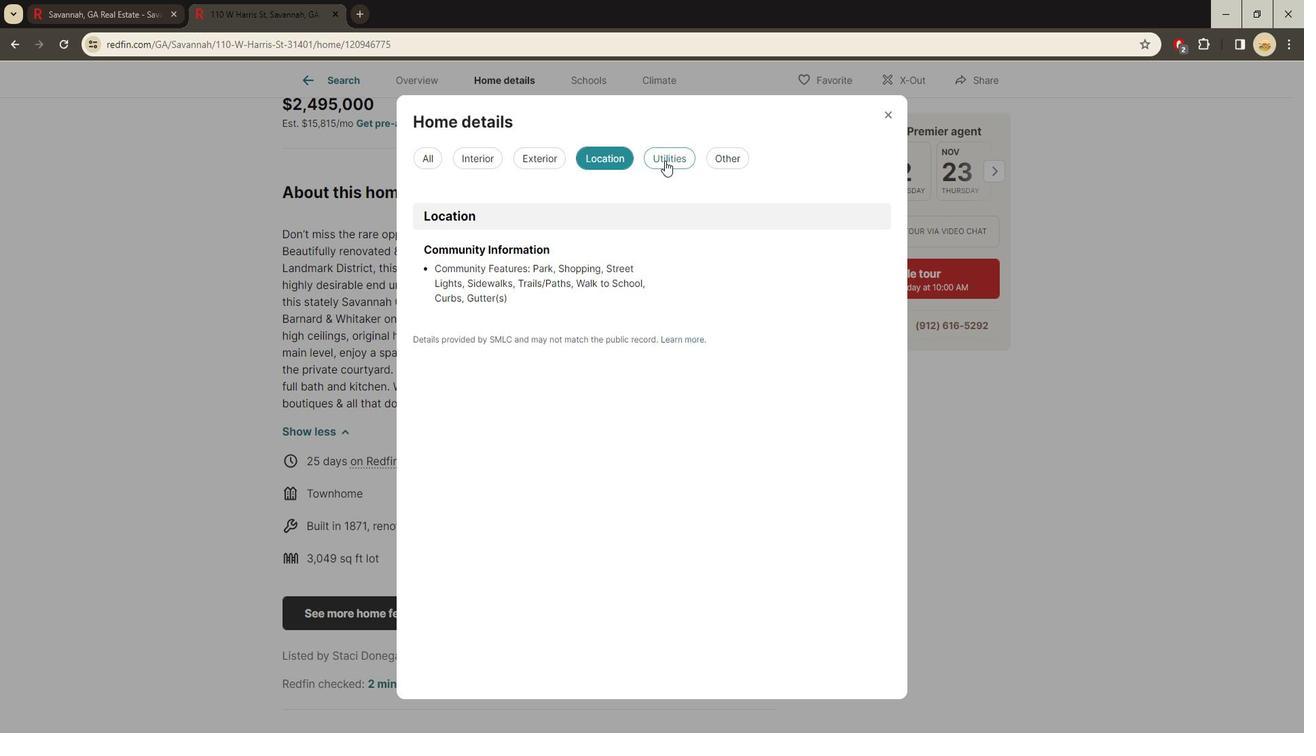 
Action: Mouse pressed left at (655, 164)
Screenshot: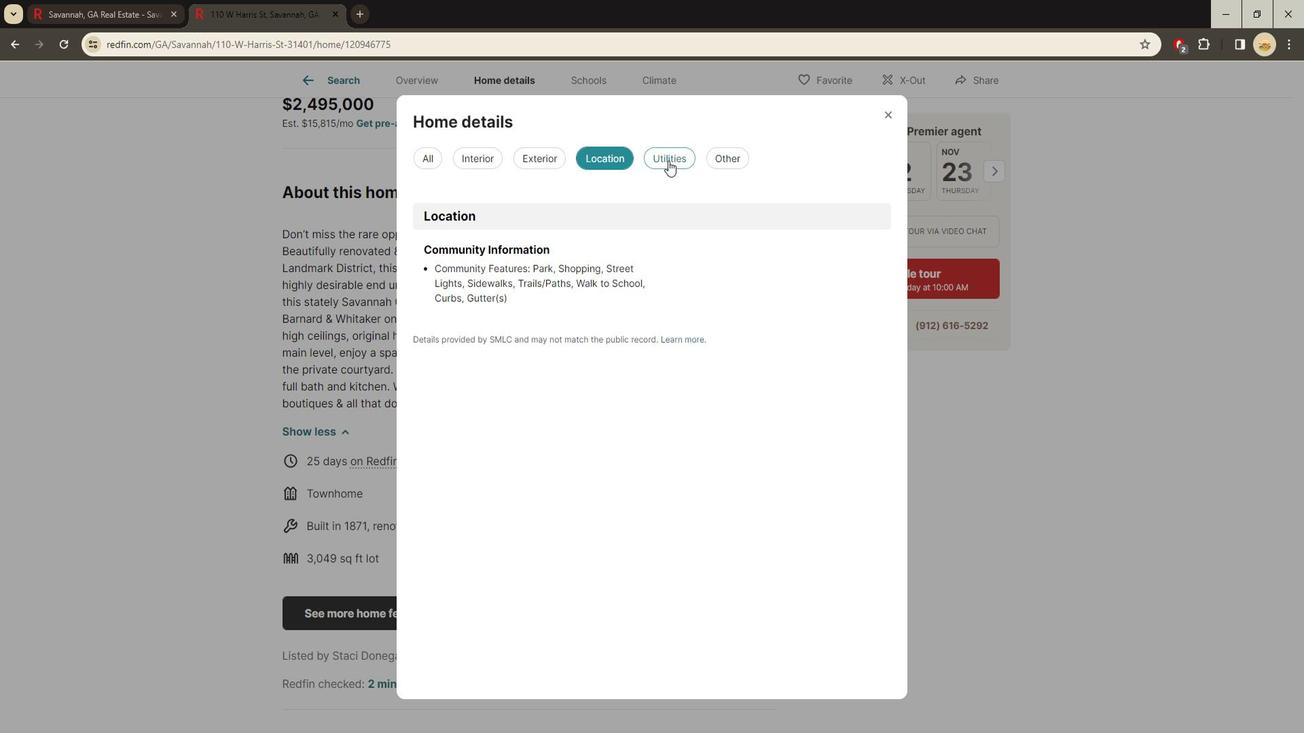 
Action: Mouse moved to (703, 164)
Screenshot: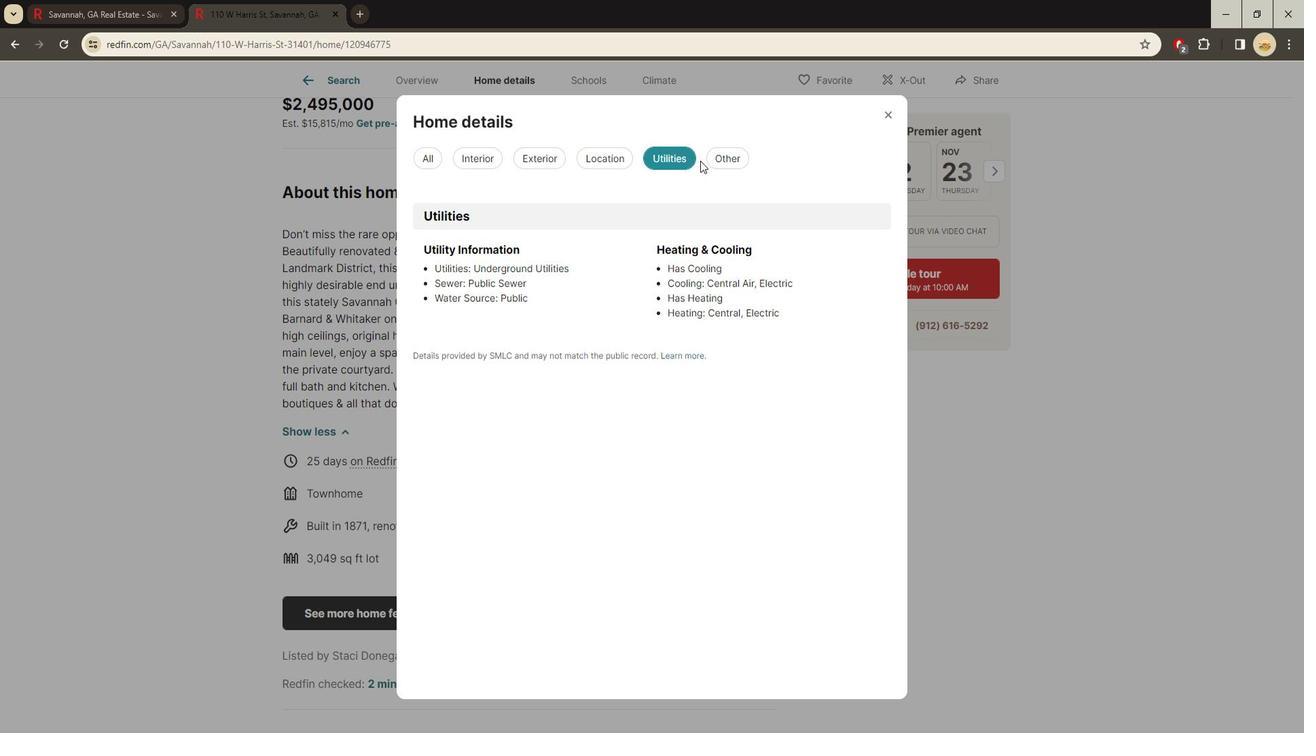
Action: Mouse pressed left at (703, 164)
Screenshot: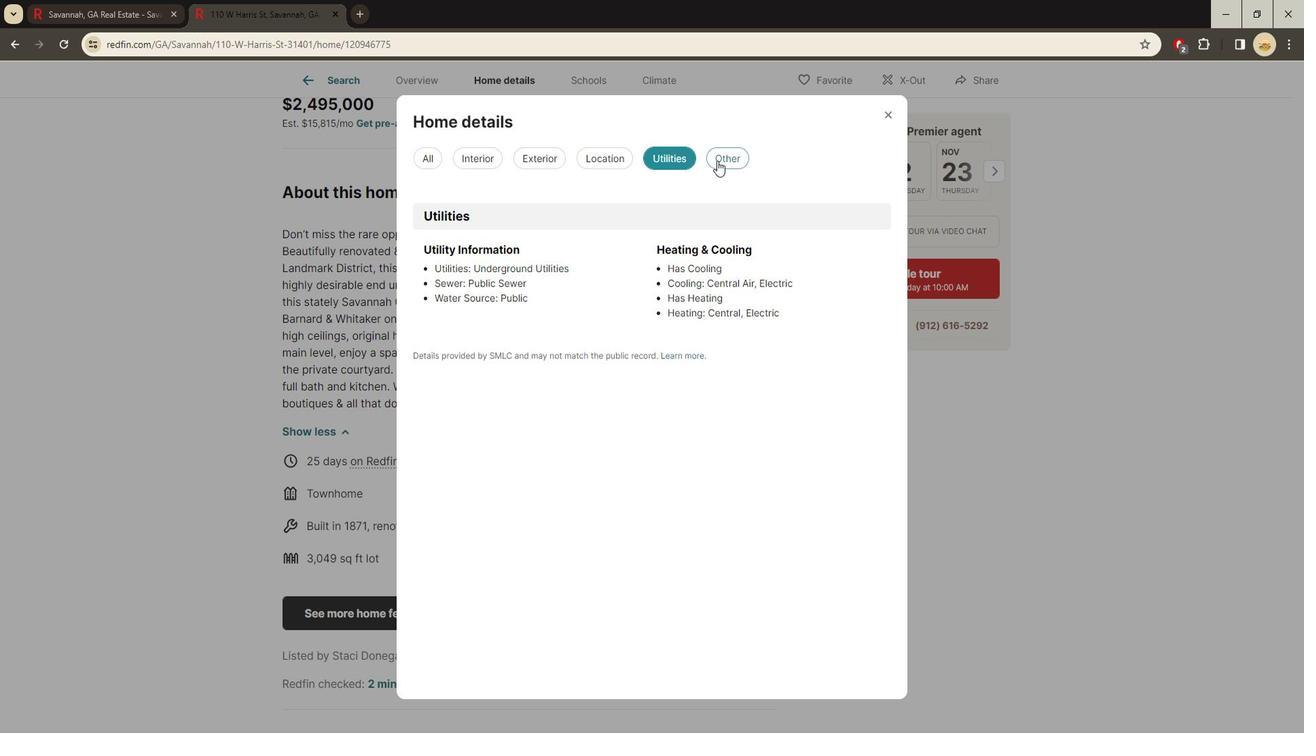 
Action: Mouse moved to (867, 120)
Screenshot: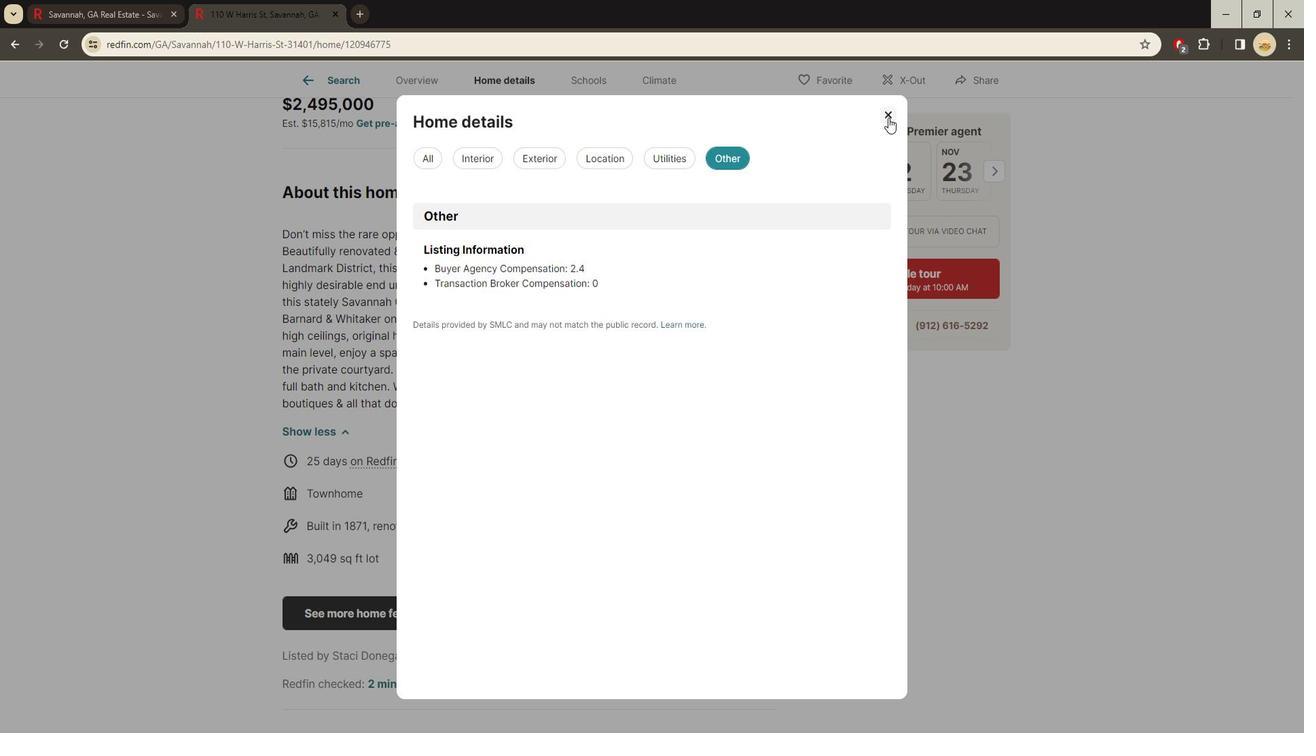 
Action: Mouse pressed left at (867, 120)
Screenshot: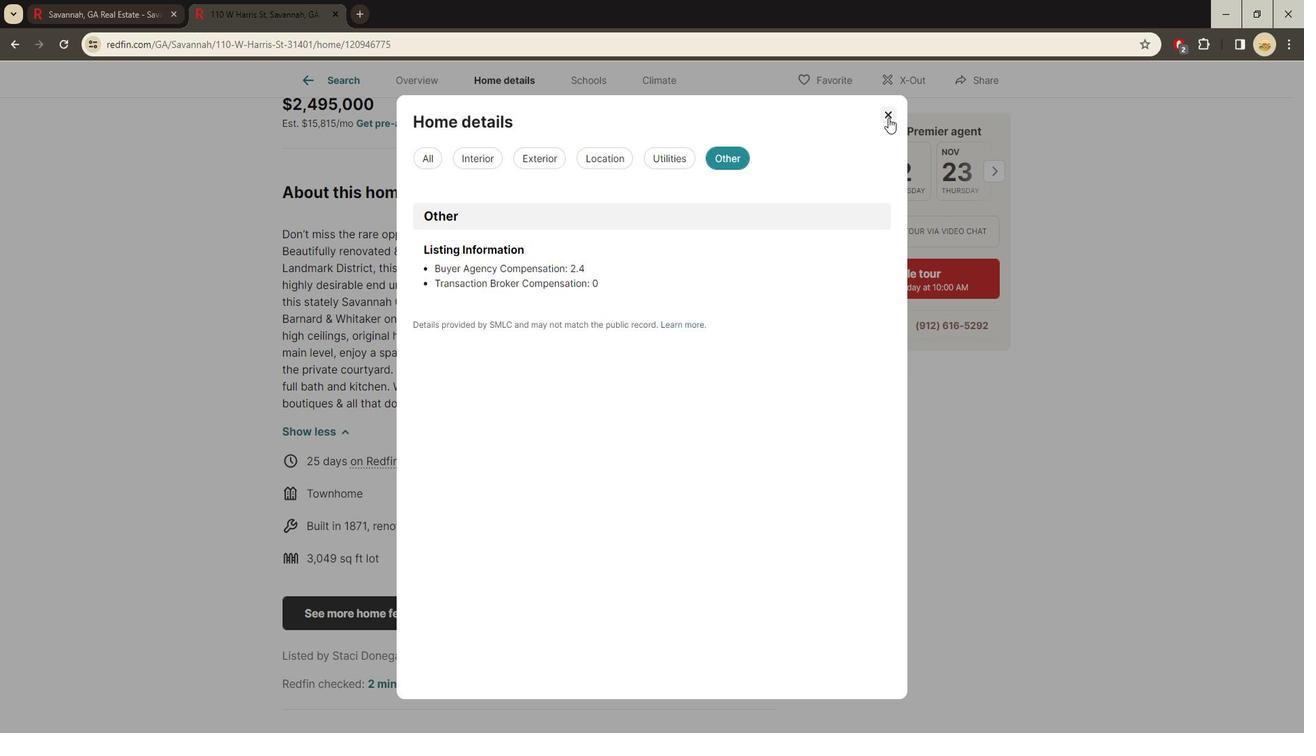 
Action: Mouse moved to (584, 375)
Screenshot: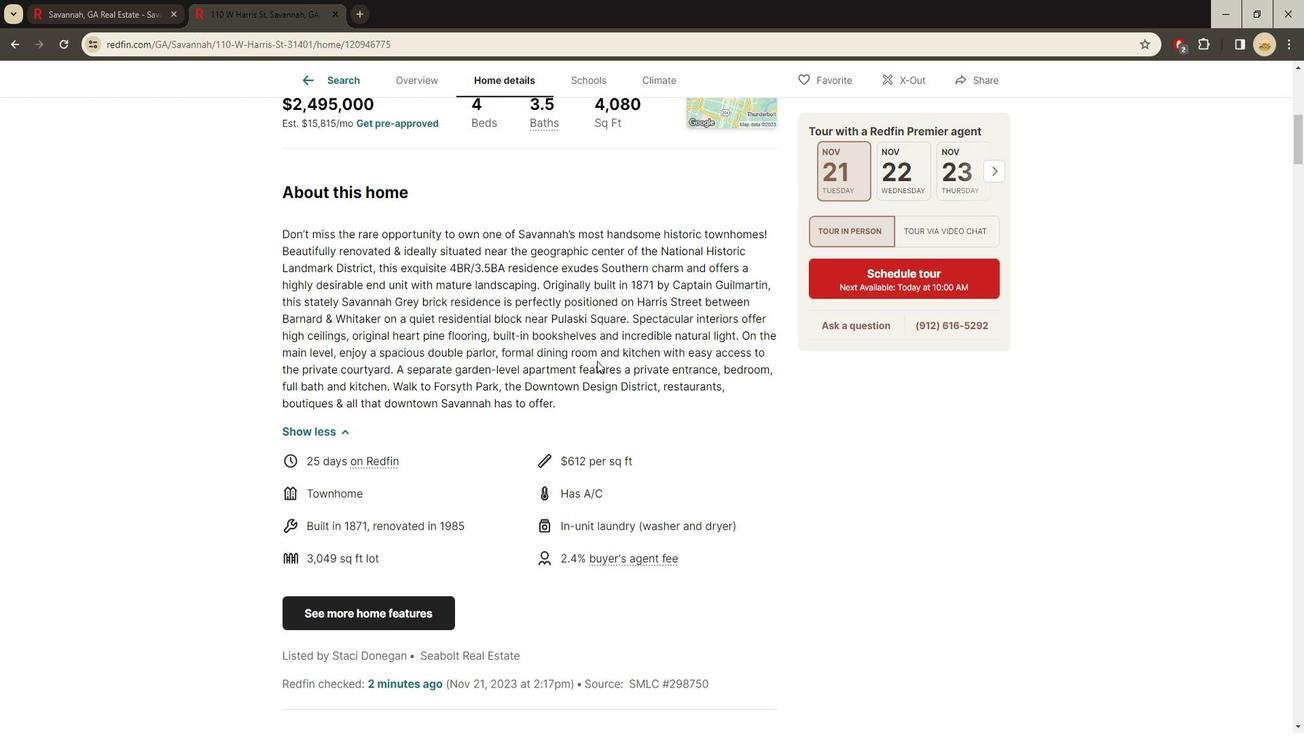 
Action: Mouse scrolled (584, 374) with delta (0, 0)
Screenshot: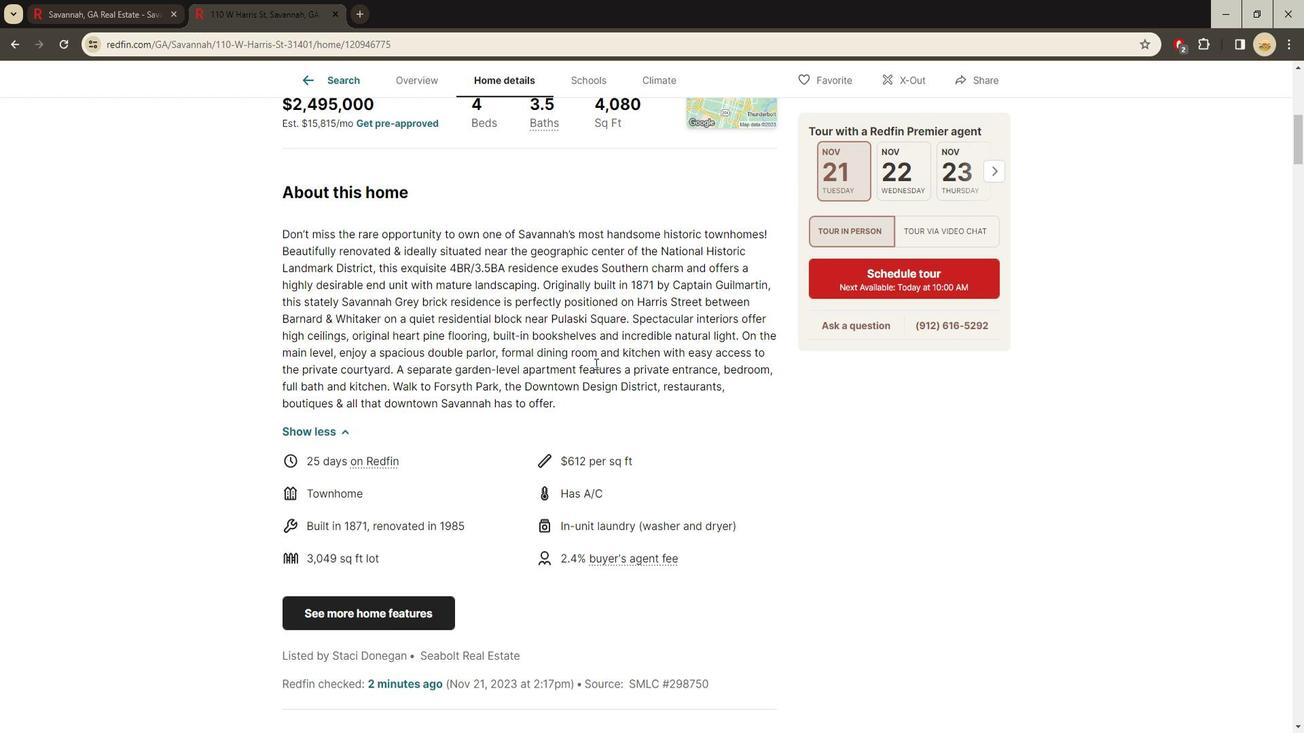 
Action: Mouse scrolled (584, 374) with delta (0, 0)
Screenshot: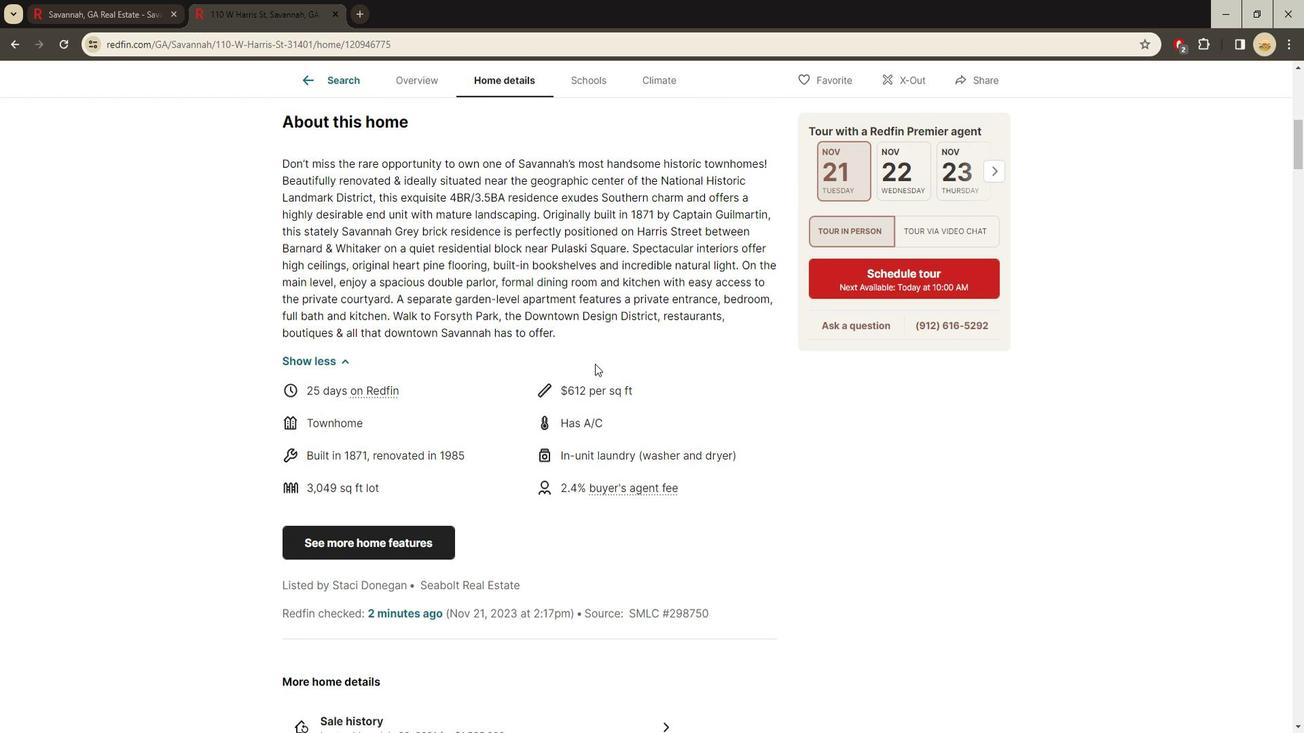 
Action: Mouse scrolled (584, 374) with delta (0, 0)
Screenshot: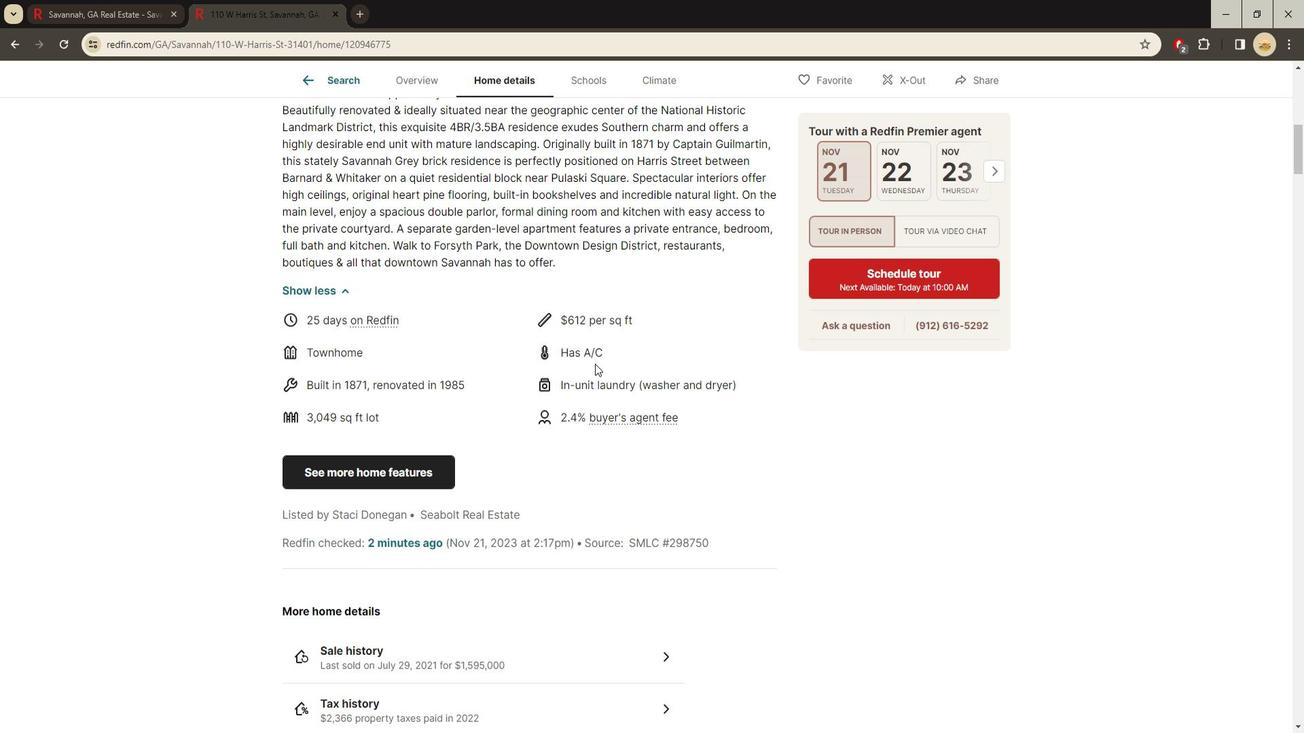 
Action: Mouse scrolled (584, 374) with delta (0, 0)
Screenshot: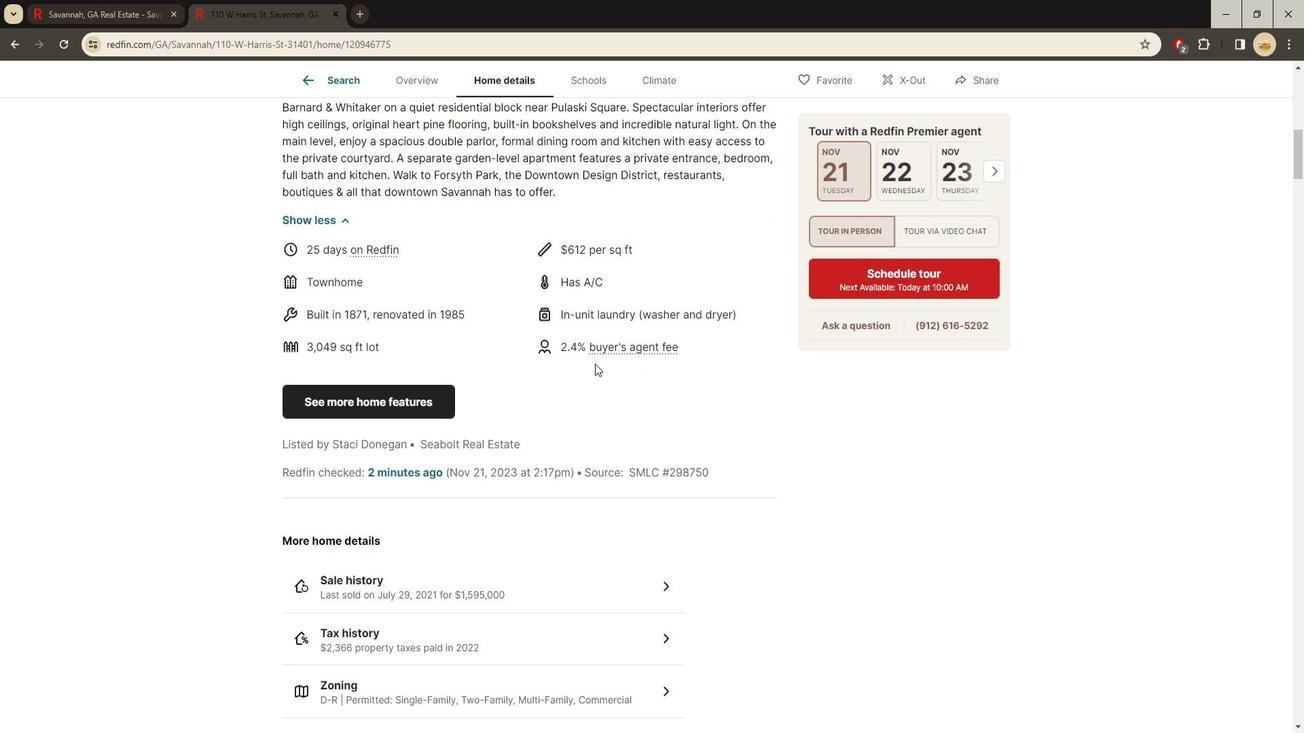 
Action: Mouse scrolled (584, 374) with delta (0, 0)
Screenshot: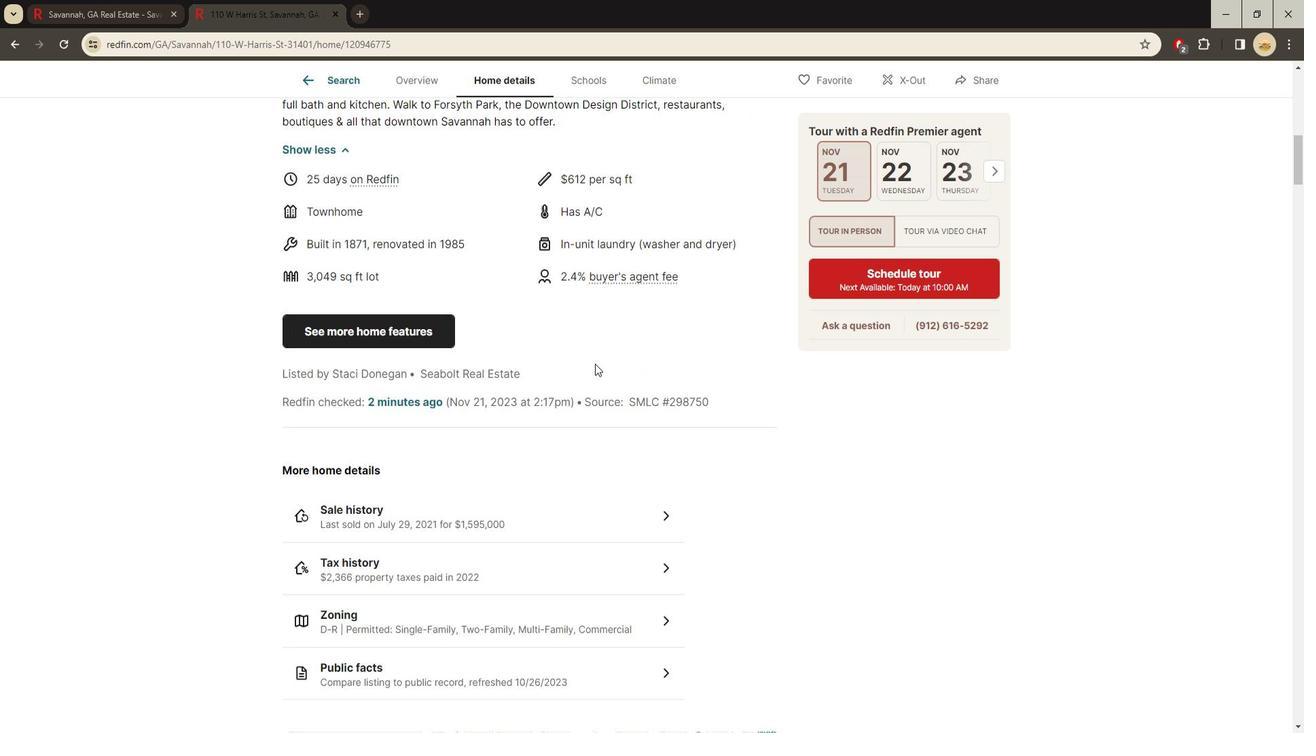 
Action: Mouse scrolled (584, 374) with delta (0, 0)
Screenshot: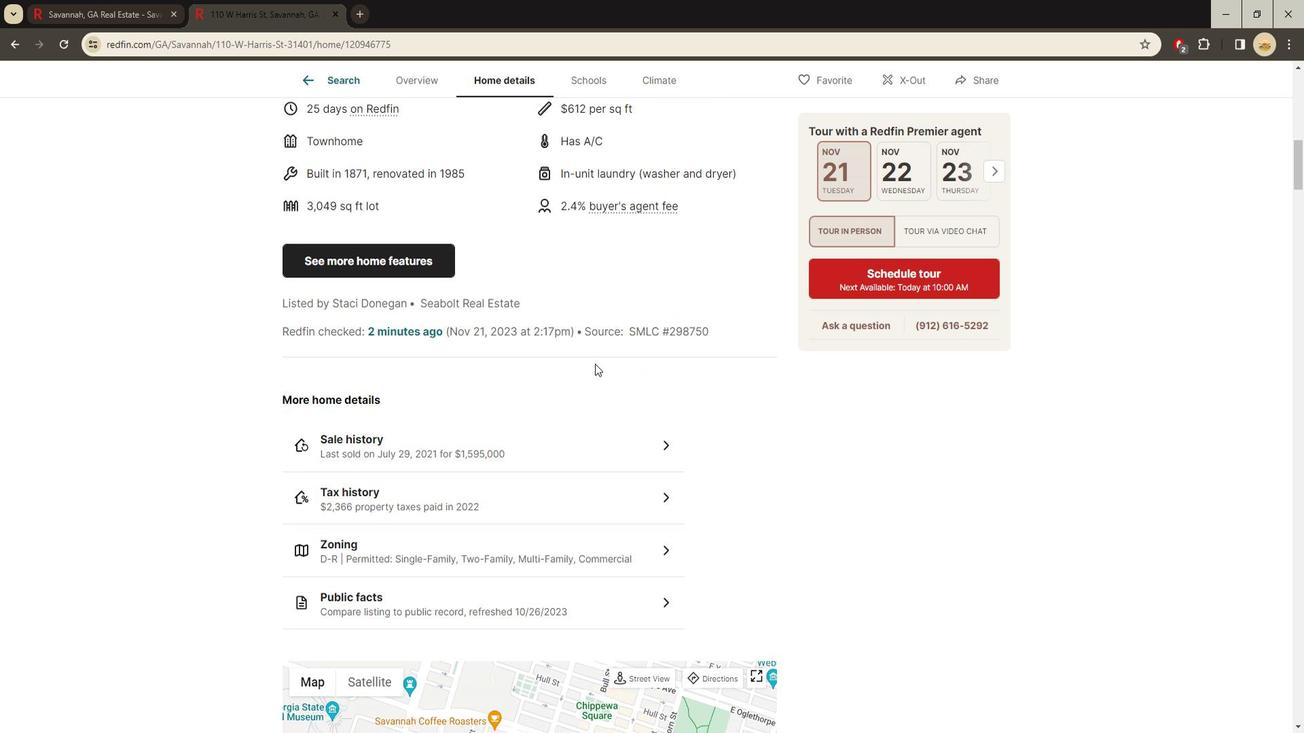 
Action: Mouse scrolled (584, 374) with delta (0, 0)
Screenshot: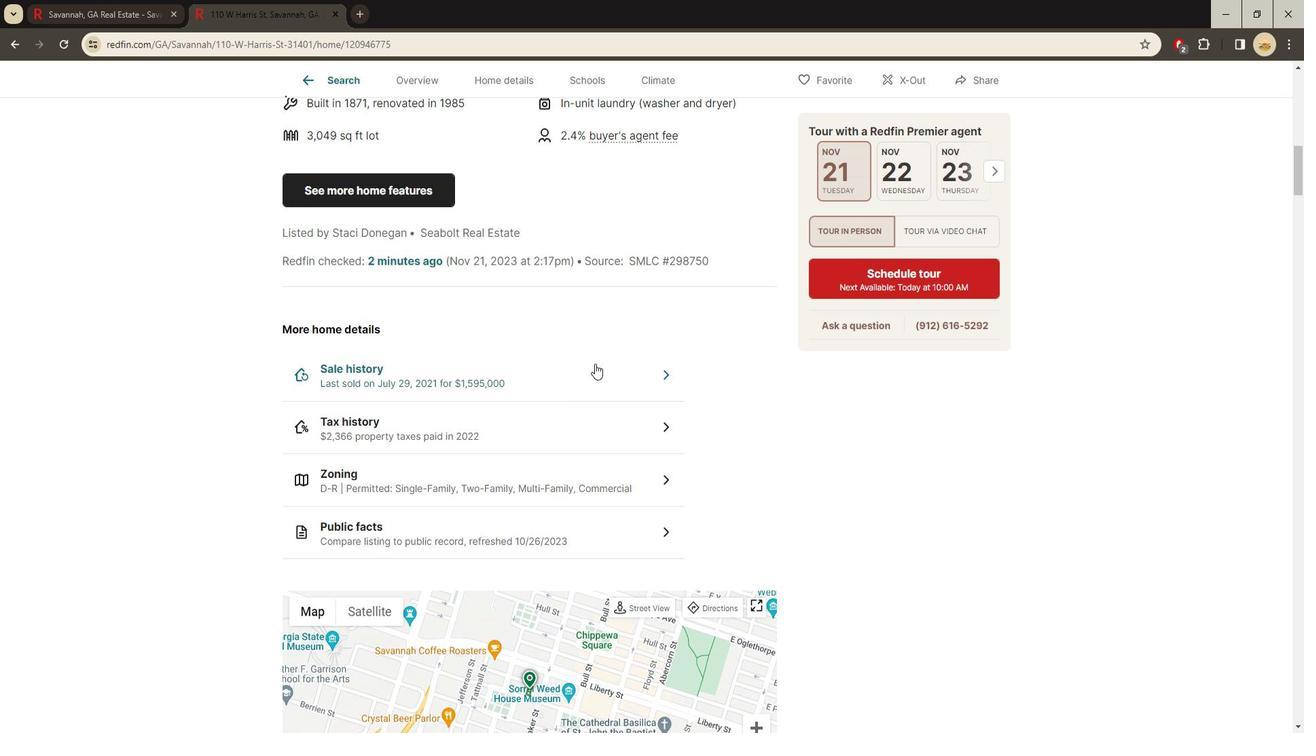 
Action: Mouse scrolled (584, 374) with delta (0, 0)
Screenshot: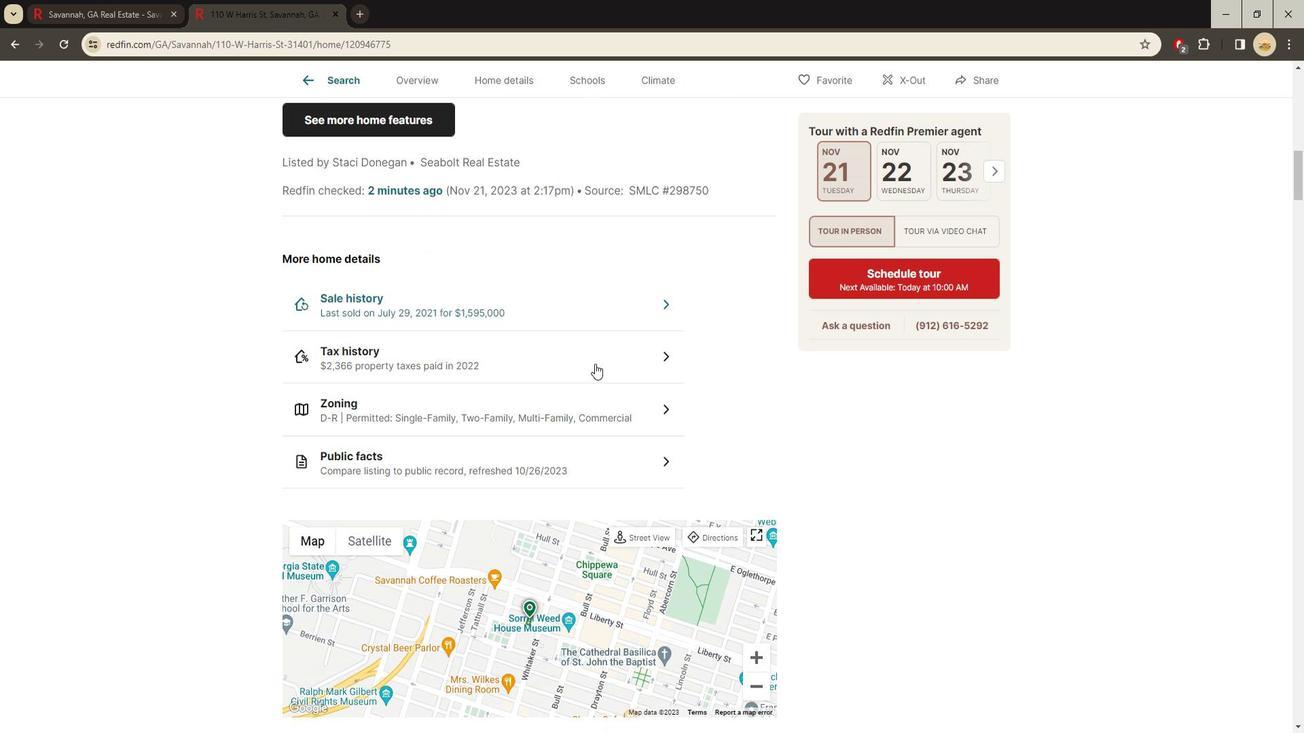 
Action: Mouse scrolled (584, 374) with delta (0, 0)
Screenshot: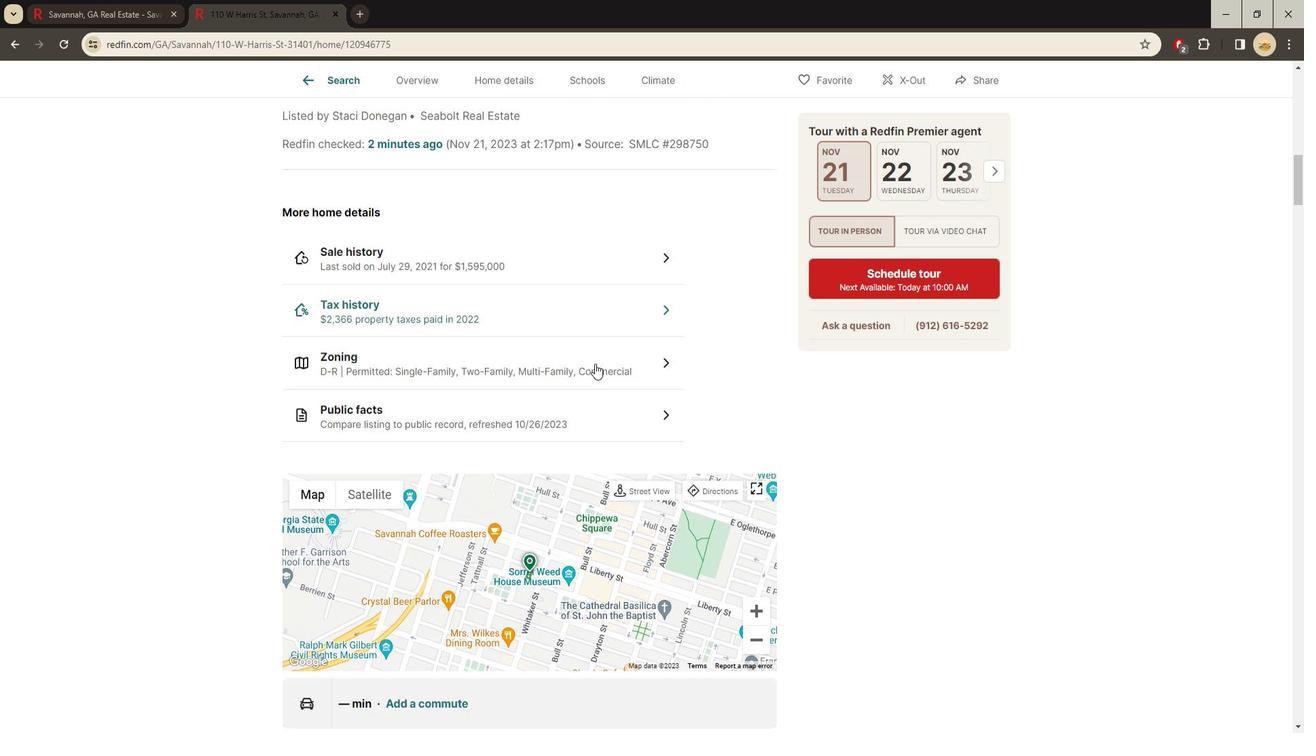 
Action: Mouse moved to (584, 375)
Screenshot: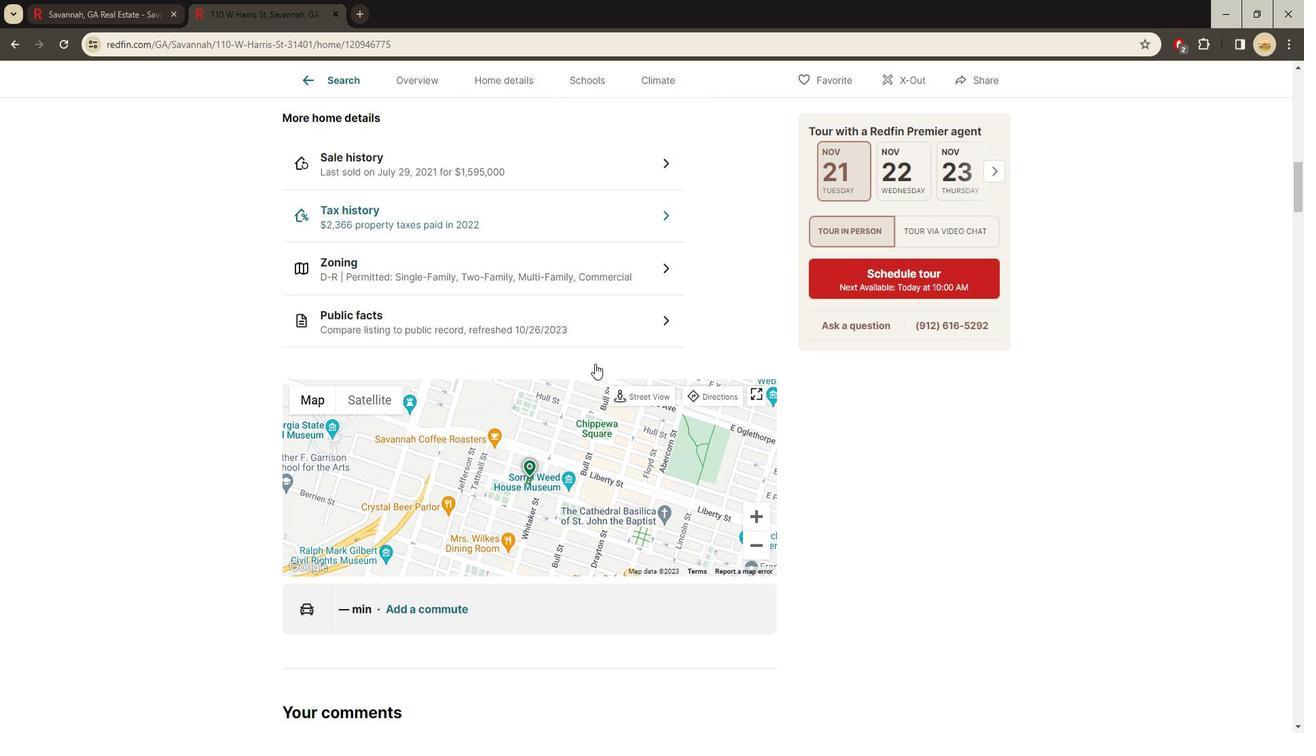
Action: Mouse scrolled (584, 375) with delta (0, 0)
Screenshot: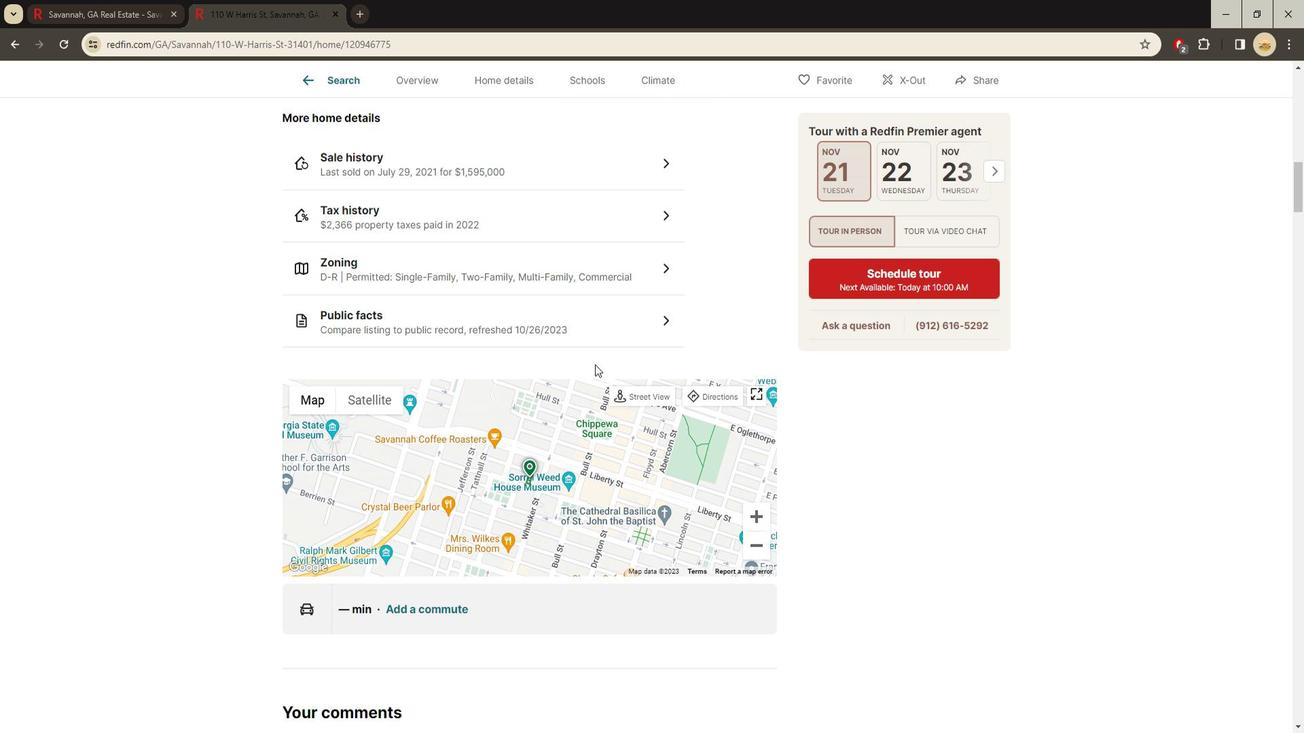 
Action: Mouse scrolled (584, 376) with delta (0, 0)
Screenshot: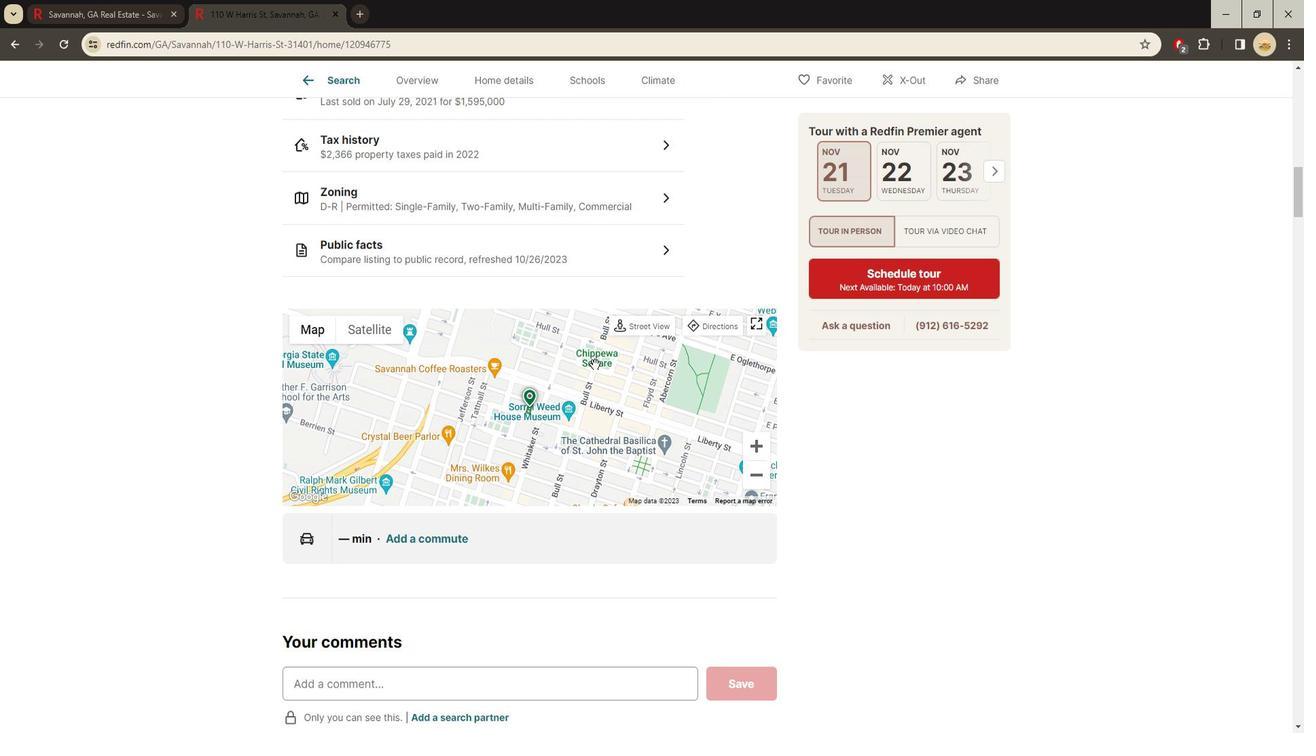
Action: Mouse scrolled (584, 376) with delta (0, 0)
Screenshot: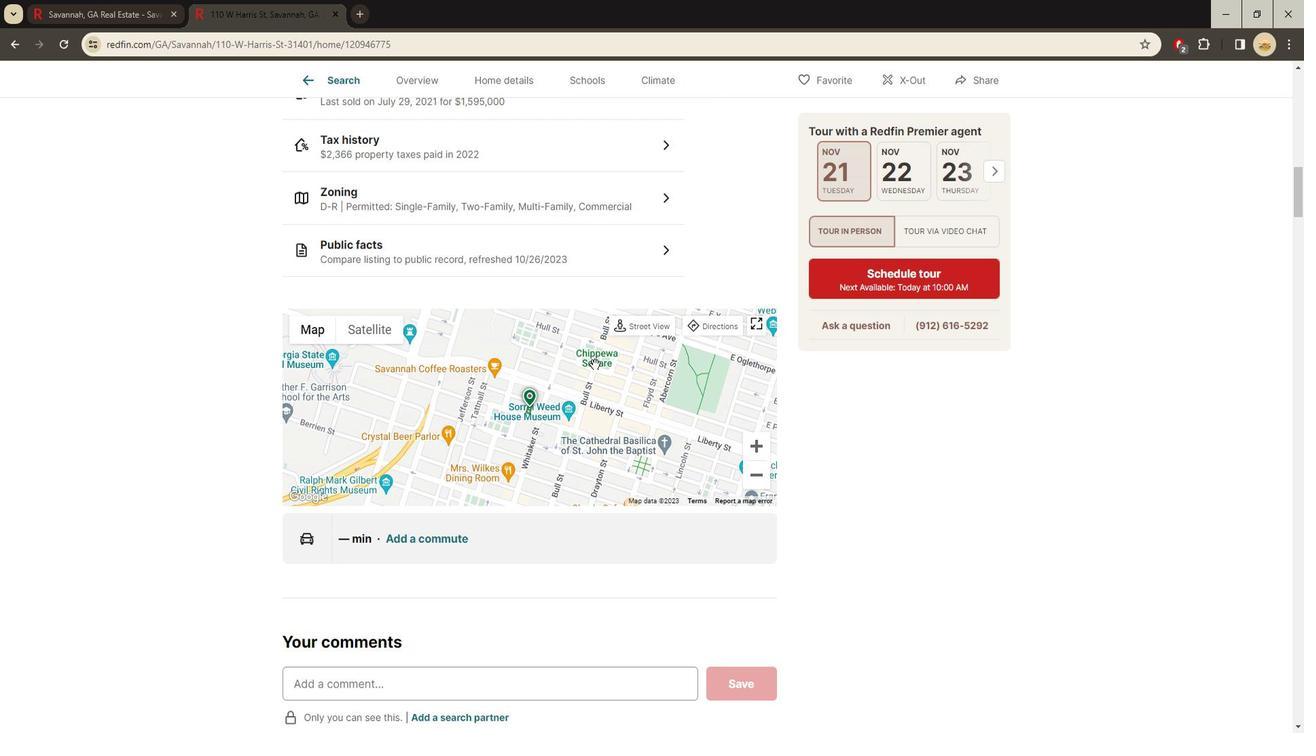 
Action: Mouse scrolled (584, 376) with delta (0, 0)
Screenshot: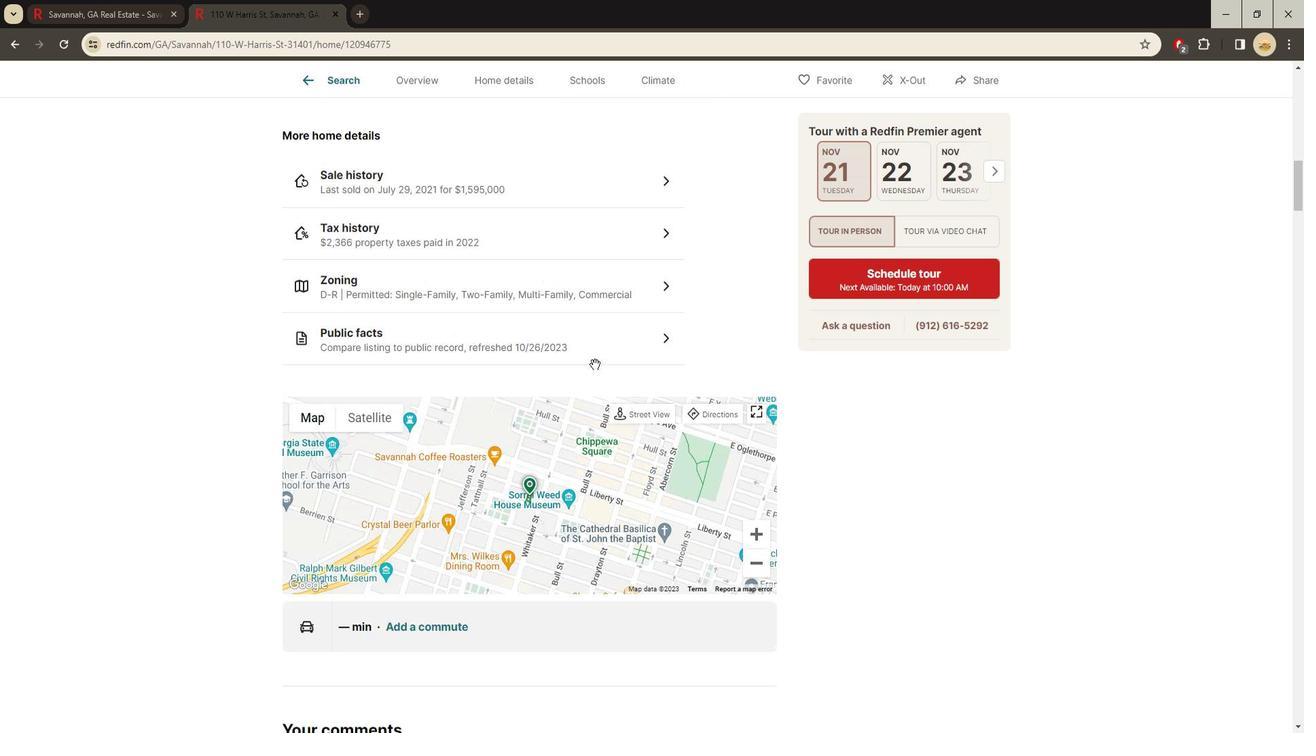 
Action: Mouse moved to (627, 328)
Screenshot: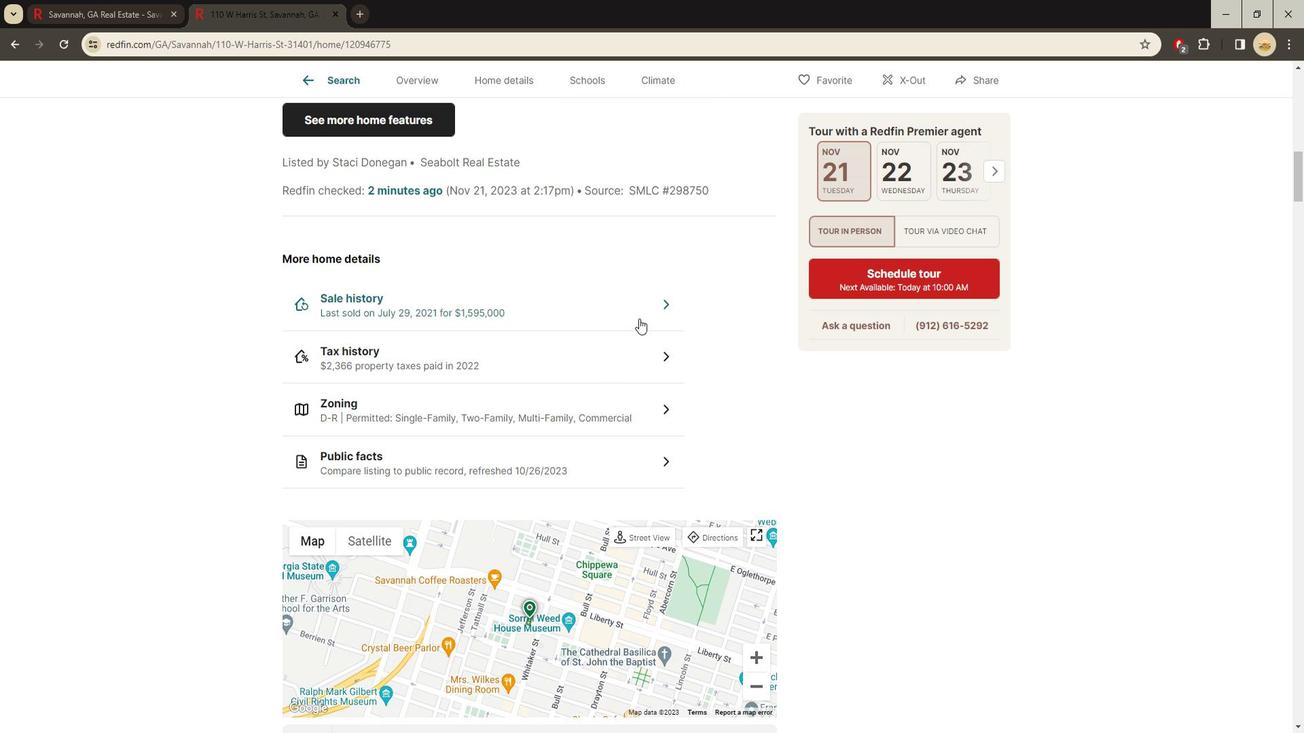 
Action: Mouse pressed left at (627, 328)
Screenshot: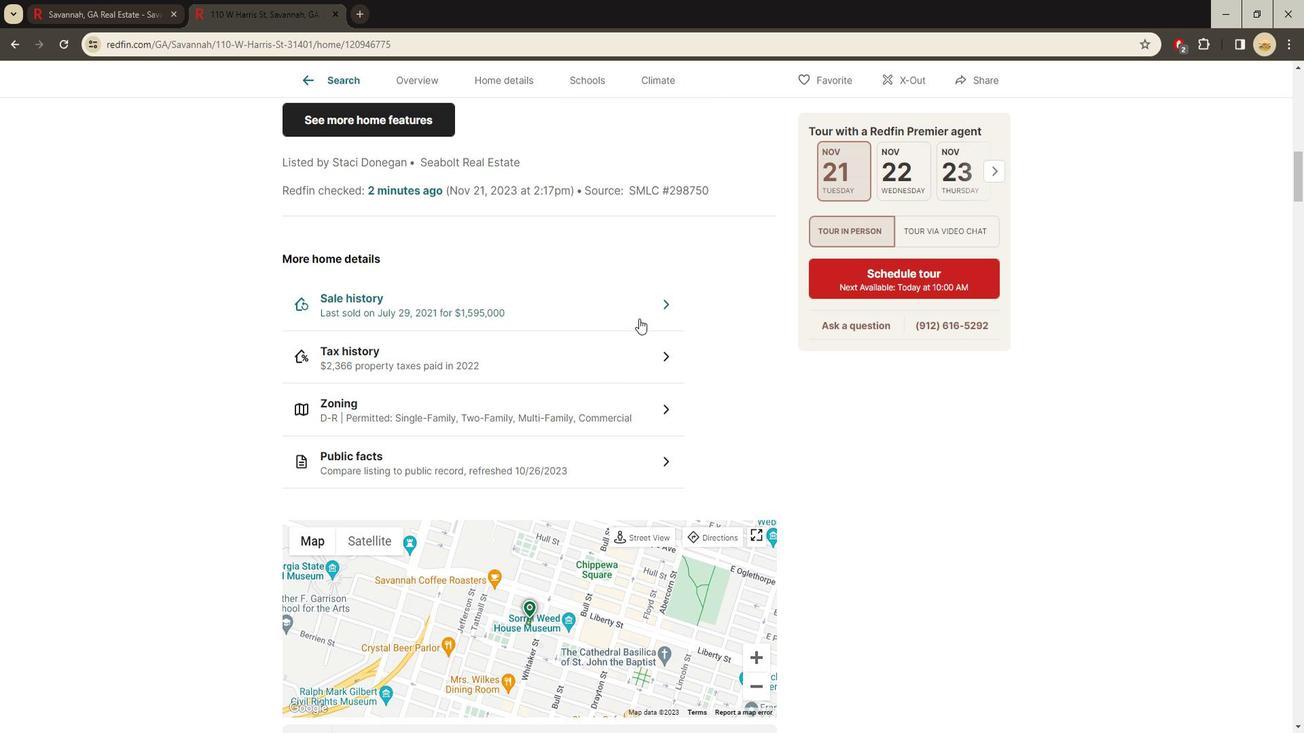
Action: Mouse moved to (661, 389)
Screenshot: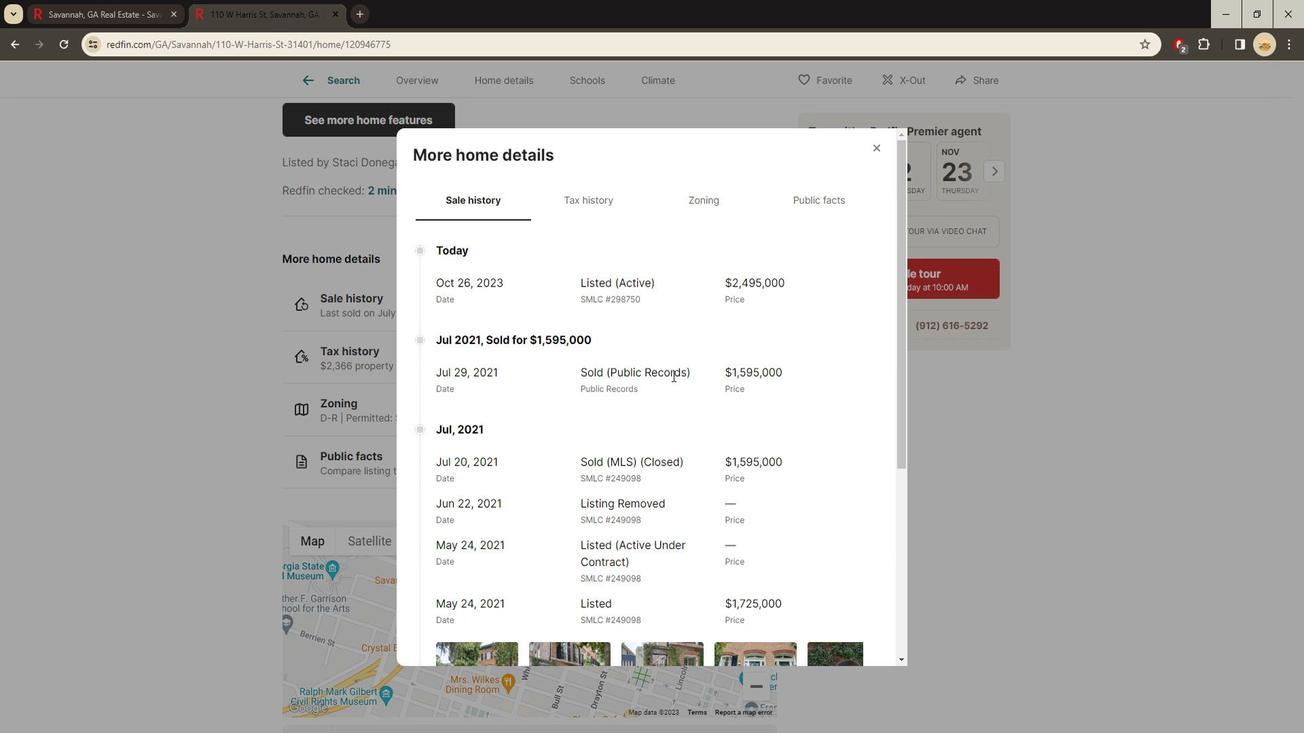 
Action: Mouse scrolled (661, 388) with delta (0, 0)
Screenshot: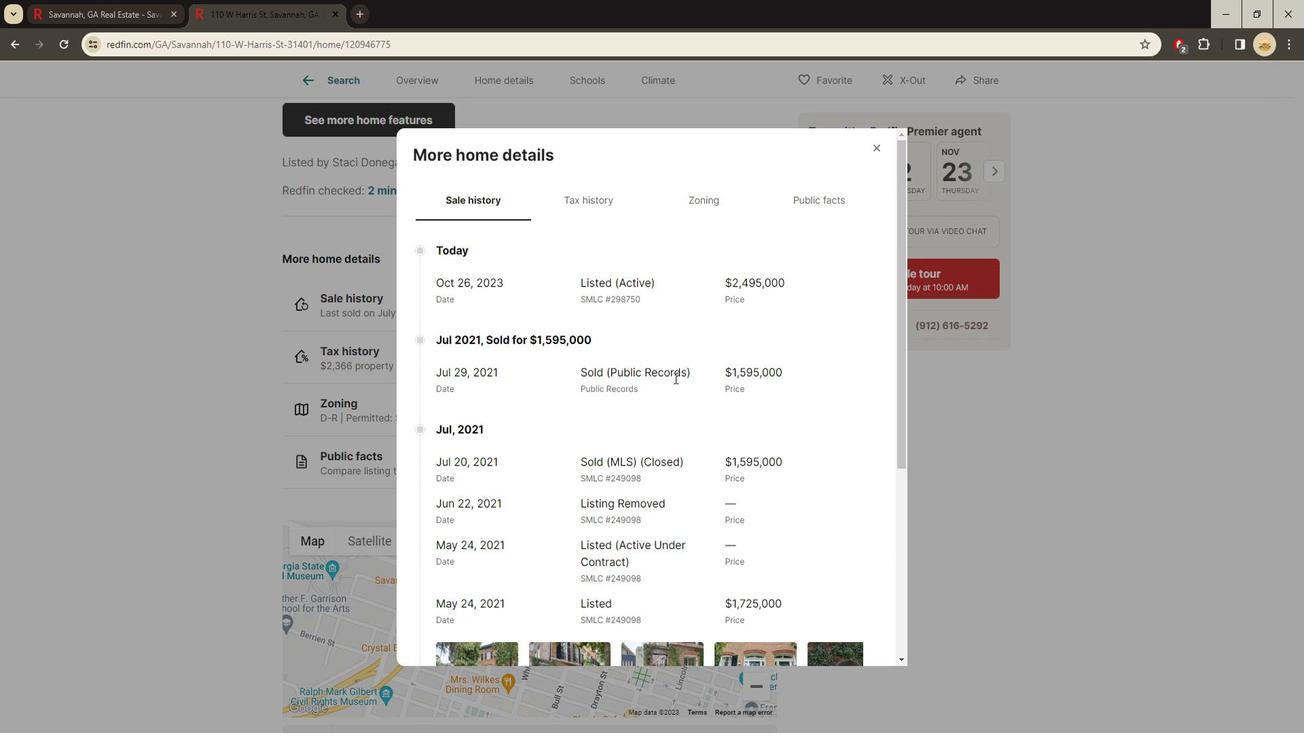 
Action: Mouse scrolled (661, 388) with delta (0, 0)
Screenshot: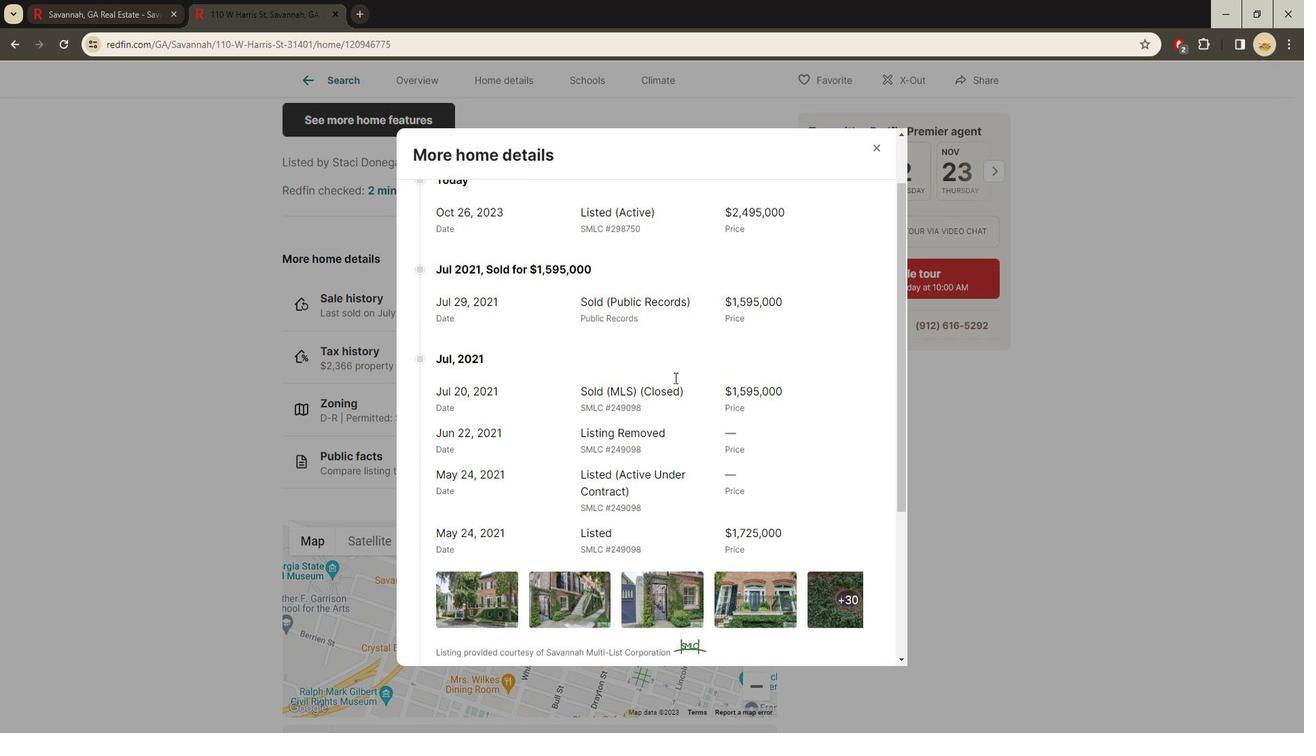 
Action: Mouse scrolled (661, 388) with delta (0, 0)
Screenshot: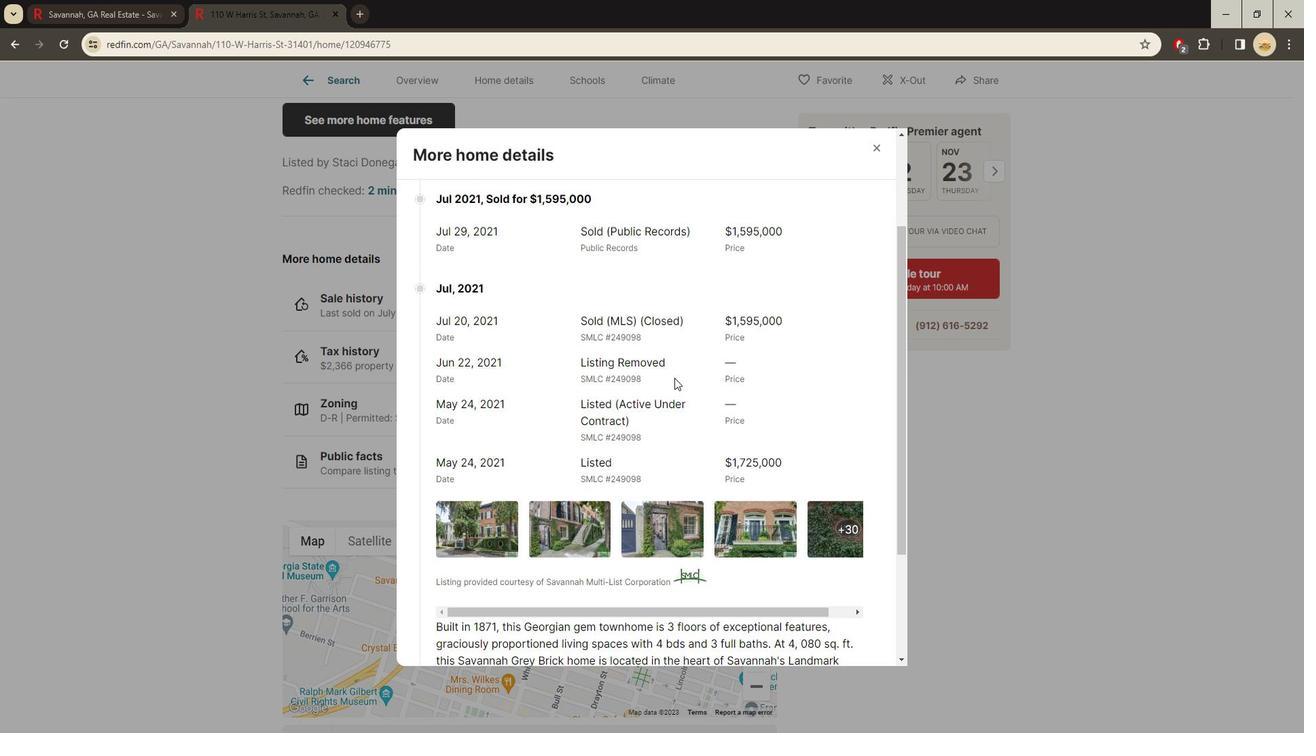 
Action: Mouse scrolled (661, 388) with delta (0, 0)
Screenshot: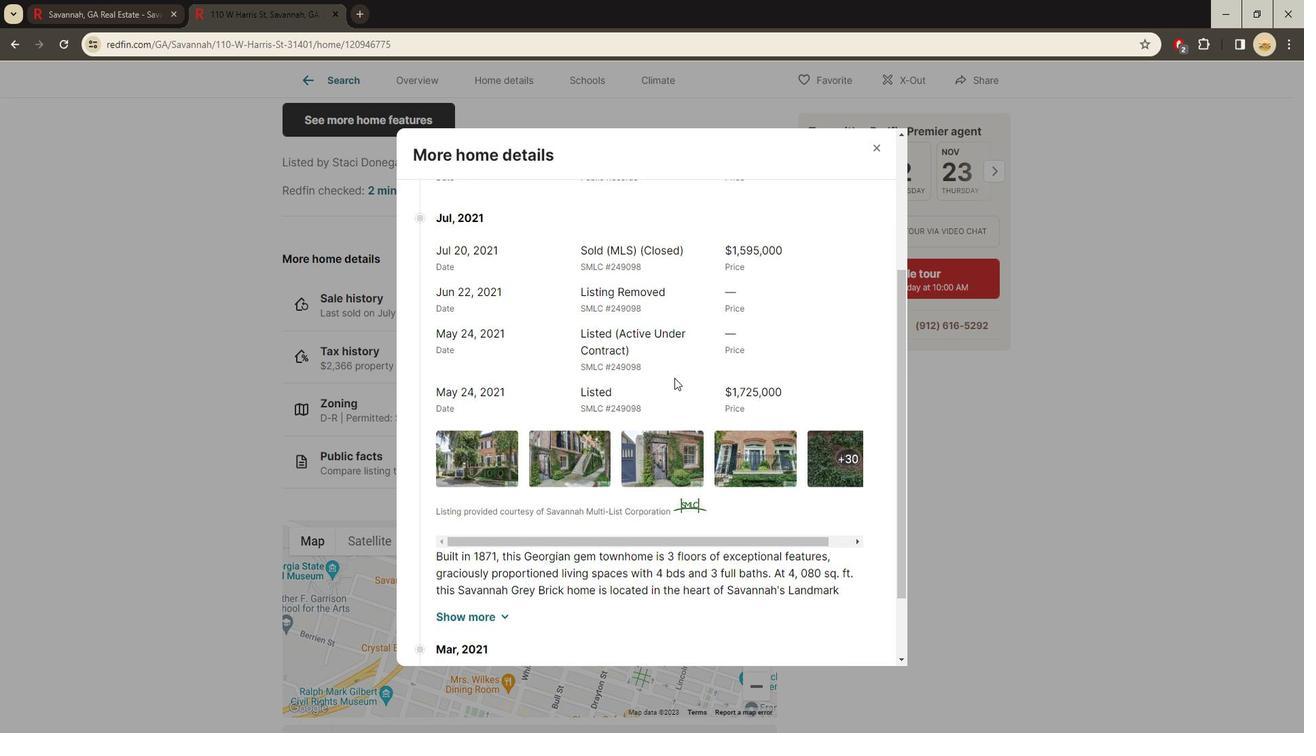 
Action: Mouse scrolled (661, 388) with delta (0, 0)
Screenshot: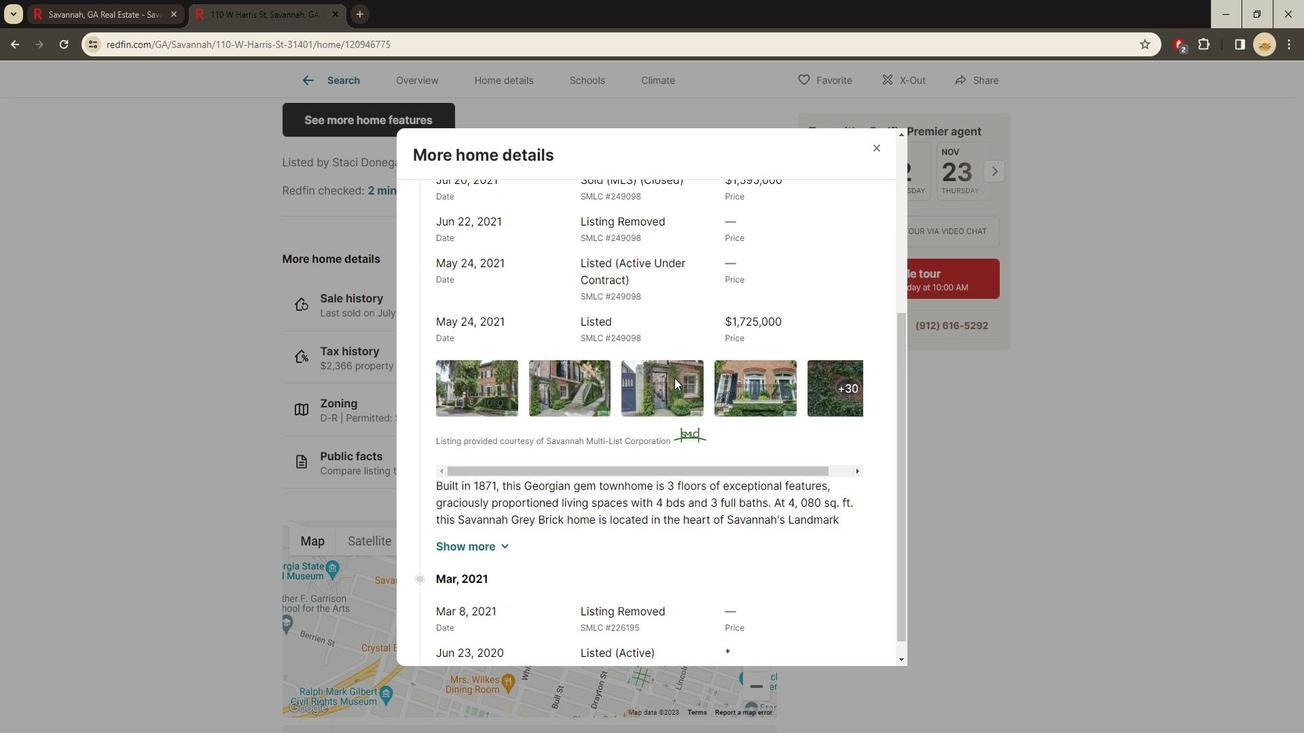 
Action: Mouse moved to (624, 467)
Screenshot: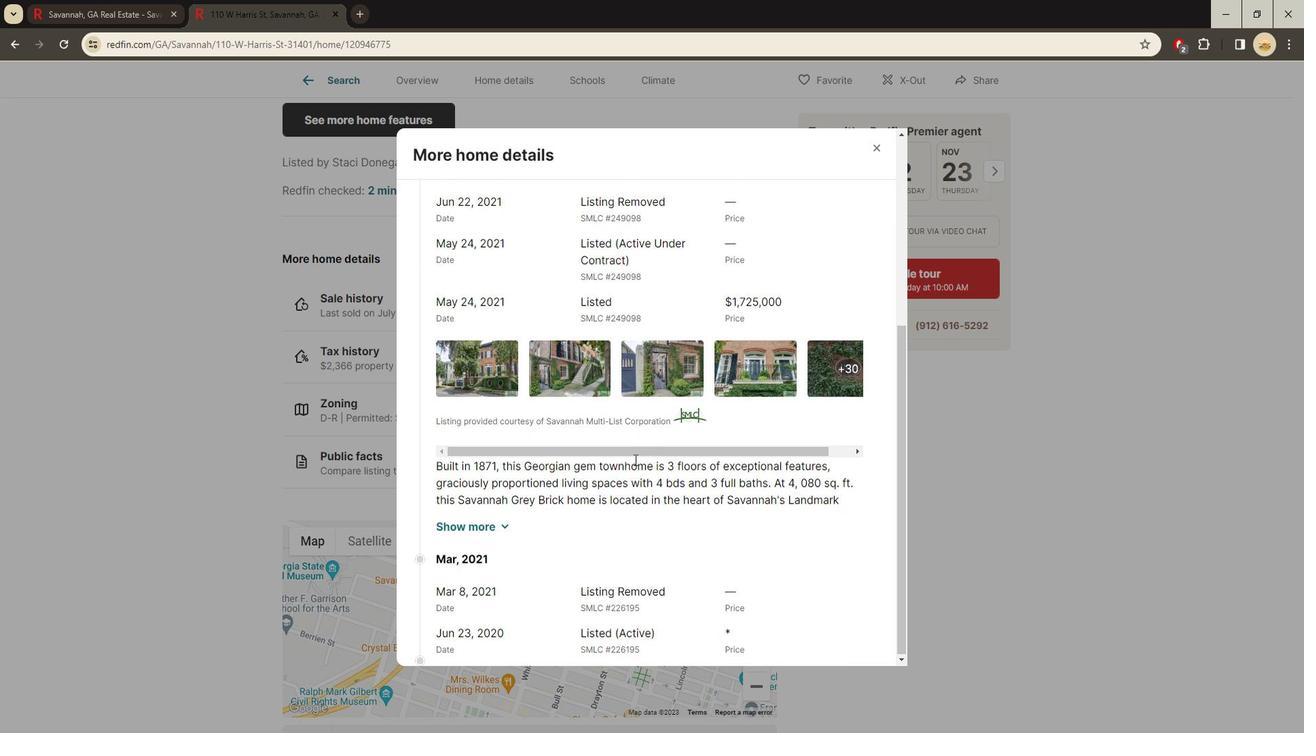 
Action: Mouse pressed left at (624, 467)
Screenshot: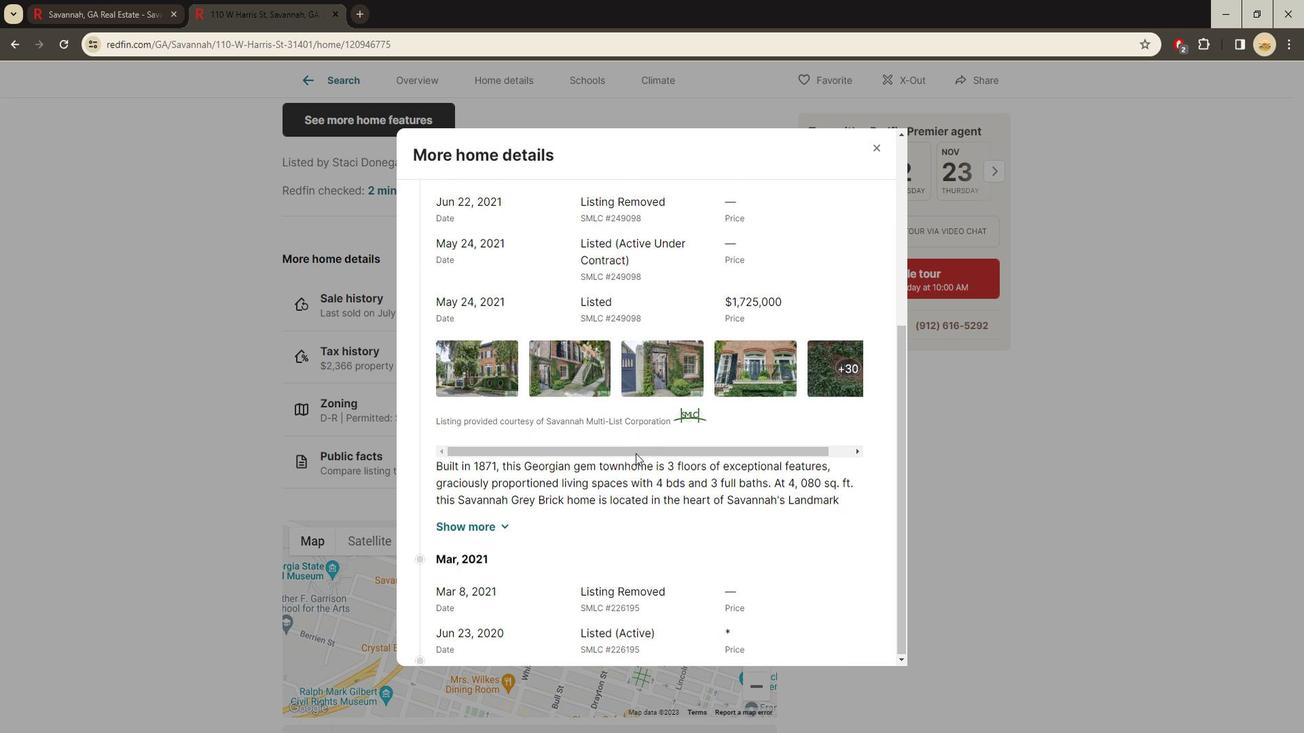 
Action: Mouse moved to (671, 493)
Screenshot: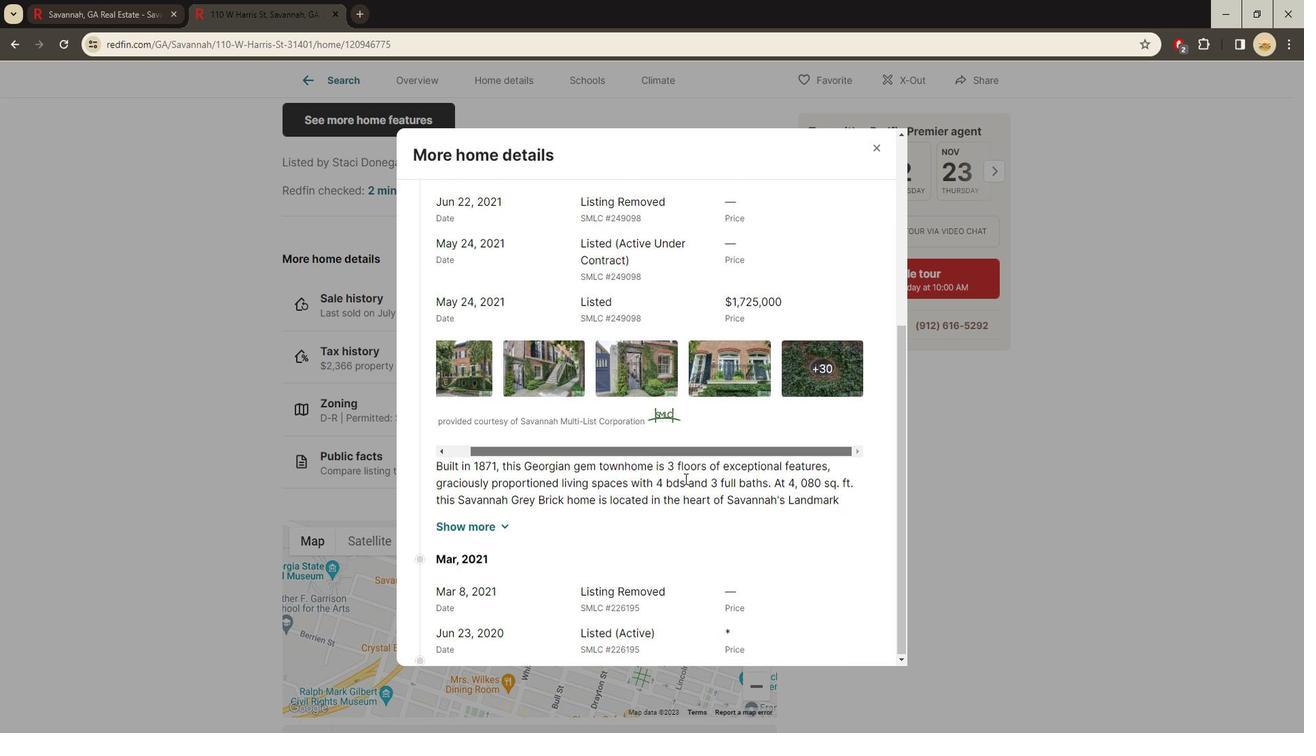 
Action: Mouse scrolled (671, 493) with delta (0, 0)
Screenshot: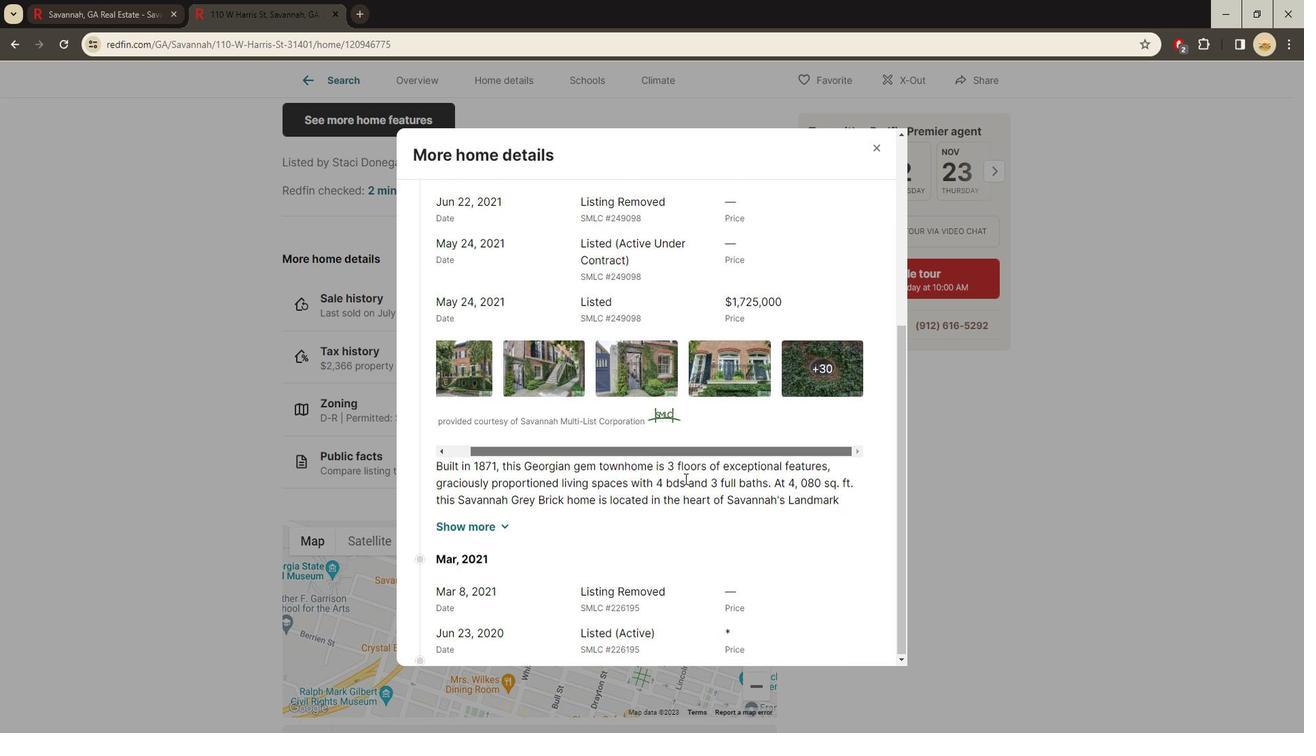 
Action: Mouse scrolled (671, 493) with delta (0, 0)
Screenshot: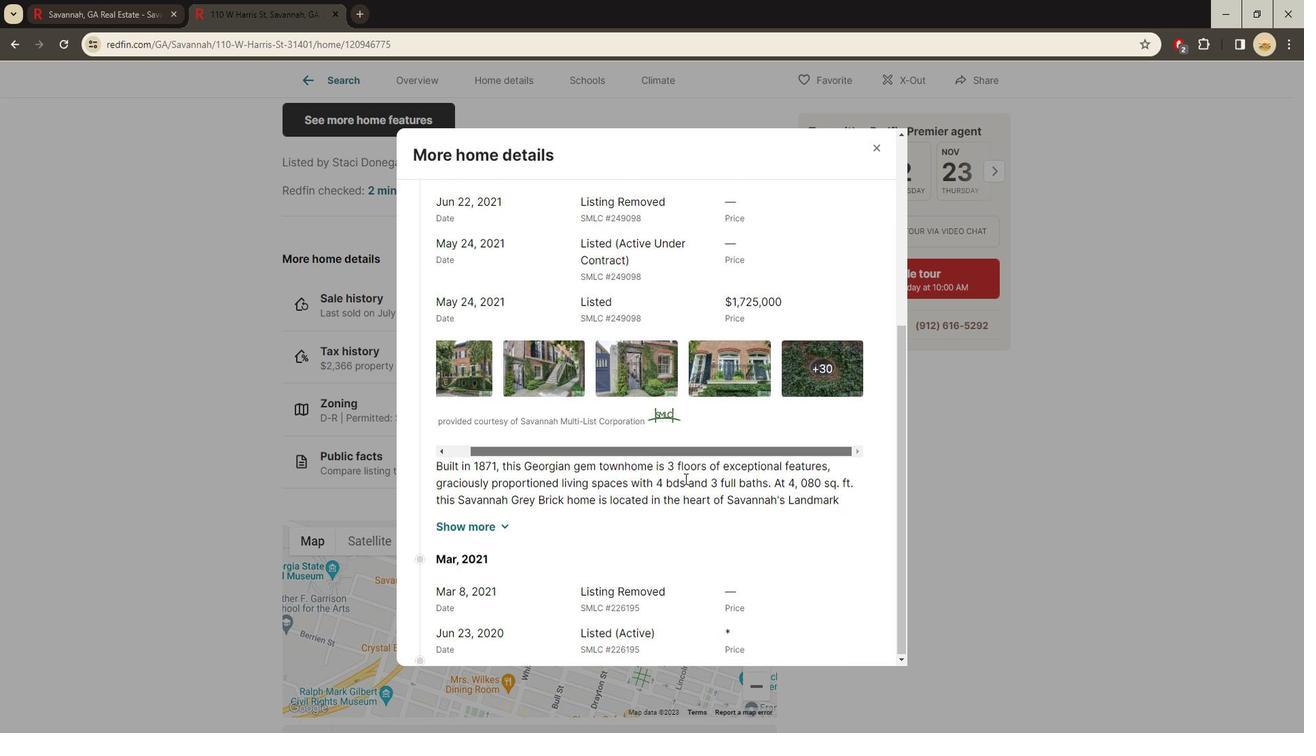 
Action: Mouse scrolled (671, 493) with delta (0, 0)
Screenshot: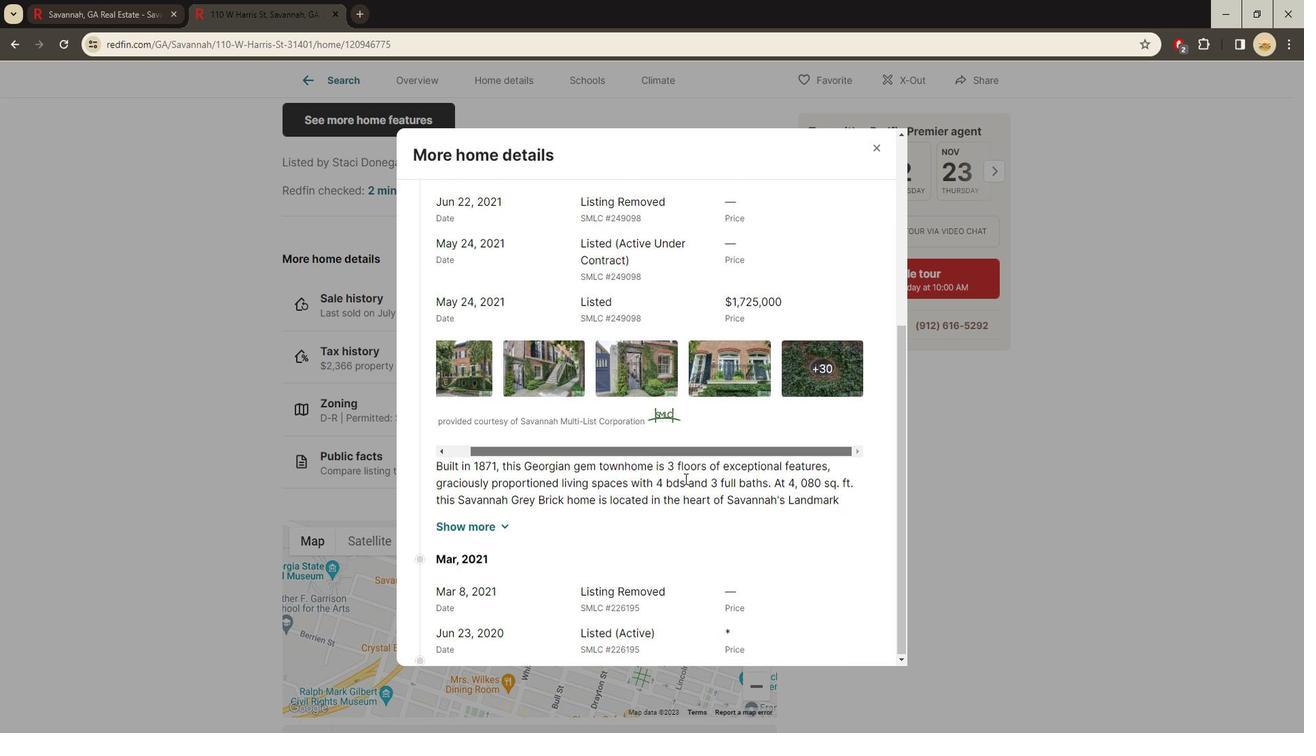
Action: Mouse moved to (601, 366)
Screenshot: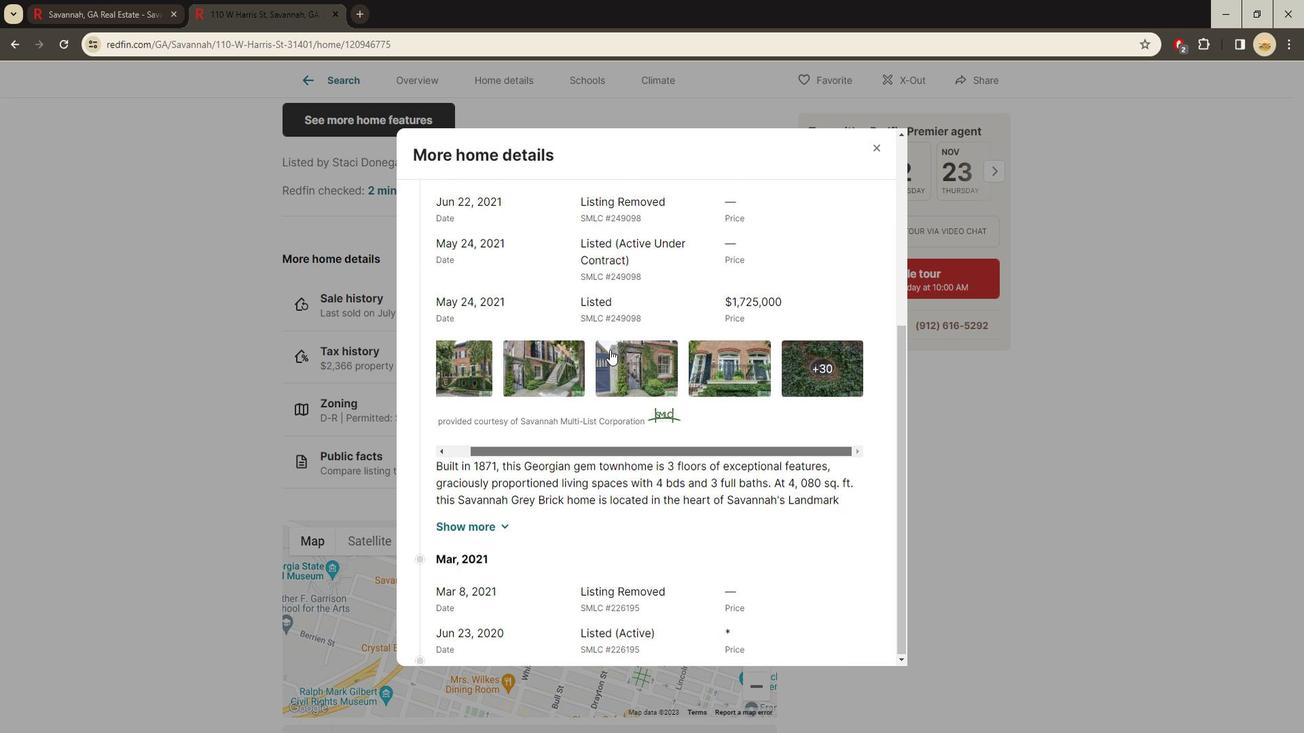 
Action: Mouse scrolled (601, 366) with delta (0, 0)
Screenshot: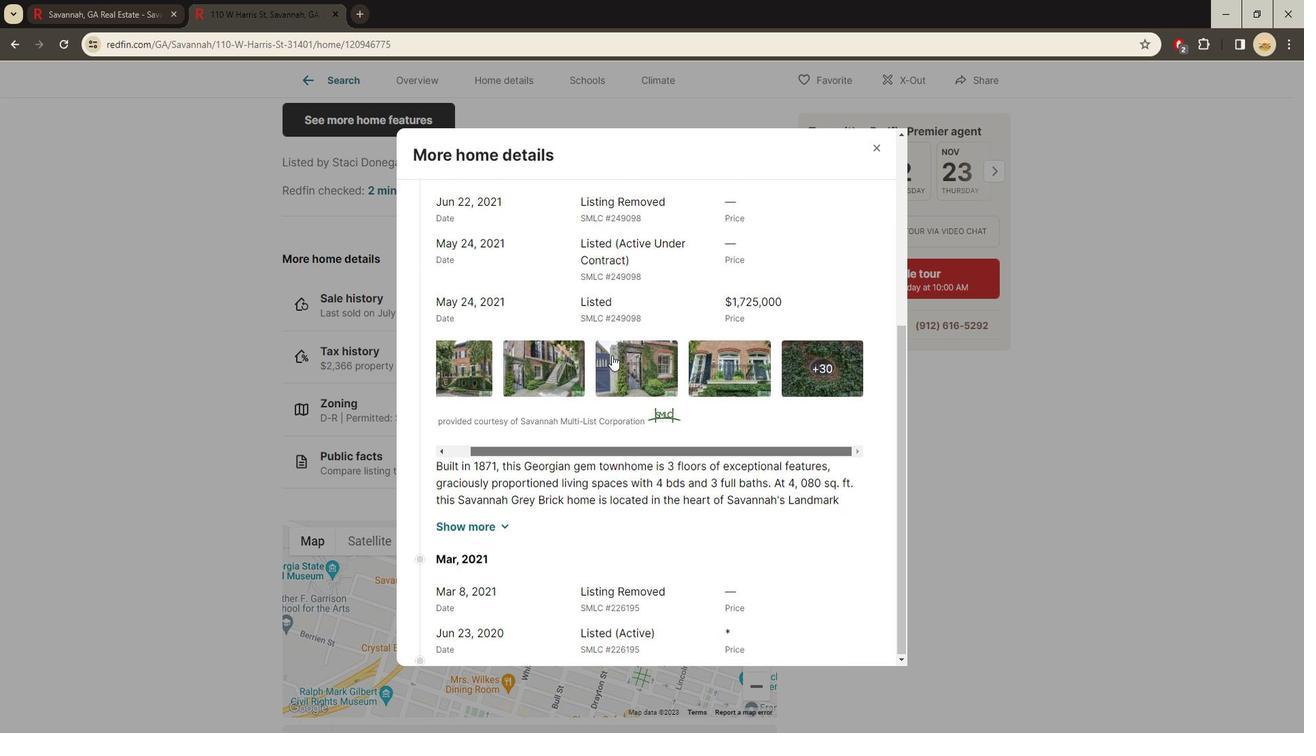 
Action: Mouse scrolled (601, 366) with delta (0, 0)
Screenshot: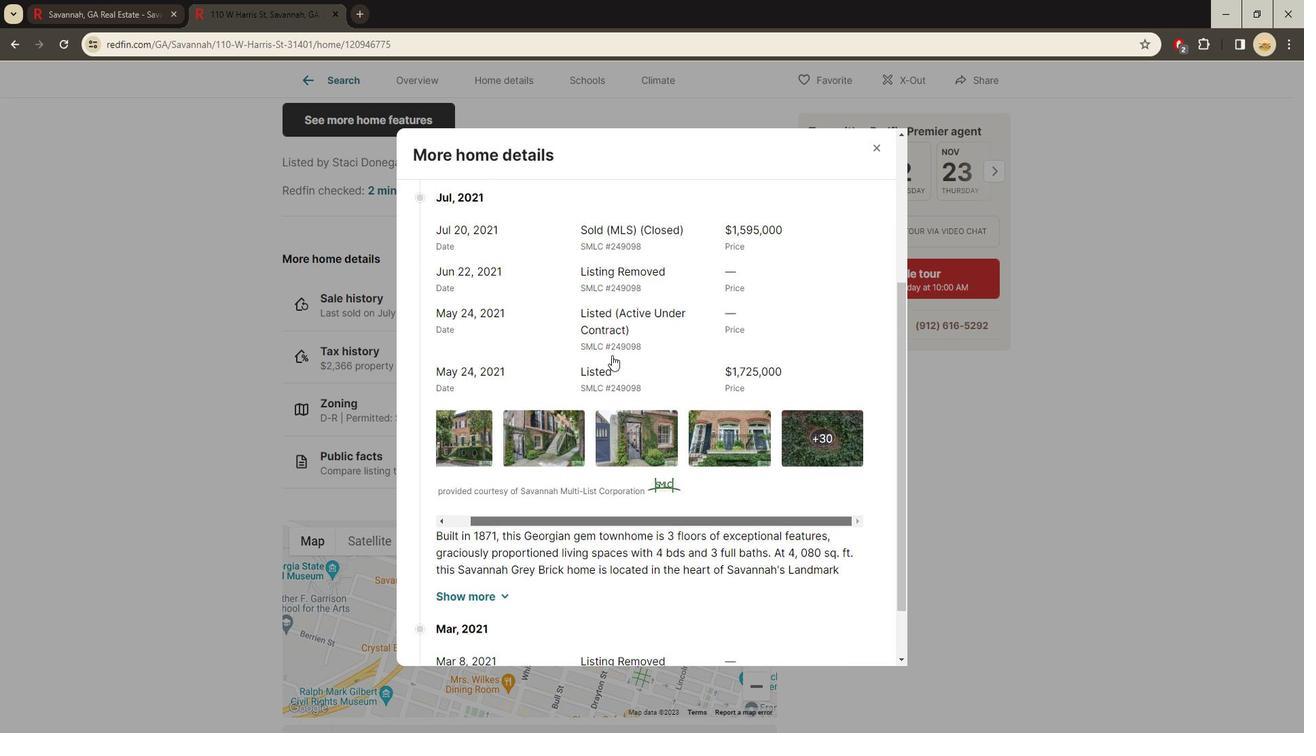 
Action: Mouse scrolled (601, 366) with delta (0, 0)
Screenshot: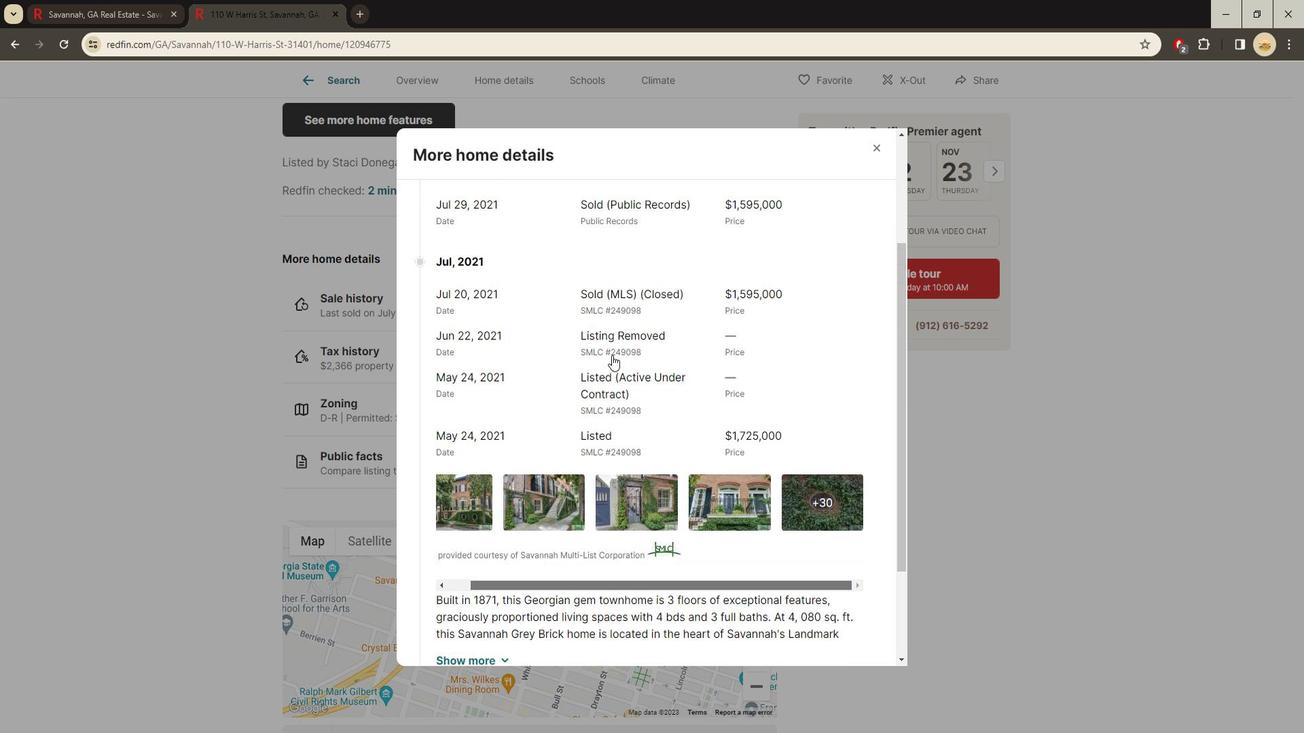 
Action: Mouse scrolled (601, 366) with delta (0, 0)
Screenshot: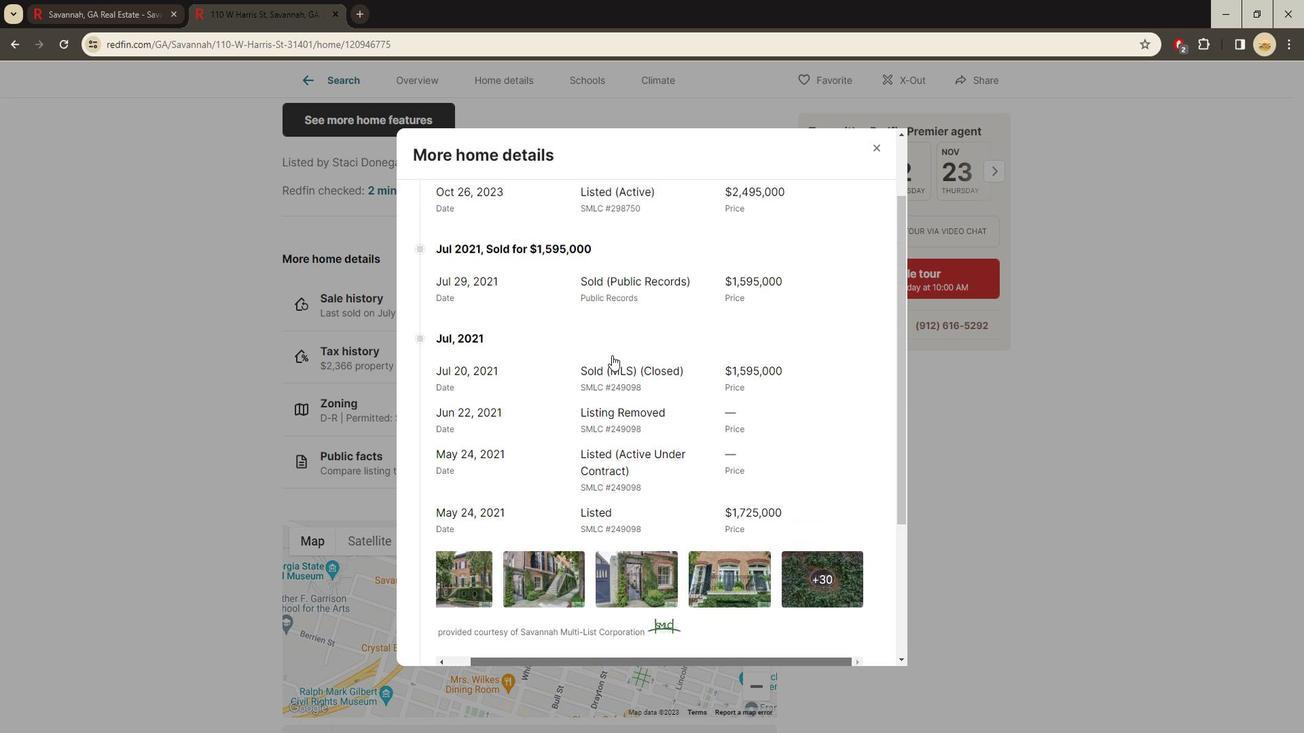 
Action: Mouse moved to (604, 368)
Screenshot: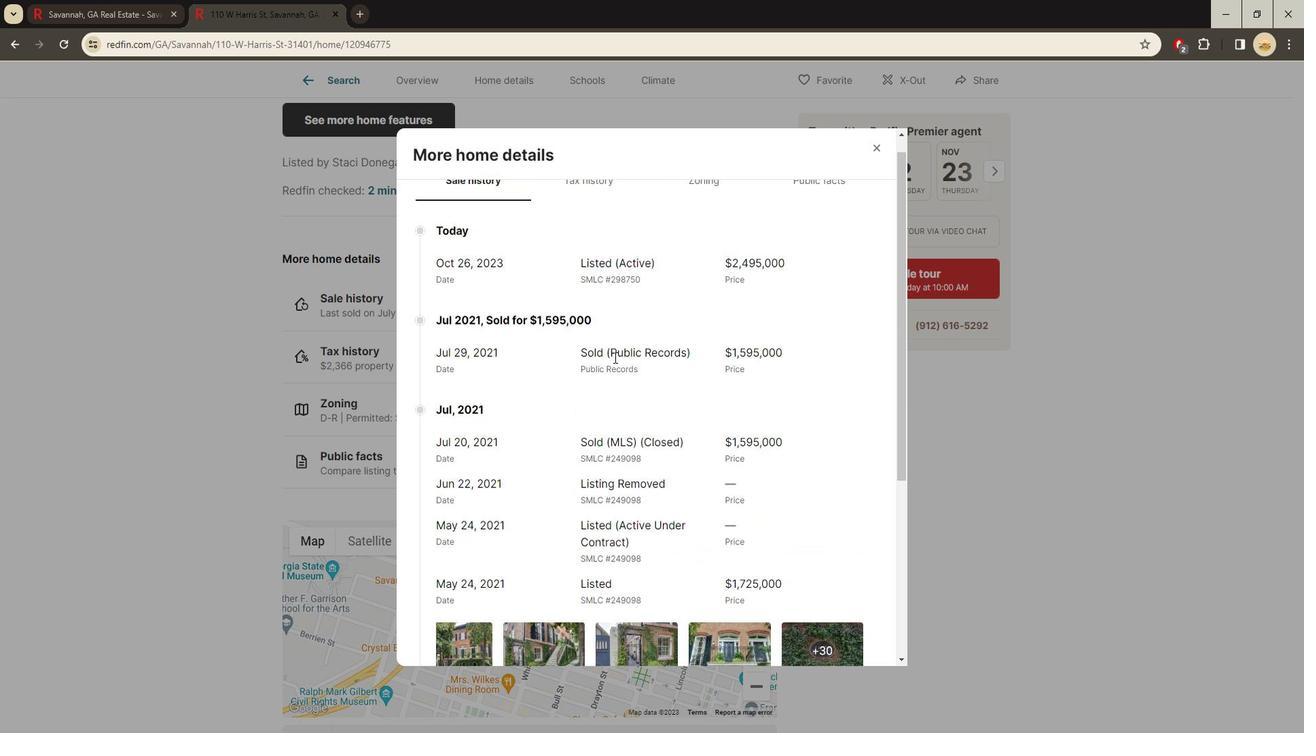 
Action: Mouse scrolled (604, 368) with delta (0, 0)
Screenshot: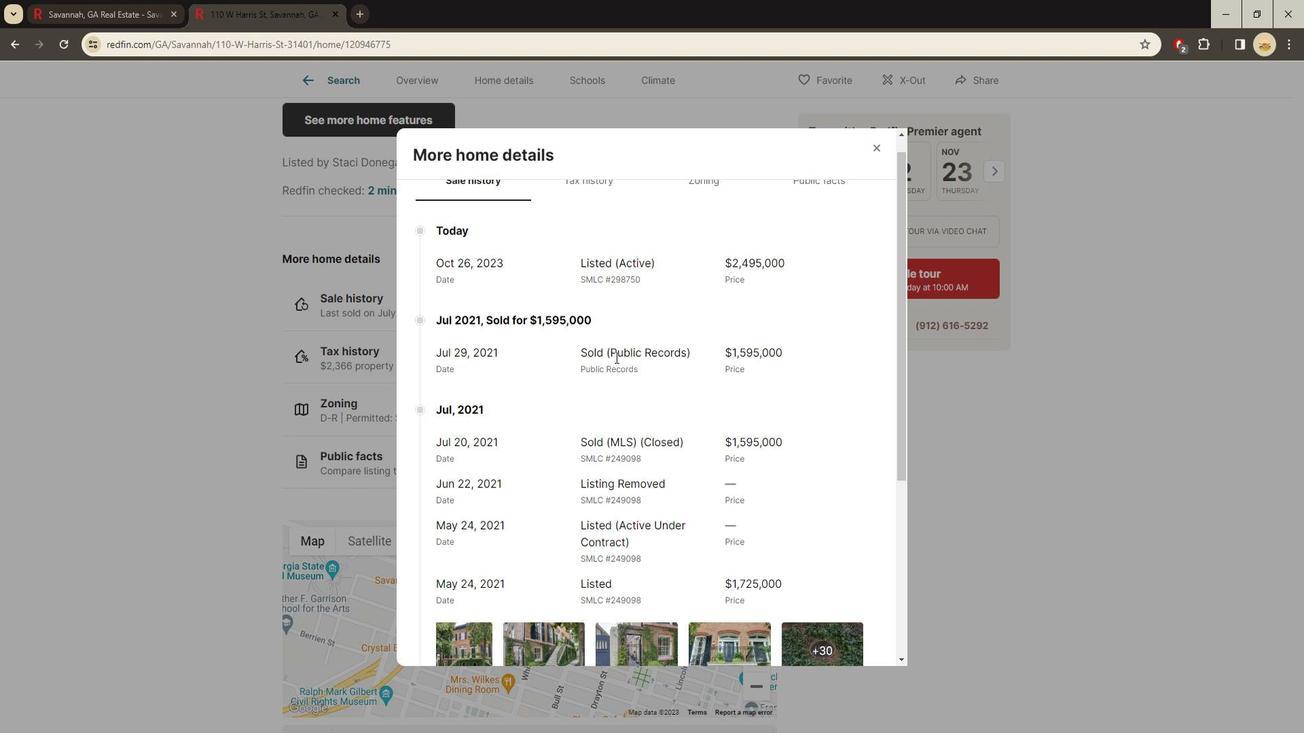 
Action: Mouse scrolled (604, 368) with delta (0, 0)
Screenshot: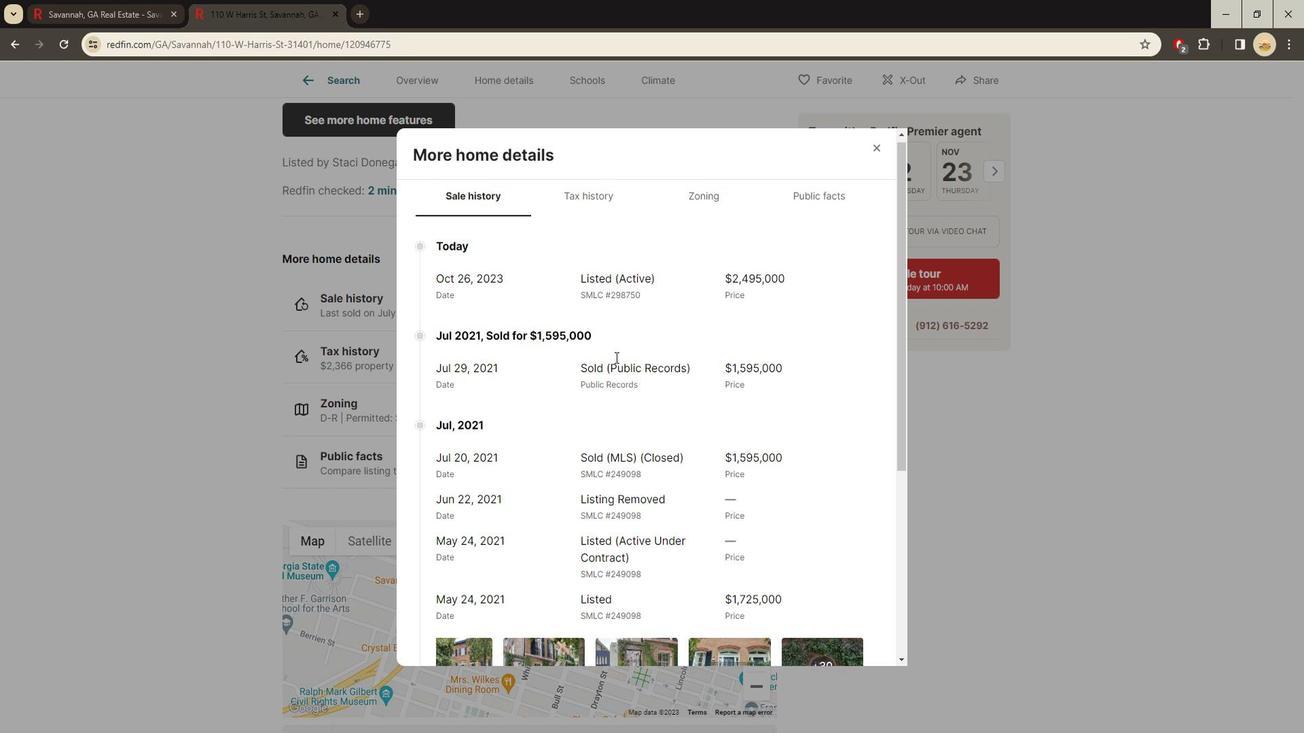 
Action: Mouse scrolled (604, 368) with delta (0, 0)
Screenshot: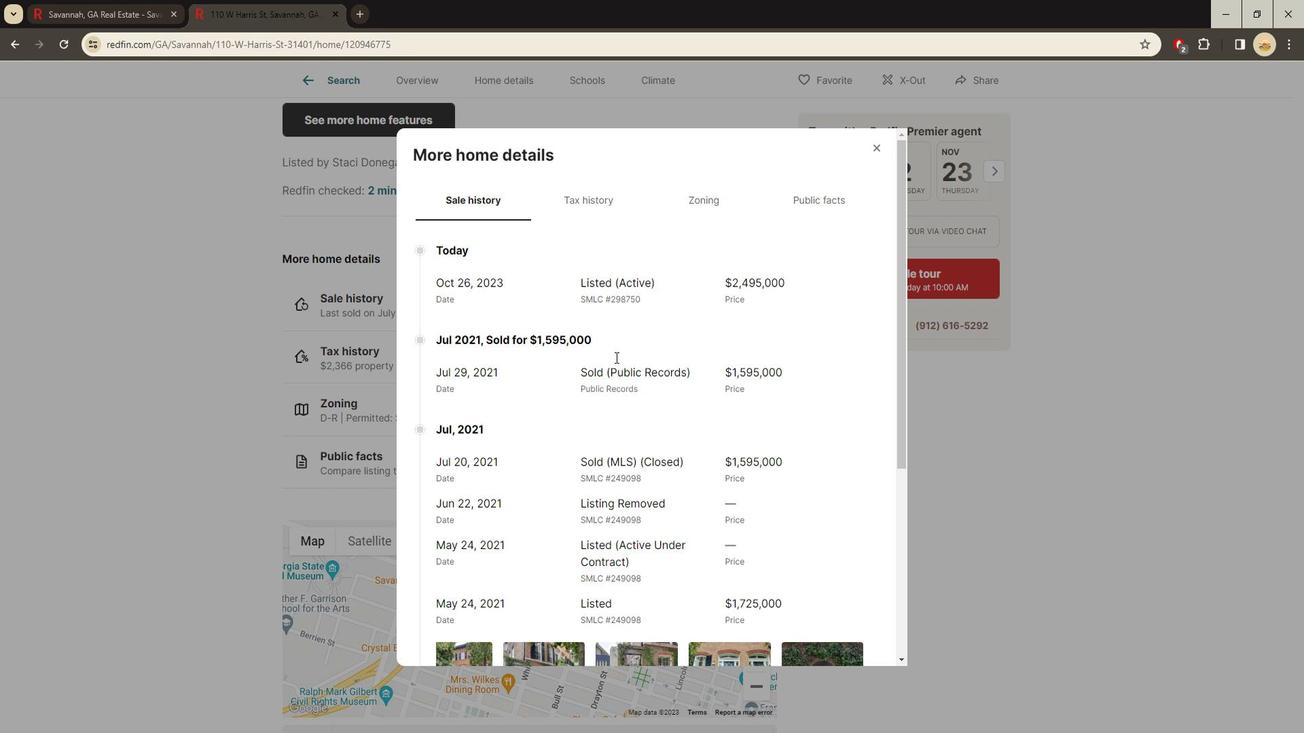 
Action: Mouse scrolled (604, 368) with delta (0, 0)
Screenshot: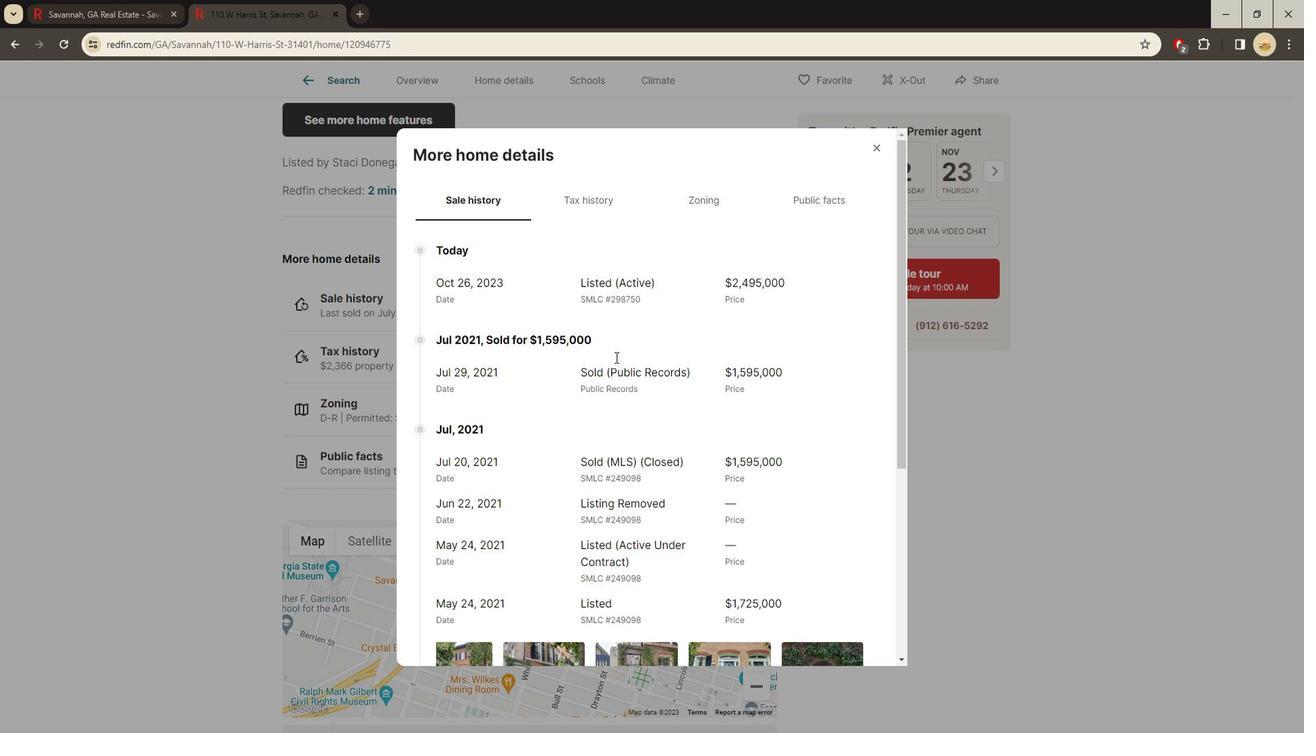 
Action: Mouse moved to (572, 200)
Screenshot: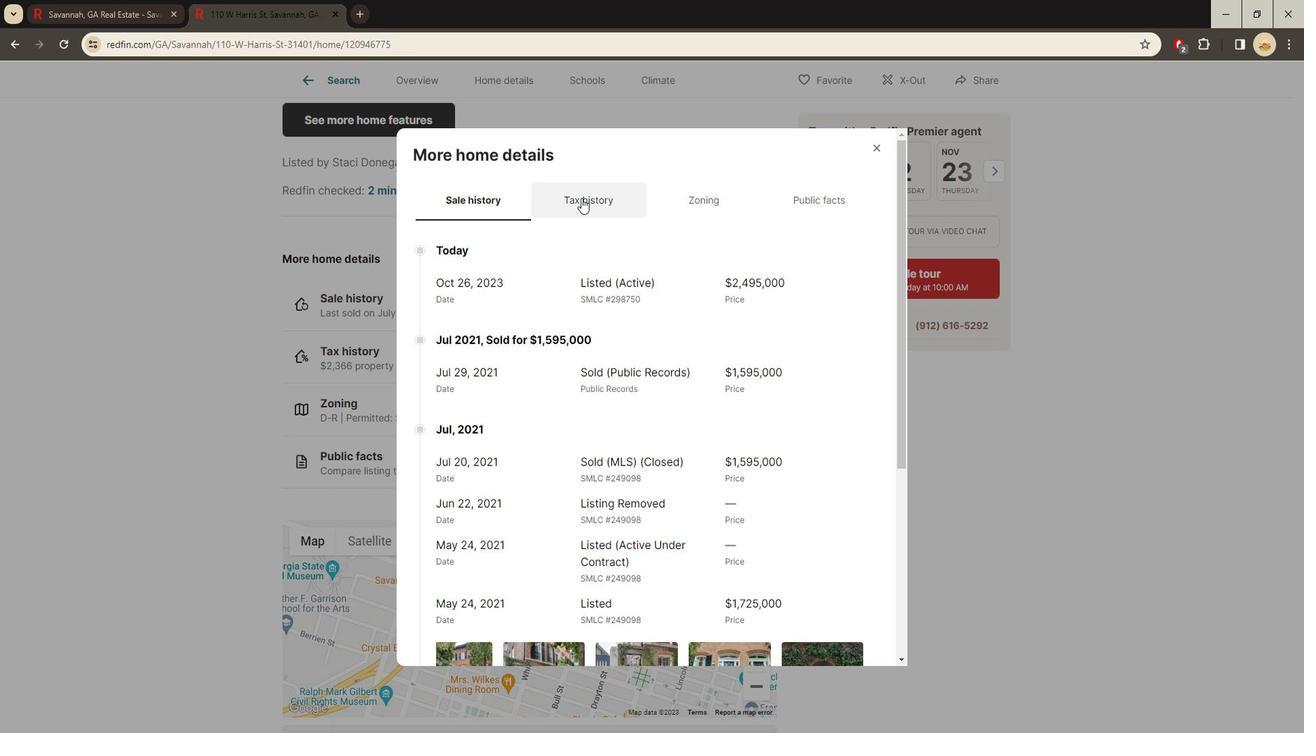
Action: Mouse pressed left at (572, 200)
Screenshot: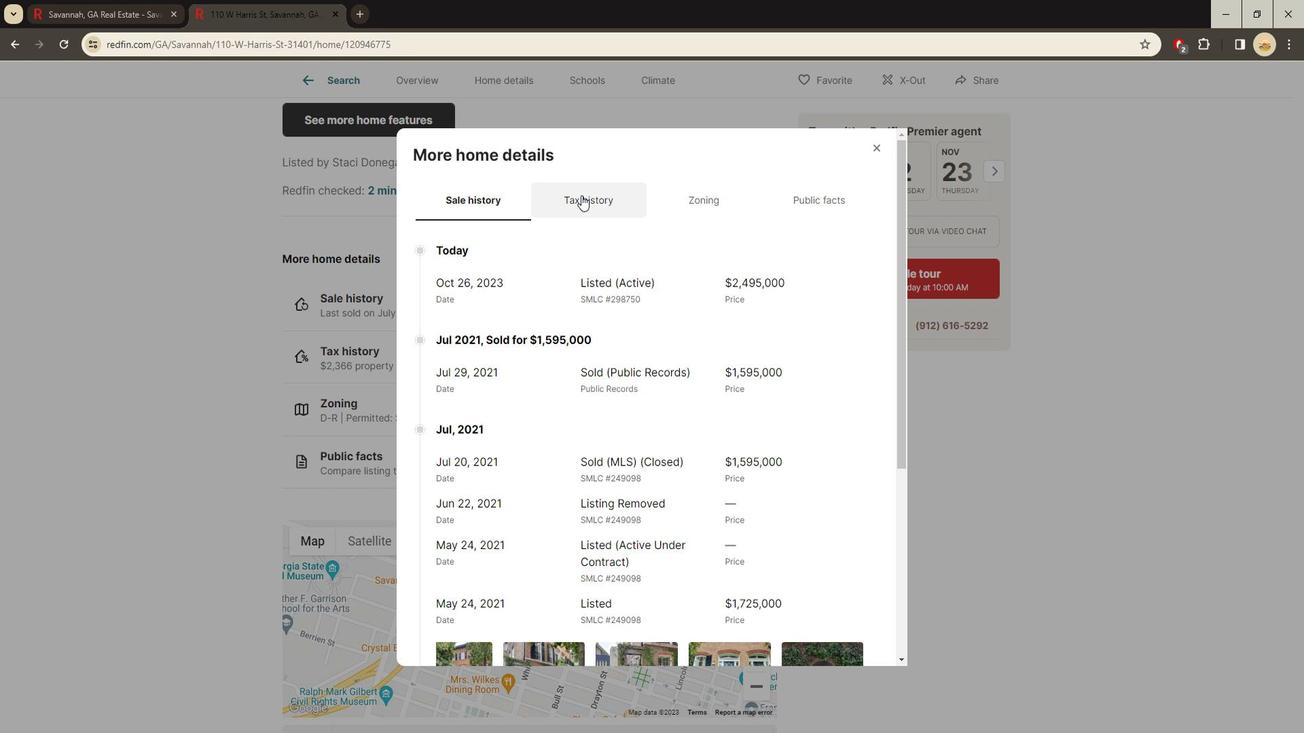 
Action: Mouse moved to (697, 211)
Screenshot: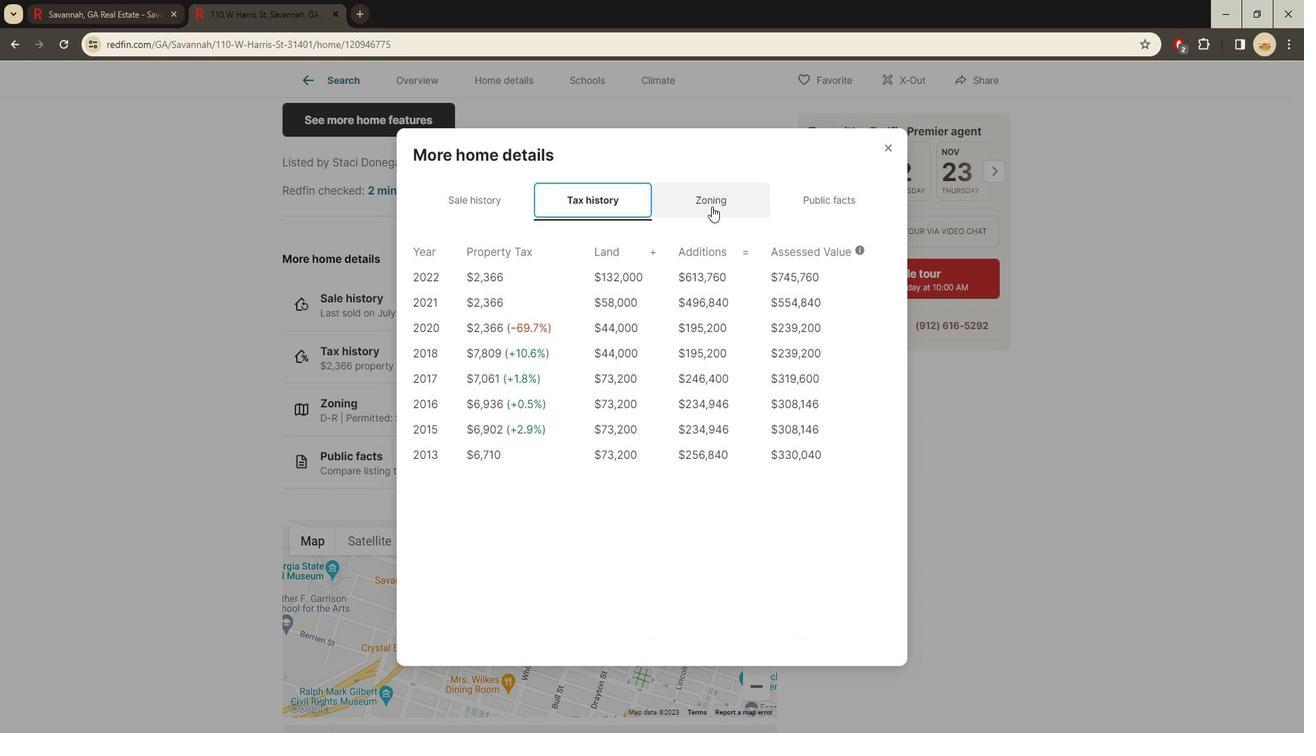
Action: Mouse pressed left at (697, 211)
Screenshot: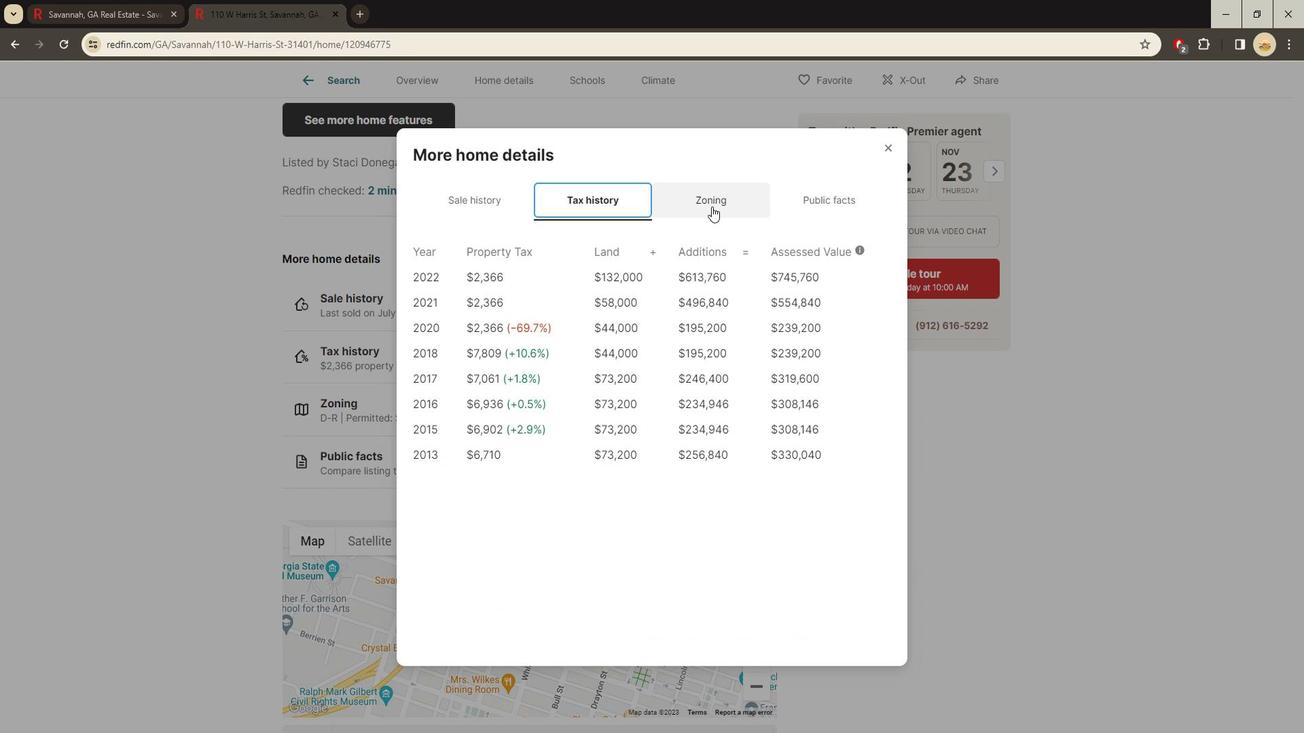 
Action: Mouse moved to (773, 206)
Screenshot: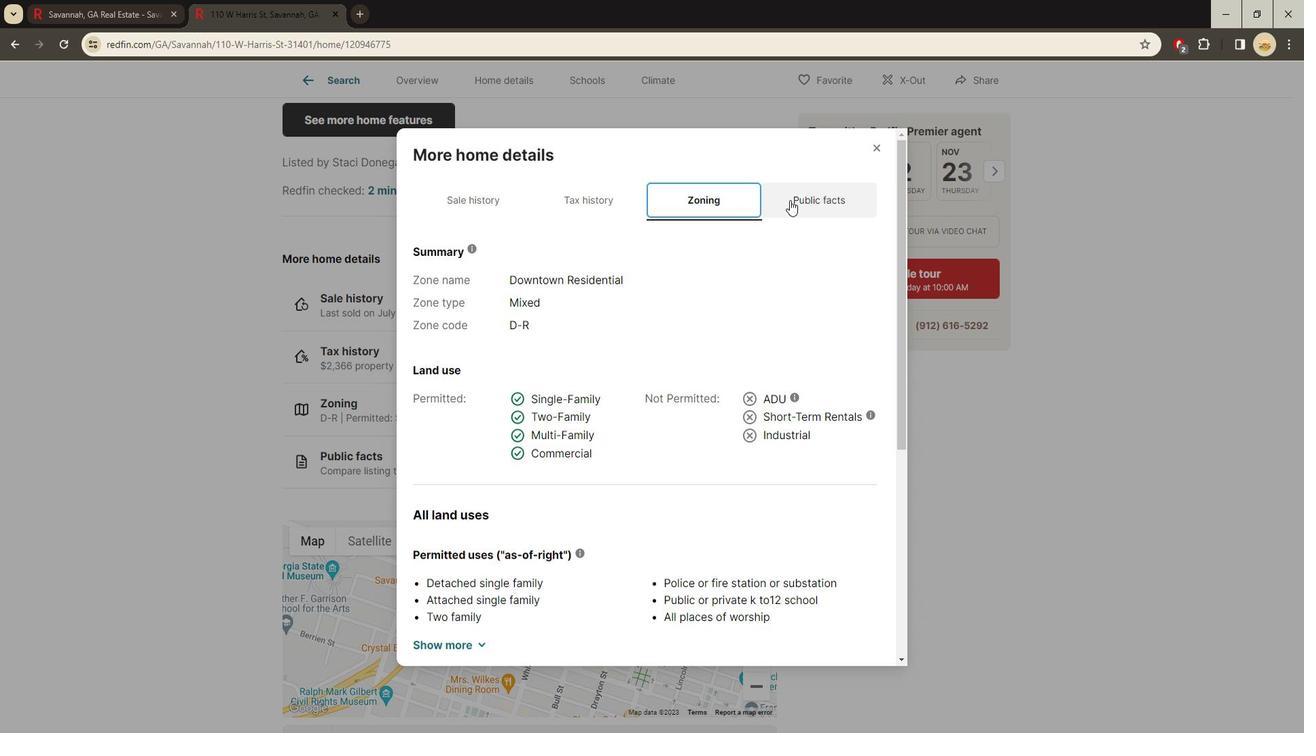 
Action: Mouse pressed left at (773, 206)
Screenshot: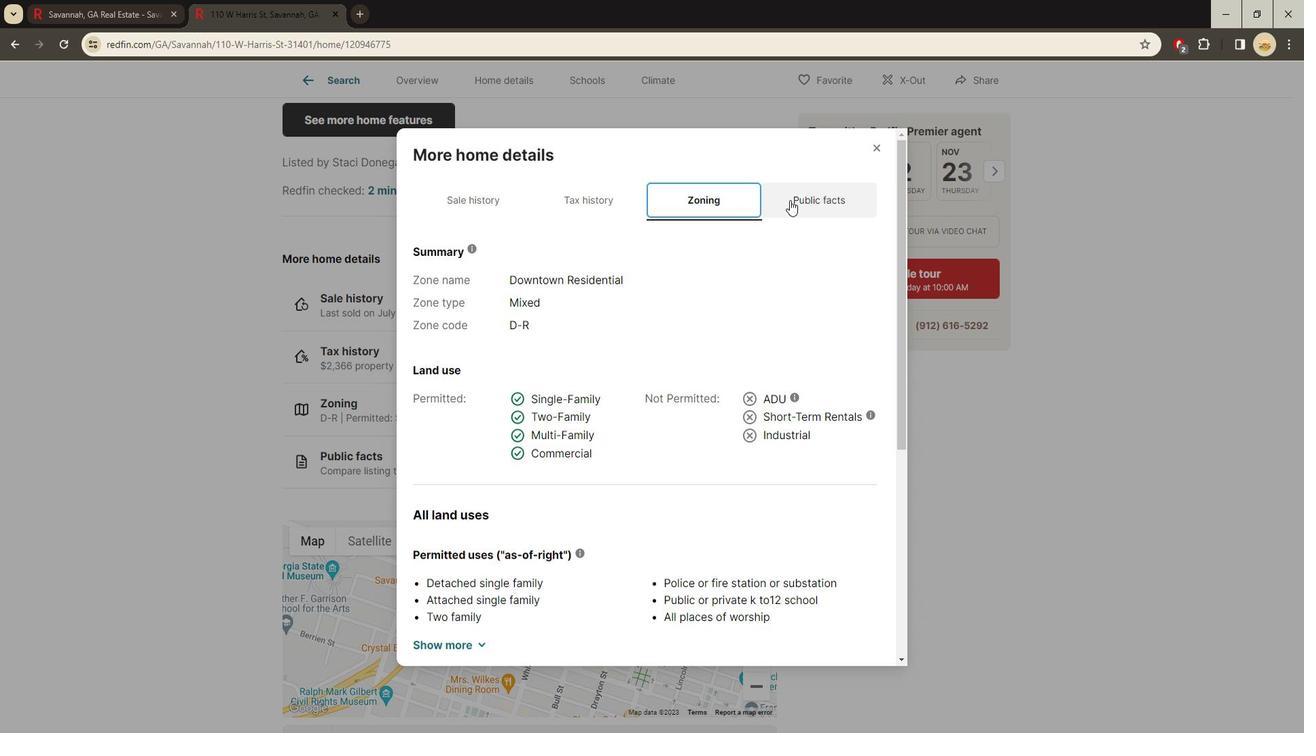
Action: Mouse moved to (857, 158)
Screenshot: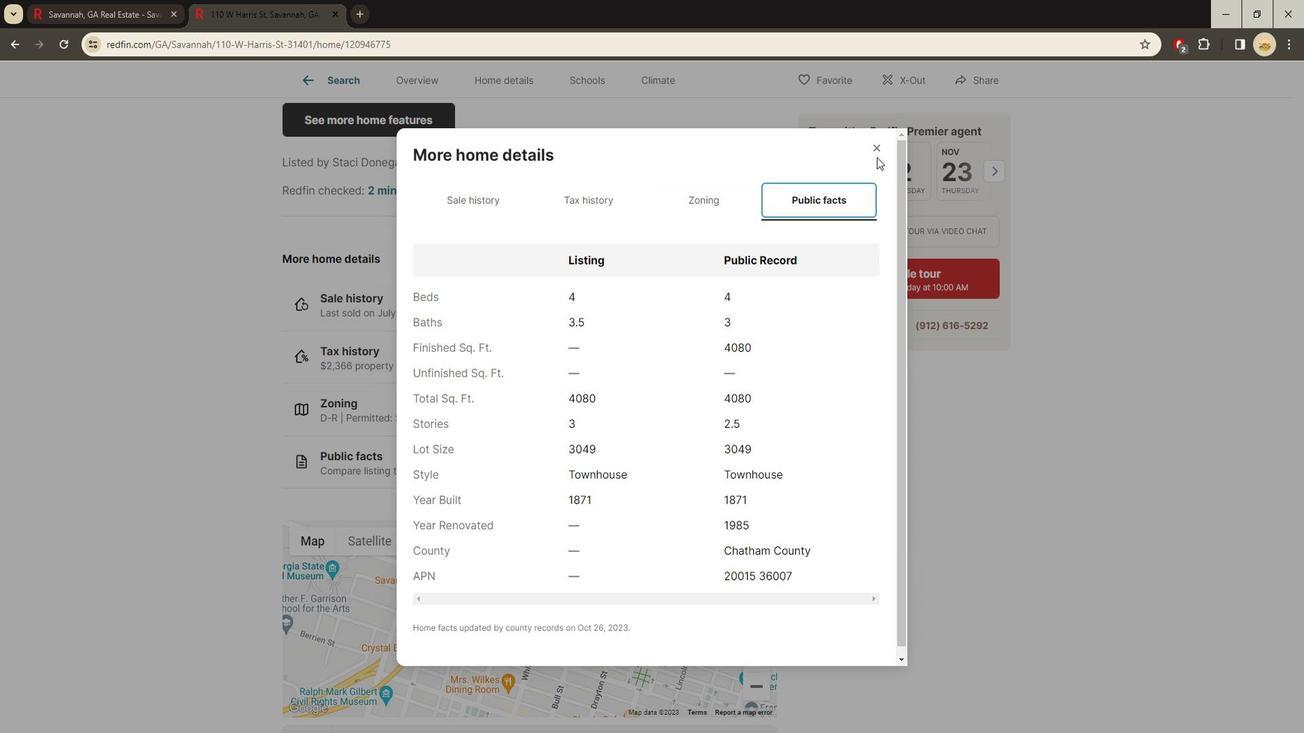 
Action: Mouse pressed left at (857, 158)
Screenshot: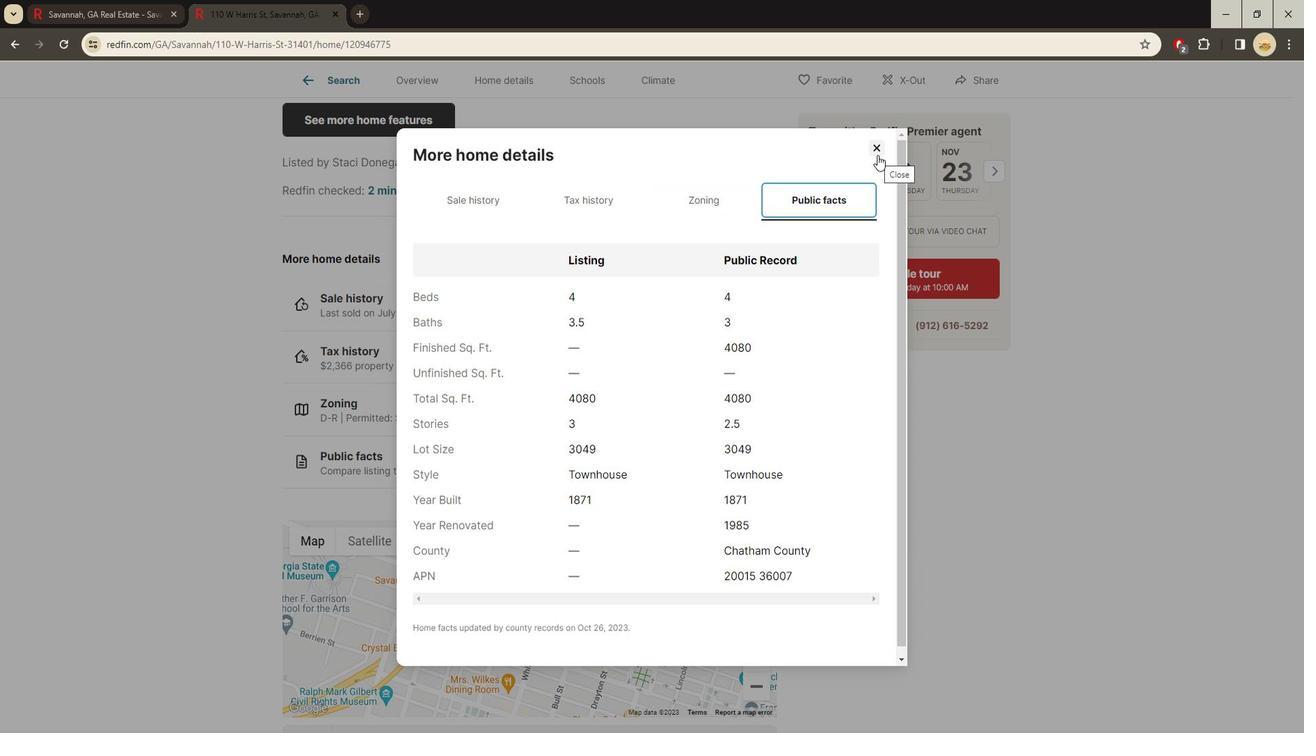 
Action: Mouse moved to (764, 462)
Screenshot: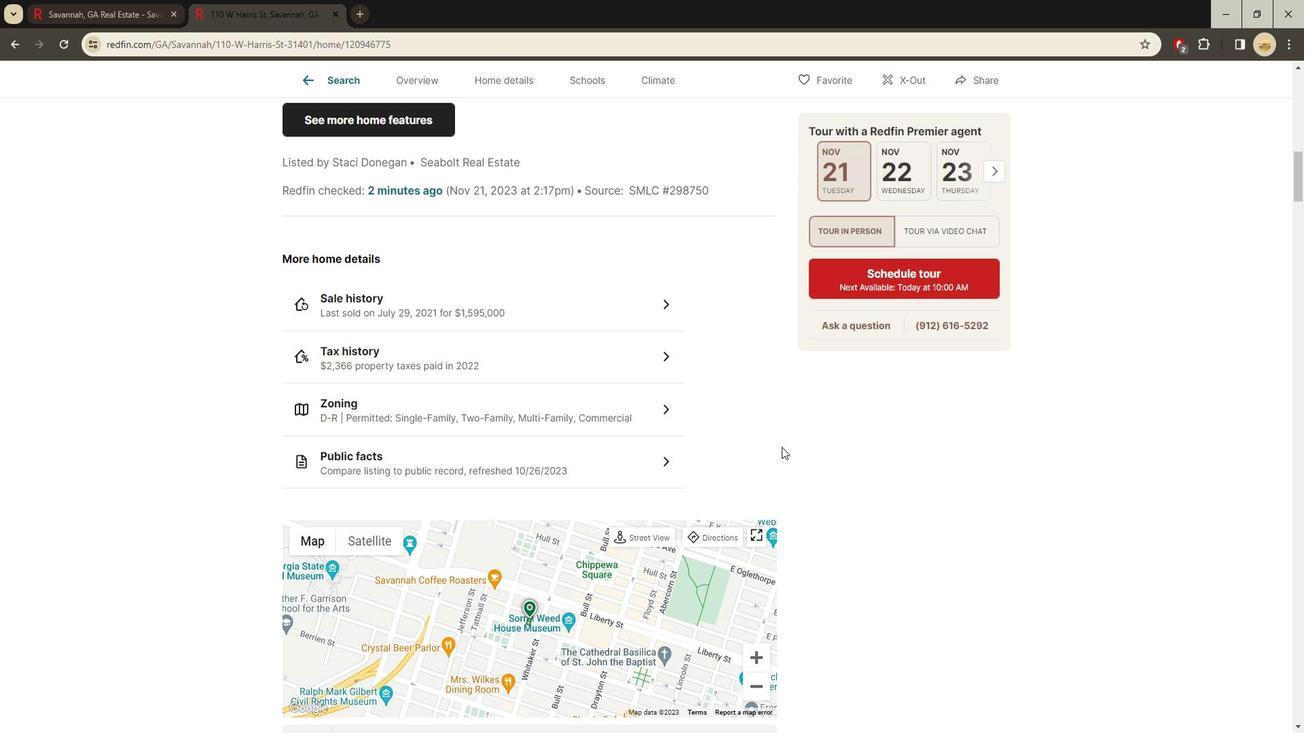 
Action: Mouse scrolled (764, 461) with delta (0, 0)
Screenshot: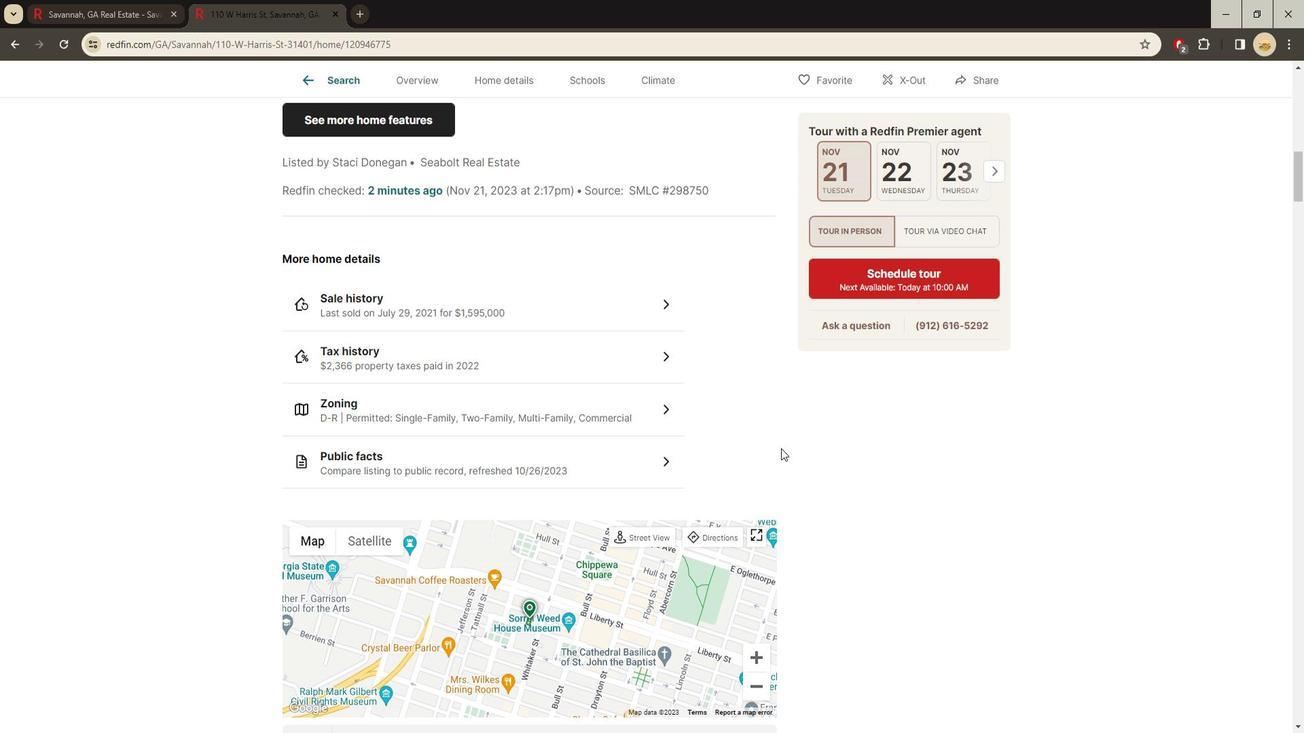 
Action: Mouse moved to (692, 352)
Screenshot: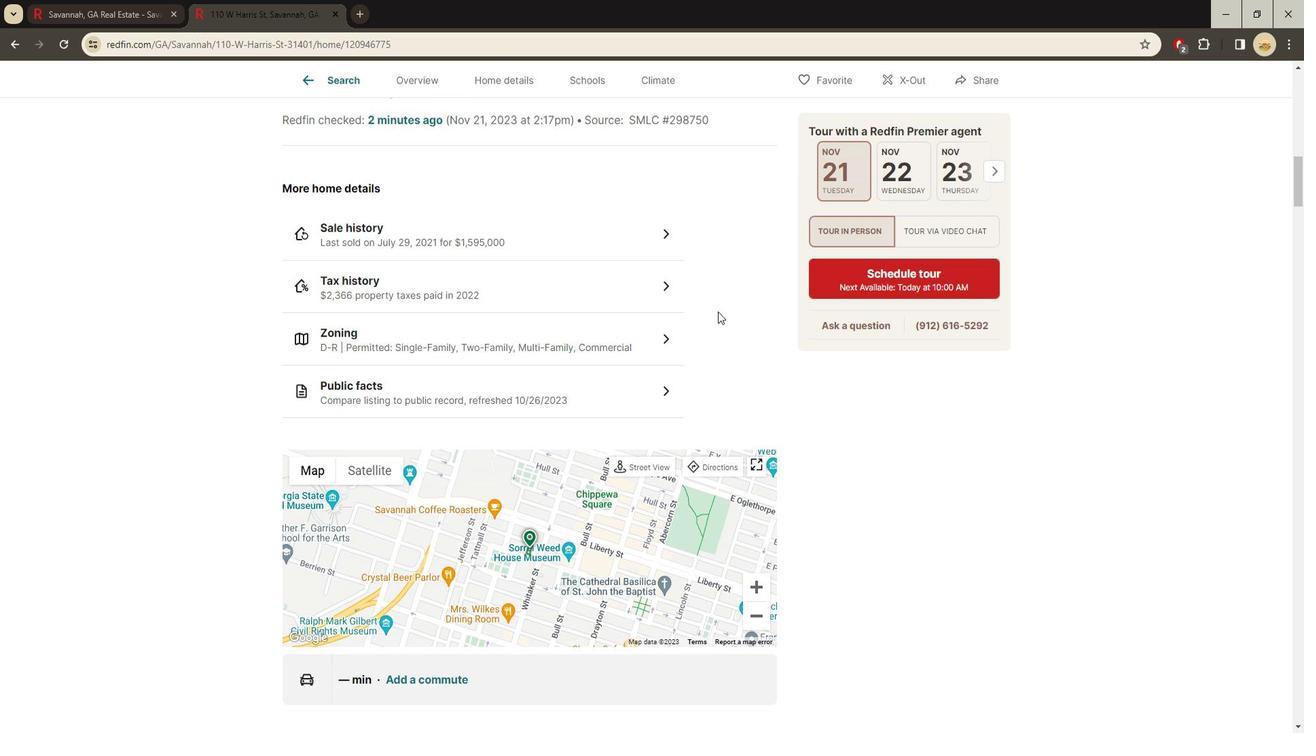 
Action: Mouse scrolled (692, 351) with delta (0, 0)
Screenshot: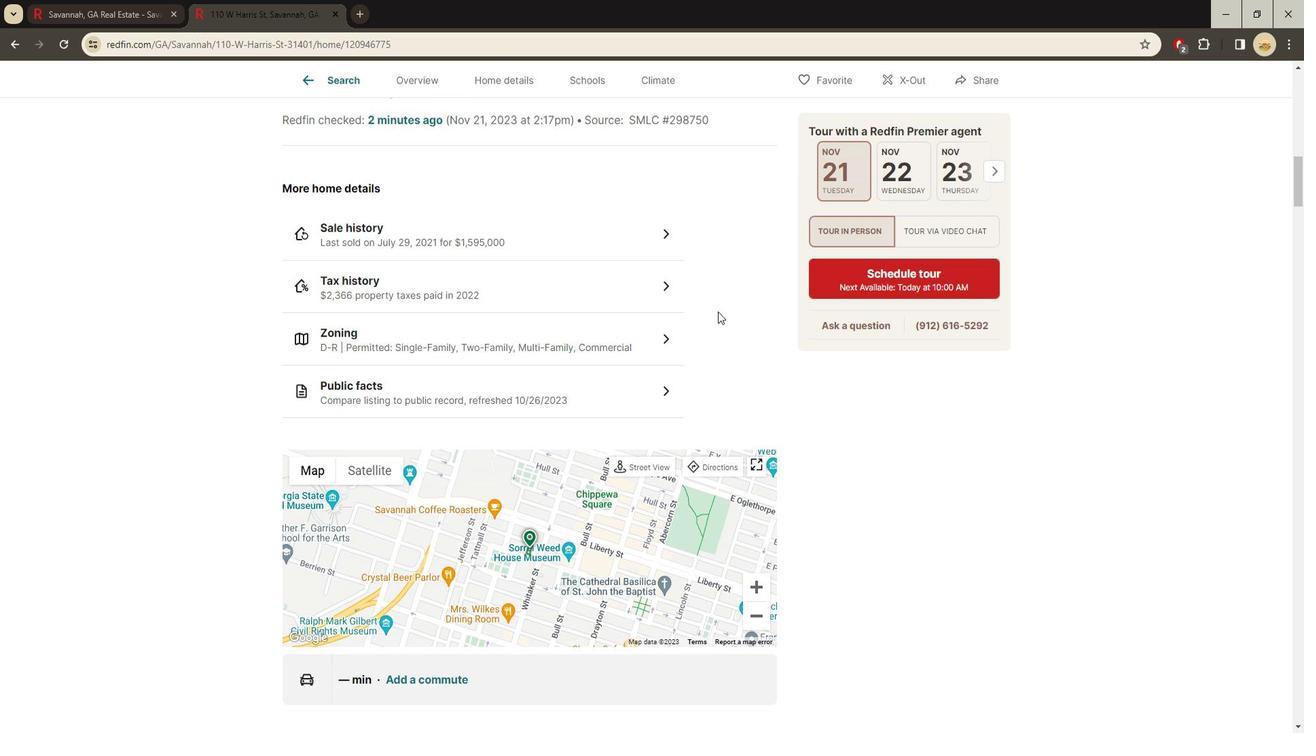 
Action: Mouse moved to (687, 410)
Screenshot: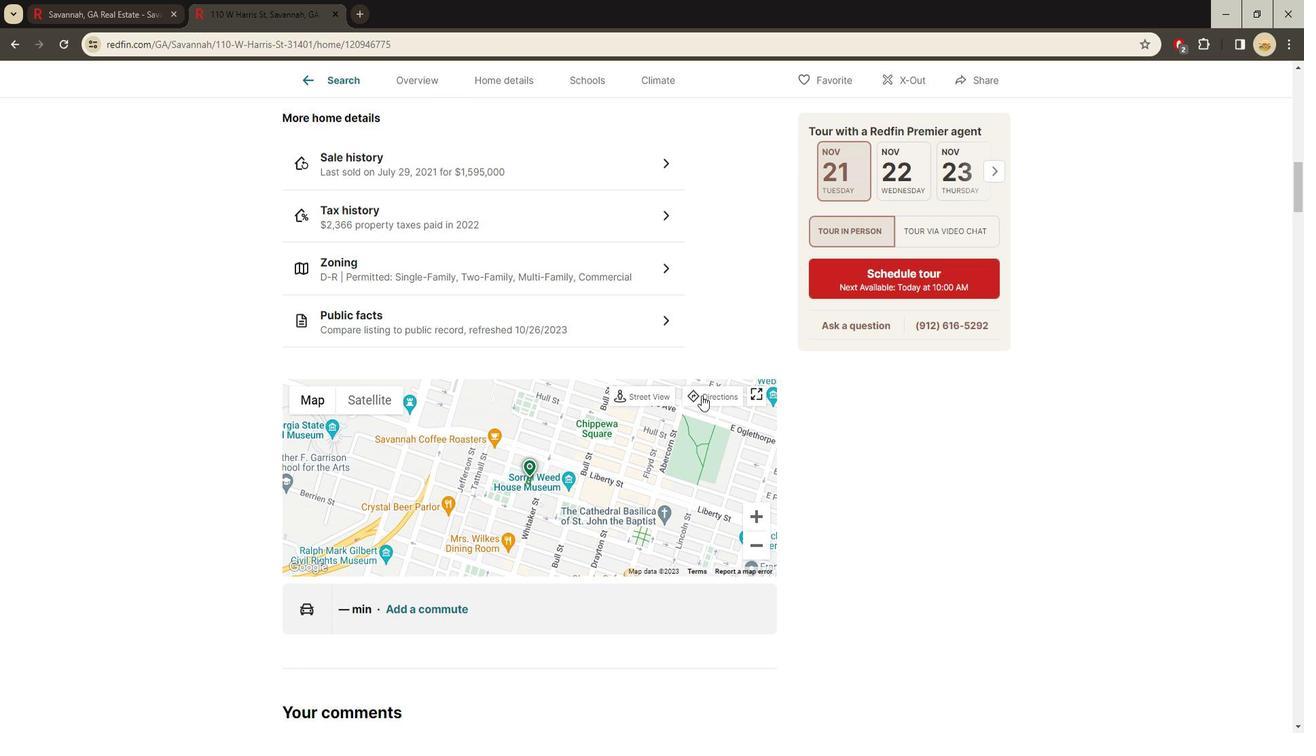 
Action: Mouse scrolled (687, 408) with delta (0, -1)
Screenshot: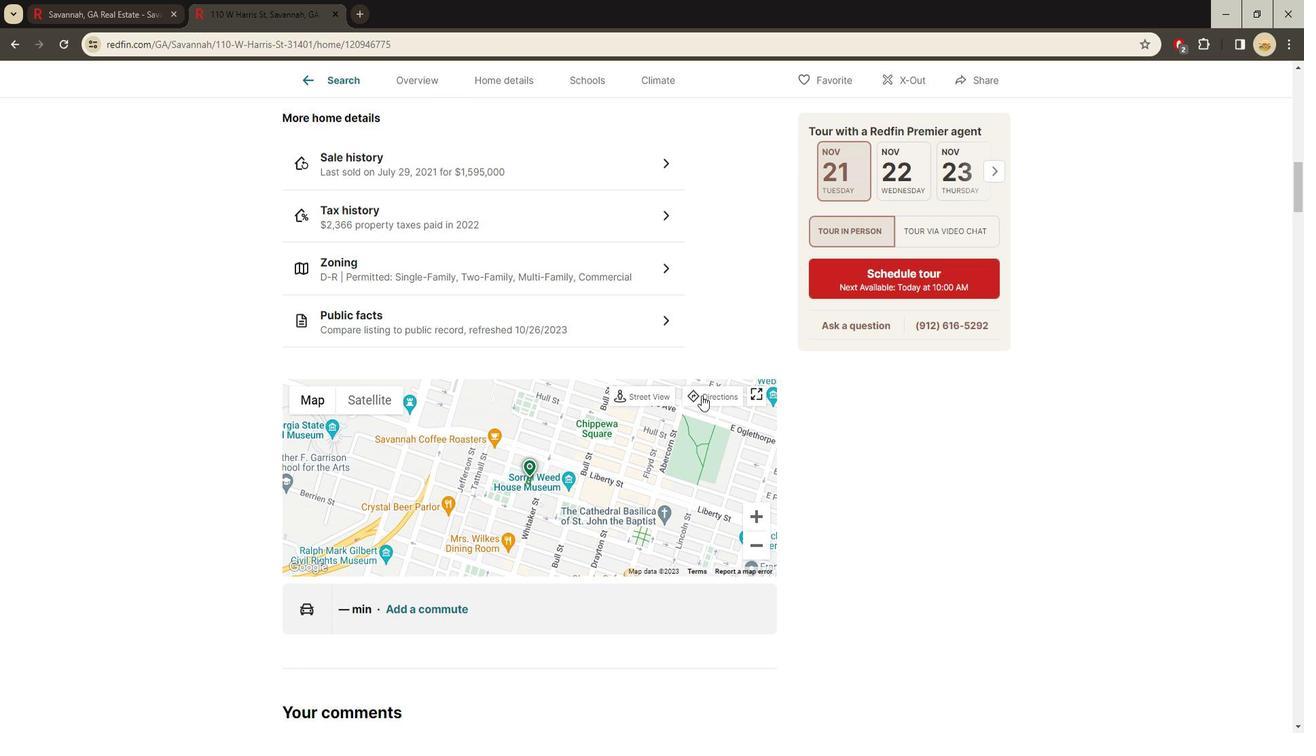 
Action: Mouse moved to (689, 413)
Screenshot: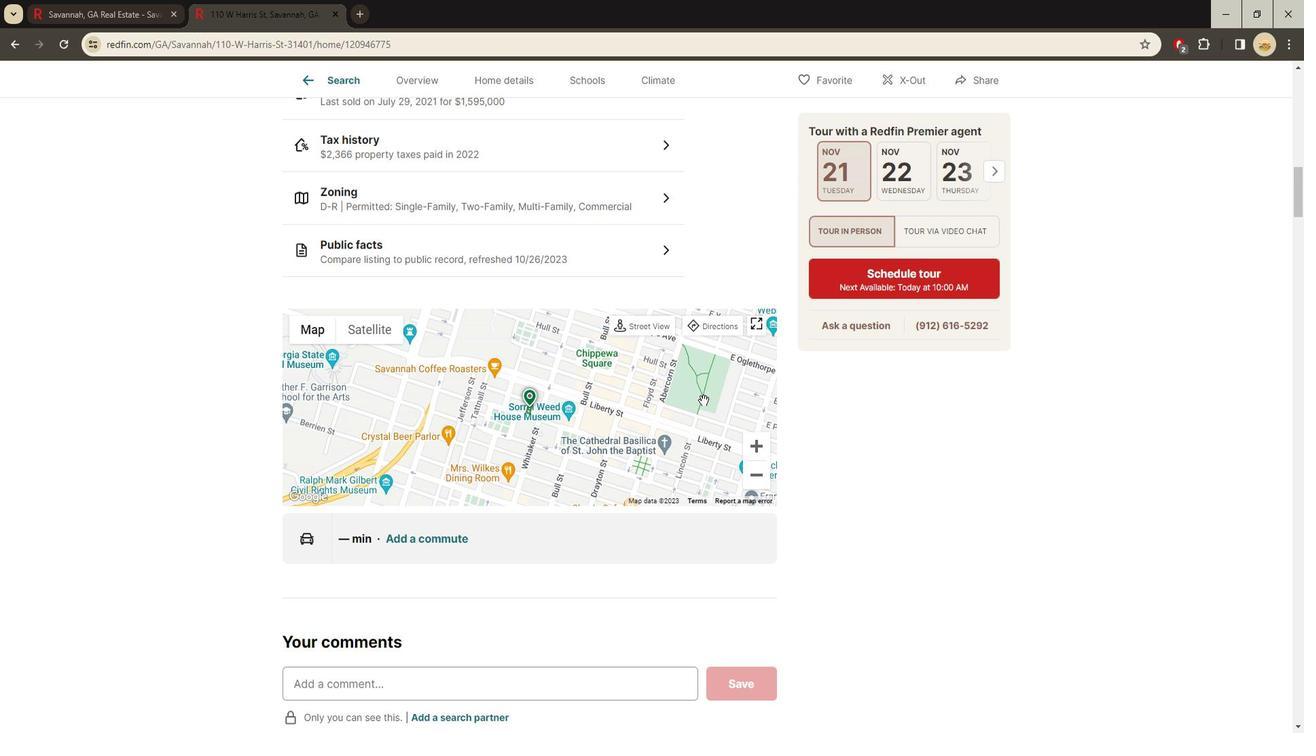 
Action: Mouse scrolled (689, 412) with delta (0, 0)
Screenshot: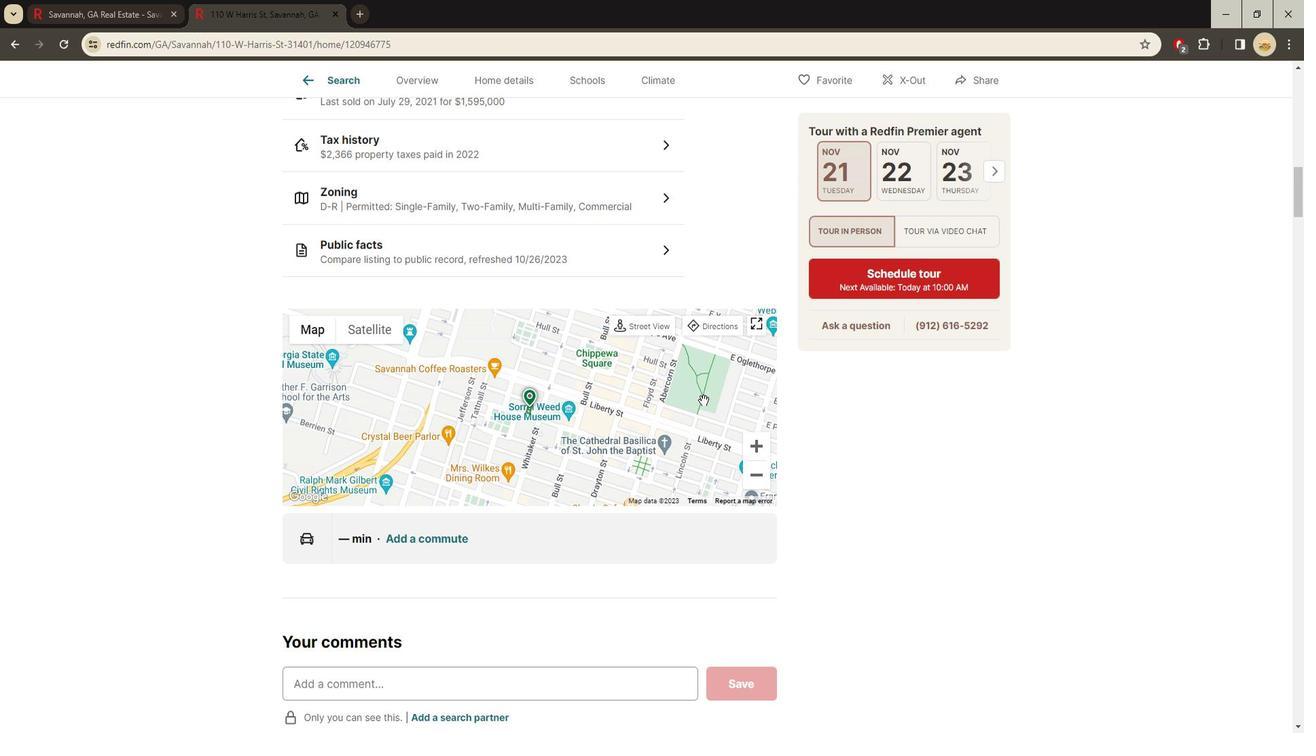 
Action: Mouse moved to (689, 414)
Screenshot: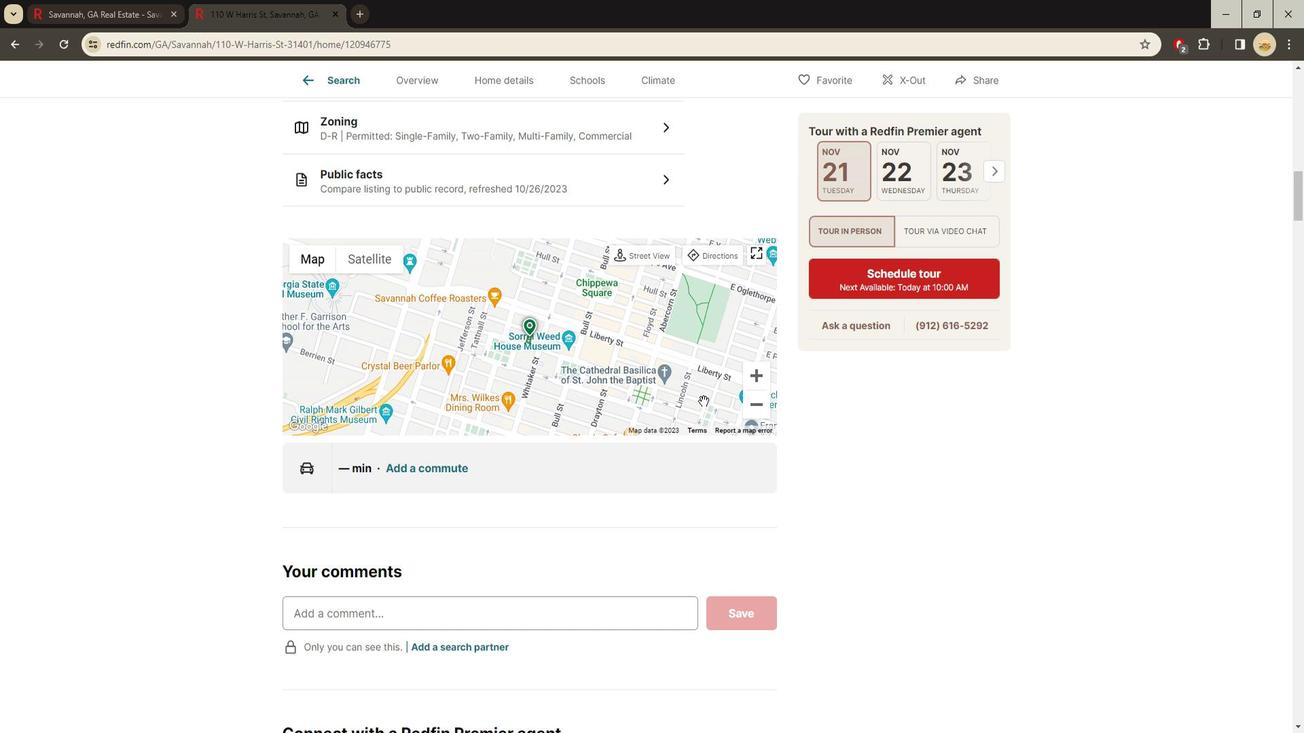 
Action: Mouse scrolled (689, 413) with delta (0, 0)
Screenshot: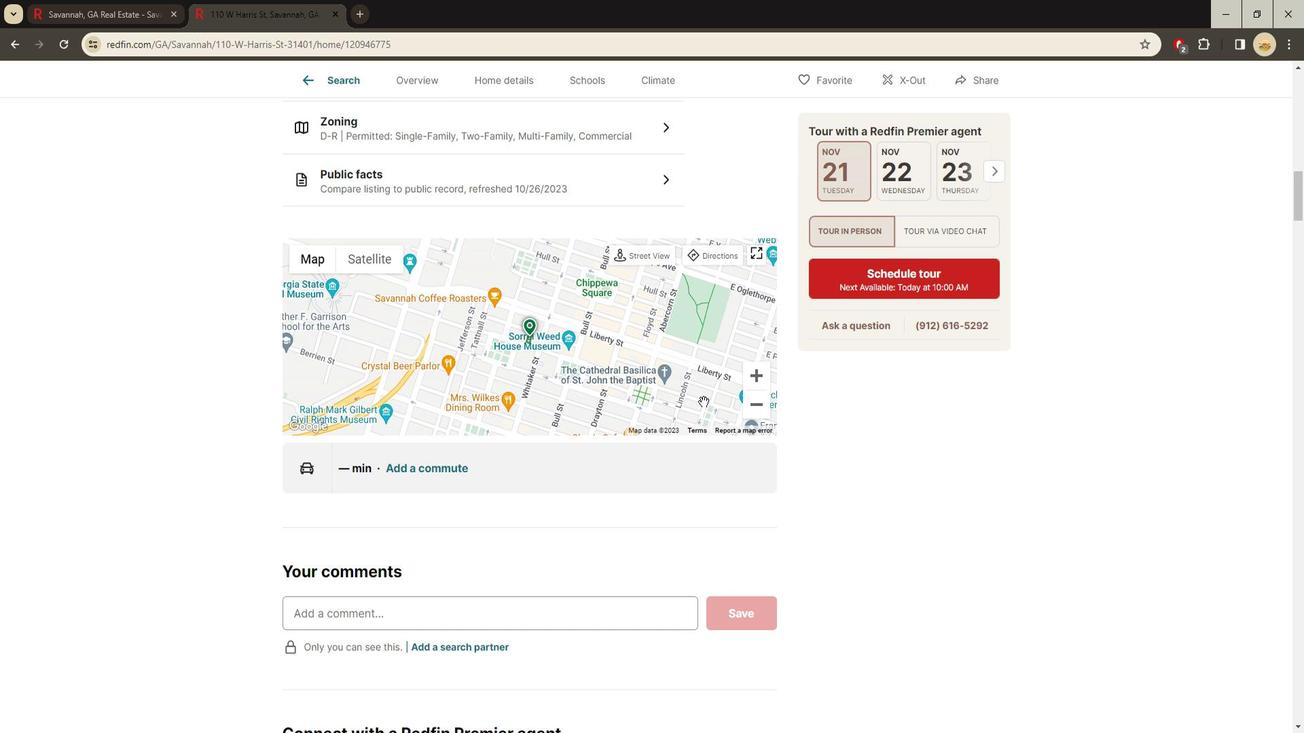 
Action: Mouse scrolled (689, 413) with delta (0, 0)
Screenshot: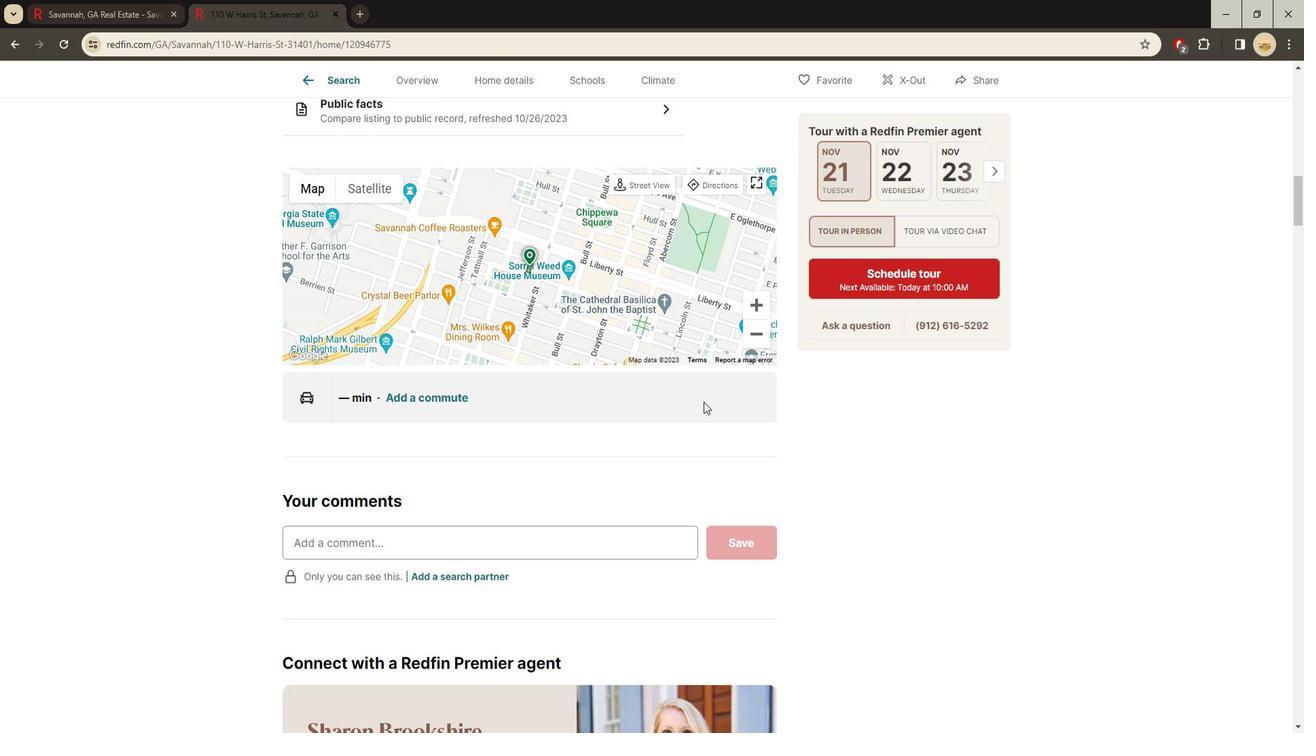 
Action: Mouse scrolled (689, 413) with delta (0, 0)
Screenshot: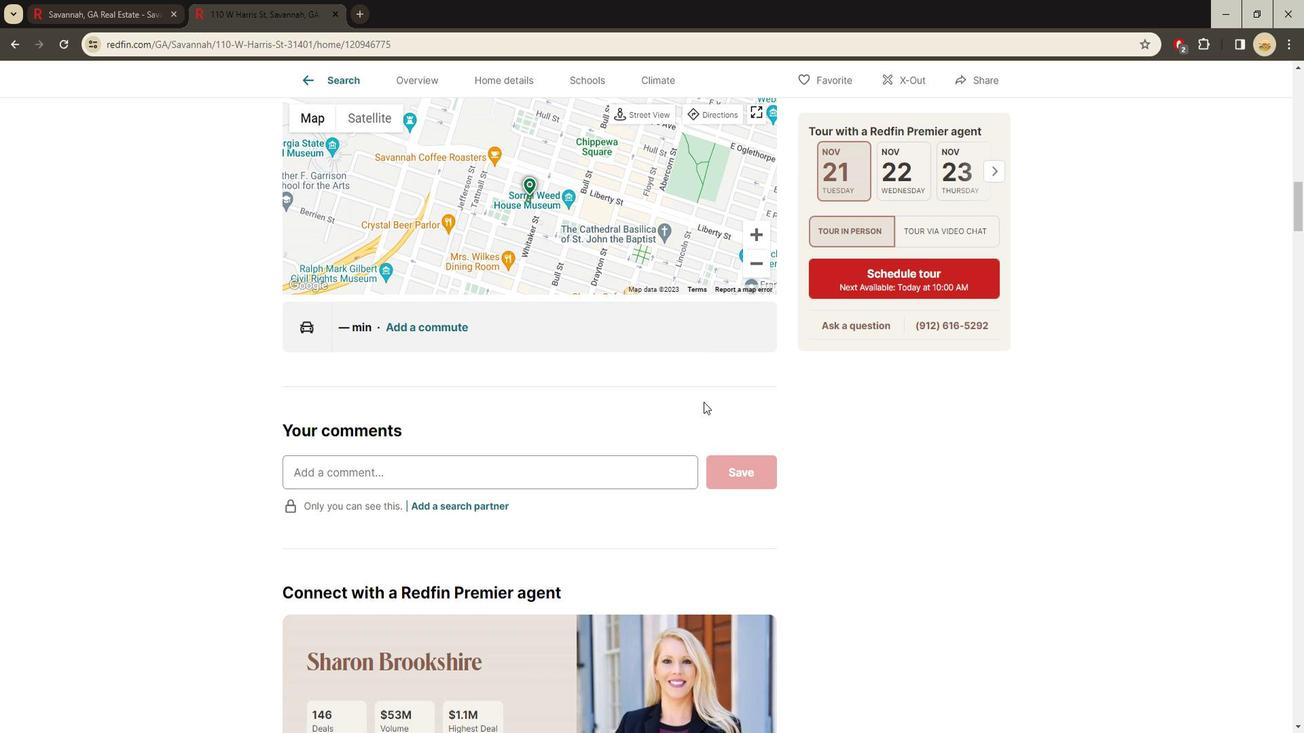 
Action: Mouse moved to (690, 414)
Screenshot: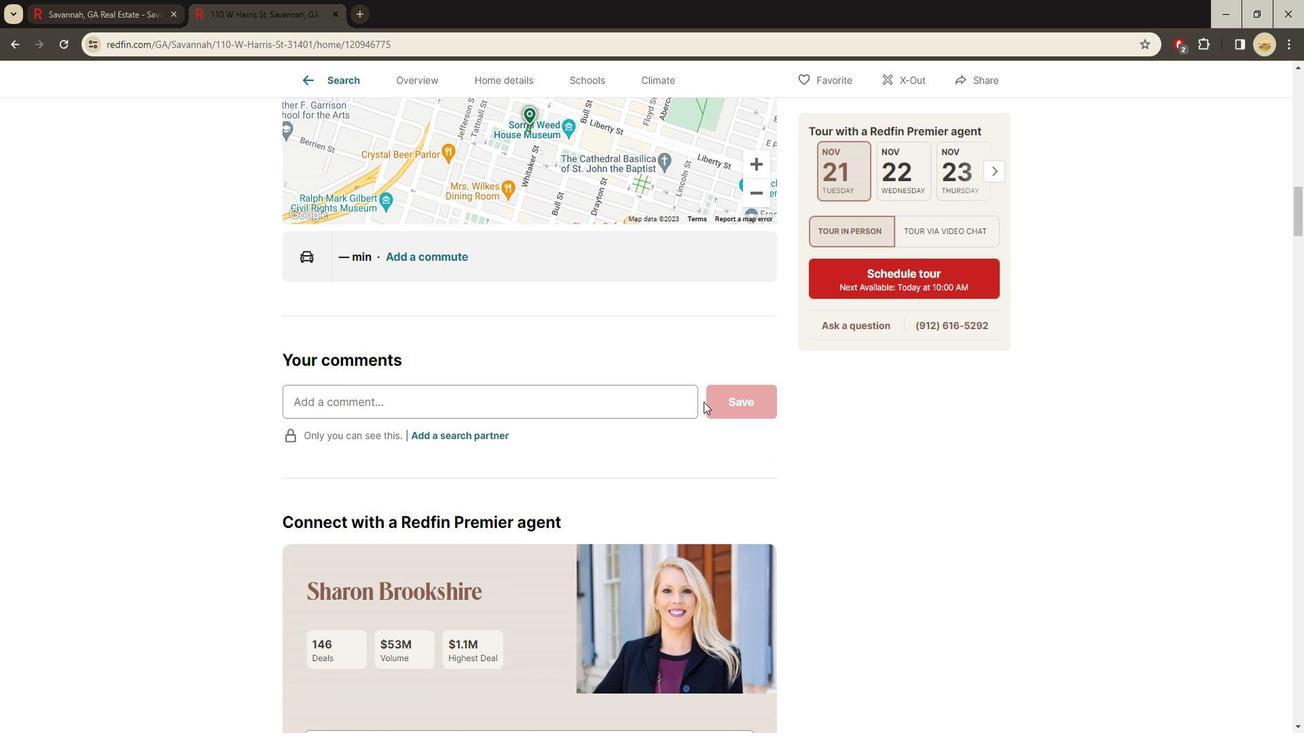 
Action: Mouse scrolled (690, 413) with delta (0, 0)
Screenshot: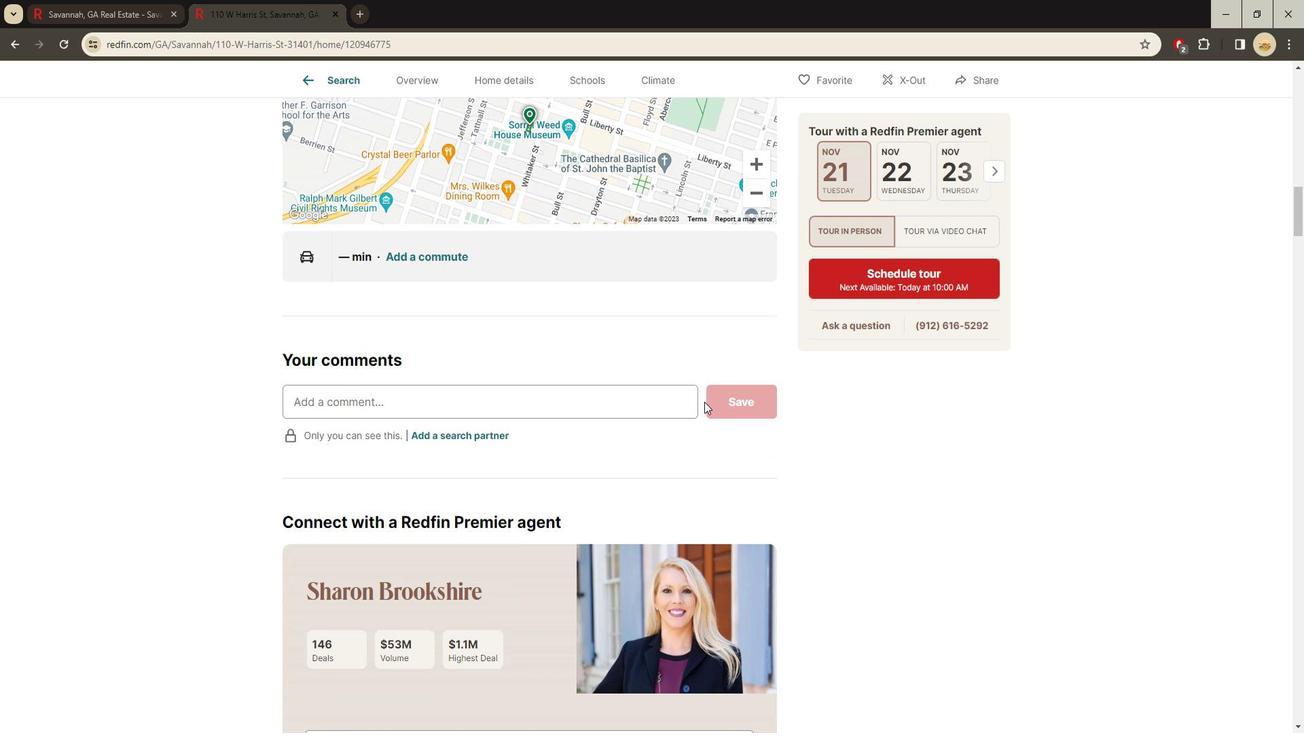 
Action: Mouse moved to (690, 415)
Screenshot: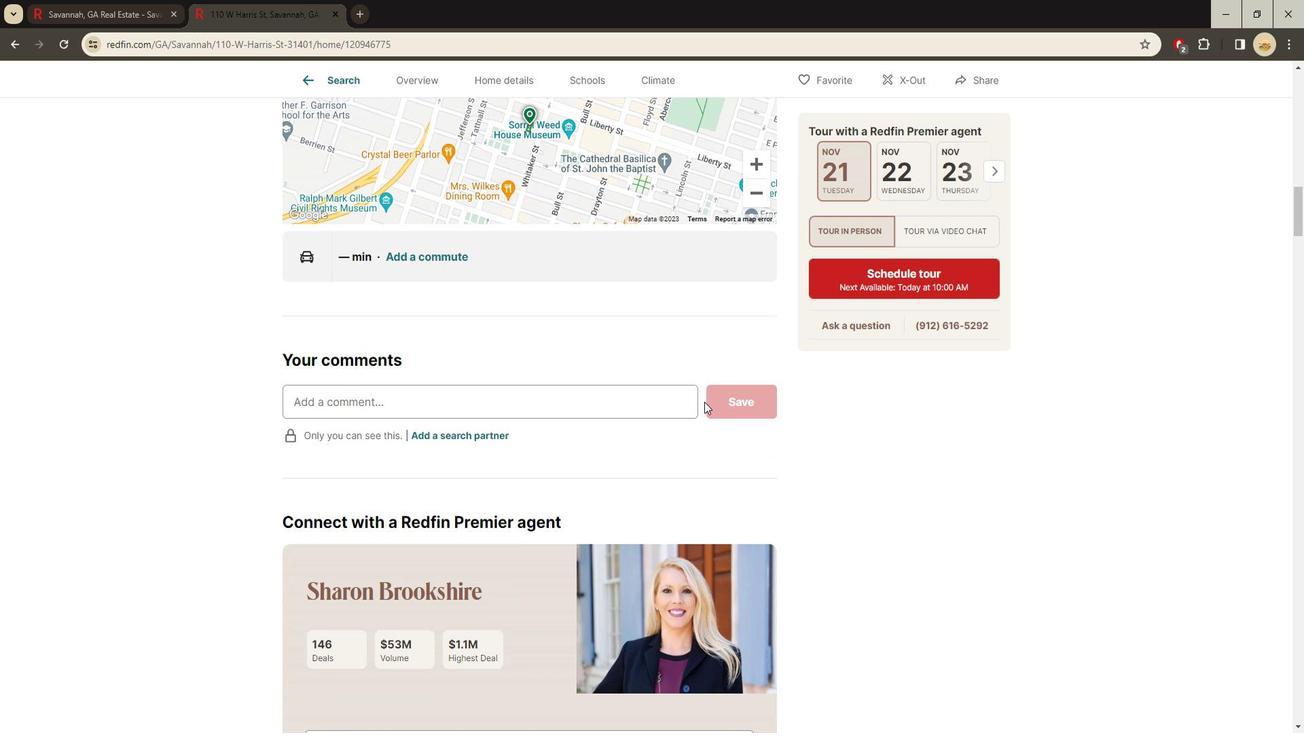 
Action: Mouse scrolled (690, 414) with delta (0, 0)
Screenshot: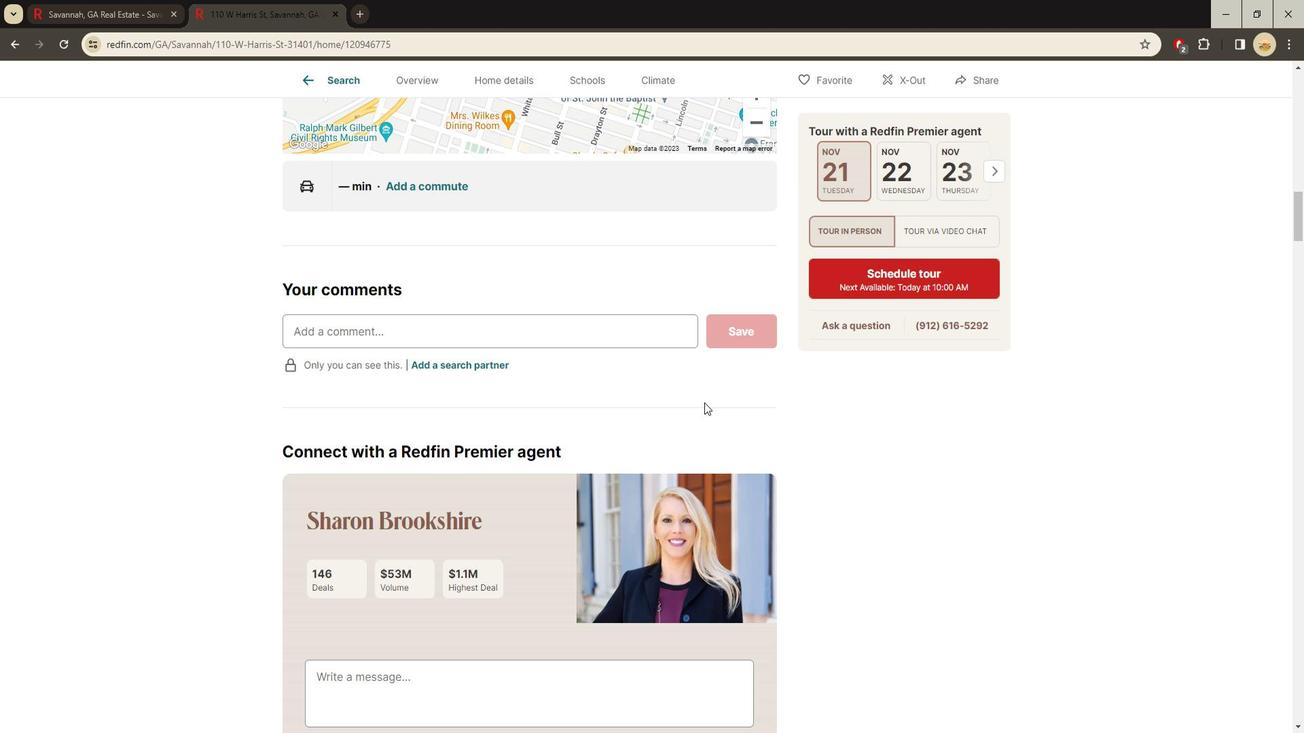 
Action: Mouse scrolled (690, 414) with delta (0, 0)
Screenshot: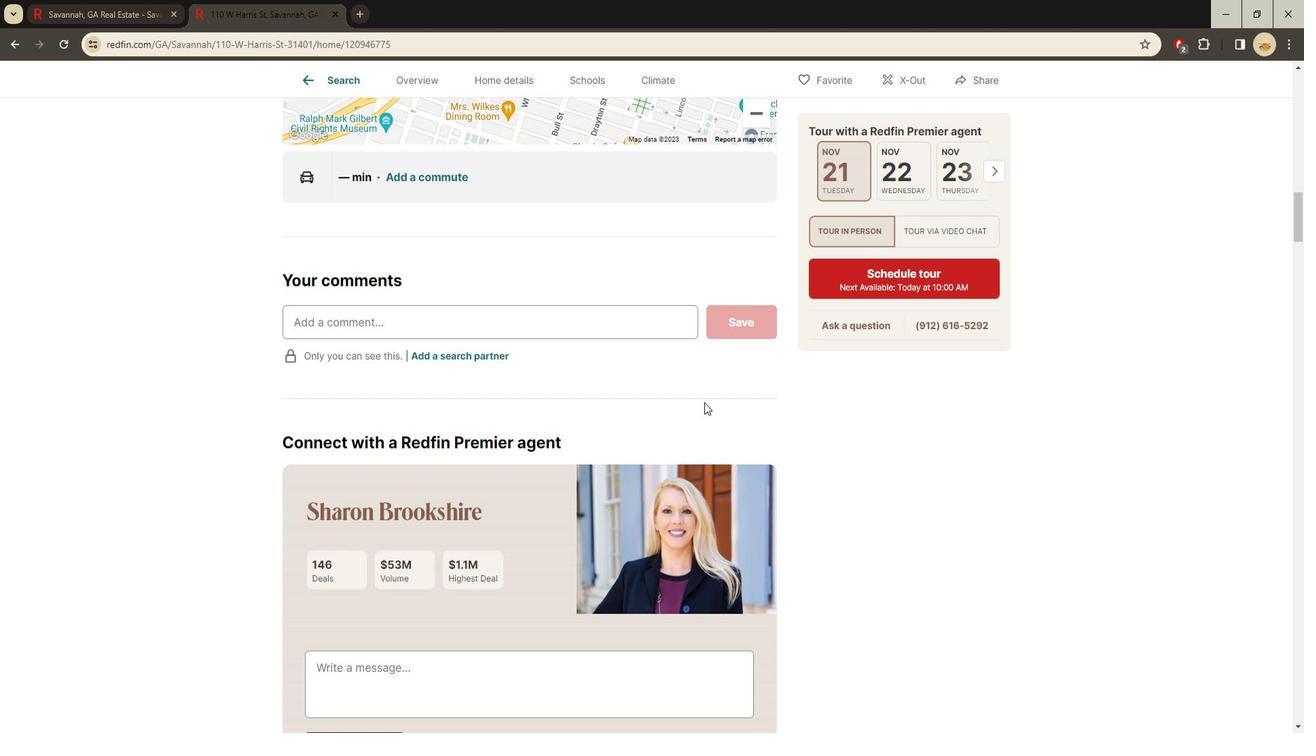 
Action: Mouse moved to (690, 415)
Screenshot: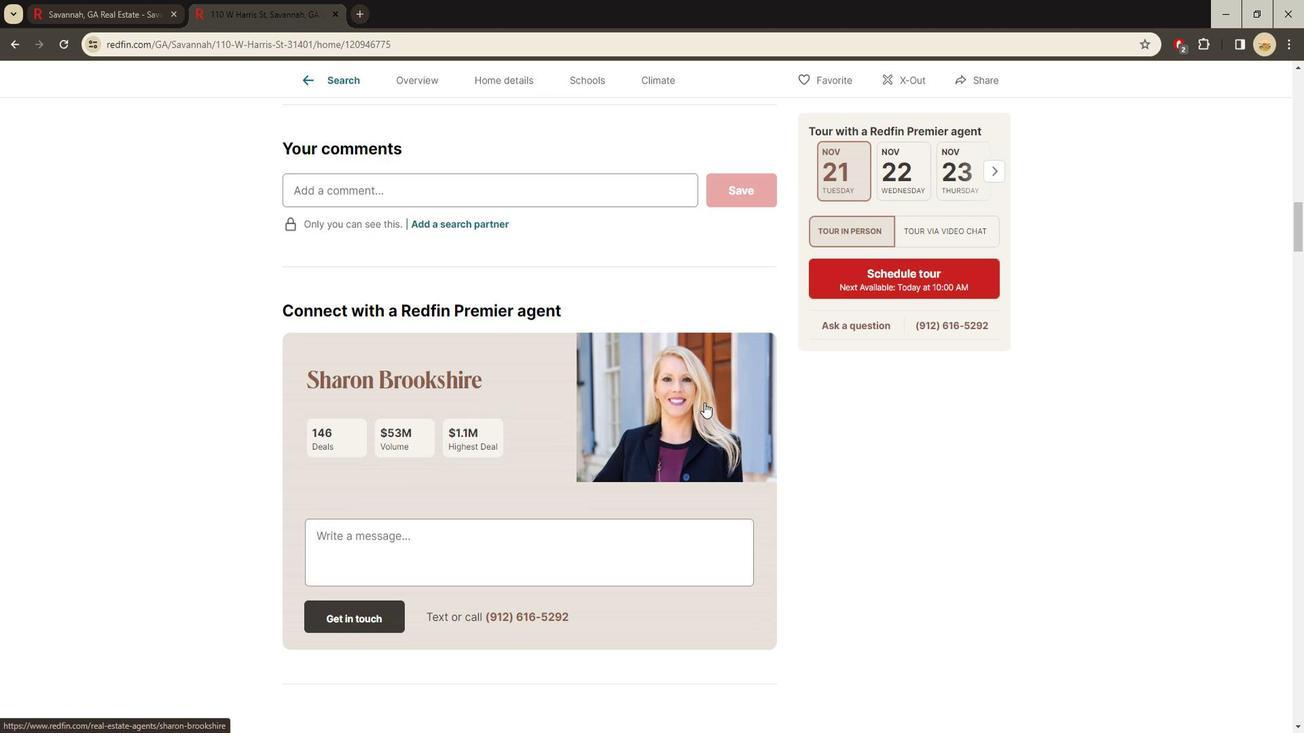 
Action: Mouse scrolled (690, 415) with delta (0, 0)
Screenshot: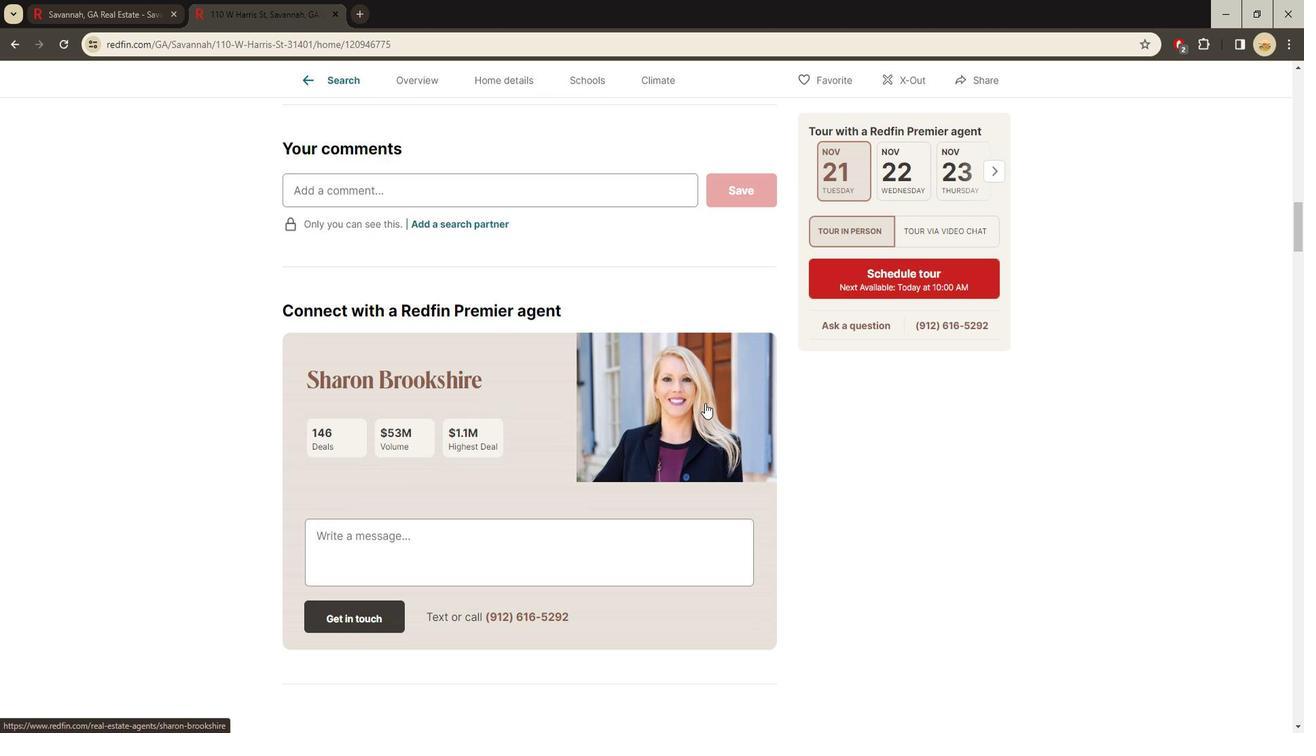 
Action: Mouse scrolled (690, 415) with delta (0, 0)
Screenshot: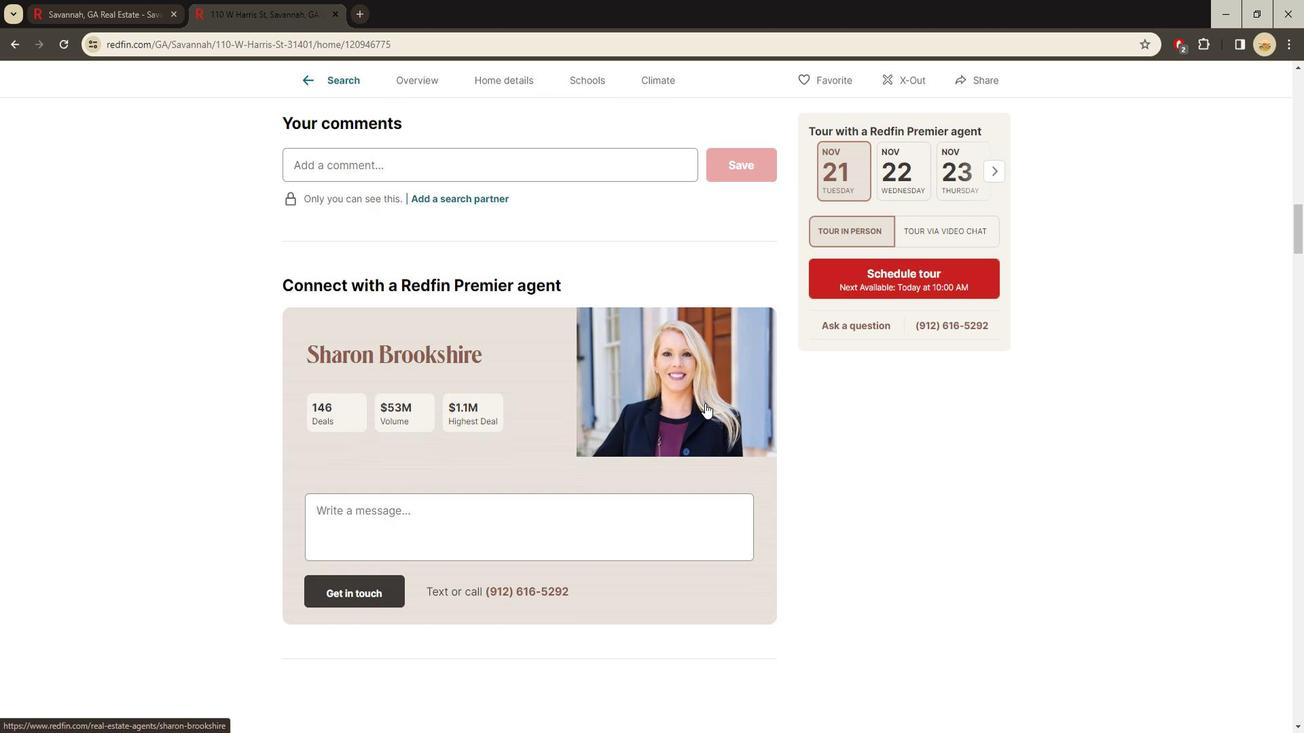 
Action: Mouse scrolled (690, 415) with delta (0, 0)
Screenshot: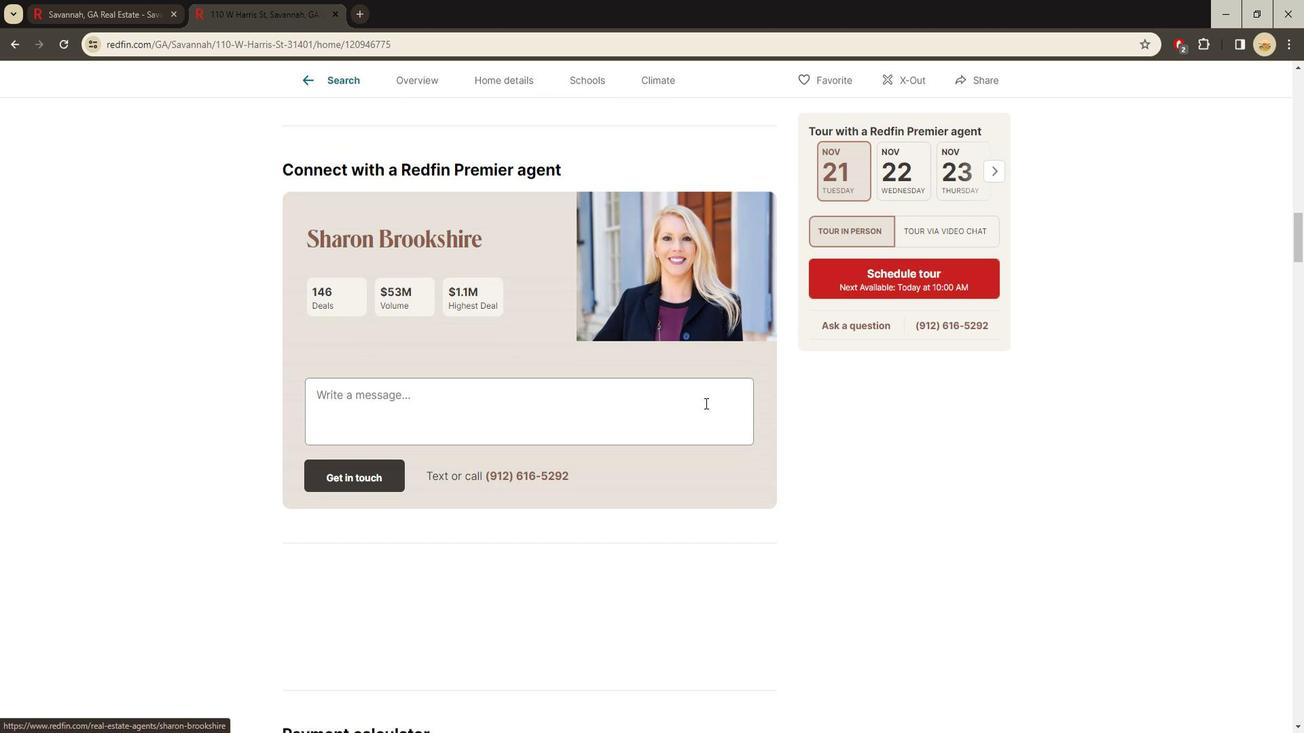 
Action: Mouse scrolled (690, 415) with delta (0, 0)
Screenshot: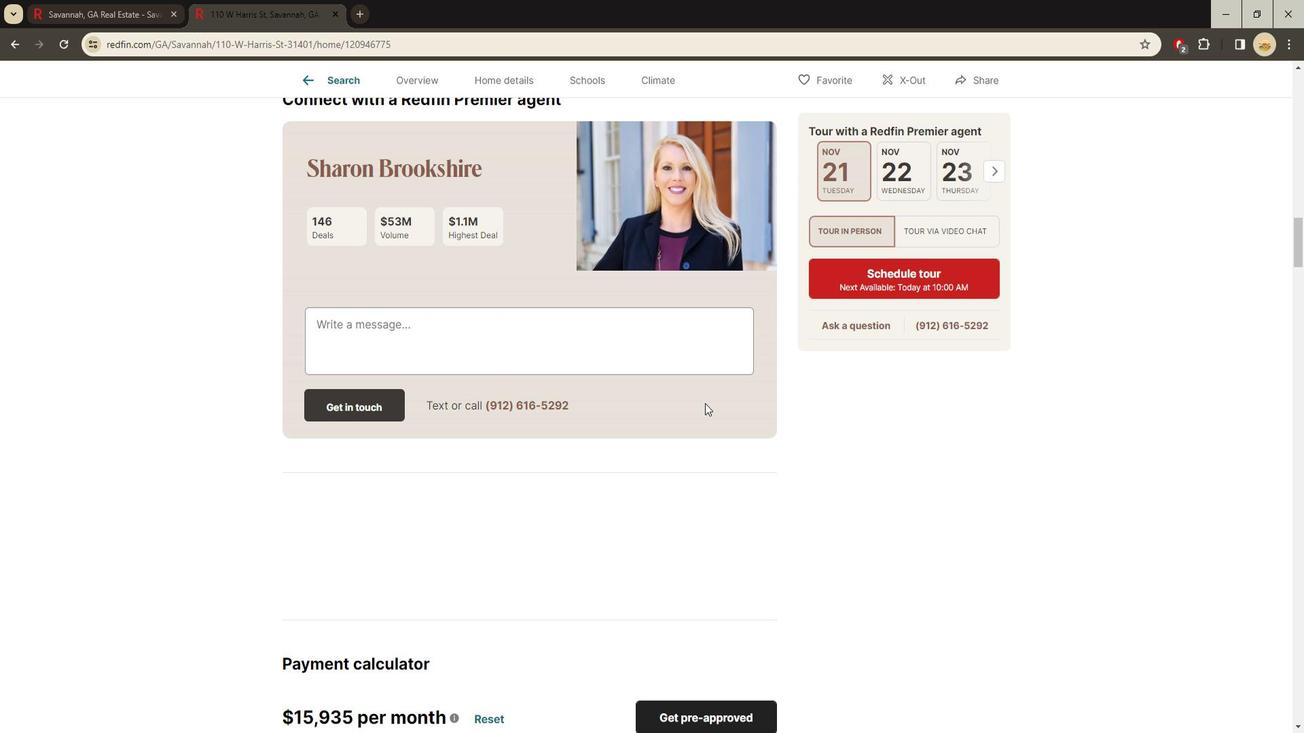 
Action: Mouse scrolled (690, 415) with delta (0, 0)
Screenshot: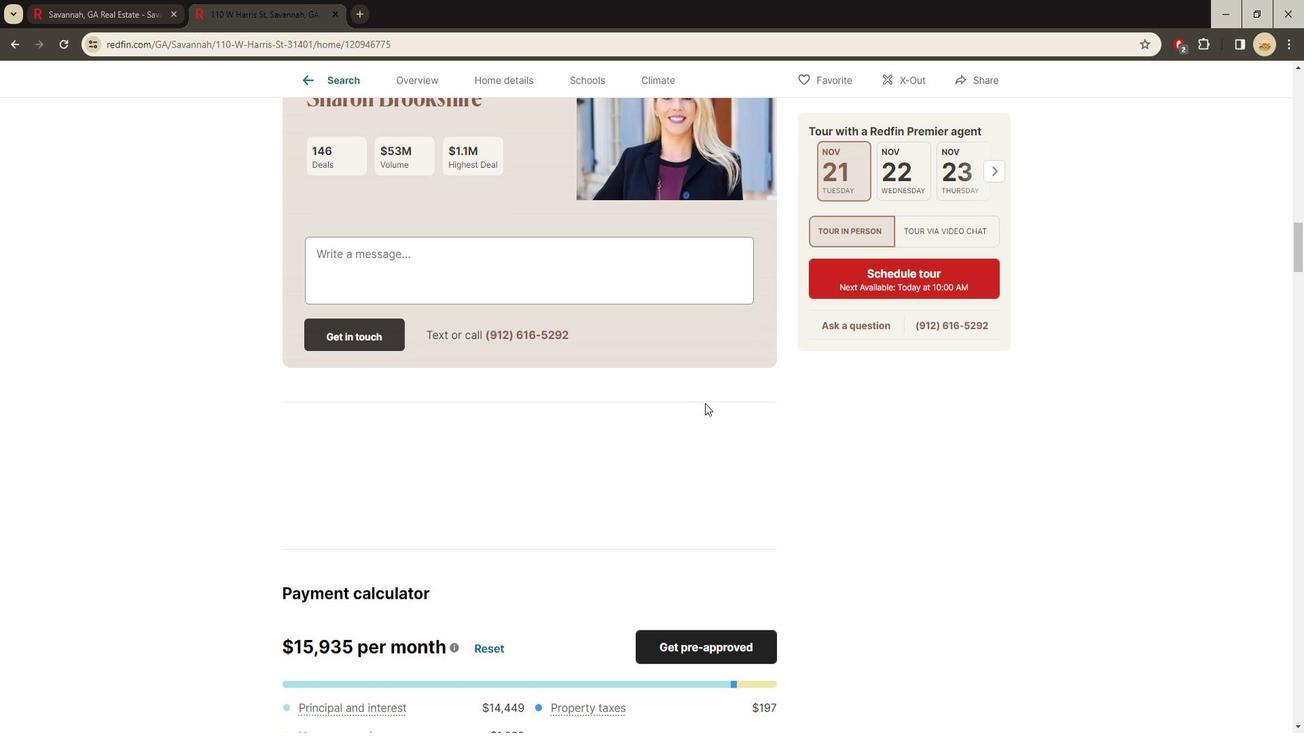 
Action: Mouse scrolled (690, 415) with delta (0, 0)
Screenshot: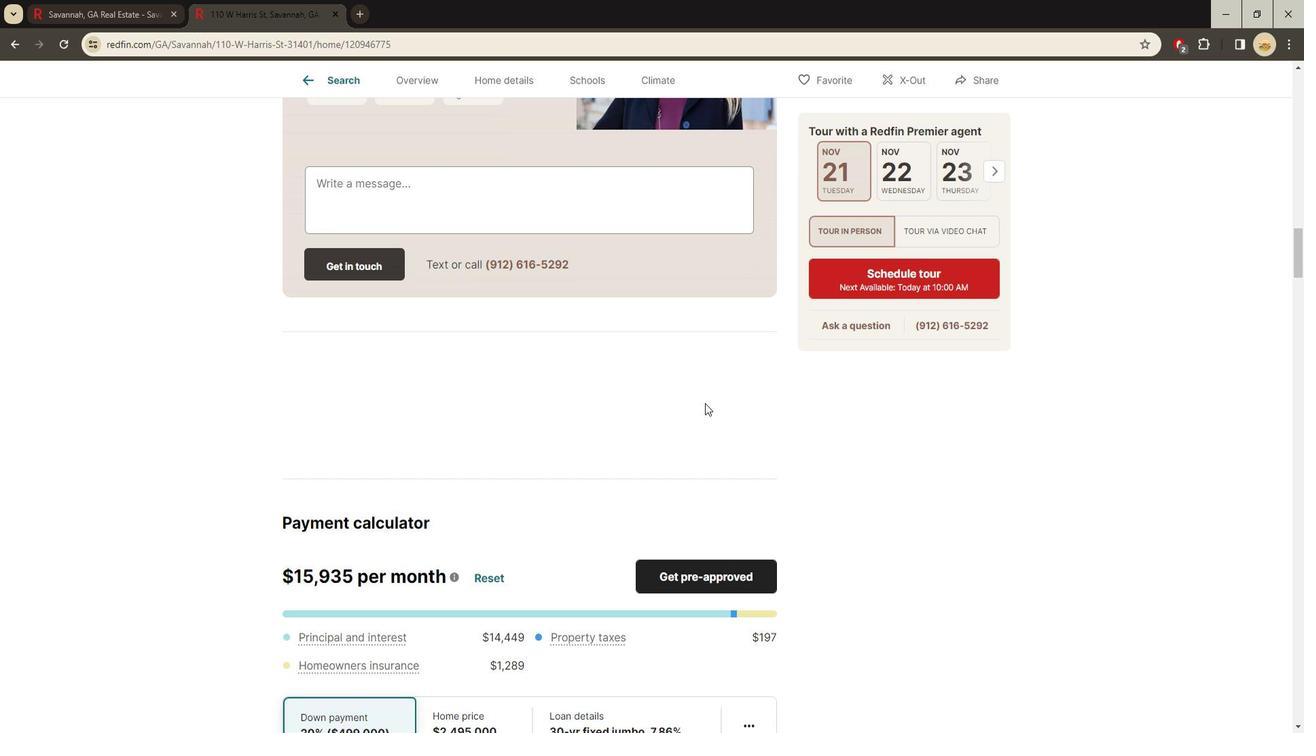 
Action: Mouse scrolled (690, 415) with delta (0, 0)
Screenshot: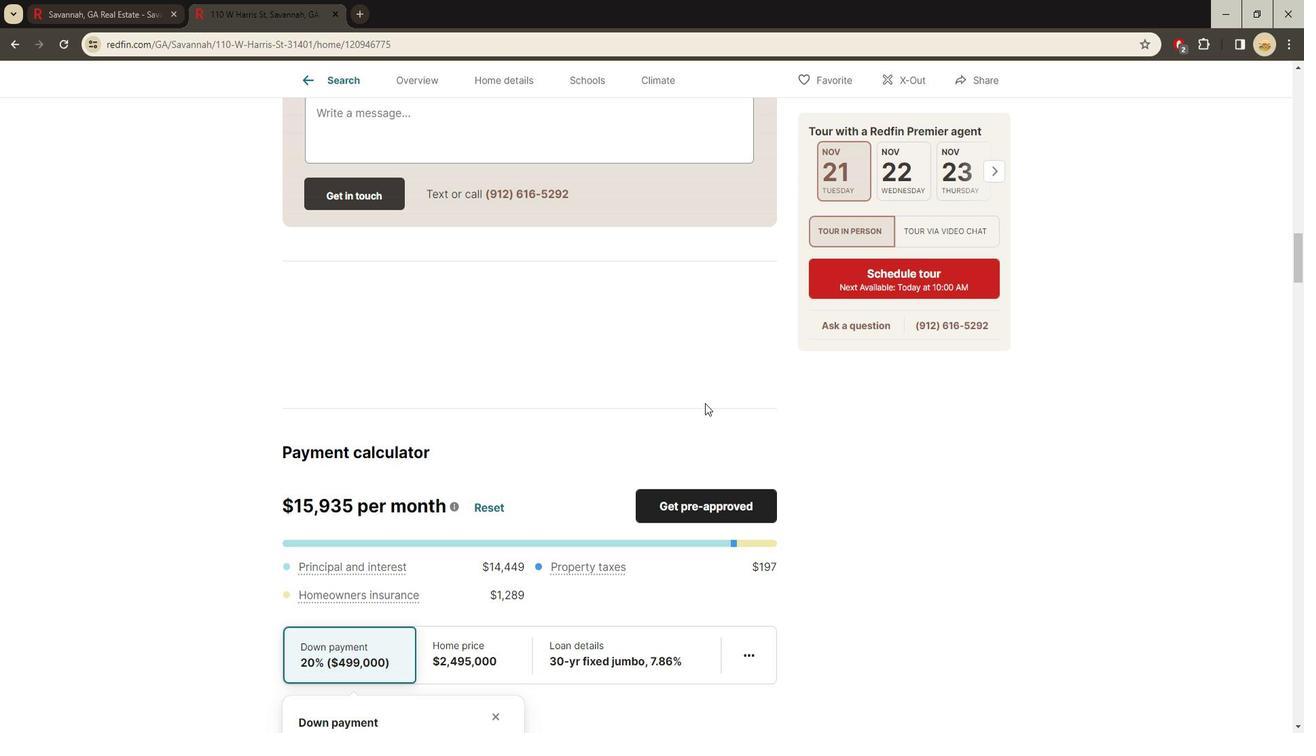 
Action: Mouse scrolled (690, 415) with delta (0, 0)
Screenshot: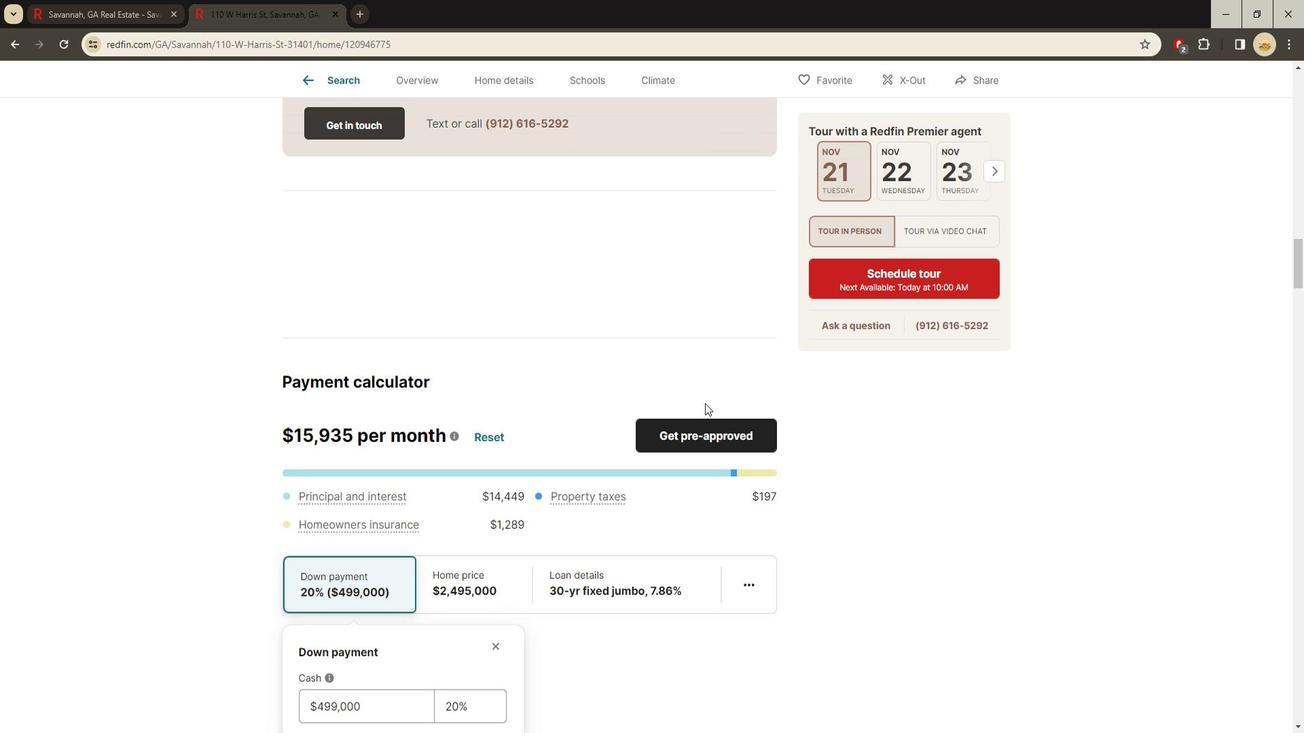 
Action: Mouse moved to (430, 430)
Screenshot: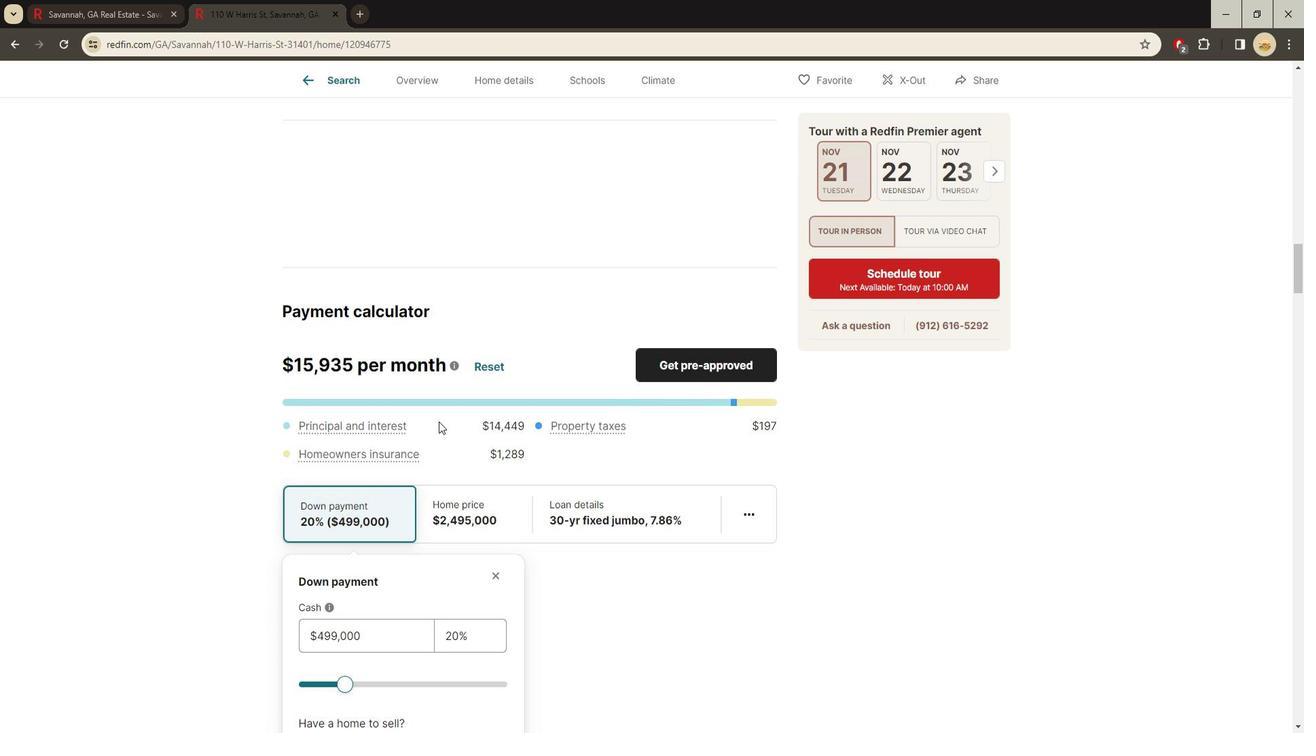 
Action: Mouse scrolled (430, 430) with delta (0, 0)
Screenshot: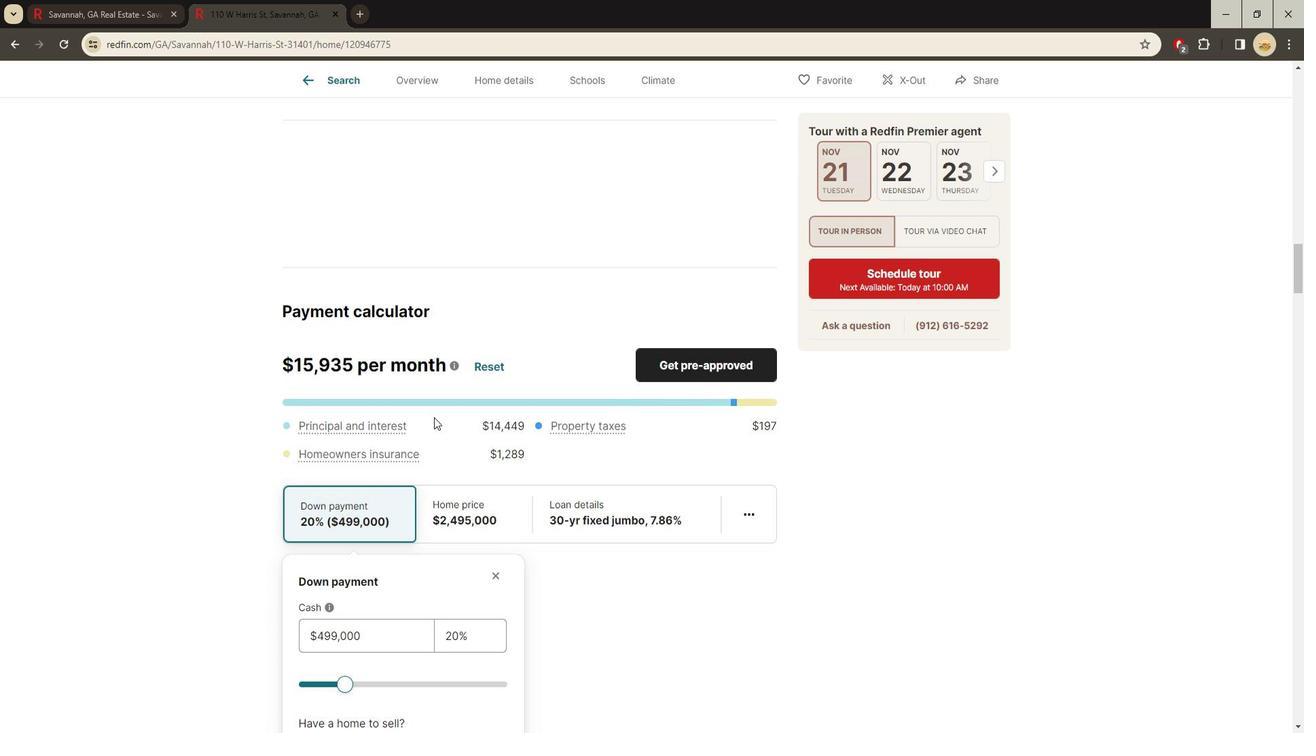 
Action: Mouse moved to (438, 438)
Screenshot: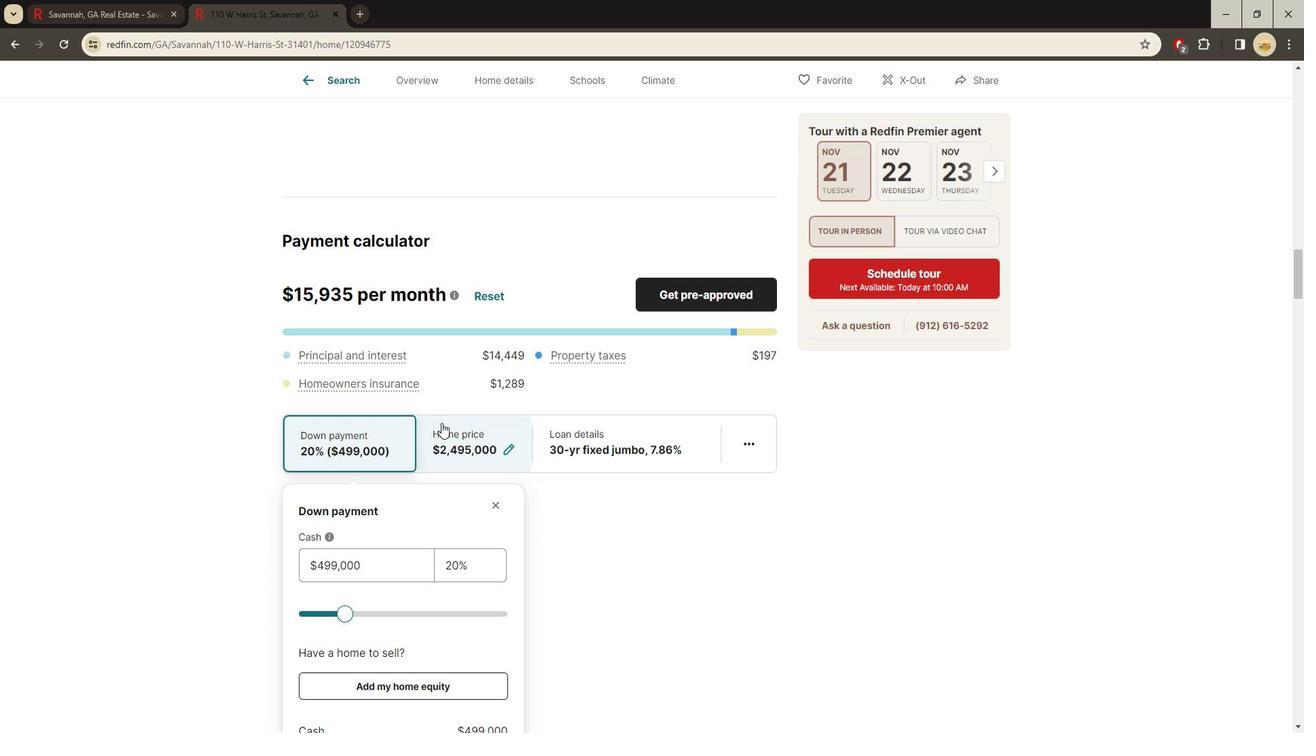 
Action: Mouse scrolled (438, 437) with delta (0, 0)
Screenshot: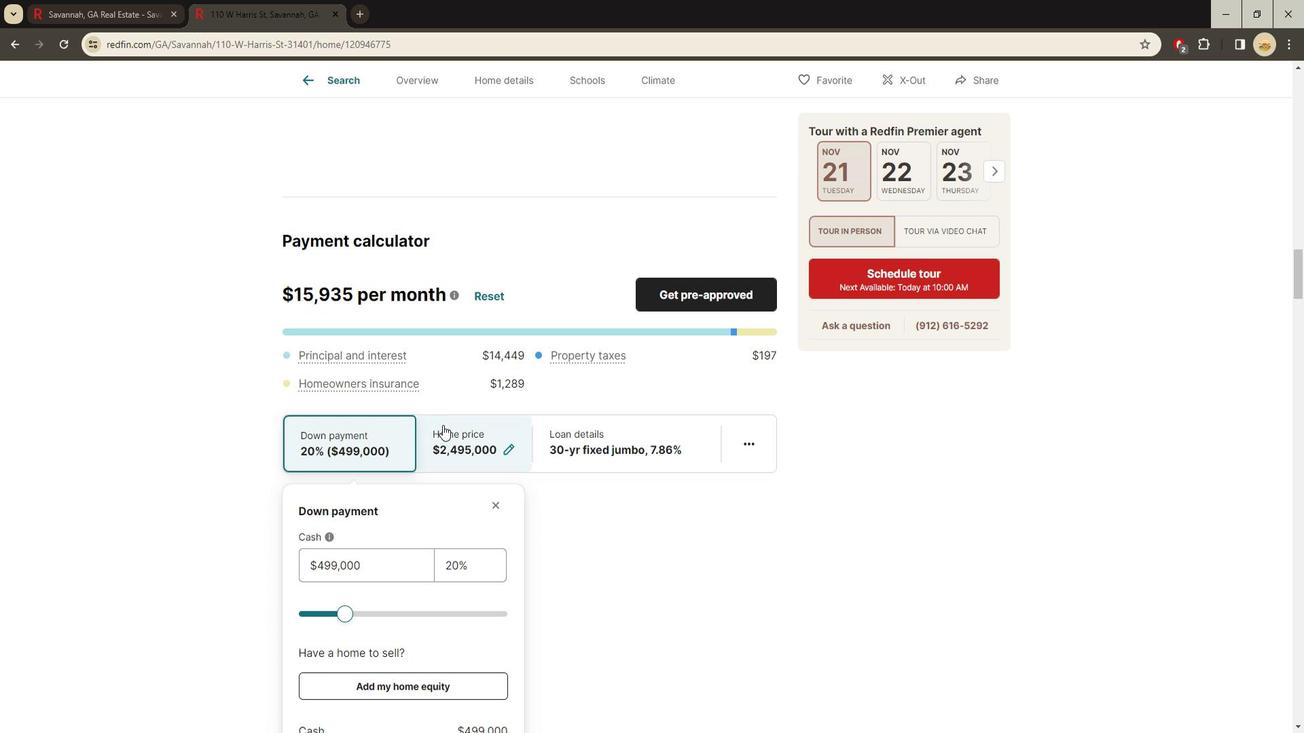 
Action: Mouse moved to (438, 449)
Screenshot: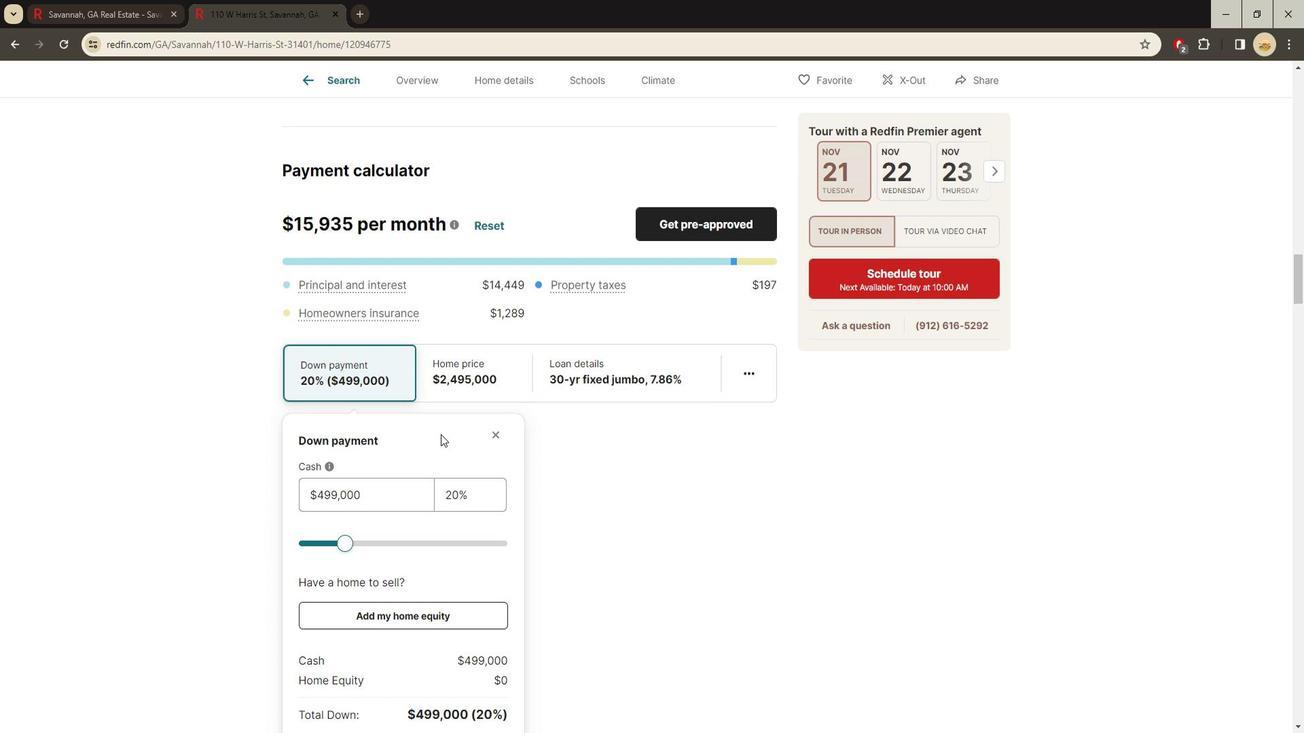 
Action: Mouse scrolled (438, 447) with delta (0, -1)
Screenshot: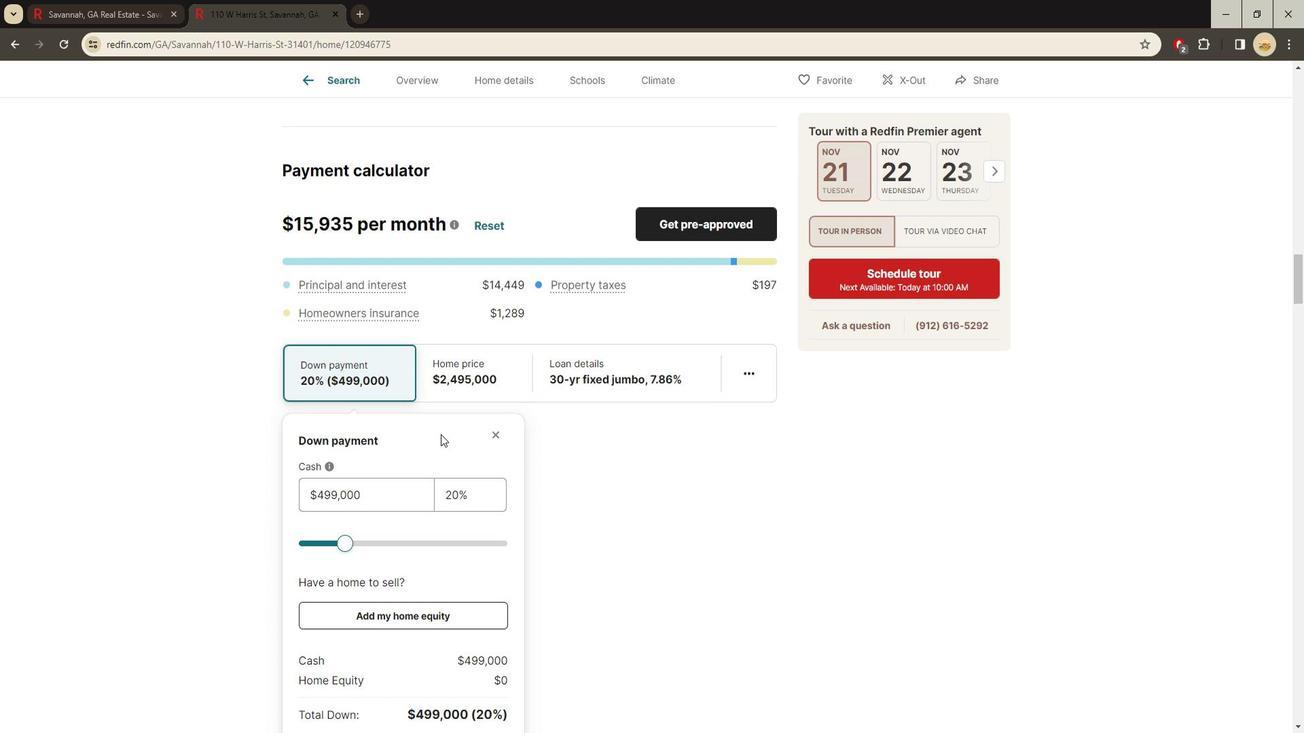 
Action: Mouse moved to (443, 457)
Screenshot: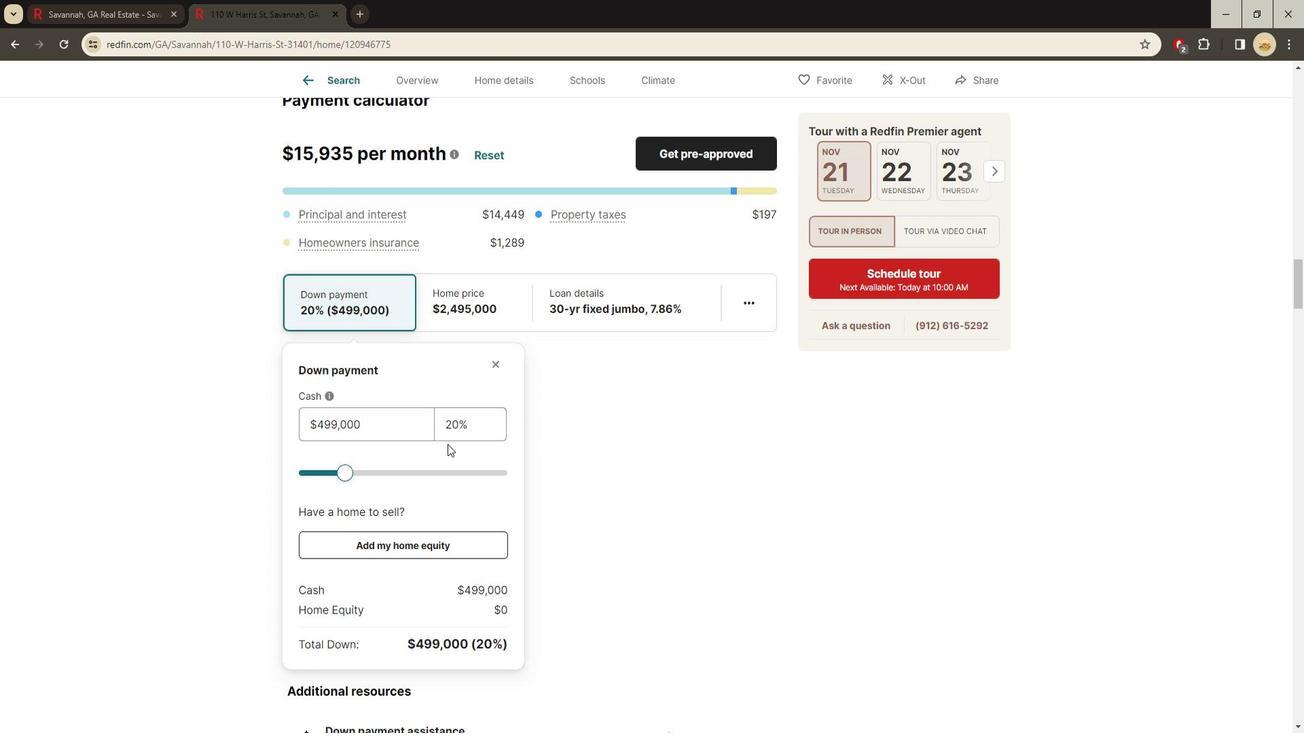 
Action: Mouse scrolled (443, 457) with delta (0, 0)
Screenshot: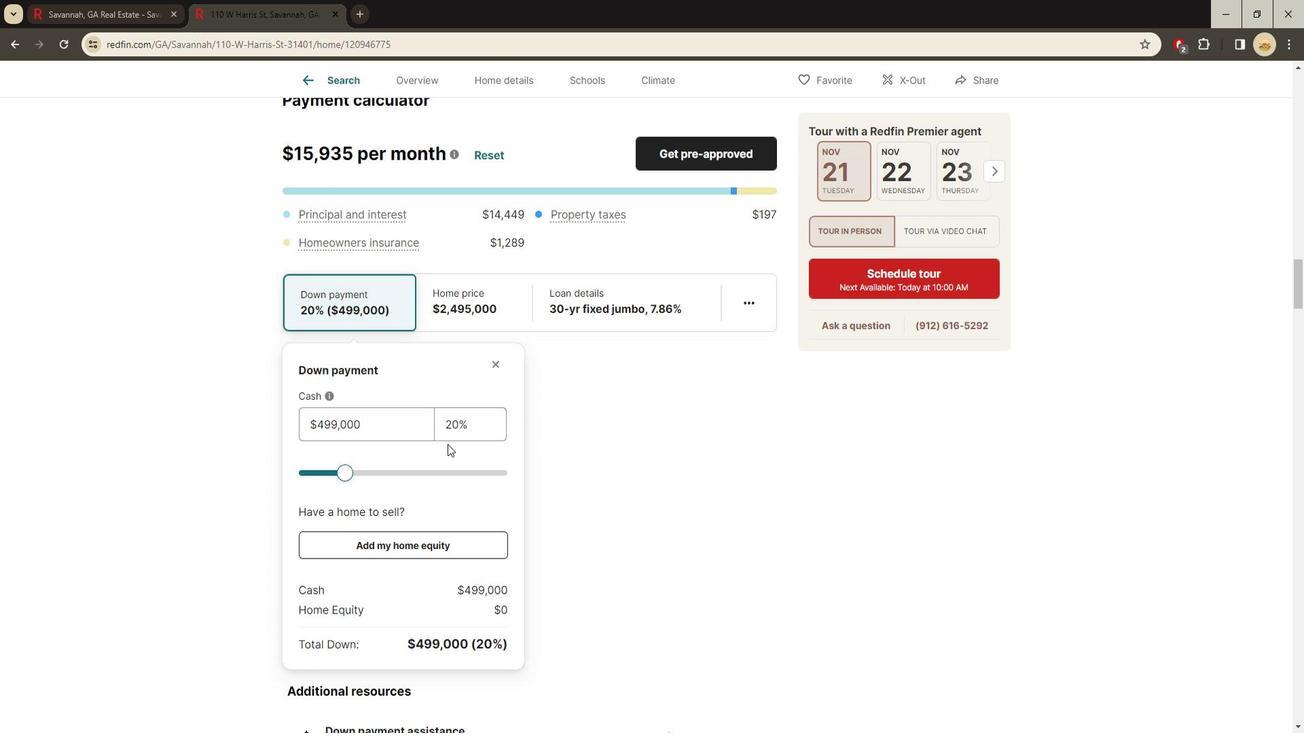 
Action: Mouse moved to (445, 473)
Screenshot: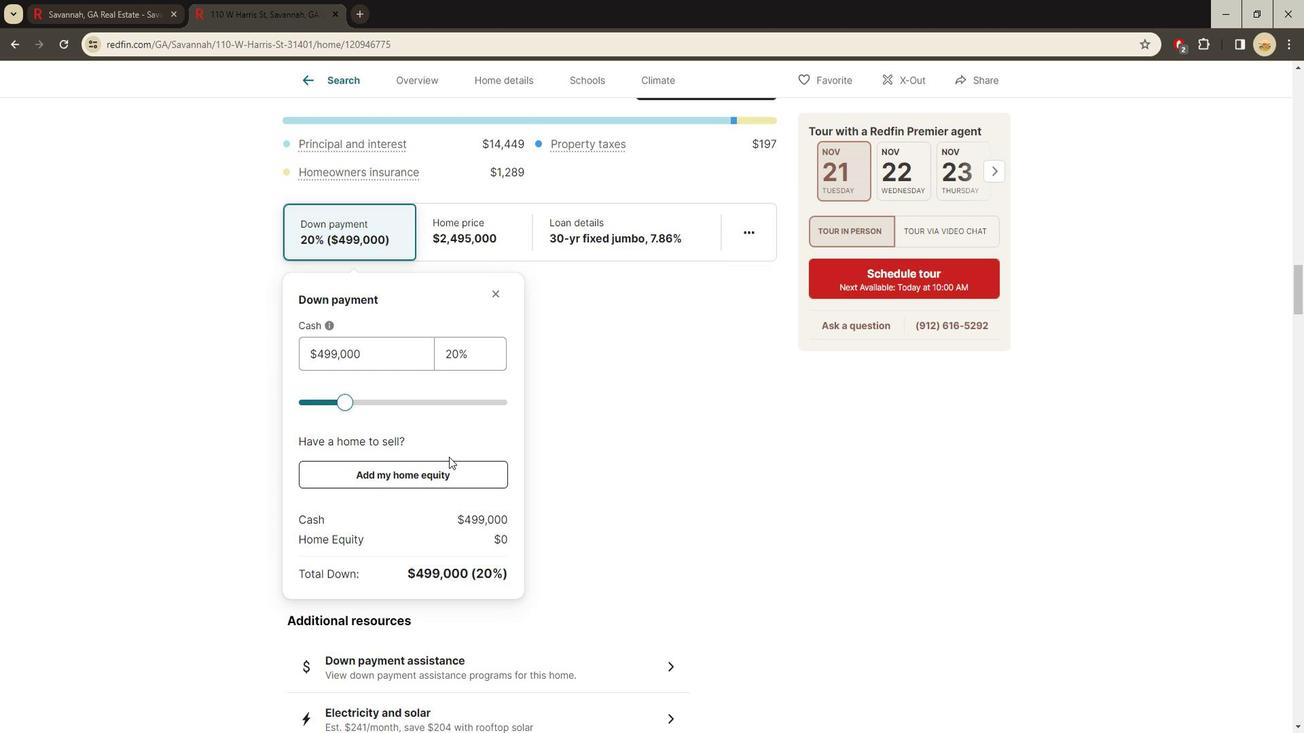 
Action: Mouse scrolled (445, 472) with delta (0, 0)
Screenshot: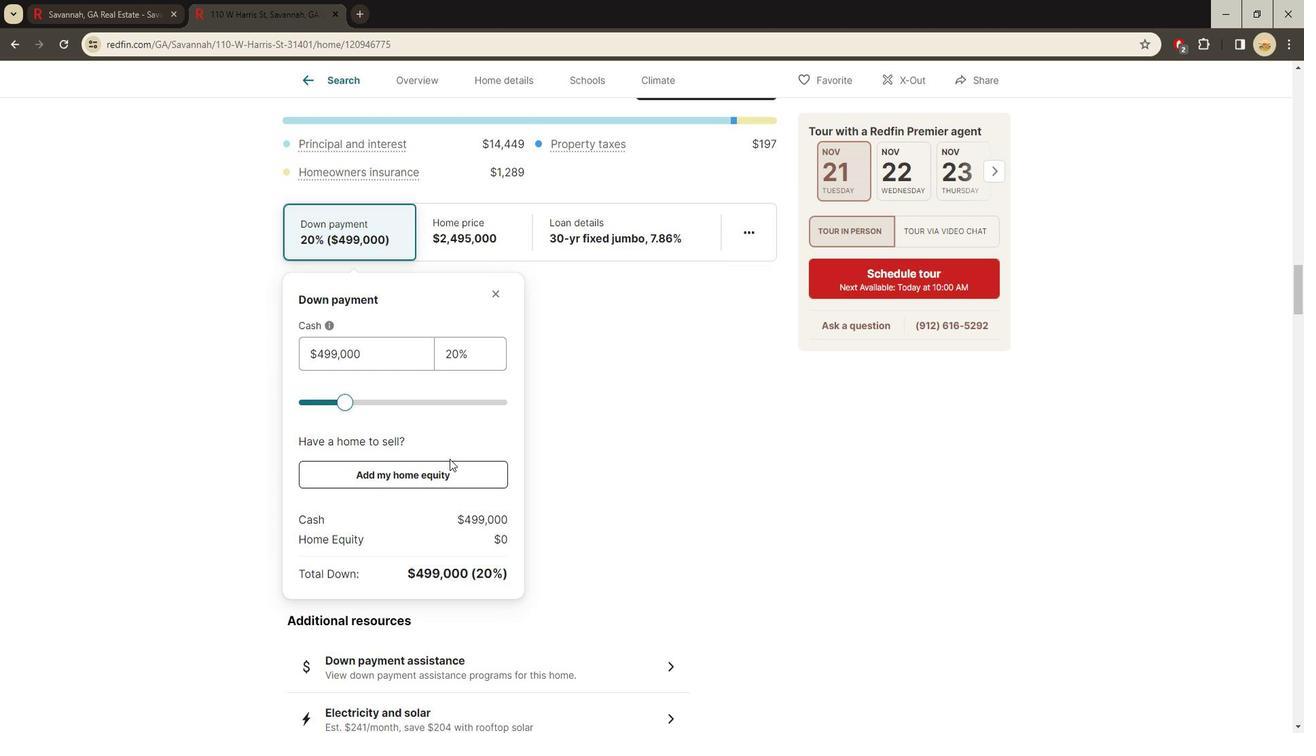 
Action: Mouse moved to (445, 474)
Screenshot: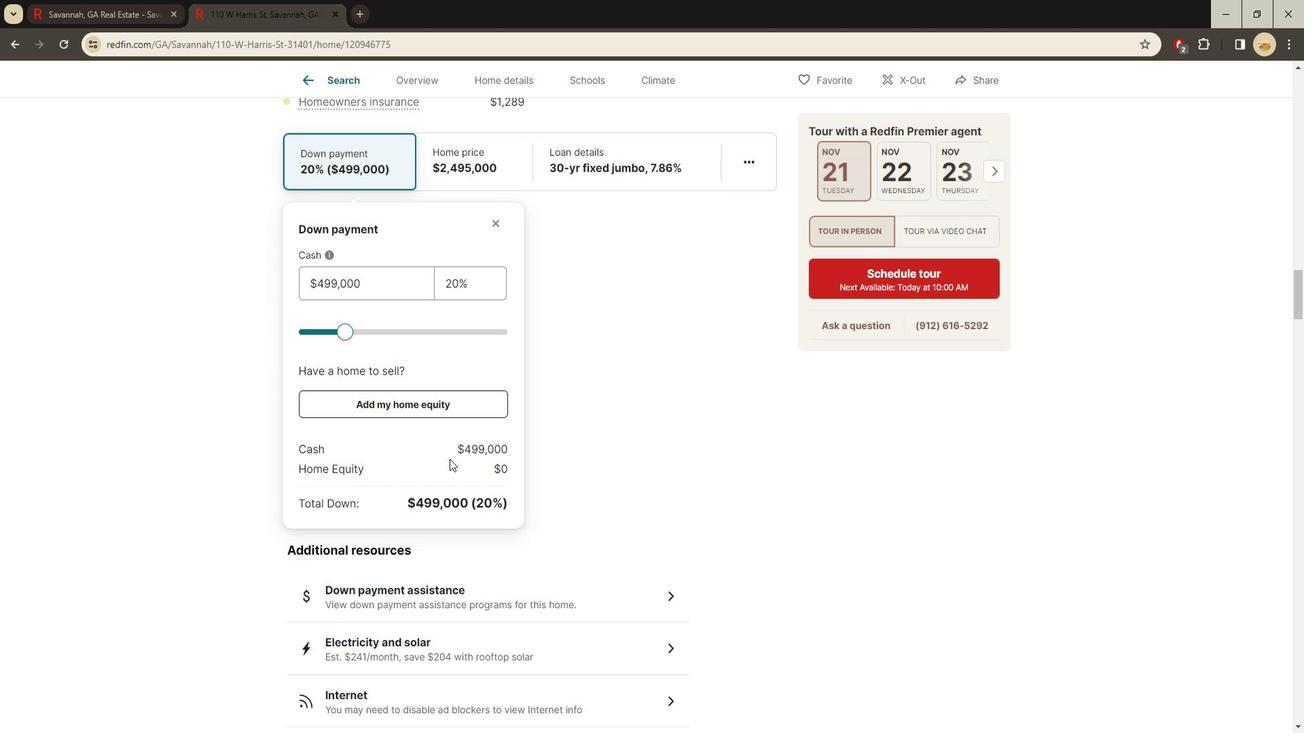 
Action: Mouse scrolled (445, 473) with delta (0, 0)
Screenshot: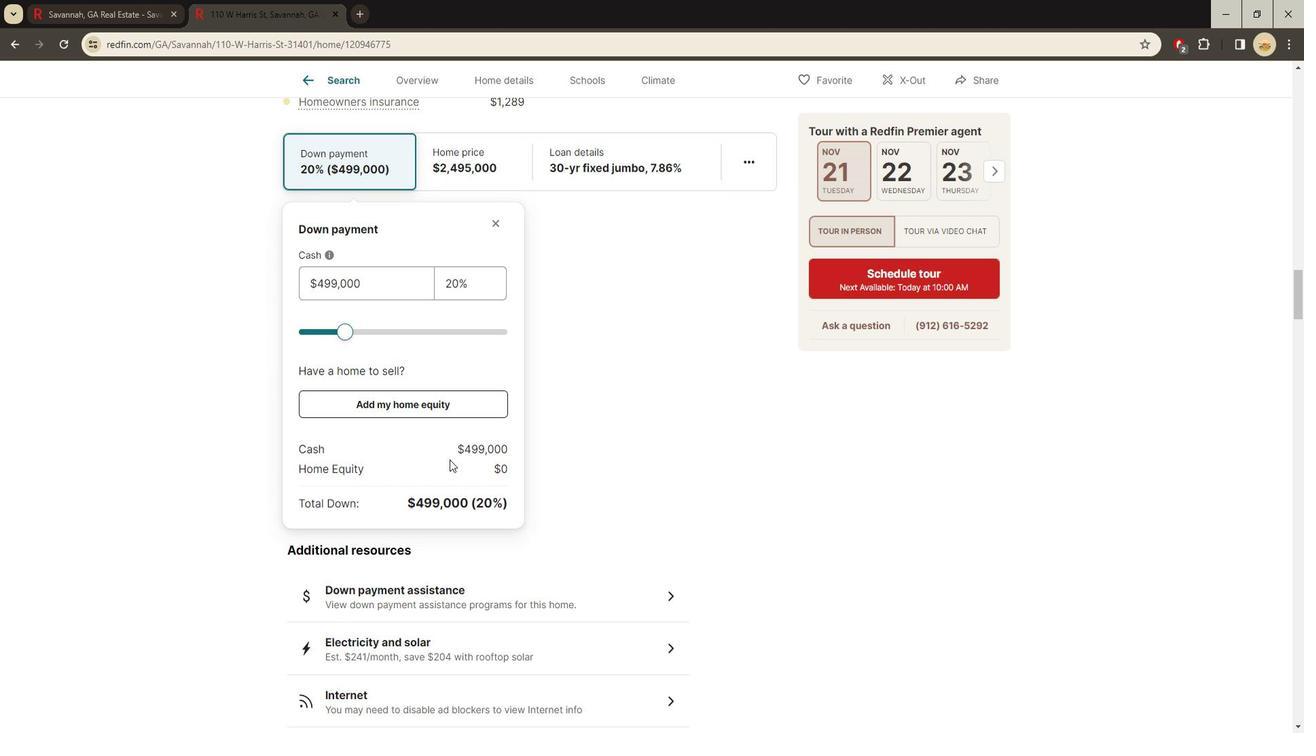 
Action: Mouse scrolled (445, 473) with delta (0, 0)
Screenshot: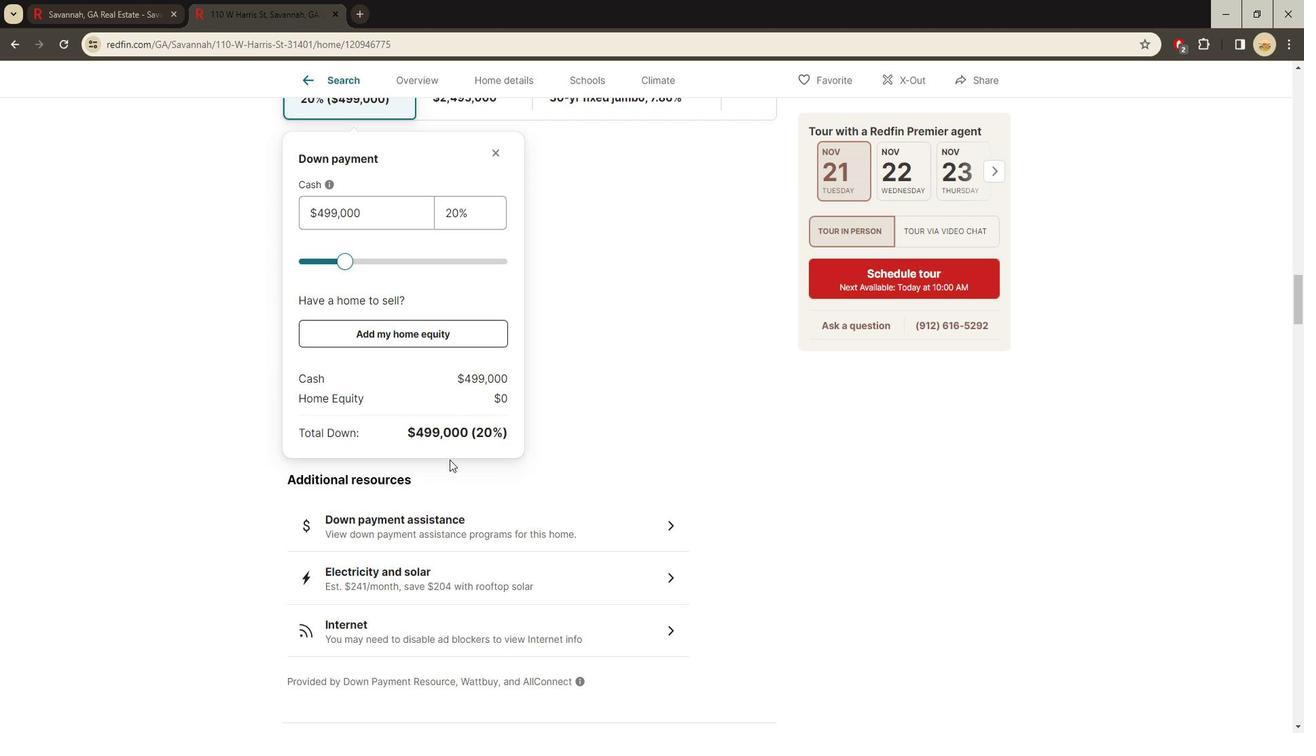 
Action: Mouse moved to (548, 482)
Screenshot: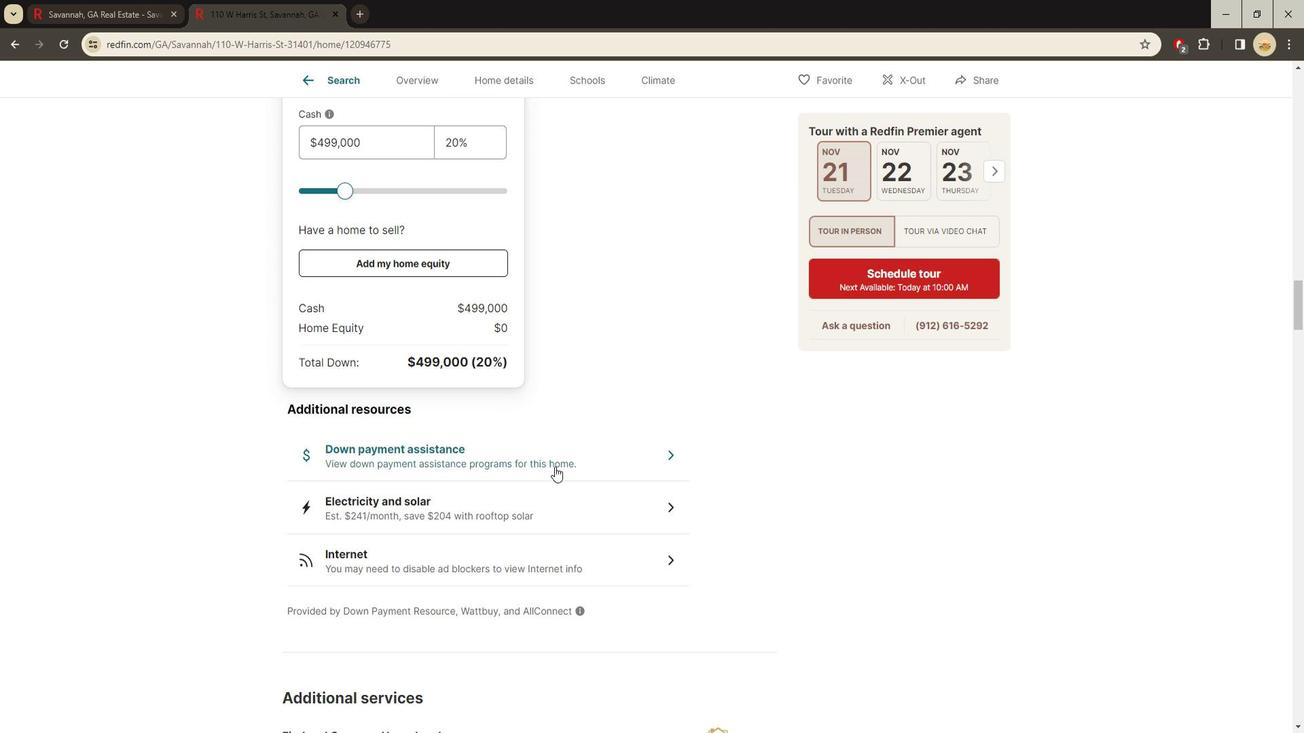 
Action: Mouse pressed left at (548, 482)
Screenshot: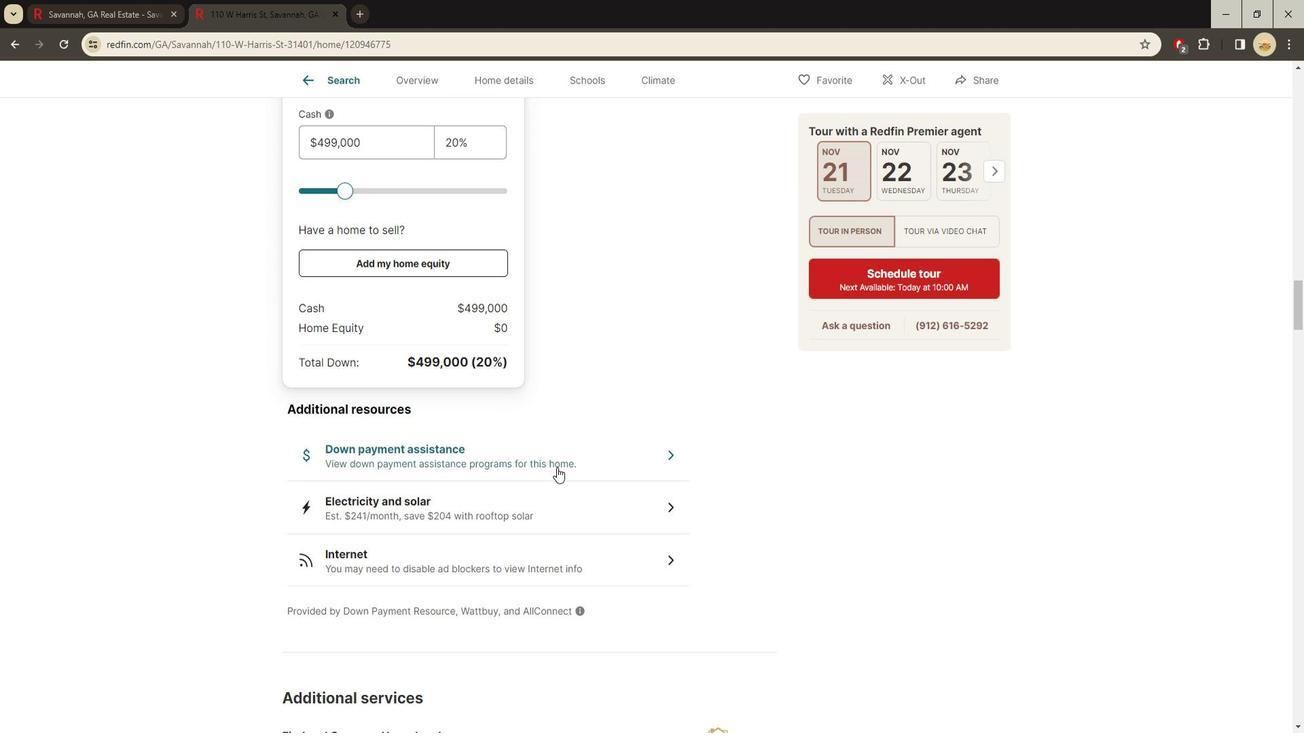
Action: Mouse moved to (864, 287)
Screenshot: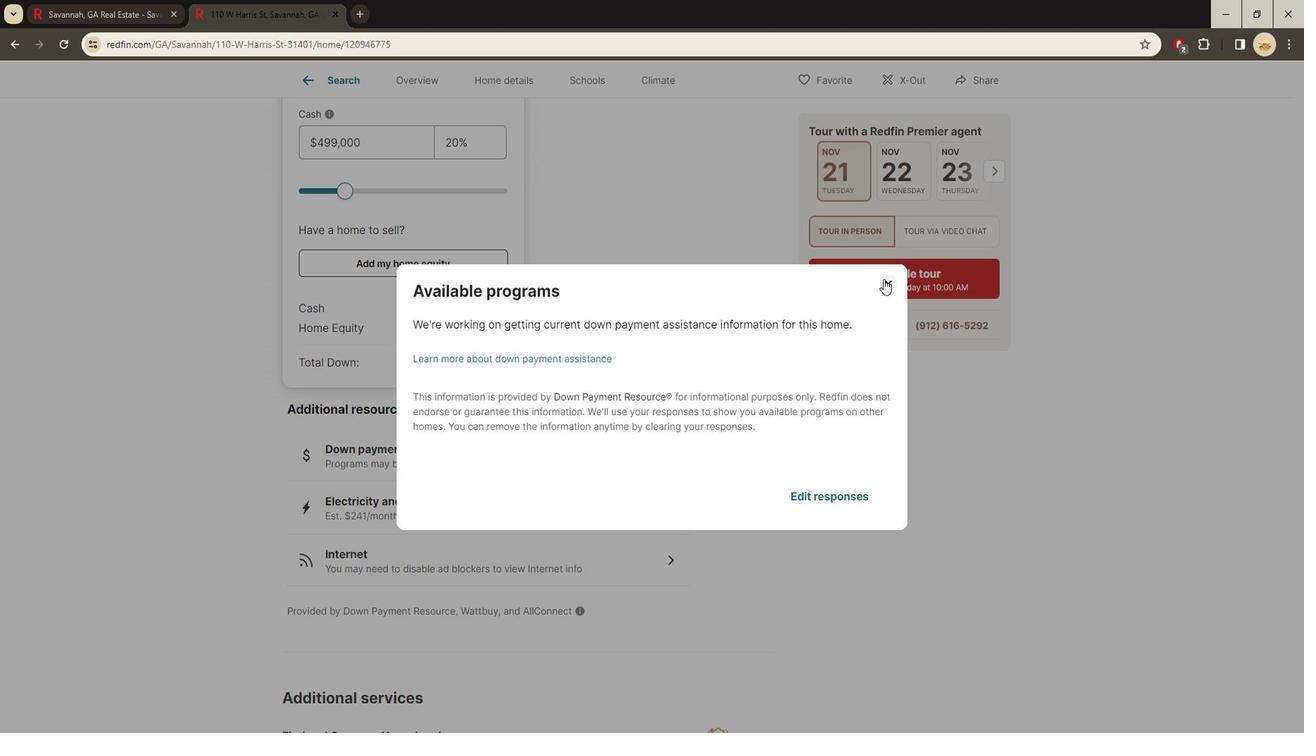 
Action: Mouse pressed left at (864, 287)
Screenshot: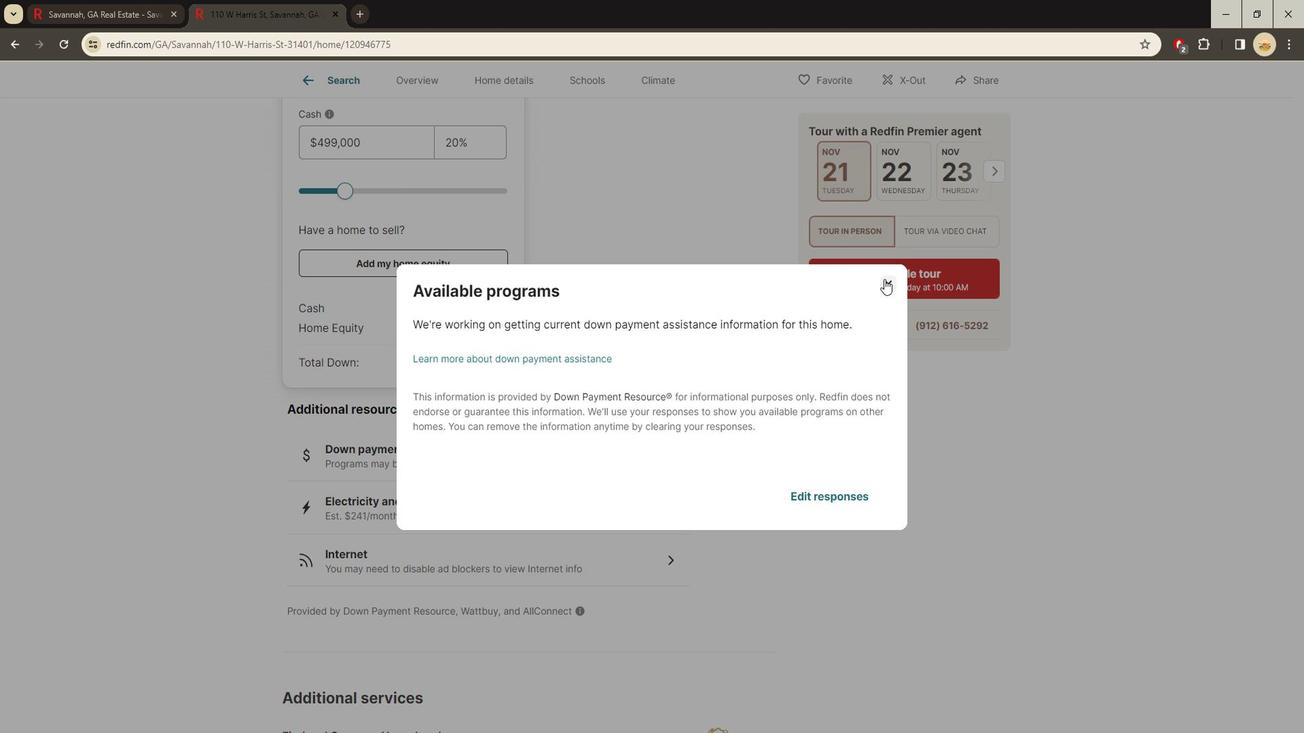 
Action: Mouse moved to (542, 516)
Screenshot: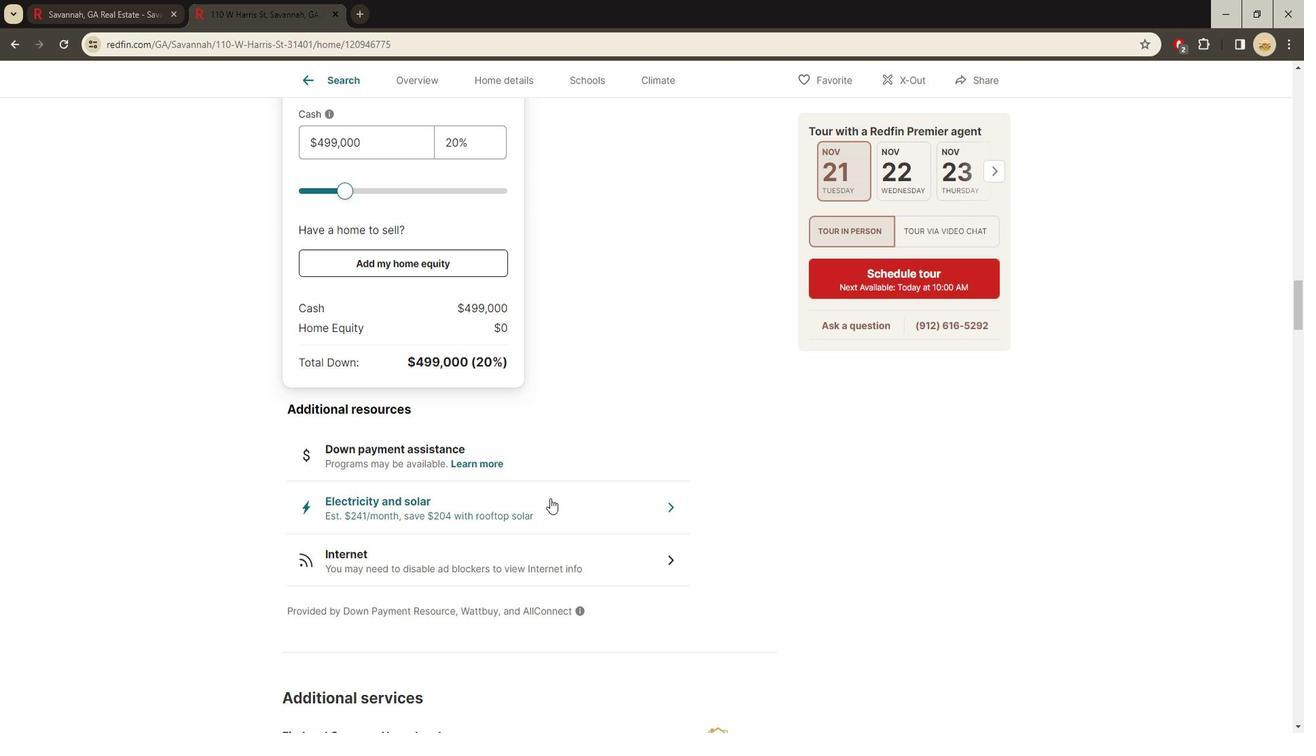 
Action: Mouse scrolled (542, 515) with delta (0, 0)
Screenshot: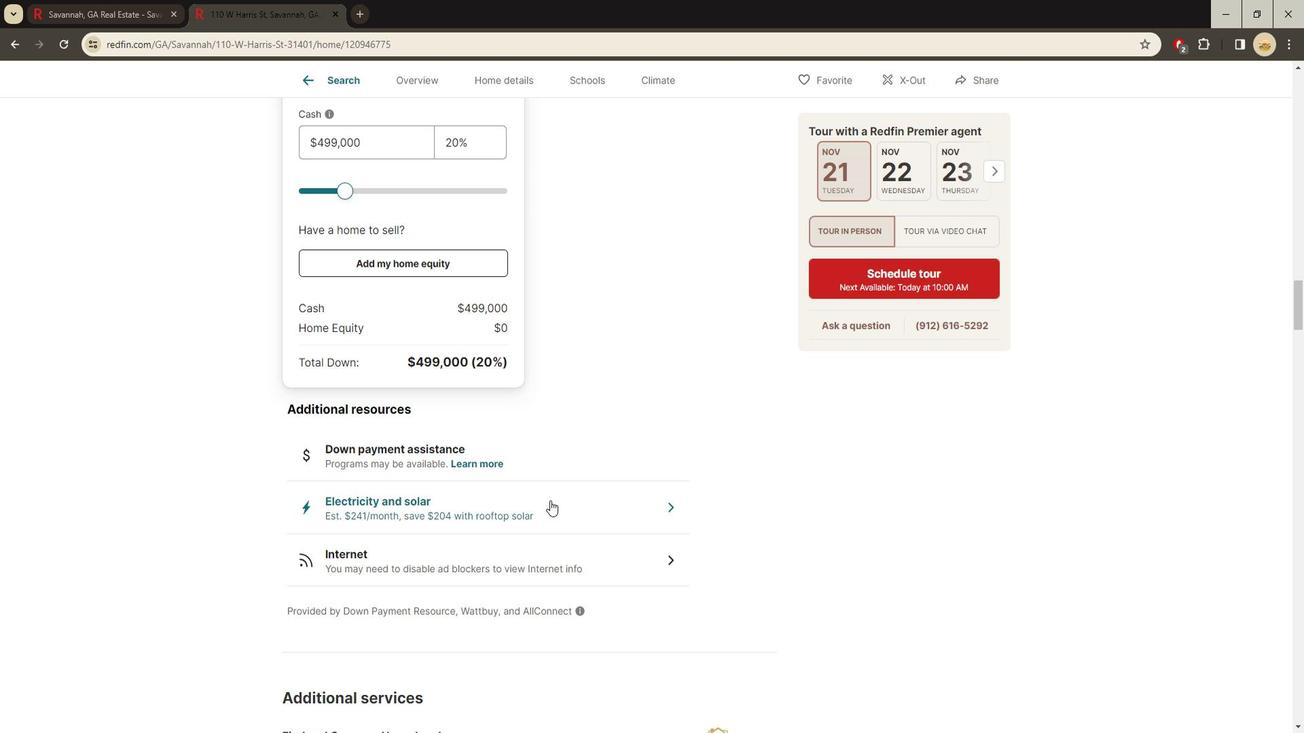
Action: Mouse scrolled (542, 515) with delta (0, 0)
Screenshot: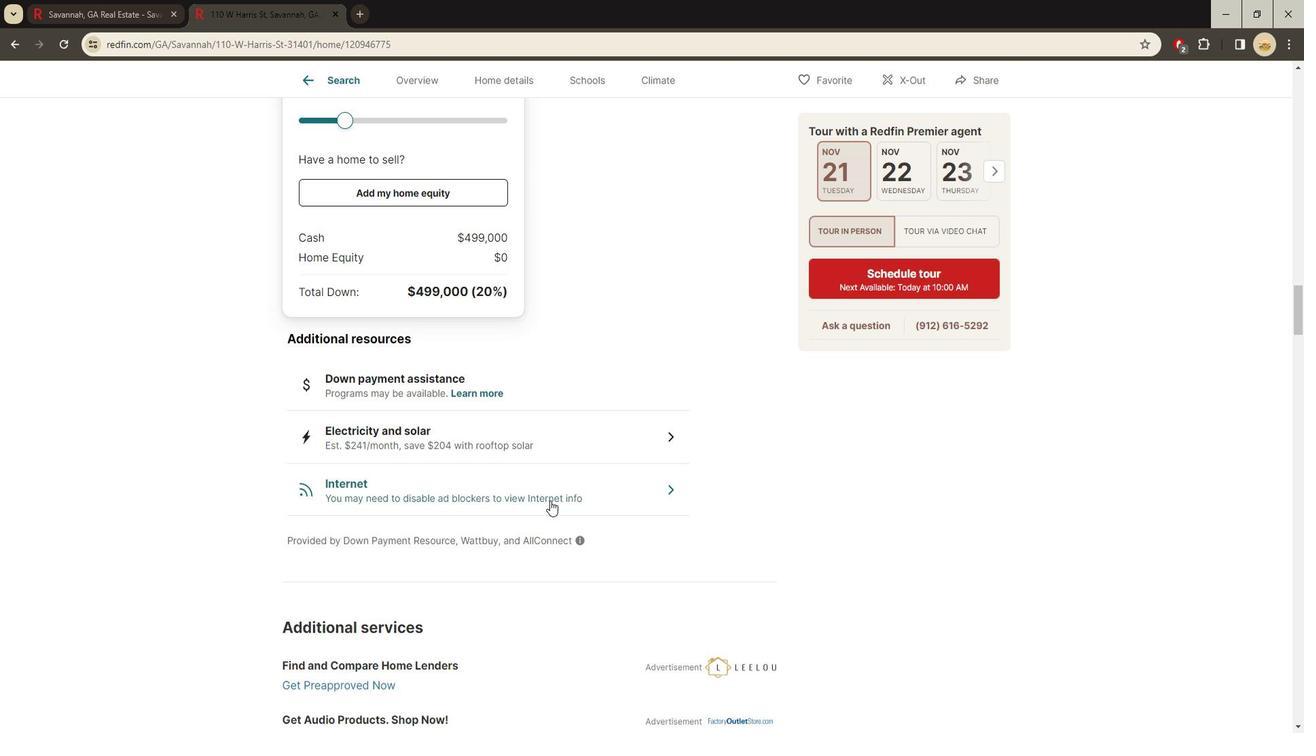 
Action: Mouse moved to (542, 517)
Screenshot: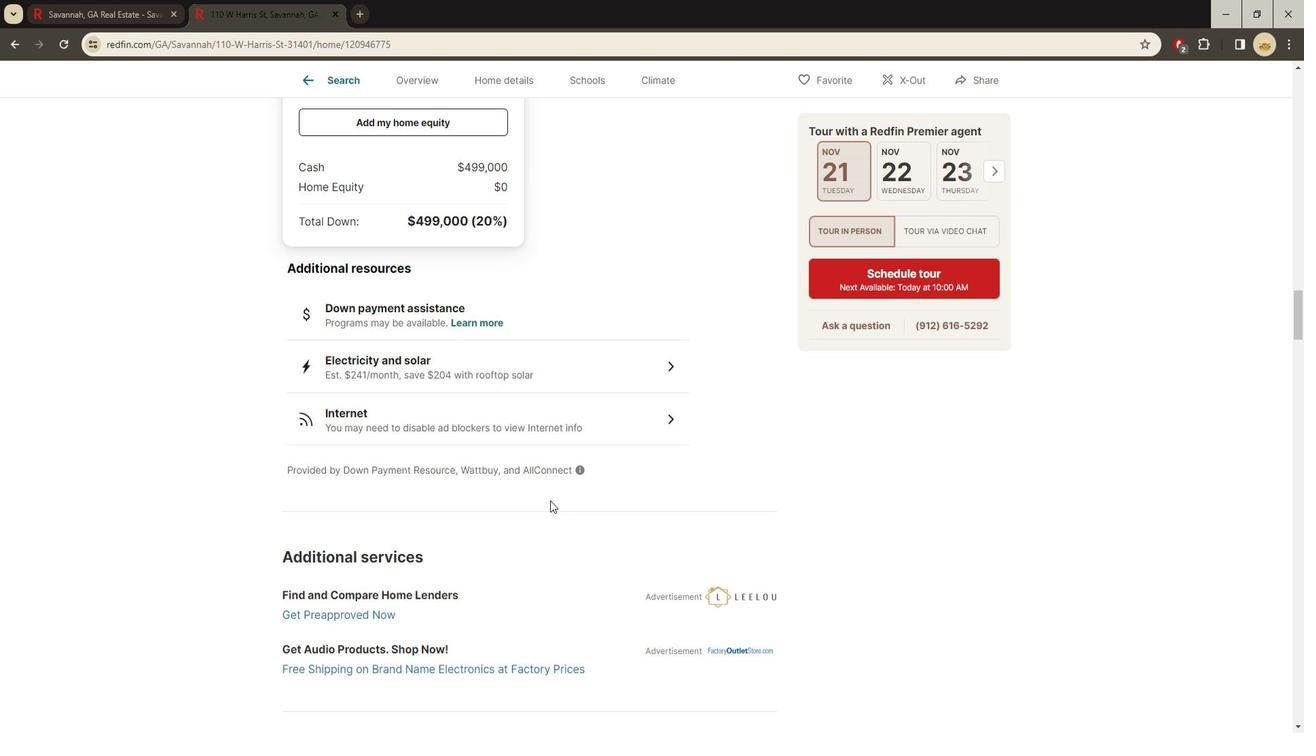 
Action: Mouse scrolled (542, 516) with delta (0, -1)
Screenshot: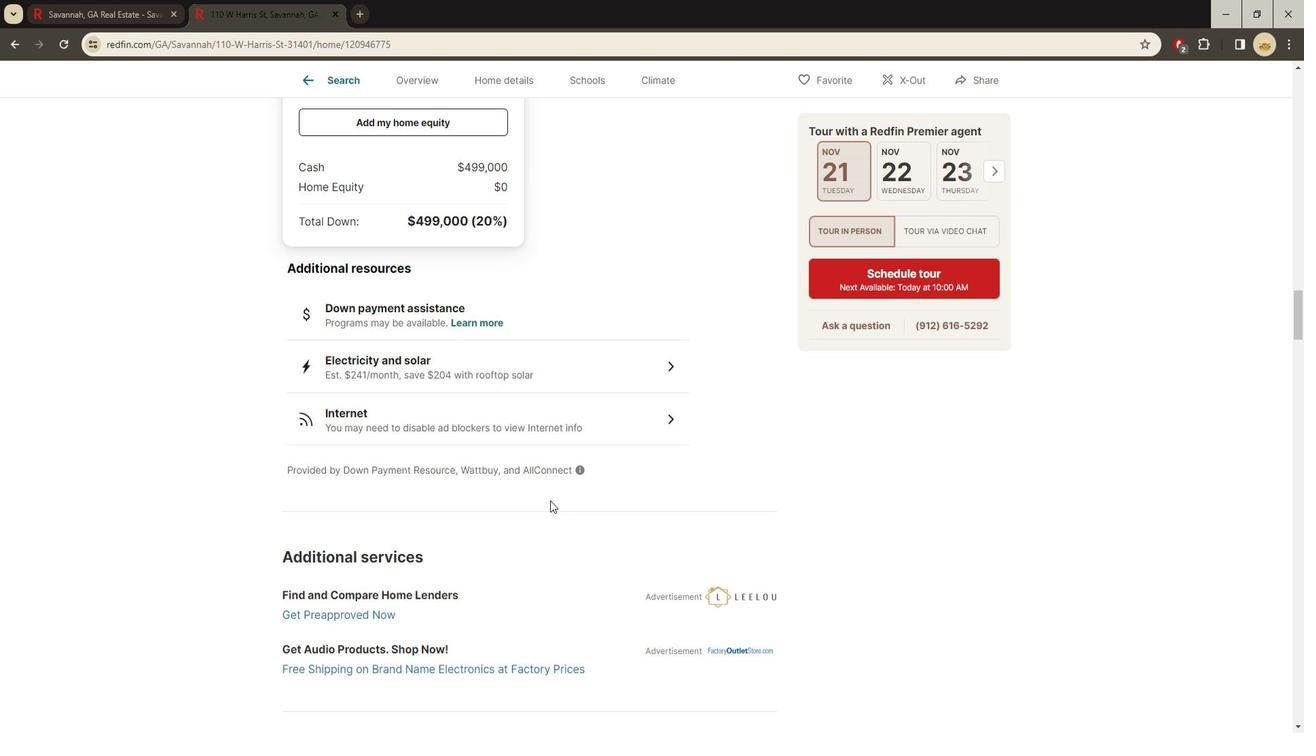 
Action: Mouse moved to (546, 521)
Screenshot: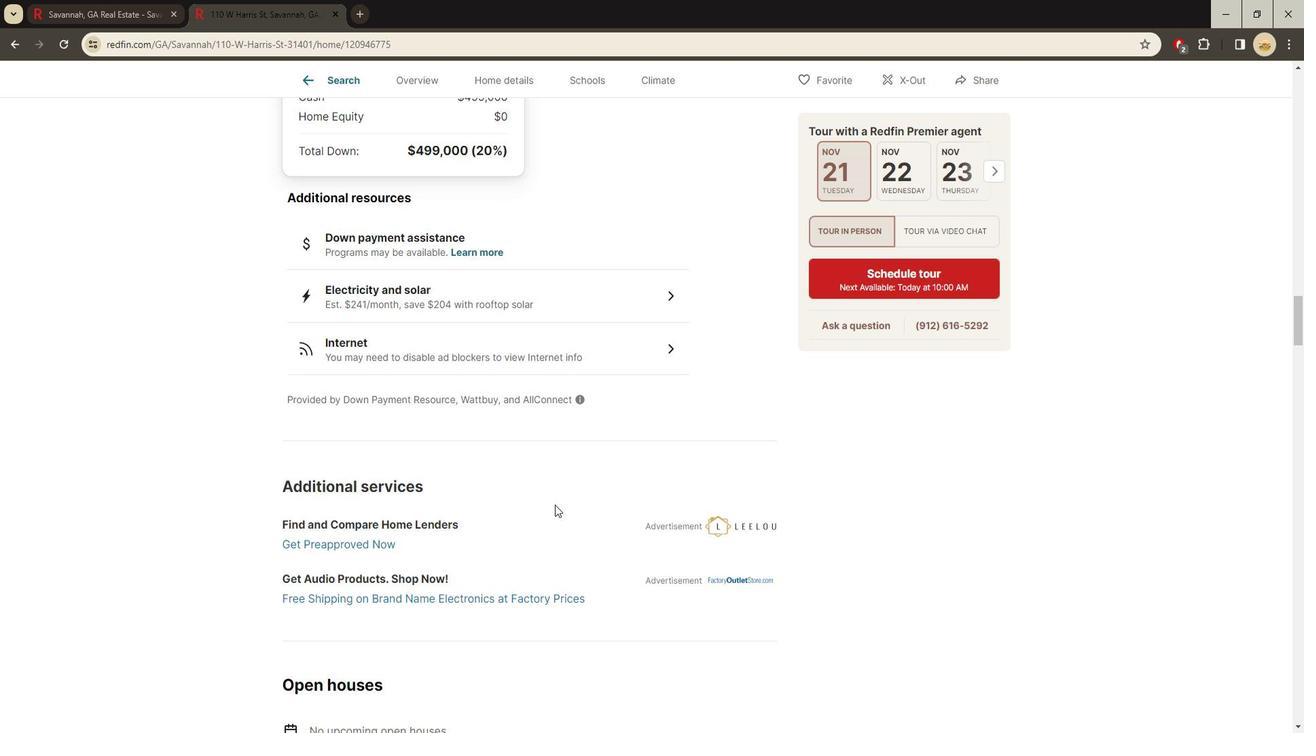 
Action: Mouse scrolled (546, 521) with delta (0, 0)
Screenshot: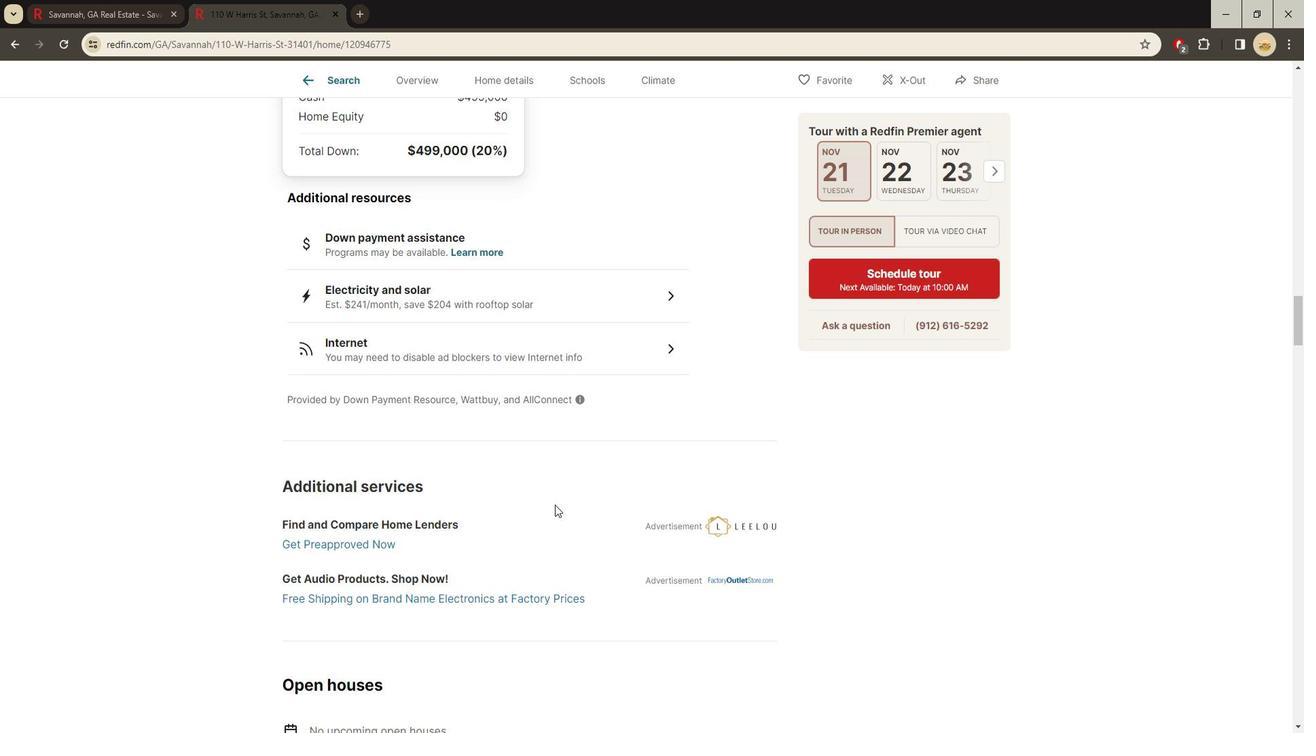 
Action: Mouse scrolled (546, 521) with delta (0, 0)
Screenshot: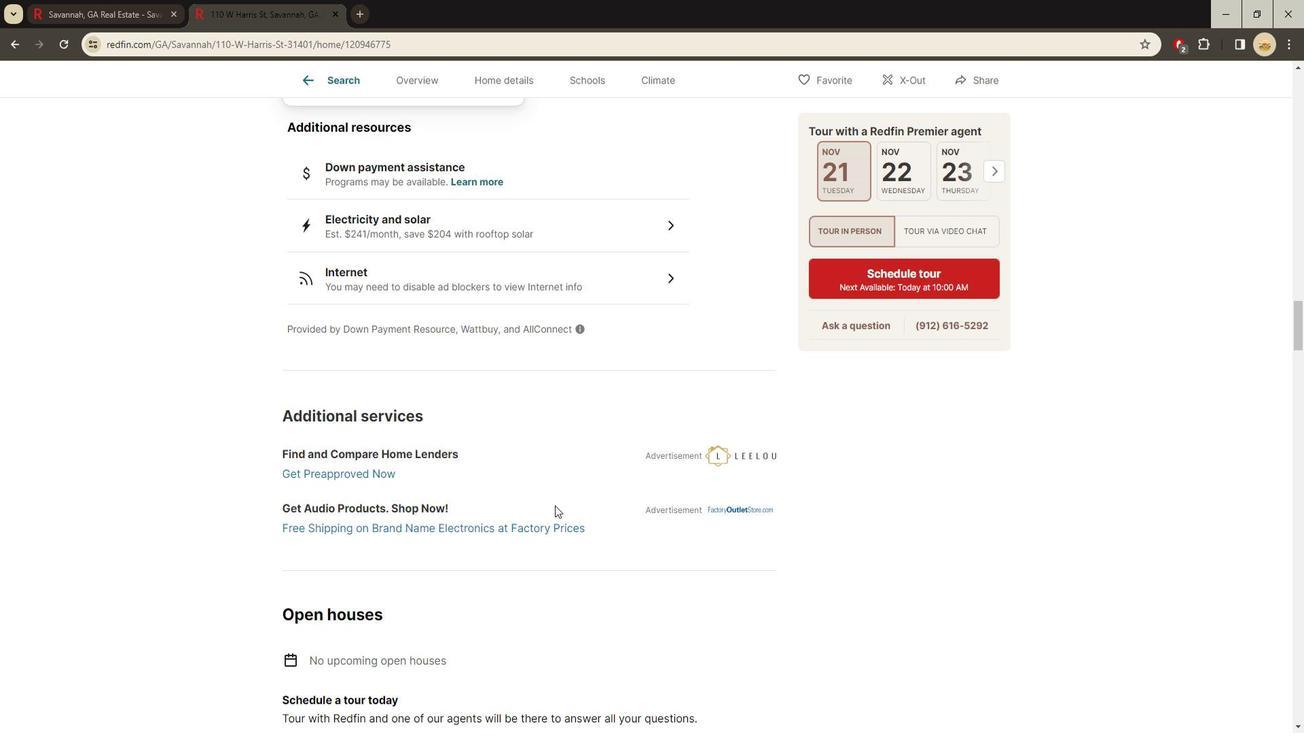 
Action: Mouse scrolled (546, 521) with delta (0, 0)
Screenshot: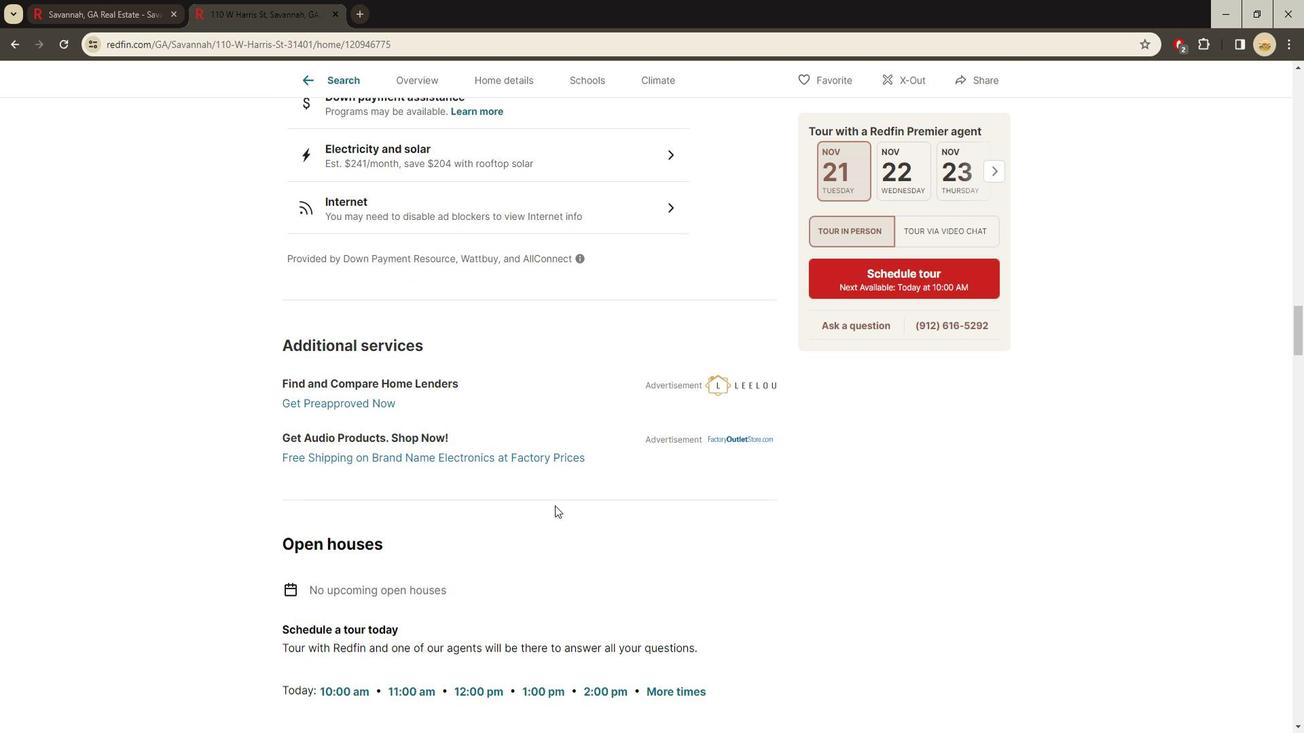 
Action: Mouse scrolled (546, 521) with delta (0, 0)
